 Task: Create a job posting for a Business Development Manager on LinkedIn, including job description, skills, and screening questions.
Action: Mouse moved to (253, 225)
Screenshot: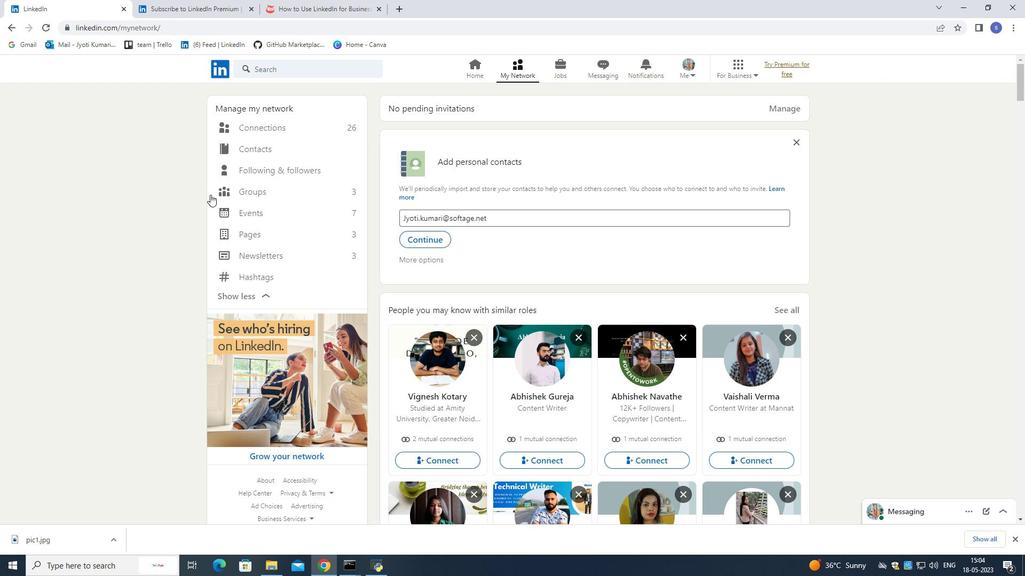 
Action: Mouse scrolled (253, 225) with delta (0, 0)
Screenshot: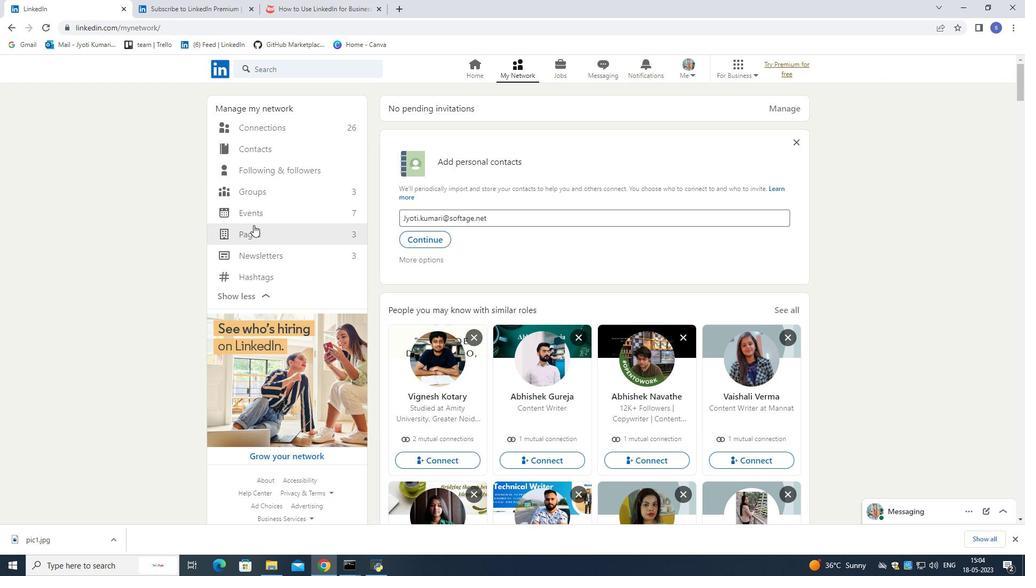 
Action: Mouse moved to (255, 224)
Screenshot: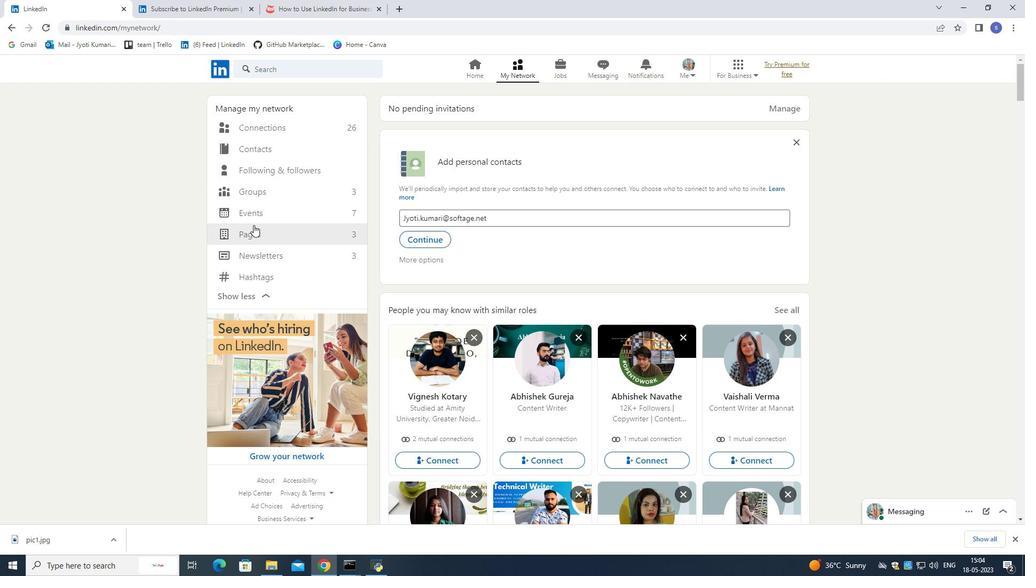 
Action: Mouse scrolled (255, 224) with delta (0, 0)
Screenshot: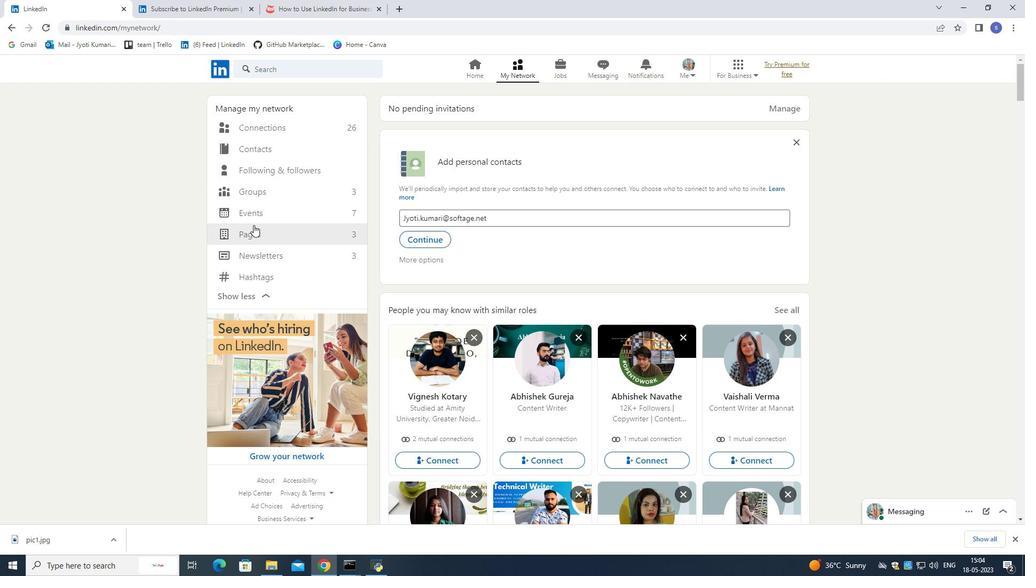 
Action: Mouse moved to (258, 207)
Screenshot: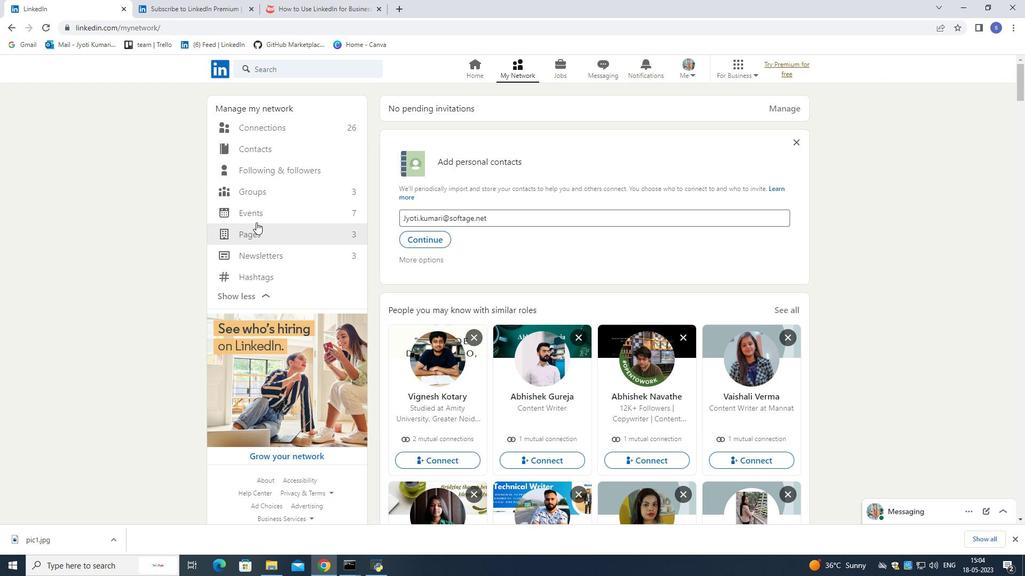 
Action: Mouse scrolled (258, 209) with delta (0, 0)
Screenshot: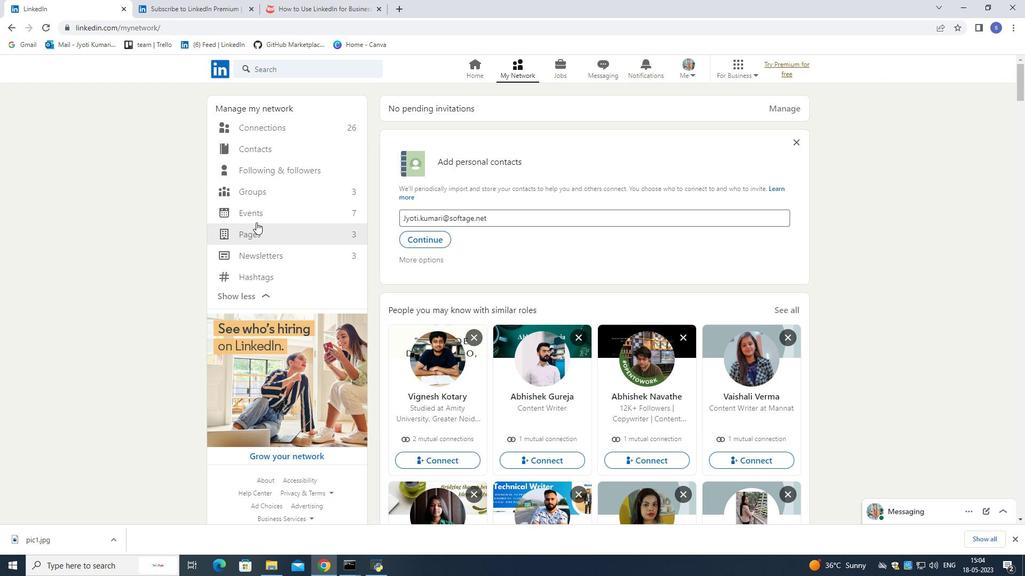 
Action: Mouse moved to (224, 69)
Screenshot: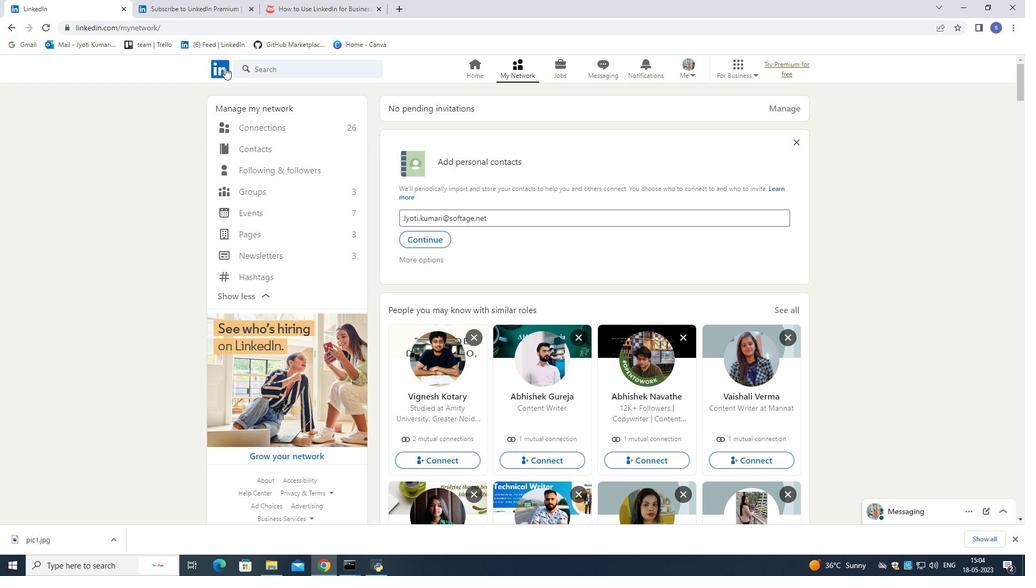 
Action: Mouse pressed left at (224, 69)
Screenshot: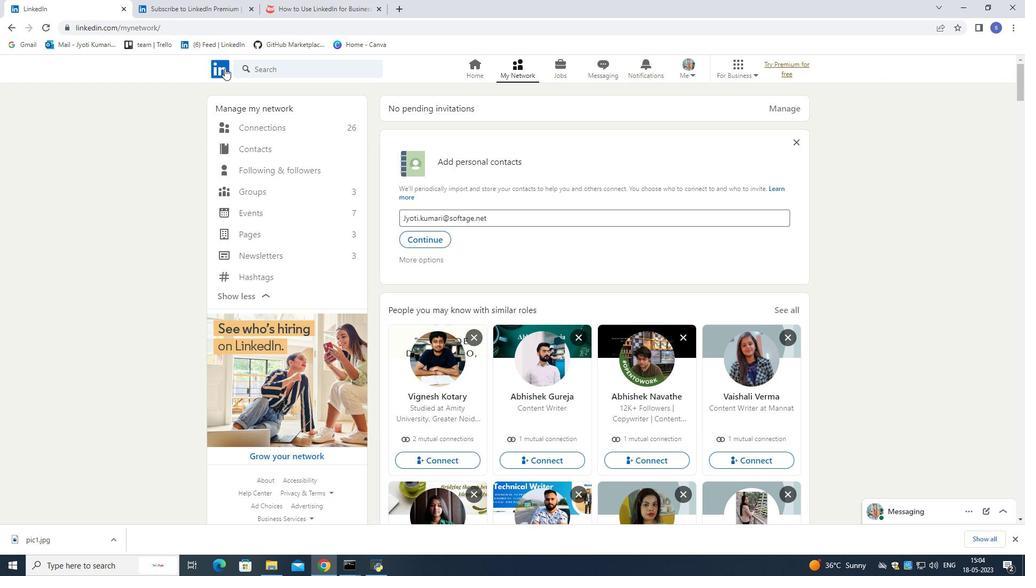 
Action: Mouse moved to (559, 363)
Screenshot: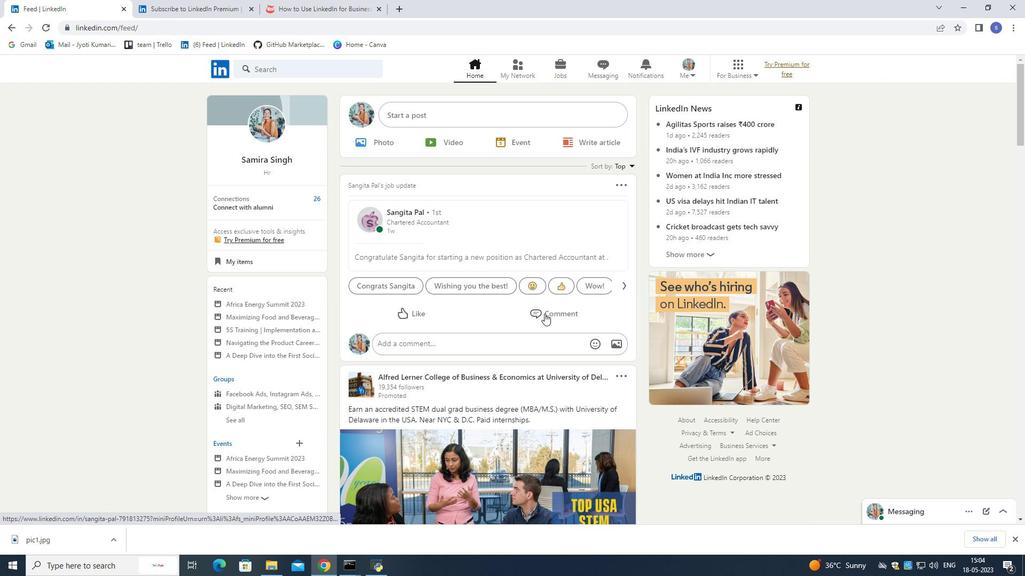 
Action: Mouse scrolled (559, 360) with delta (0, 0)
Screenshot: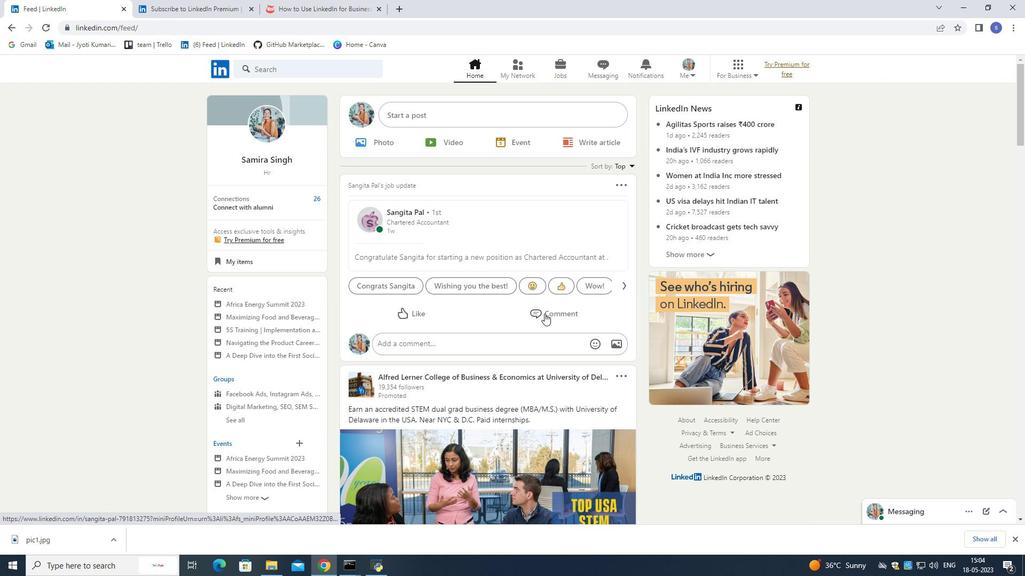 
Action: Mouse moved to (562, 376)
Screenshot: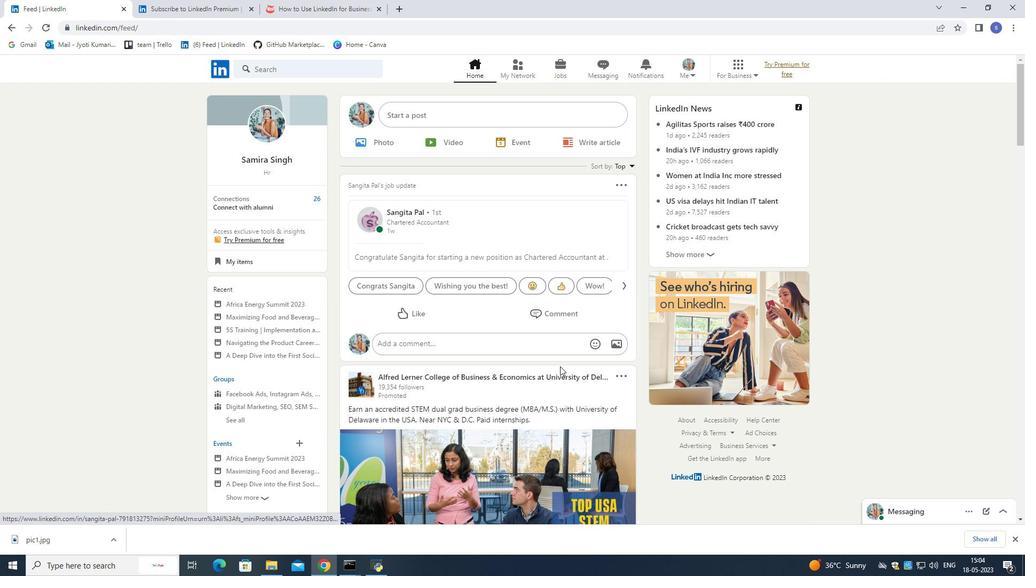 
Action: Mouse scrolled (562, 373) with delta (0, 0)
Screenshot: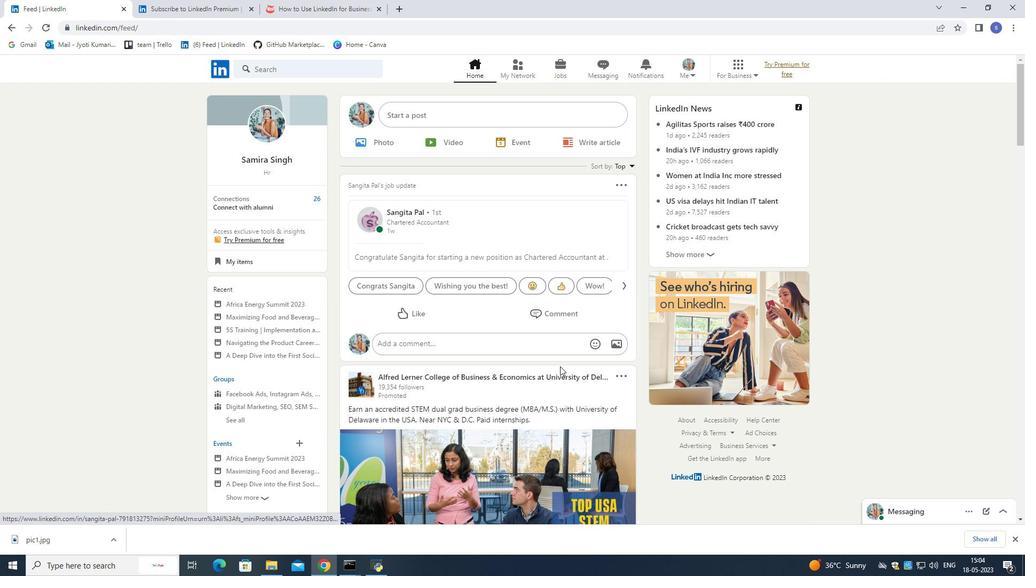 
Action: Mouse moved to (564, 376)
Screenshot: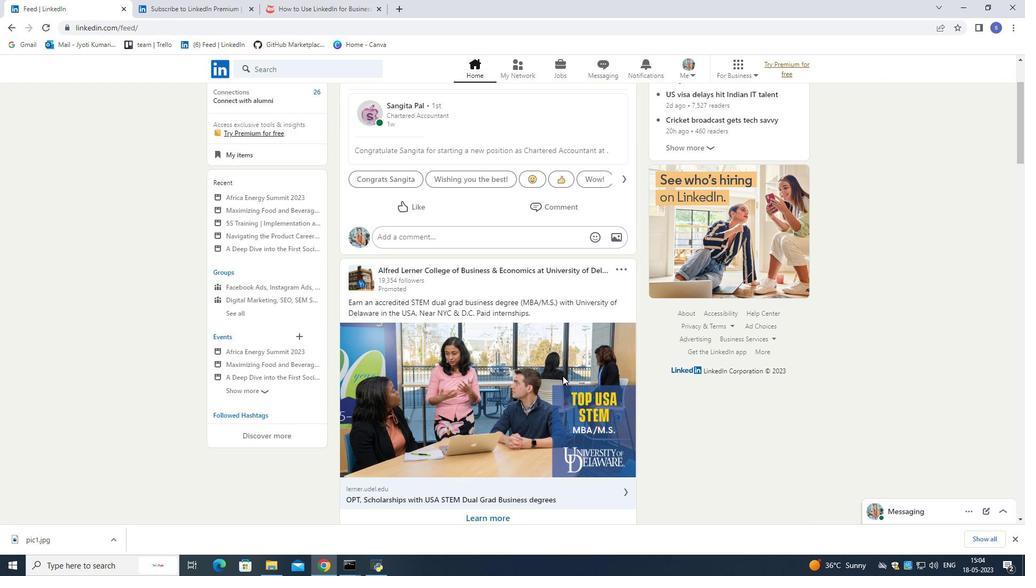 
Action: Mouse scrolled (564, 376) with delta (0, 0)
Screenshot: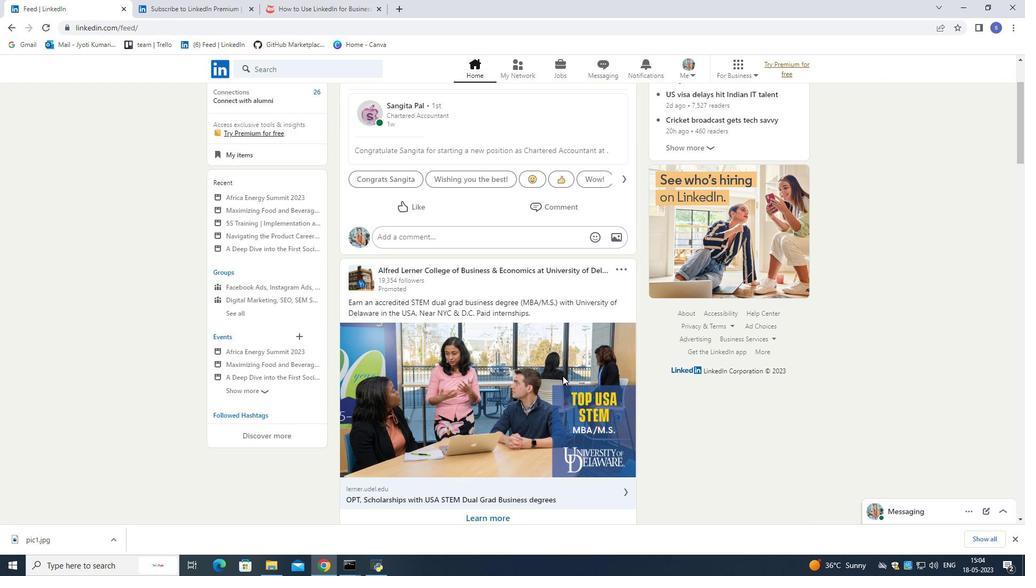 
Action: Mouse moved to (565, 377)
Screenshot: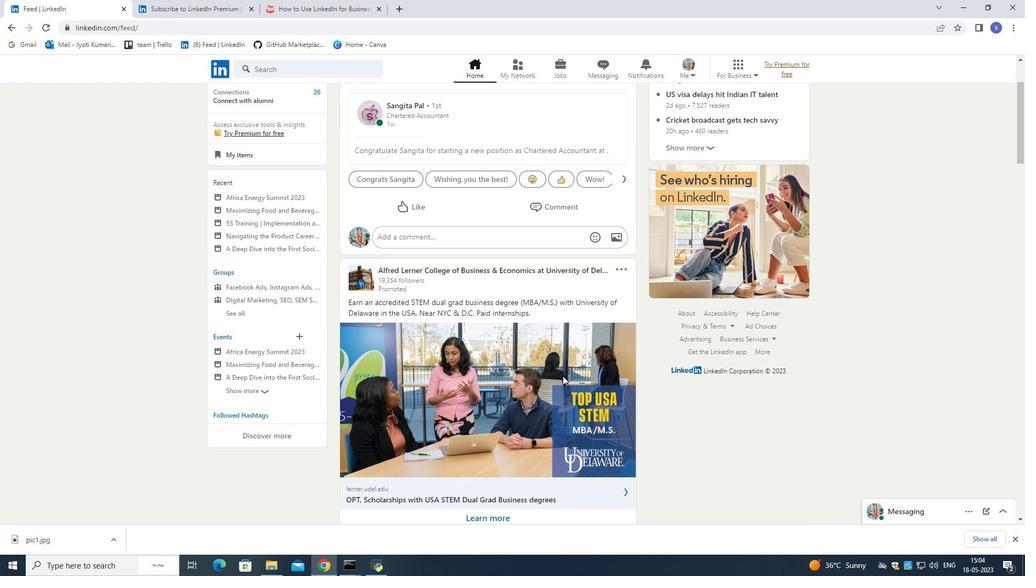 
Action: Mouse scrolled (565, 376) with delta (0, 0)
Screenshot: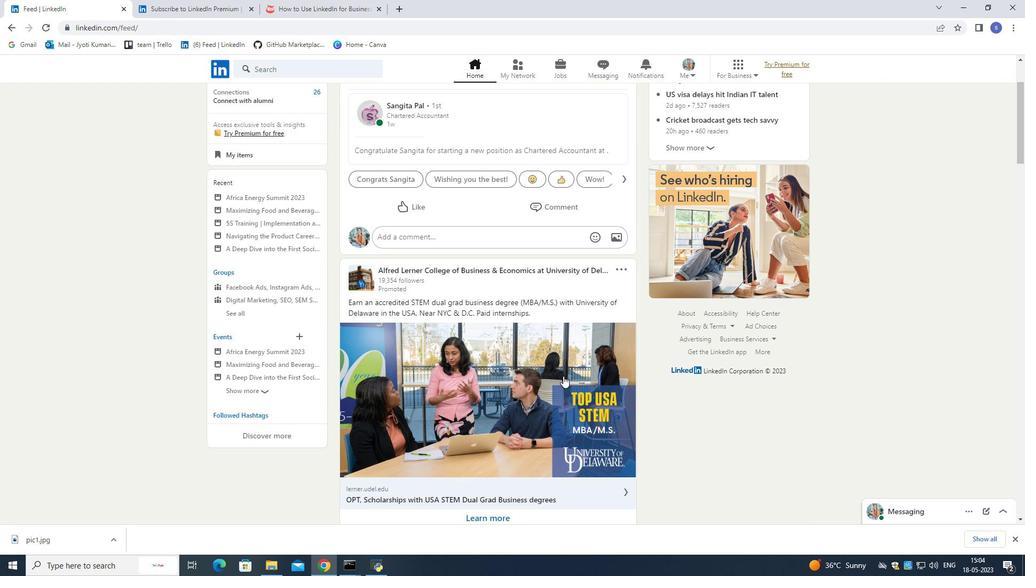 
Action: Mouse moved to (608, 299)
Screenshot: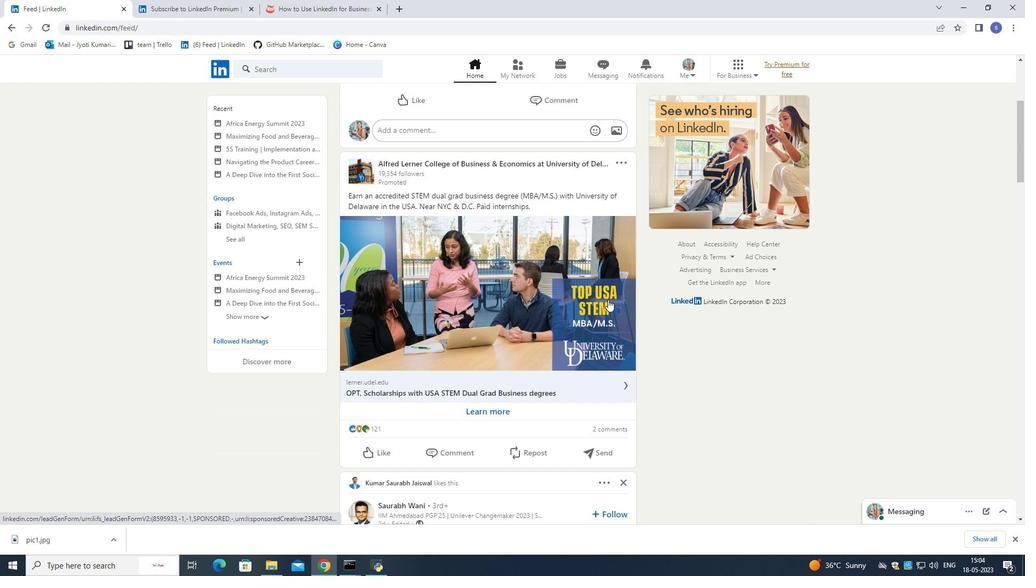
Action: Mouse scrolled (608, 298) with delta (0, 0)
Screenshot: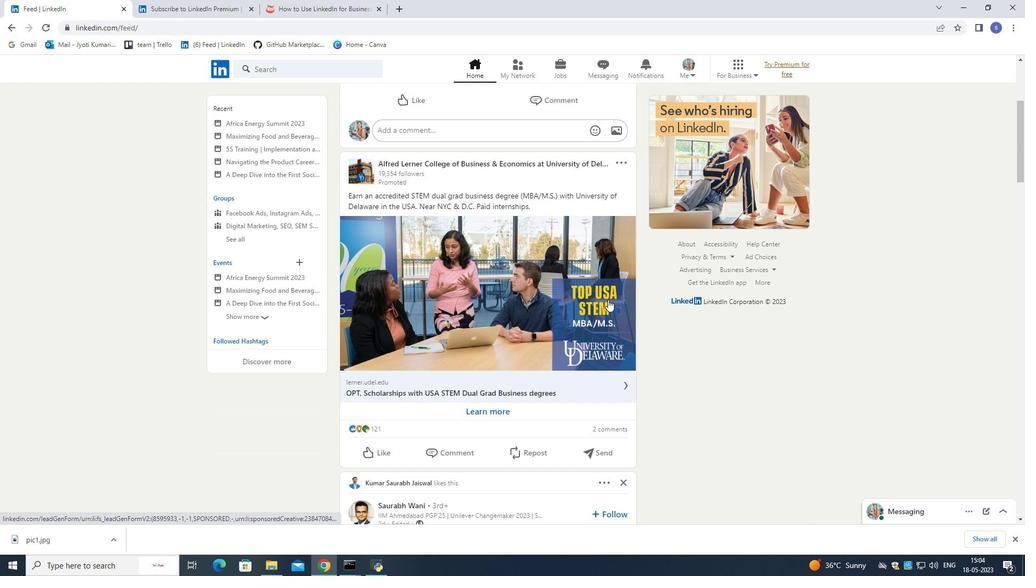 
Action: Mouse moved to (609, 302)
Screenshot: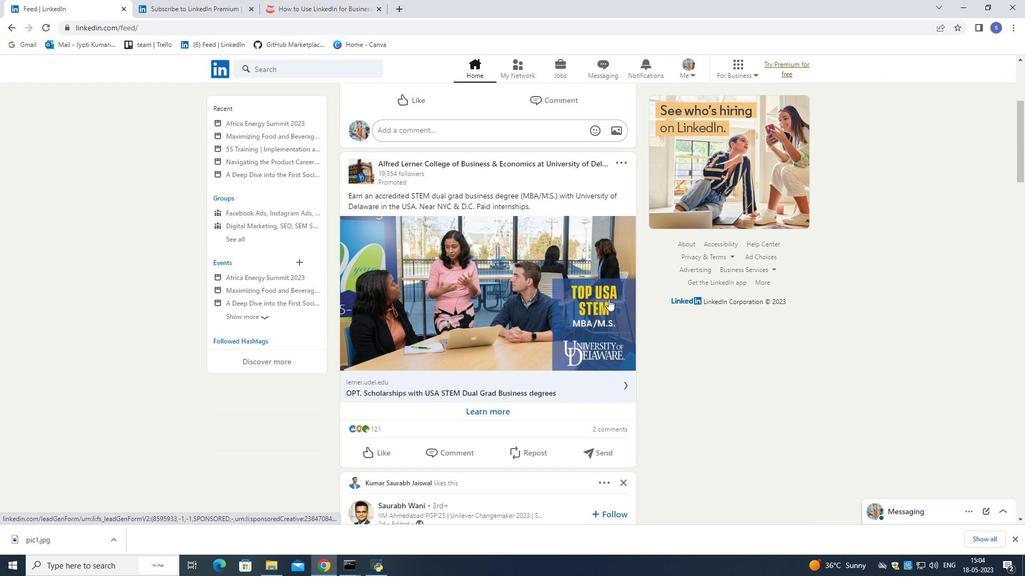 
Action: Mouse scrolled (609, 301) with delta (0, 0)
Screenshot: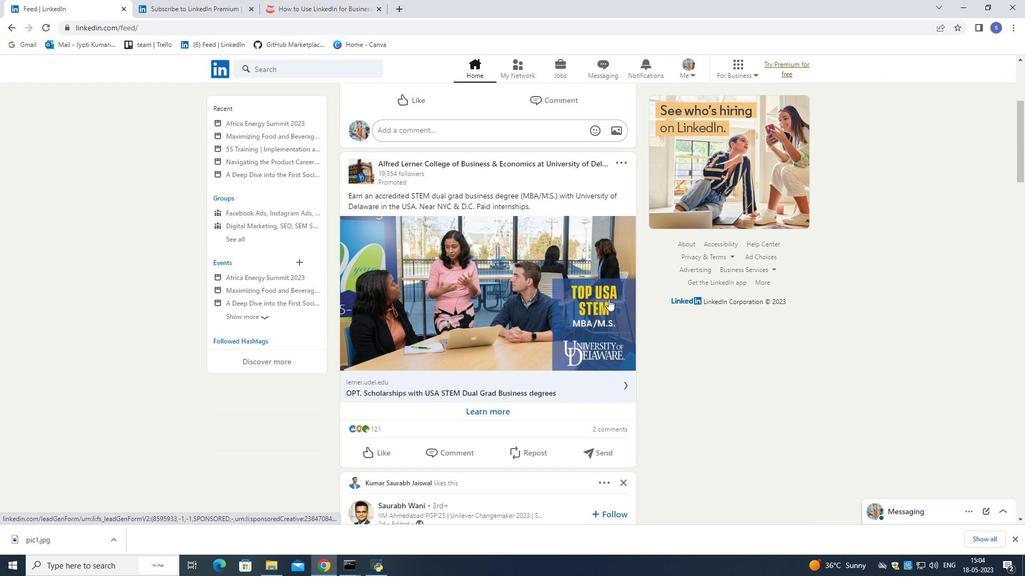 
Action: Mouse scrolled (609, 301) with delta (0, 0)
Screenshot: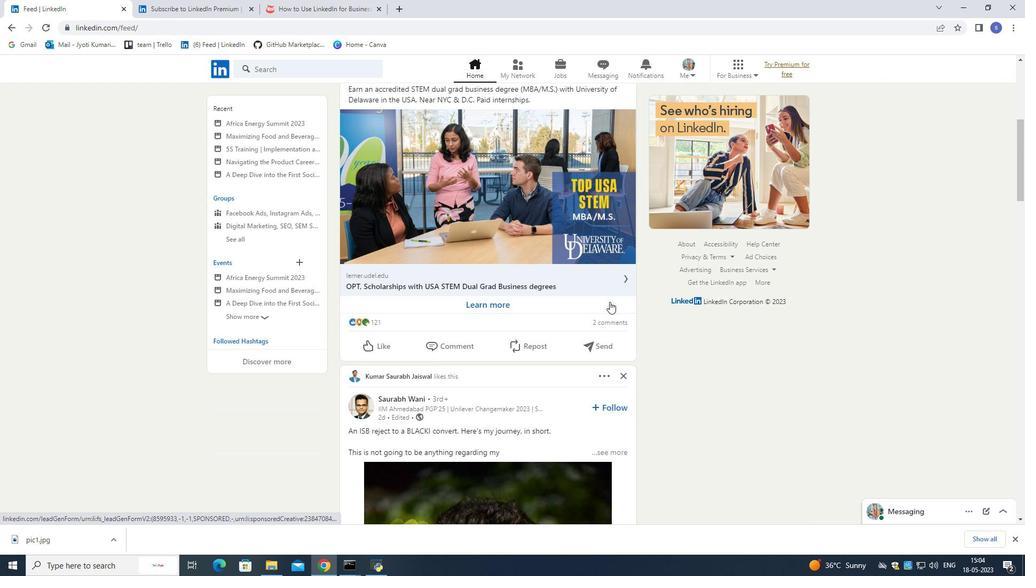 
Action: Mouse moved to (609, 303)
Screenshot: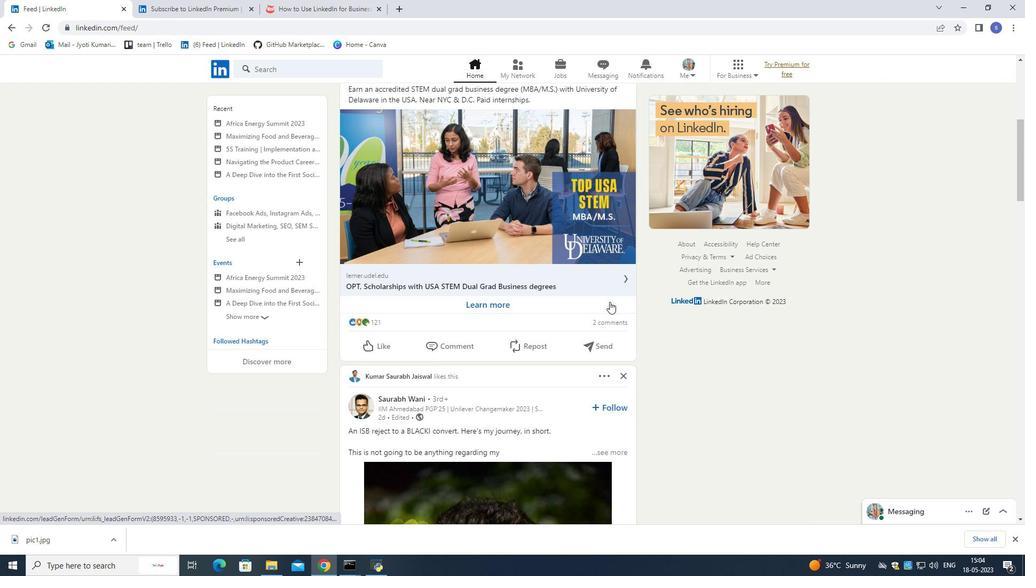 
Action: Mouse scrolled (609, 302) with delta (0, 0)
Screenshot: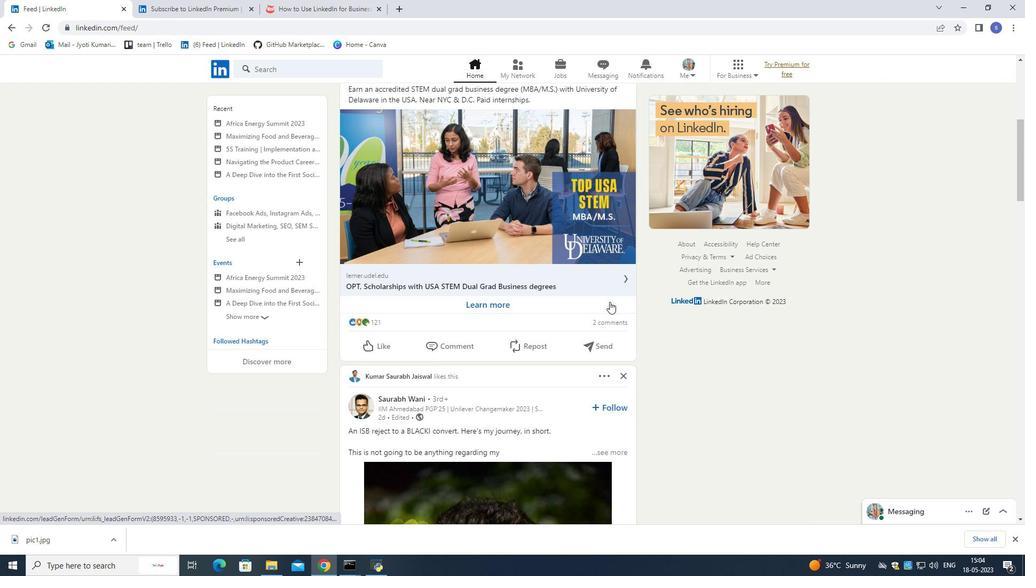 
Action: Mouse scrolled (609, 302) with delta (0, 0)
Screenshot: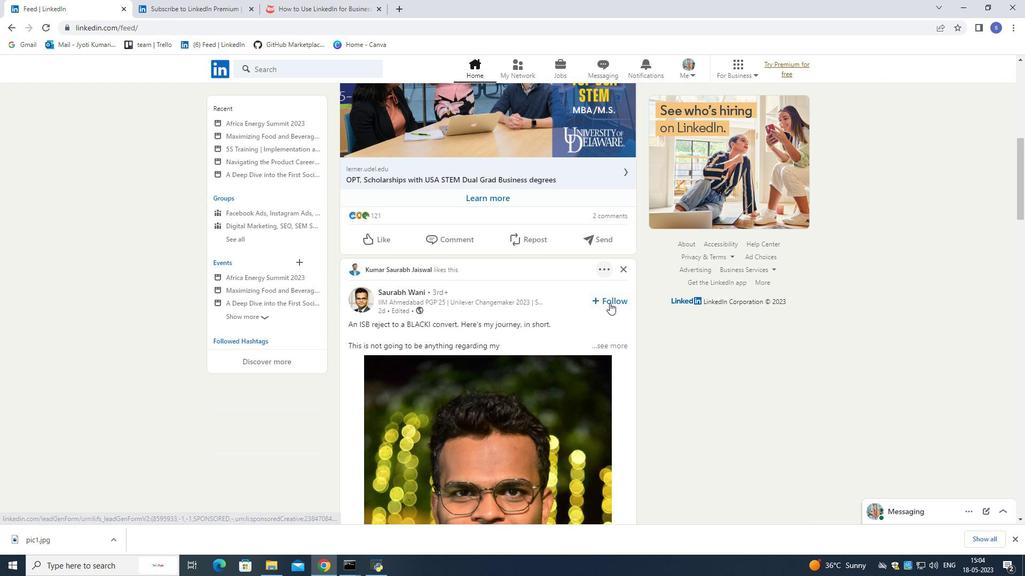 
Action: Mouse scrolled (609, 302) with delta (0, 0)
Screenshot: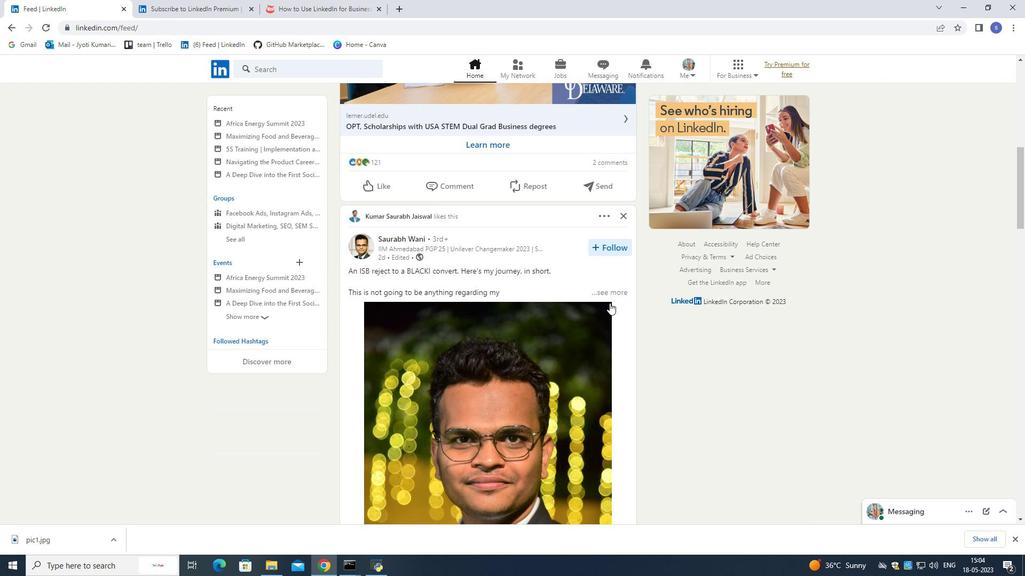 
Action: Mouse scrolled (609, 302) with delta (0, 0)
Screenshot: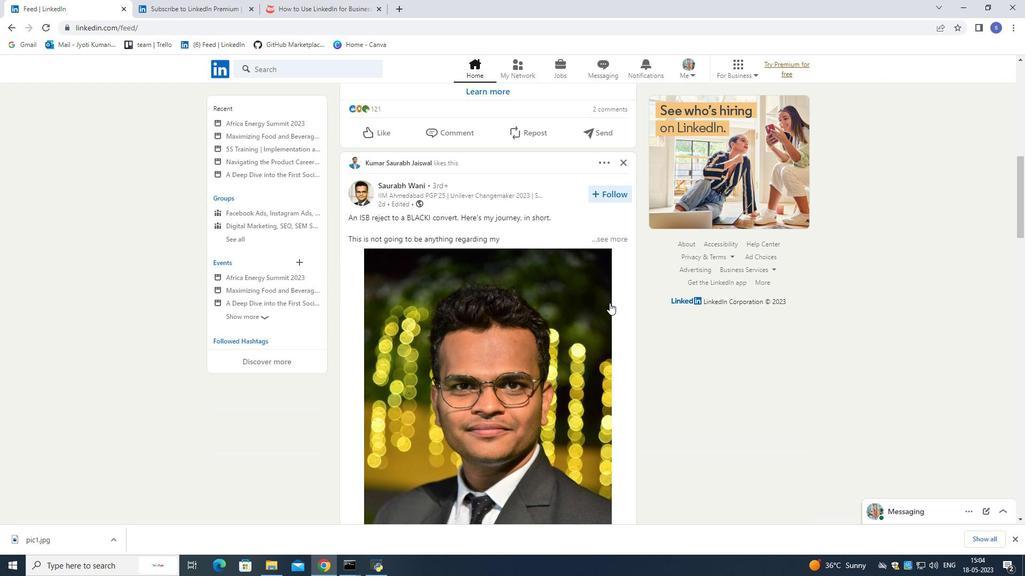 
Action: Mouse scrolled (609, 302) with delta (0, 0)
Screenshot: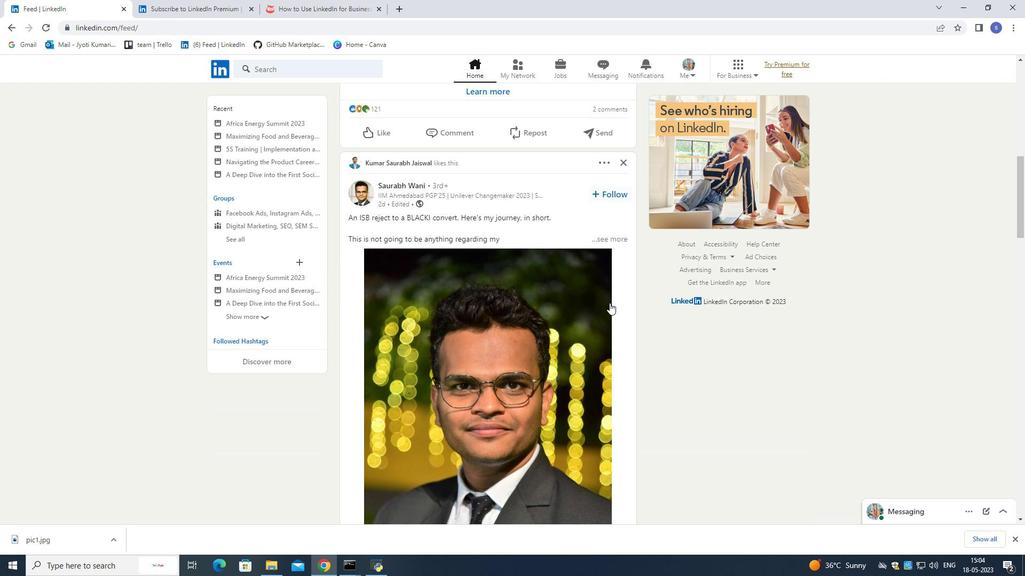 
Action: Mouse scrolled (609, 302) with delta (0, 0)
Screenshot: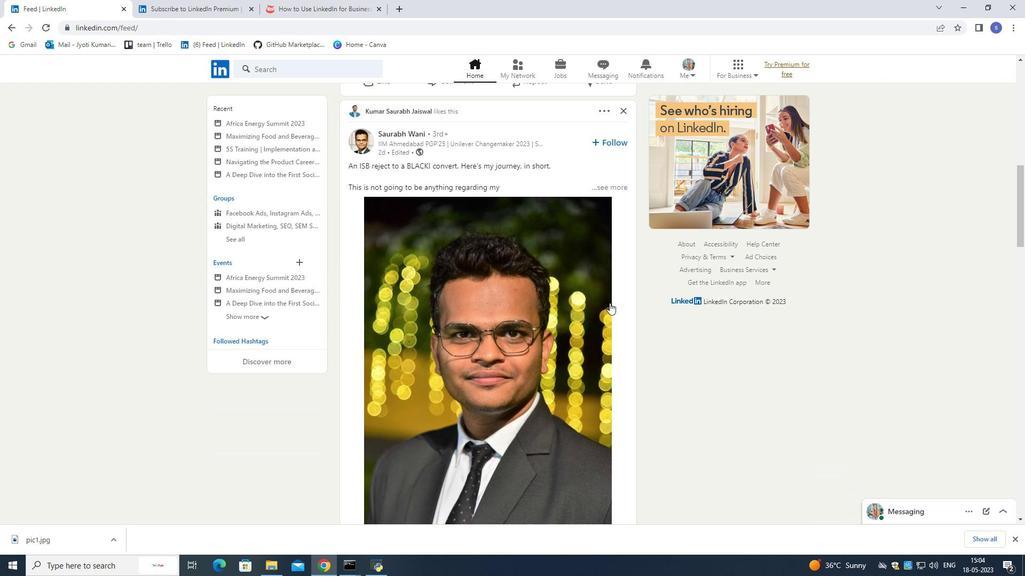 
Action: Mouse moved to (610, 305)
Screenshot: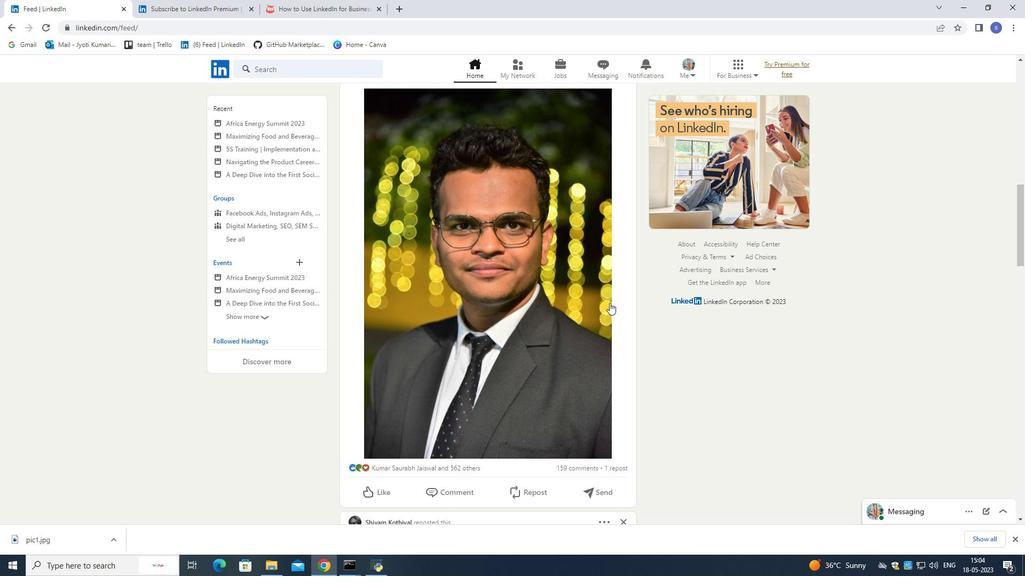 
Action: Mouse scrolled (610, 305) with delta (0, 0)
Screenshot: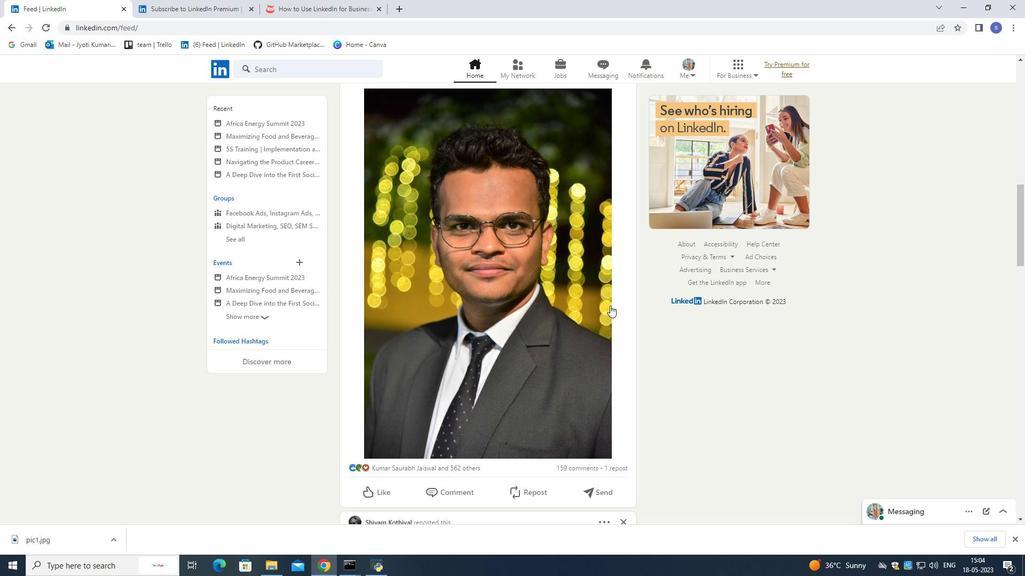 
Action: Mouse moved to (611, 307)
Screenshot: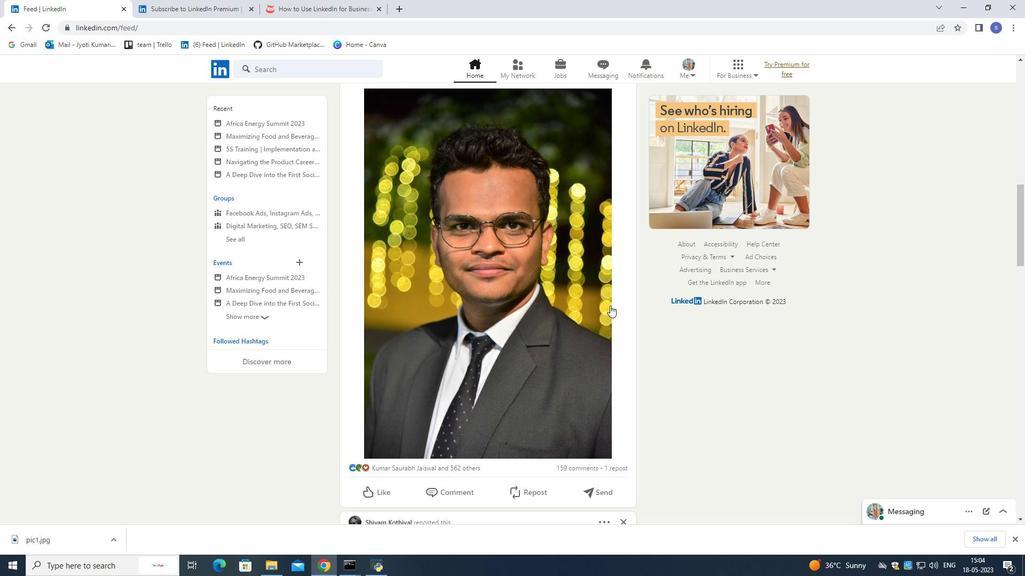 
Action: Mouse scrolled (611, 307) with delta (0, 0)
Screenshot: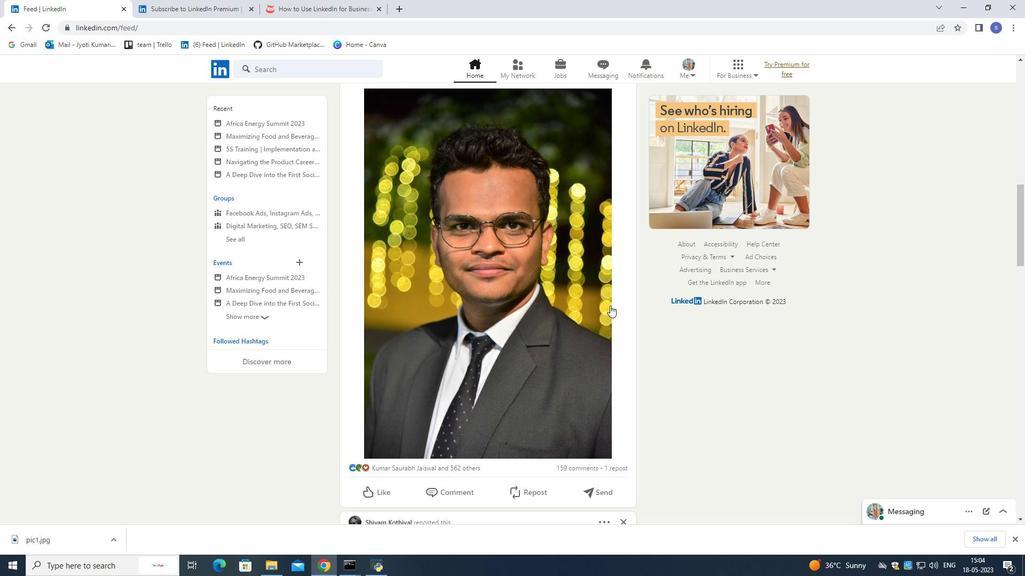 
Action: Mouse moved to (611, 310)
Screenshot: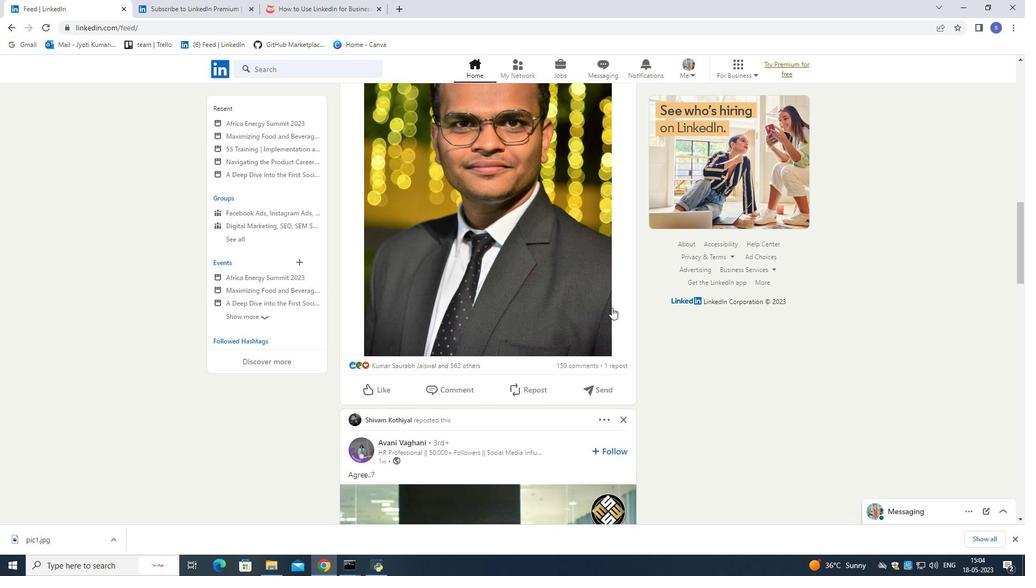 
Action: Mouse scrolled (611, 309) with delta (0, 0)
Screenshot: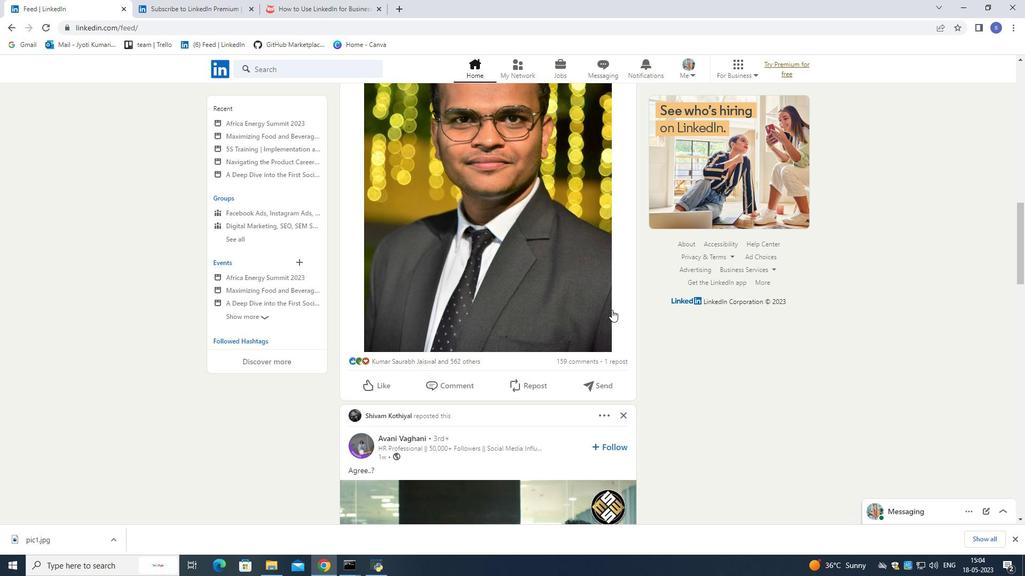 
Action: Mouse moved to (611, 310)
Screenshot: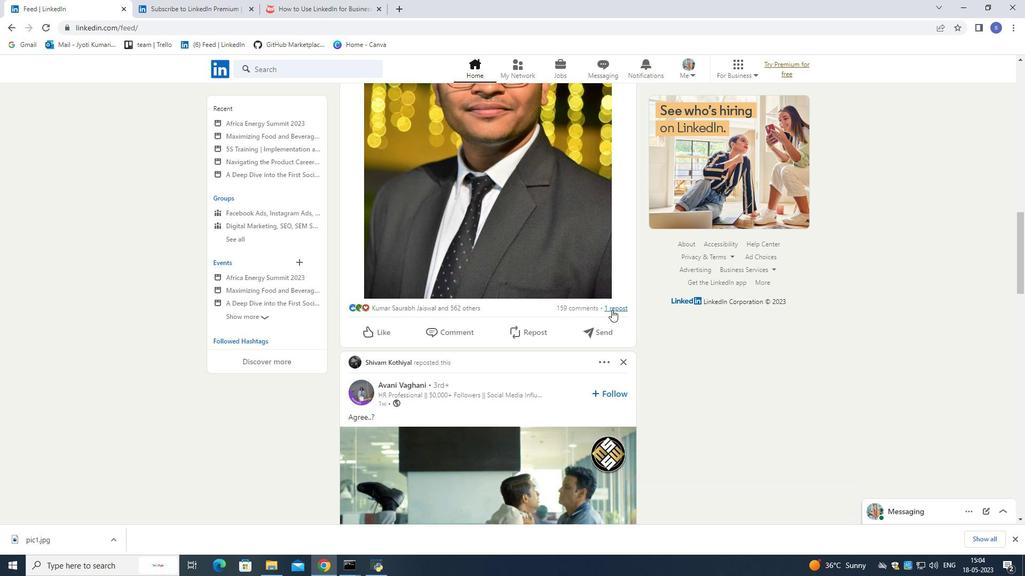 
Action: Mouse scrolled (611, 309) with delta (0, 0)
Screenshot: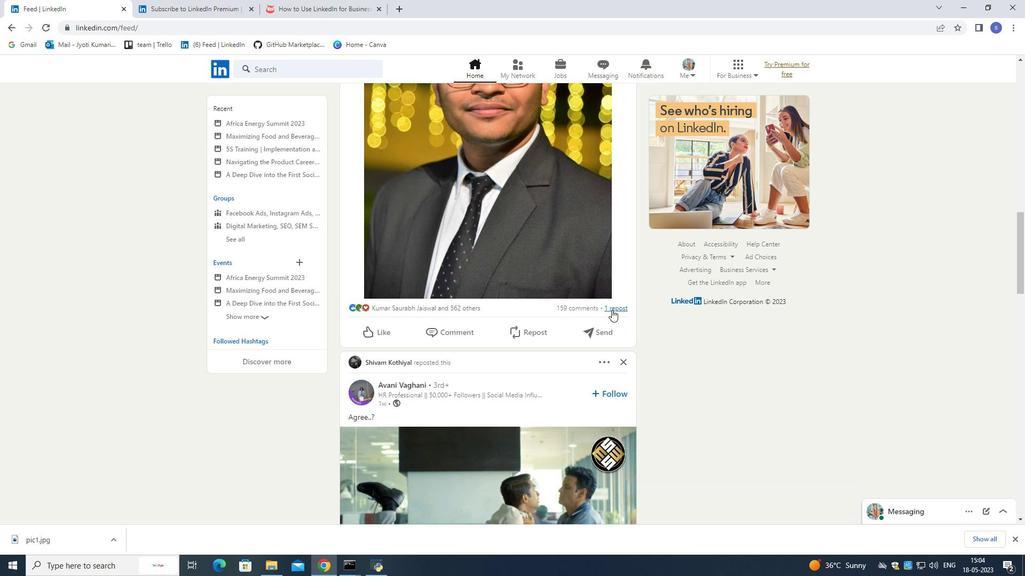 
Action: Mouse moved to (611, 310)
Screenshot: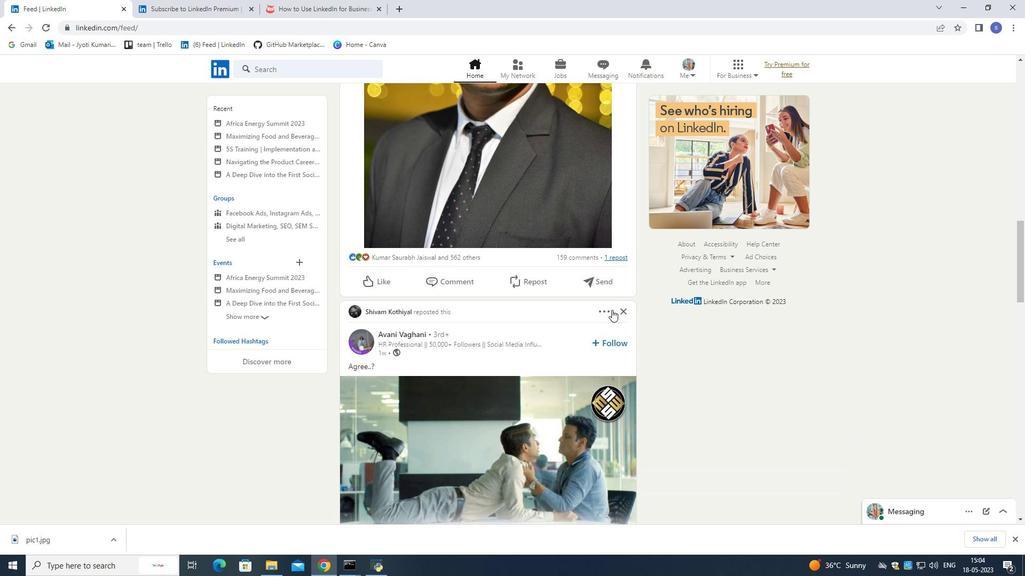 
Action: Mouse scrolled (611, 310) with delta (0, 0)
Screenshot: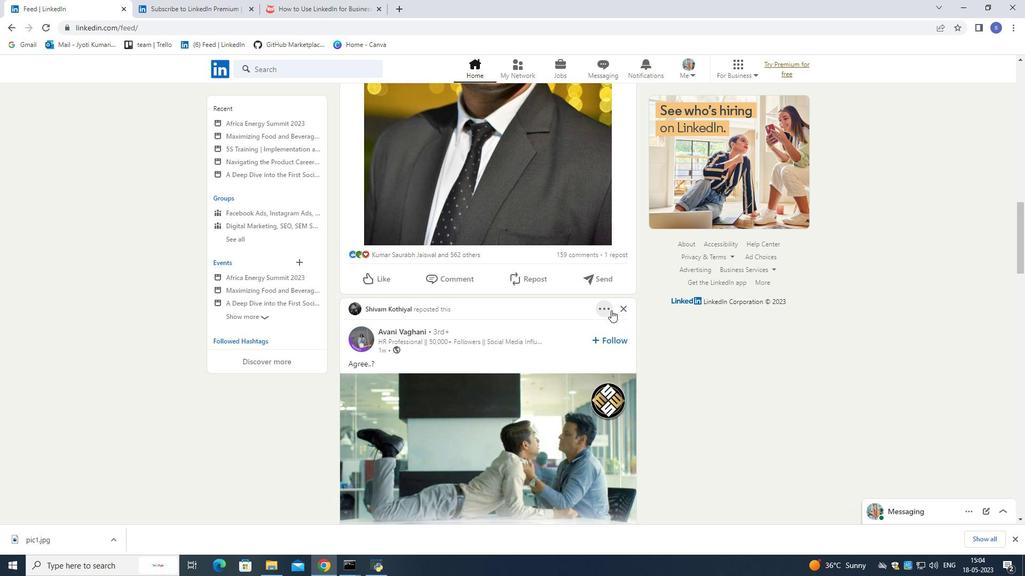 
Action: Mouse scrolled (611, 310) with delta (0, 0)
Screenshot: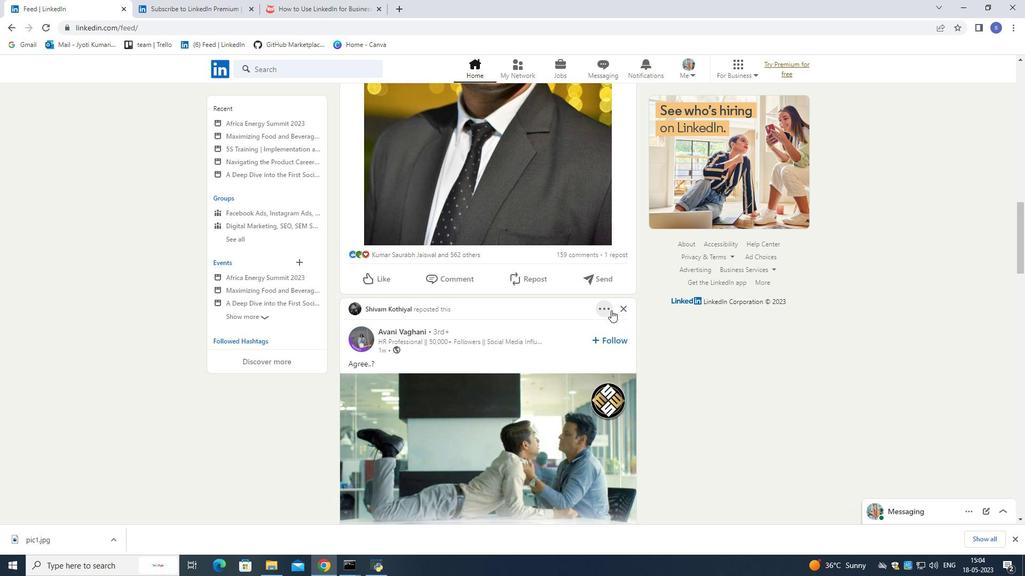
Action: Mouse scrolled (611, 310) with delta (0, 0)
Screenshot: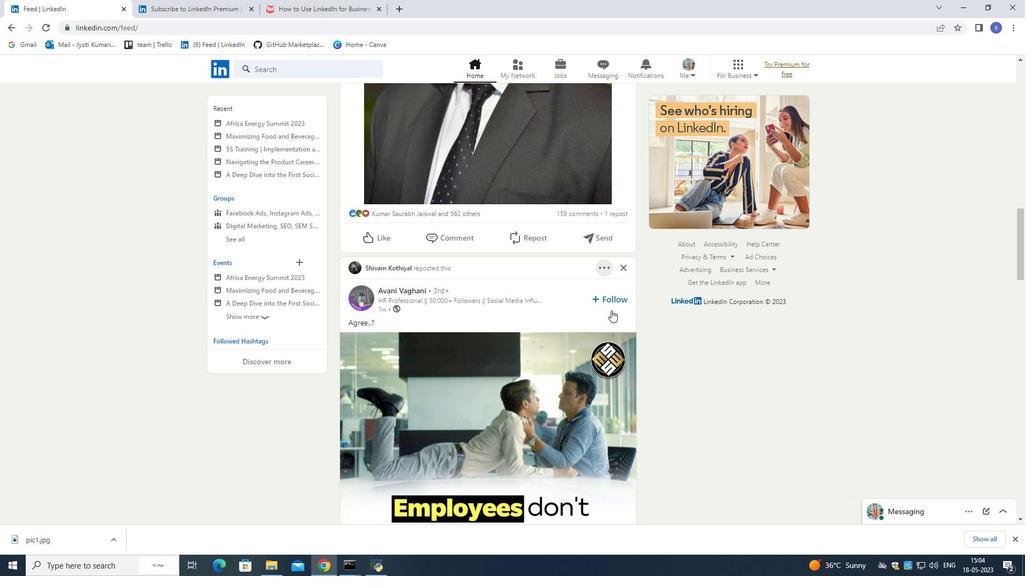 
Action: Mouse scrolled (611, 310) with delta (0, 0)
Screenshot: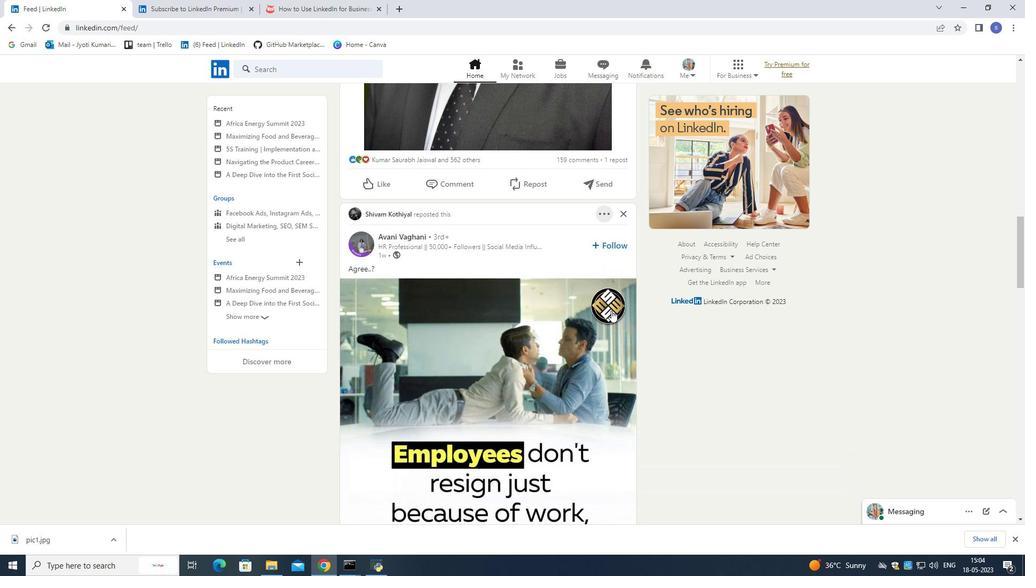 
Action: Mouse scrolled (611, 310) with delta (0, 0)
Screenshot: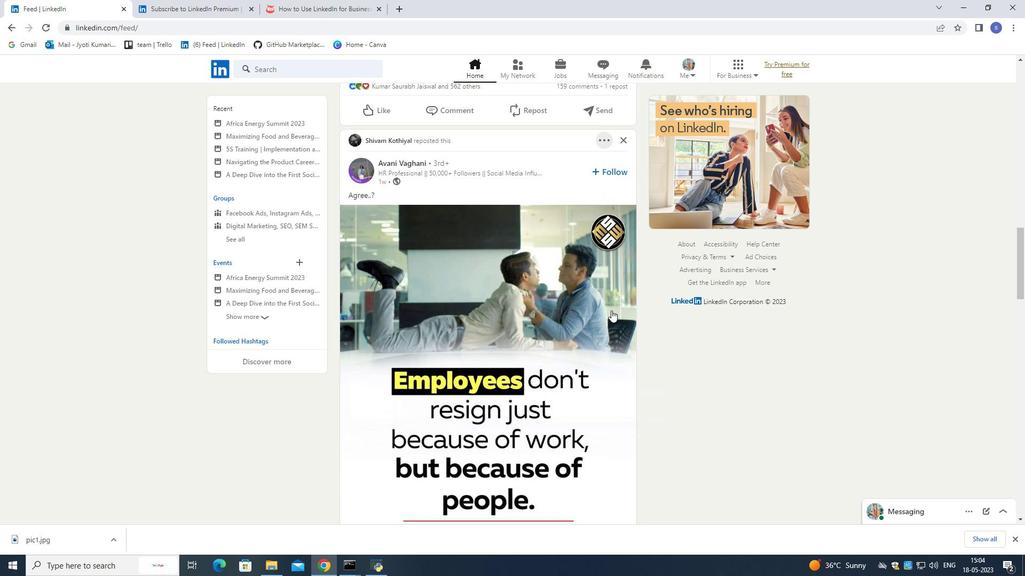 
Action: Mouse scrolled (611, 310) with delta (0, 0)
Screenshot: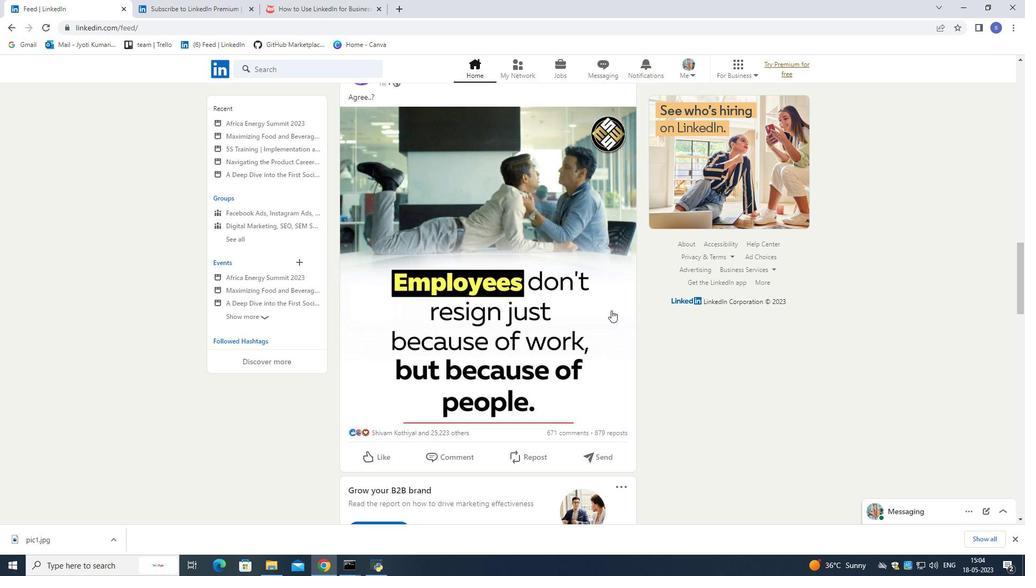 
Action: Mouse scrolled (611, 310) with delta (0, 0)
Screenshot: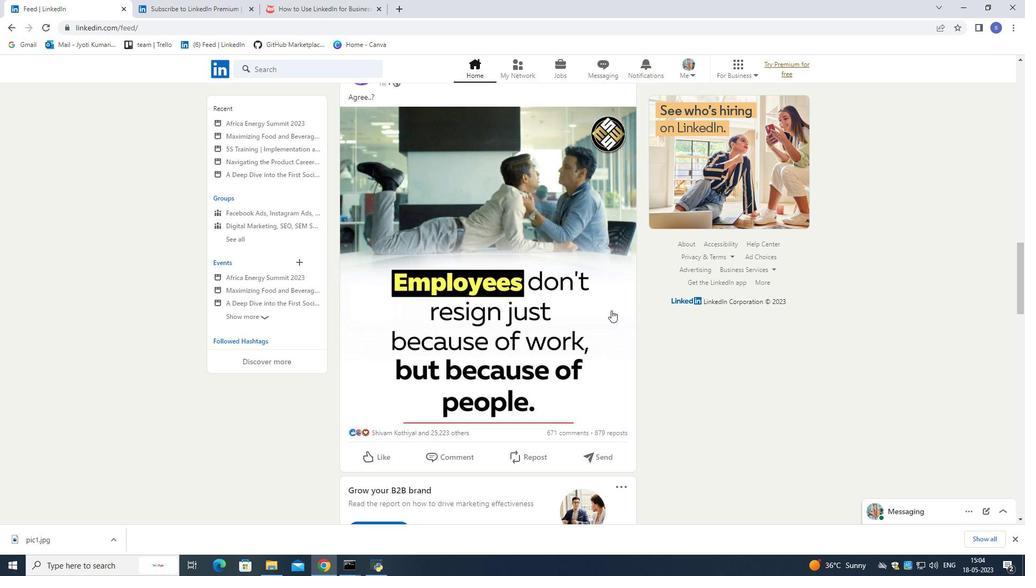
Action: Mouse scrolled (611, 310) with delta (0, 0)
Screenshot: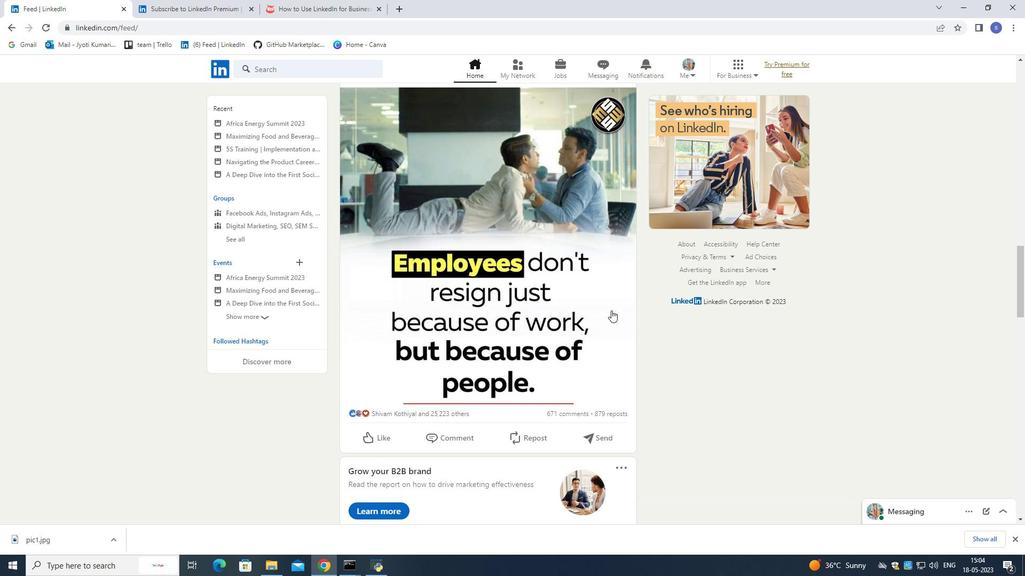 
Action: Mouse scrolled (611, 310) with delta (0, 0)
Screenshot: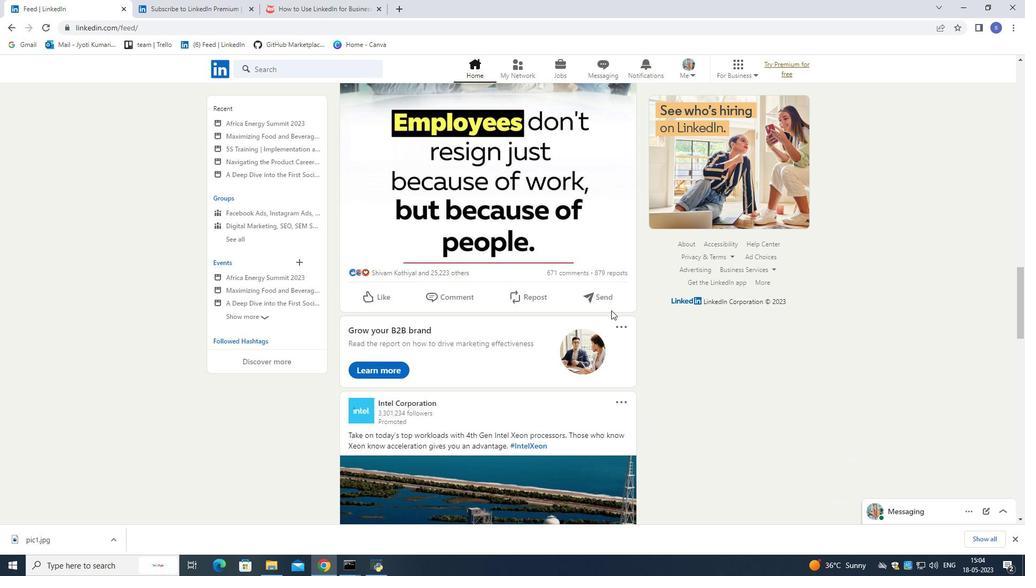 
Action: Mouse scrolled (611, 310) with delta (0, 0)
Screenshot: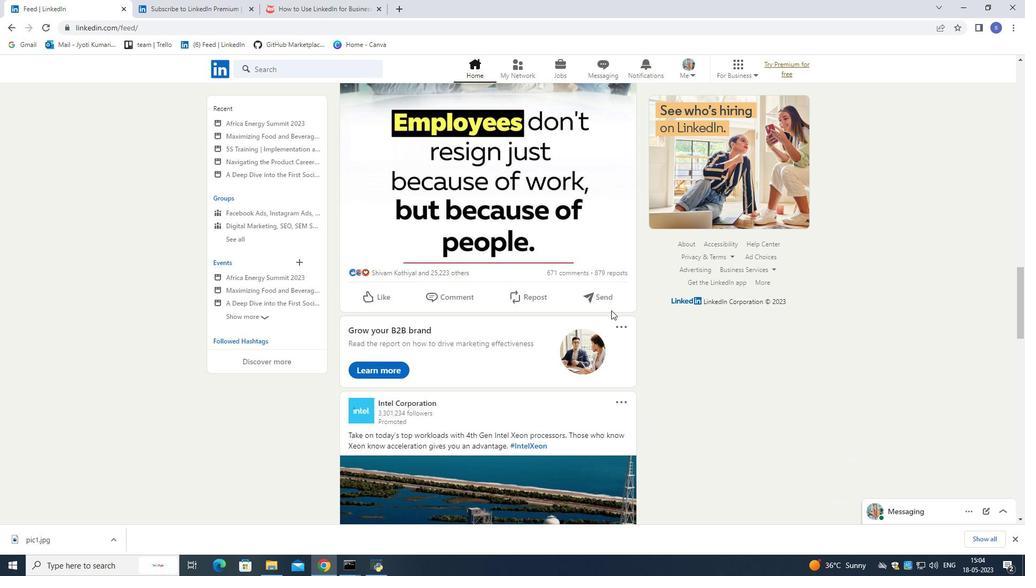 
Action: Mouse scrolled (611, 310) with delta (0, 0)
Screenshot: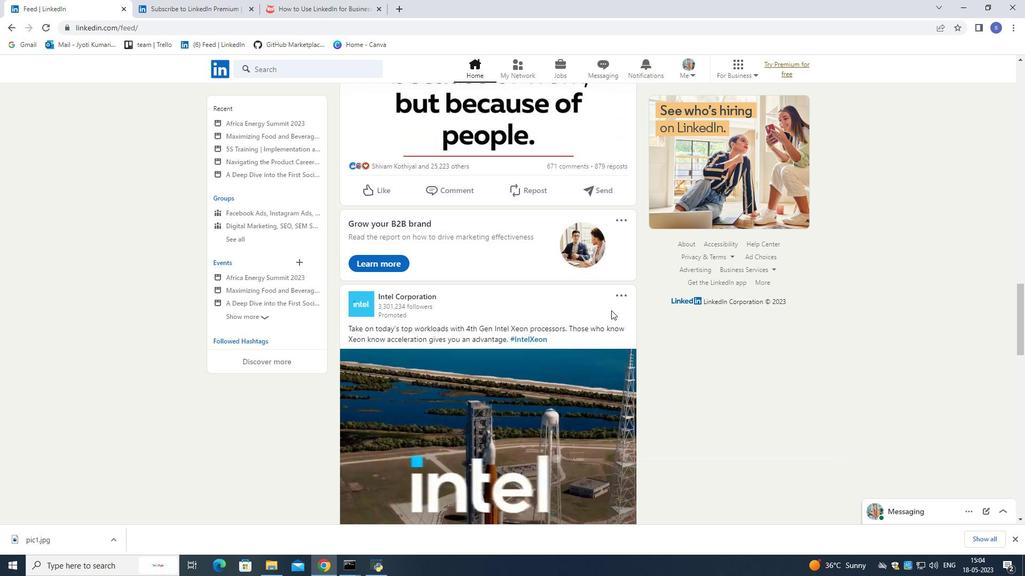 
Action: Mouse scrolled (611, 310) with delta (0, 0)
Screenshot: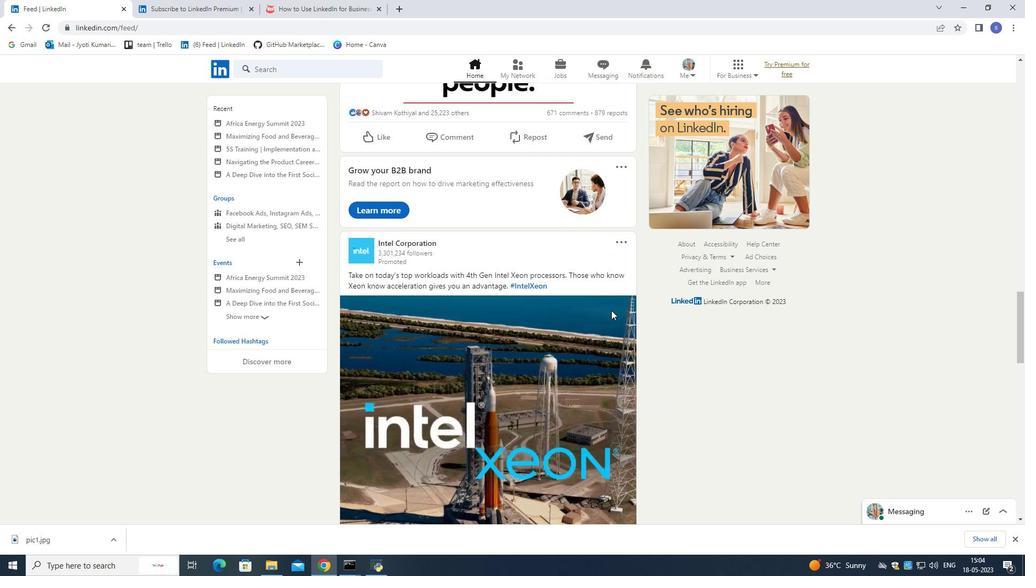 
Action: Mouse moved to (610, 311)
Screenshot: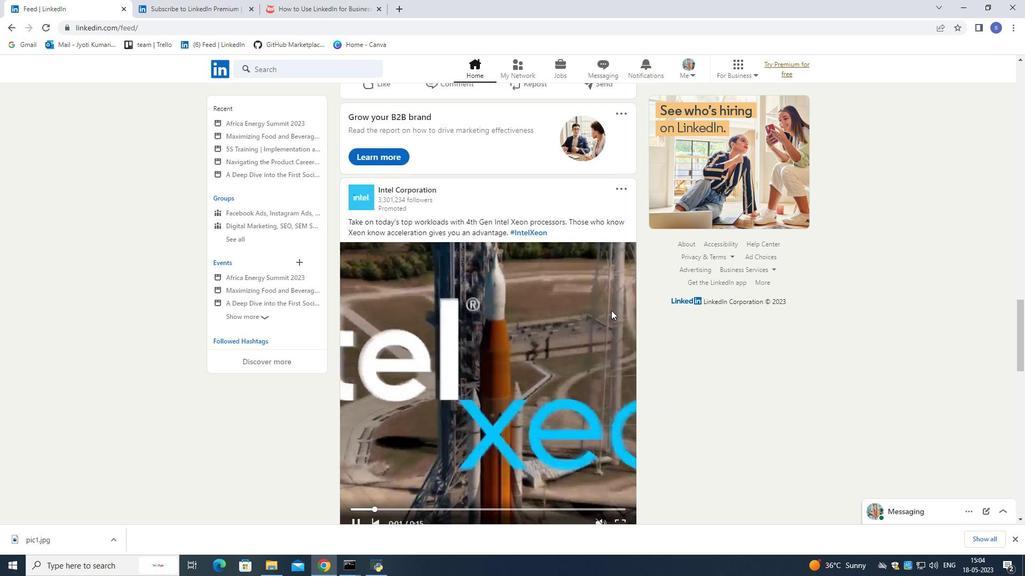 
Action: Mouse scrolled (610, 310) with delta (0, 0)
Screenshot: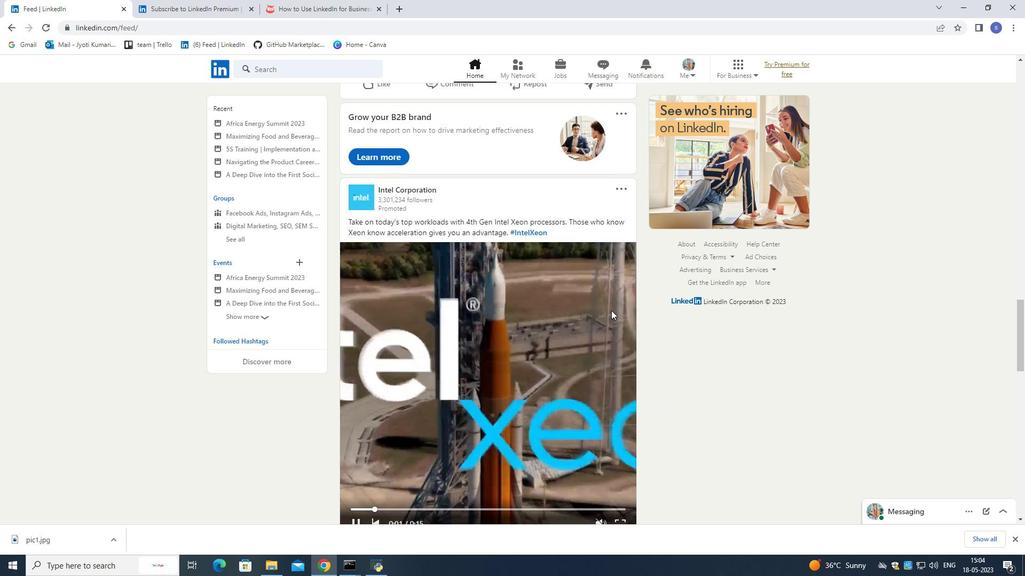
Action: Mouse moved to (610, 312)
Screenshot: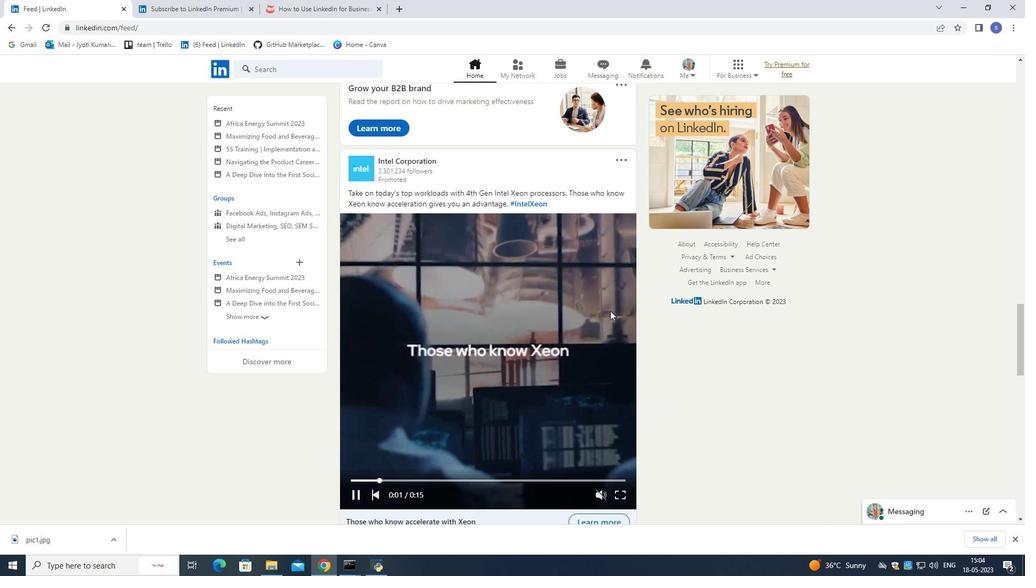 
Action: Mouse scrolled (610, 311) with delta (0, 0)
Screenshot: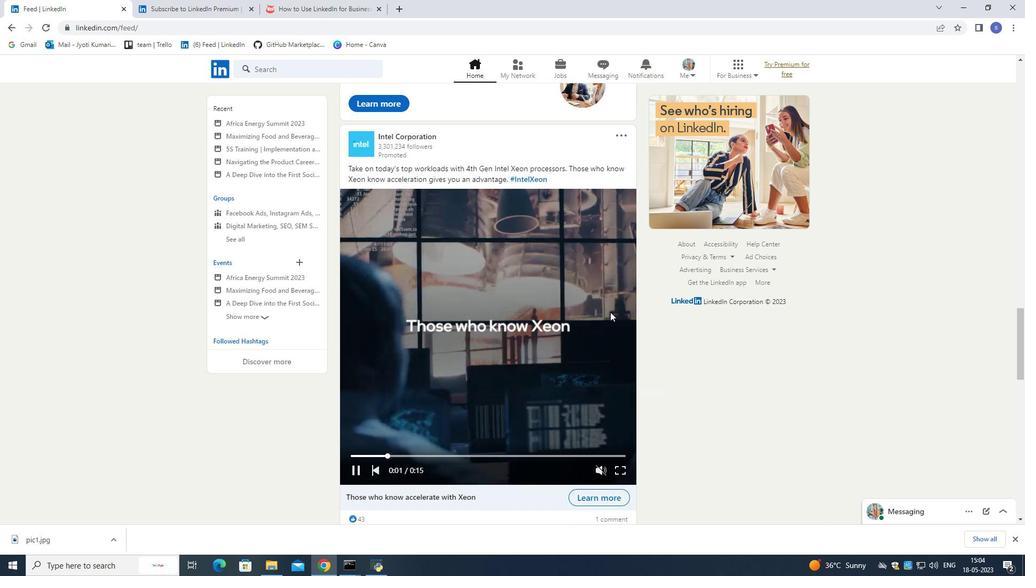 
Action: Mouse scrolled (610, 311) with delta (0, 0)
Screenshot: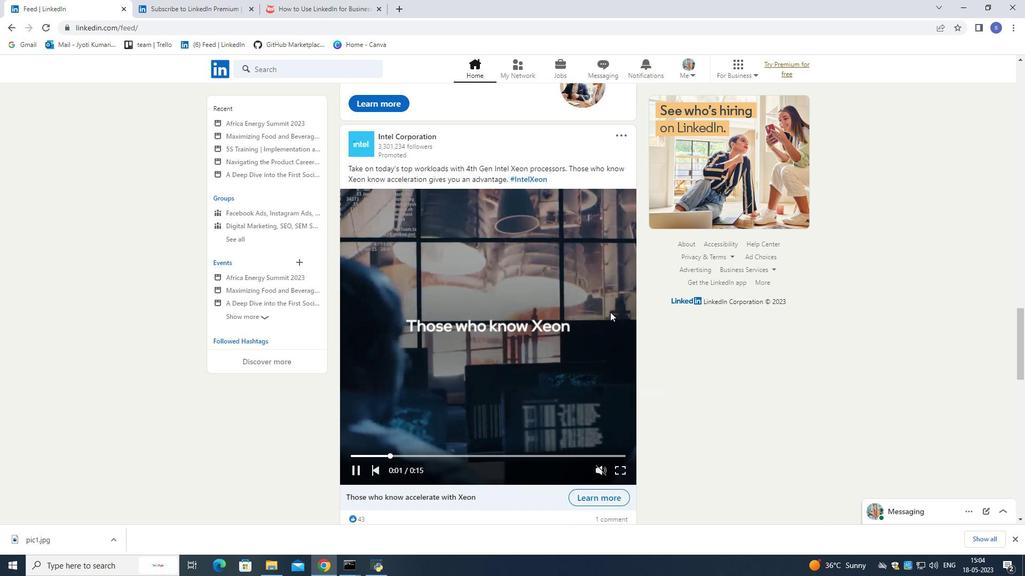 
Action: Mouse scrolled (610, 311) with delta (0, 0)
Screenshot: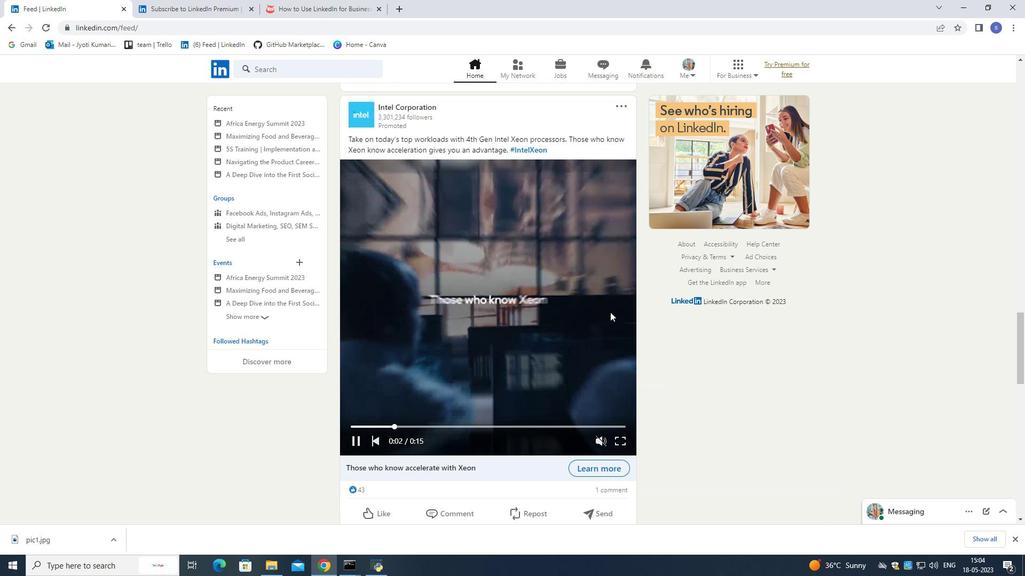 
Action: Mouse scrolled (610, 311) with delta (0, 0)
Screenshot: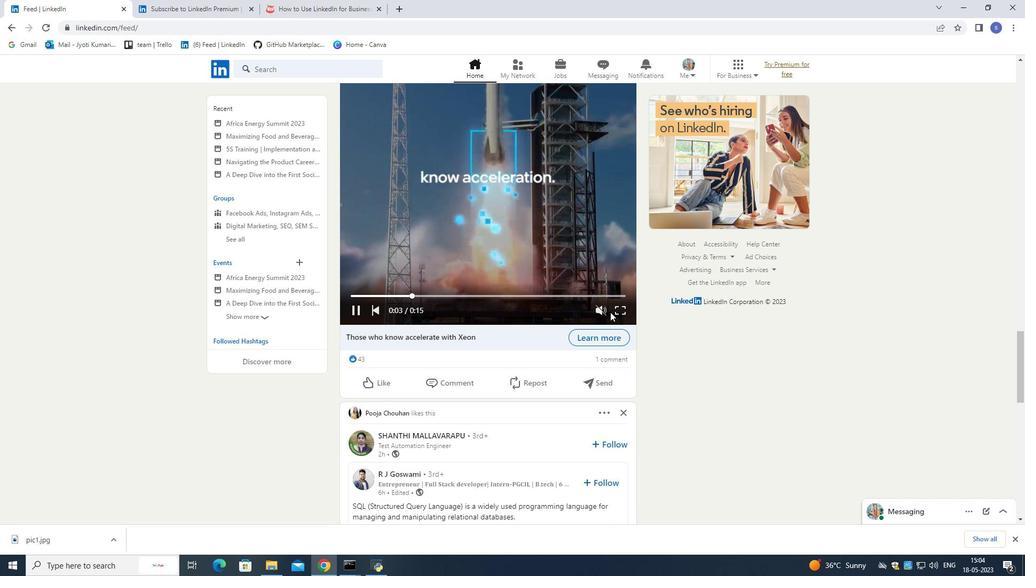 
Action: Mouse scrolled (610, 311) with delta (0, 0)
Screenshot: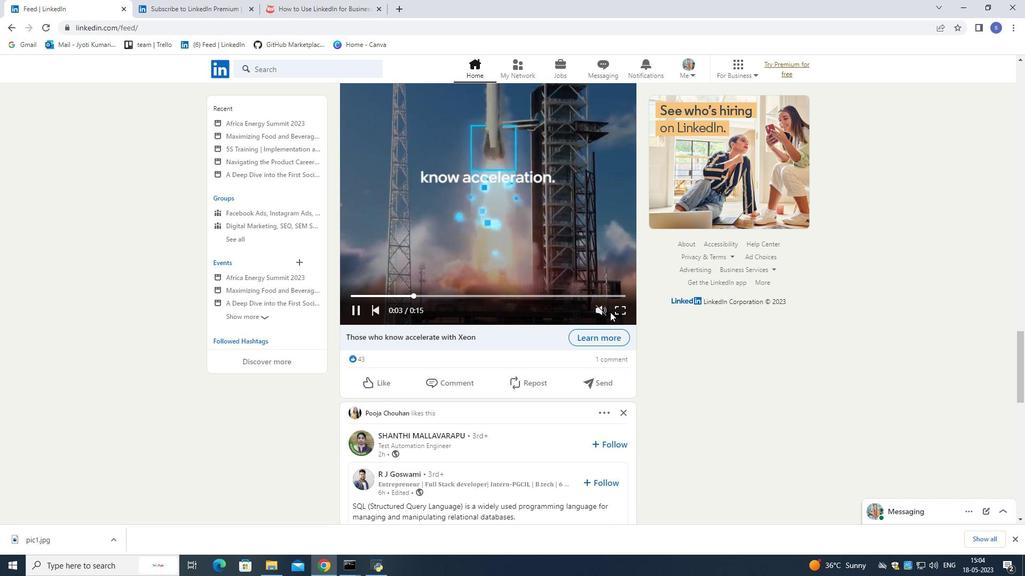 
Action: Mouse scrolled (610, 311) with delta (0, 0)
Screenshot: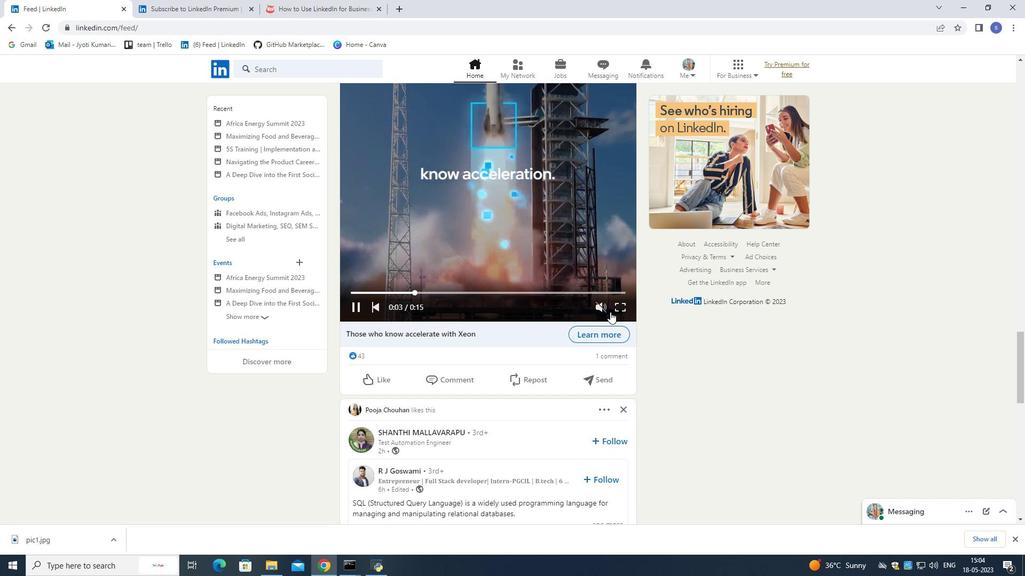 
Action: Mouse scrolled (610, 311) with delta (0, 0)
Screenshot: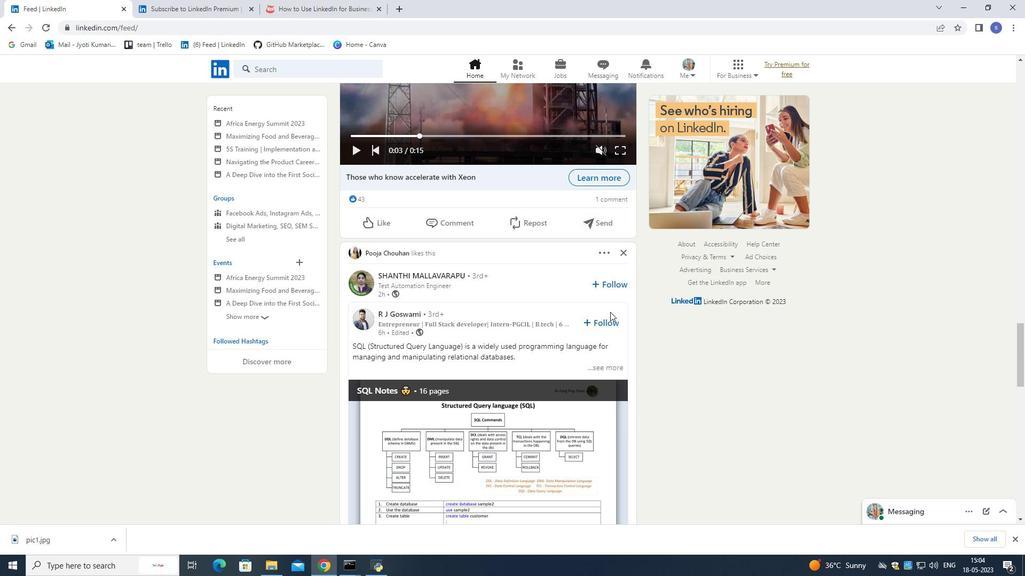 
Action: Mouse scrolled (610, 311) with delta (0, 0)
Screenshot: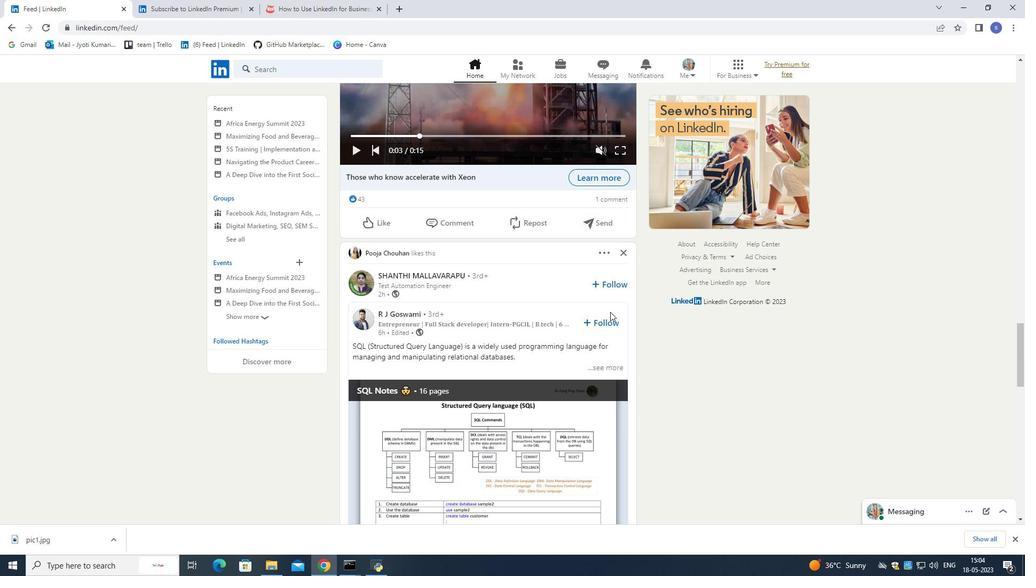 
Action: Mouse scrolled (610, 311) with delta (0, 0)
Screenshot: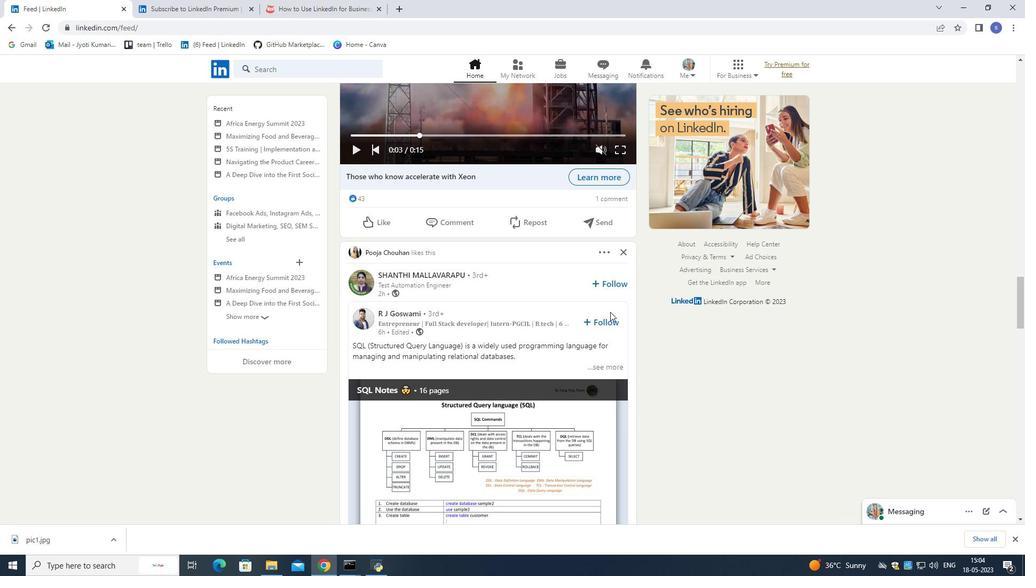 
Action: Mouse scrolled (610, 311) with delta (0, 0)
Screenshot: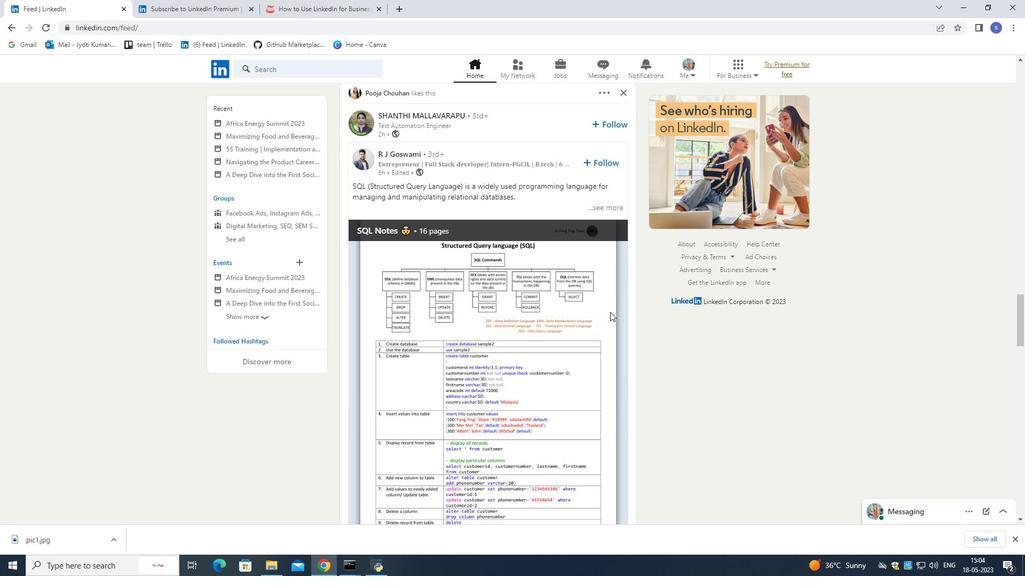 
Action: Mouse scrolled (610, 311) with delta (0, 0)
Screenshot: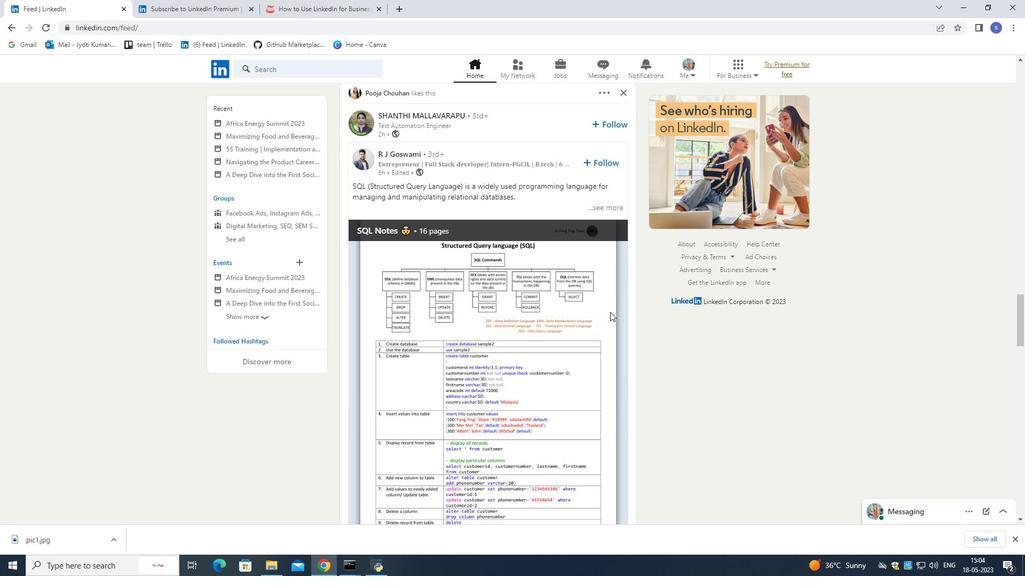
Action: Mouse scrolled (610, 311) with delta (0, 0)
Screenshot: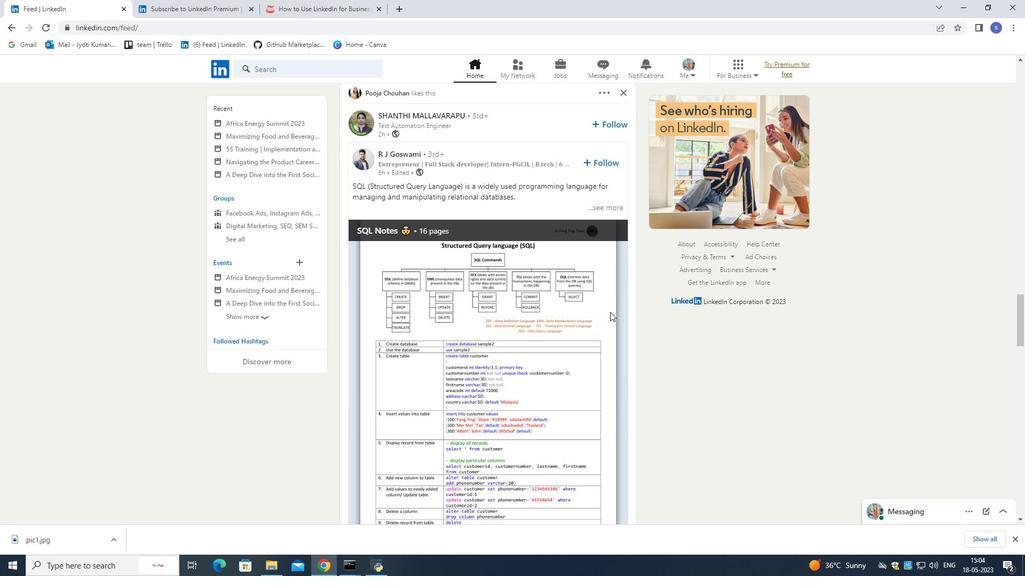 
Action: Mouse scrolled (610, 311) with delta (0, 0)
Screenshot: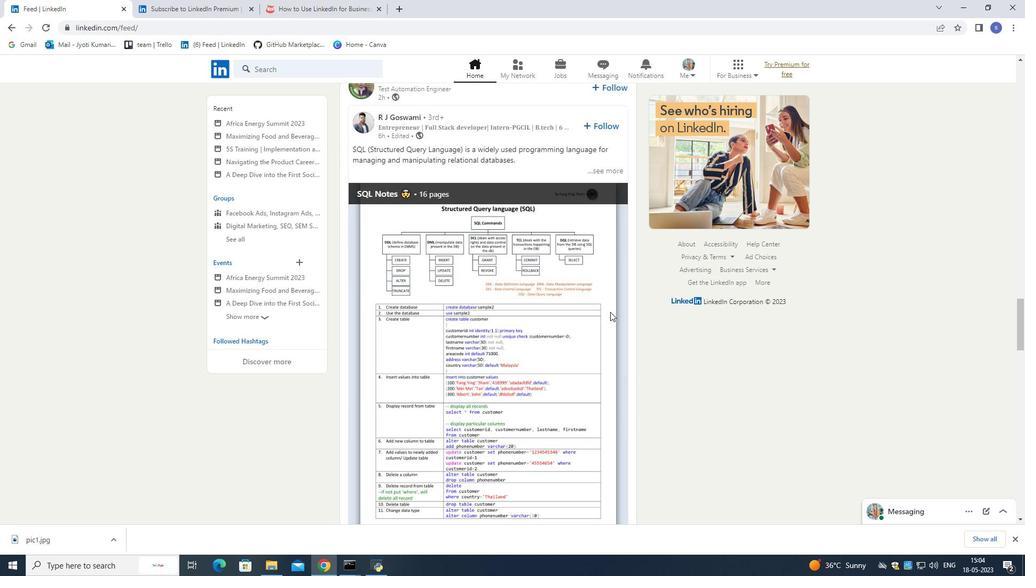 
Action: Mouse scrolled (610, 311) with delta (0, 0)
Screenshot: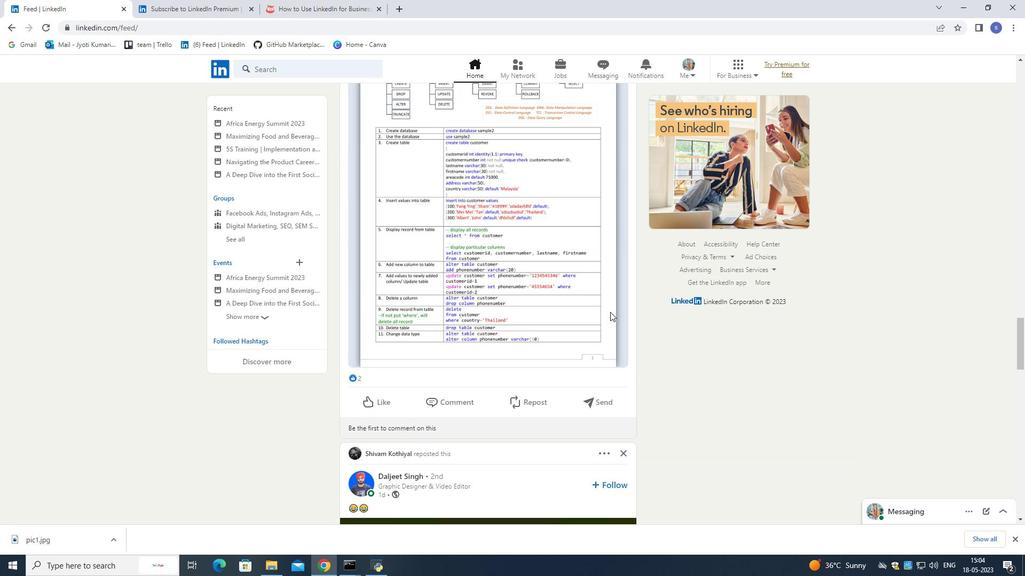 
Action: Mouse scrolled (610, 311) with delta (0, 0)
Screenshot: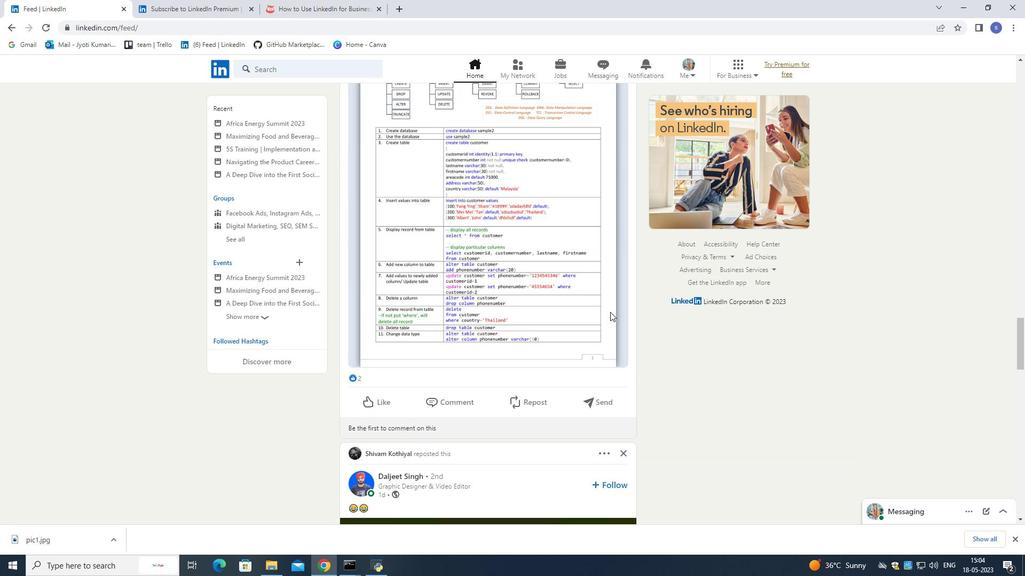 
Action: Mouse moved to (610, 312)
Screenshot: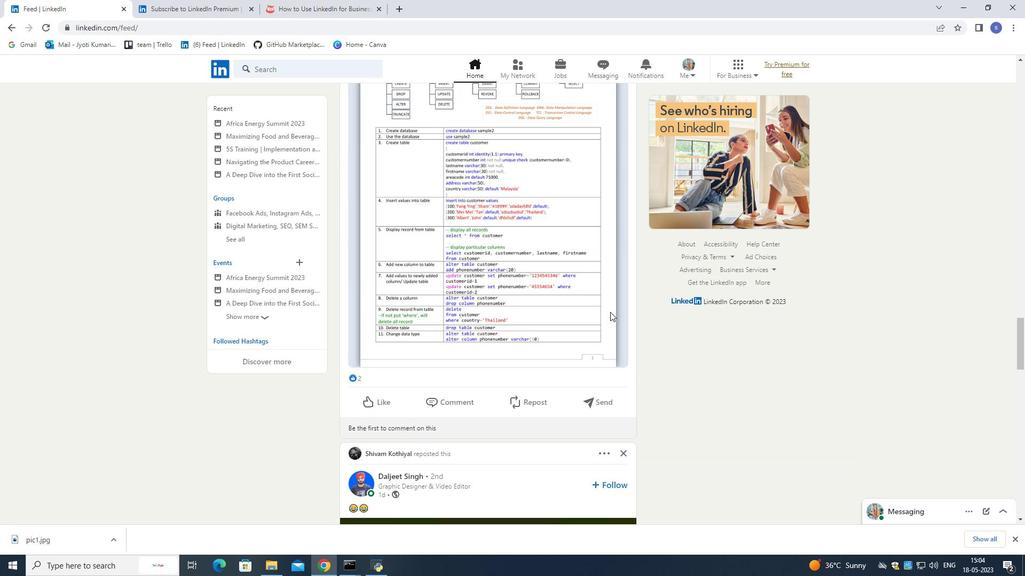 
Action: Mouse scrolled (610, 312) with delta (0, 0)
Screenshot: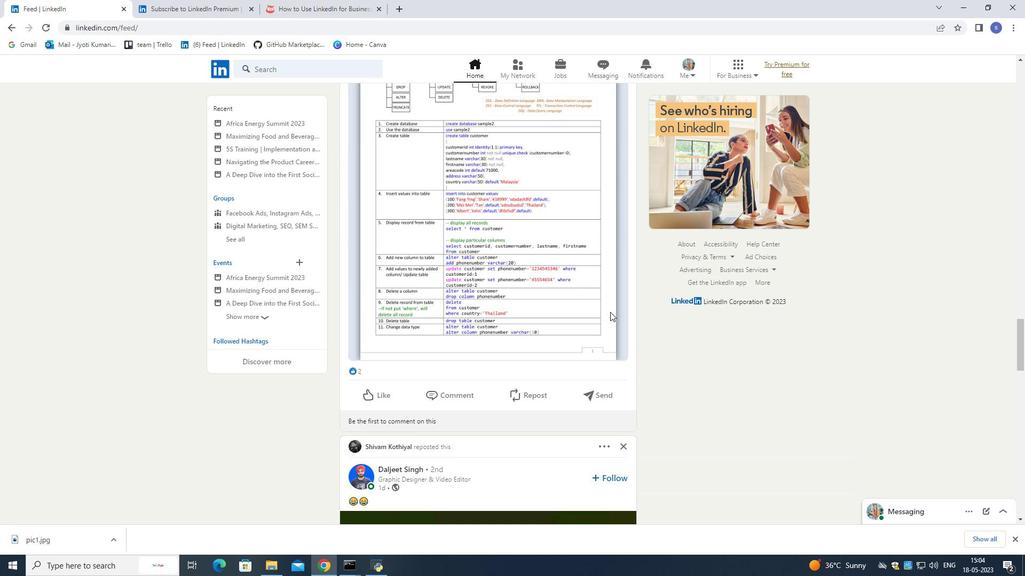 
Action: Mouse moved to (609, 313)
Screenshot: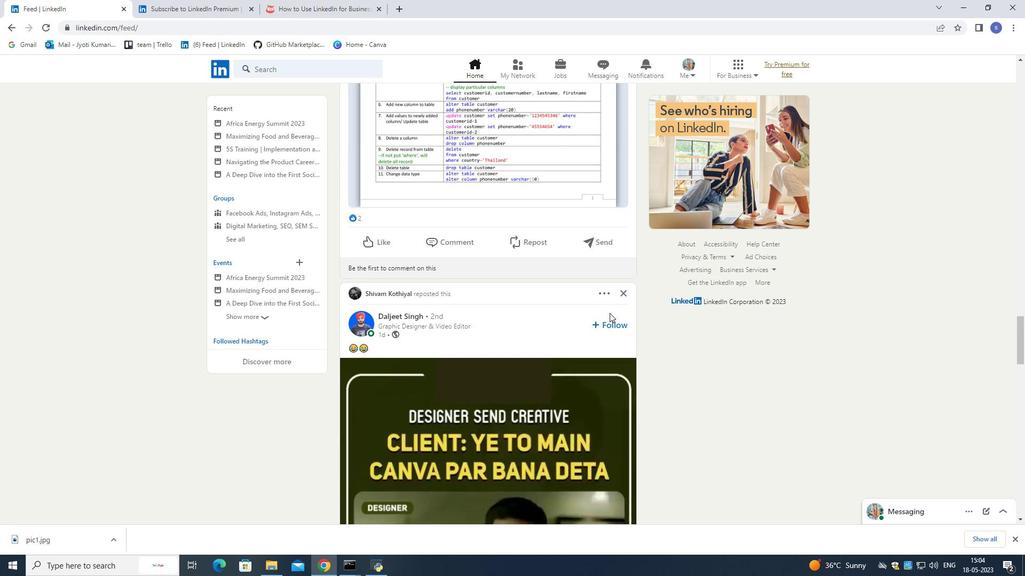 
Action: Mouse scrolled (609, 313) with delta (0, 0)
Screenshot: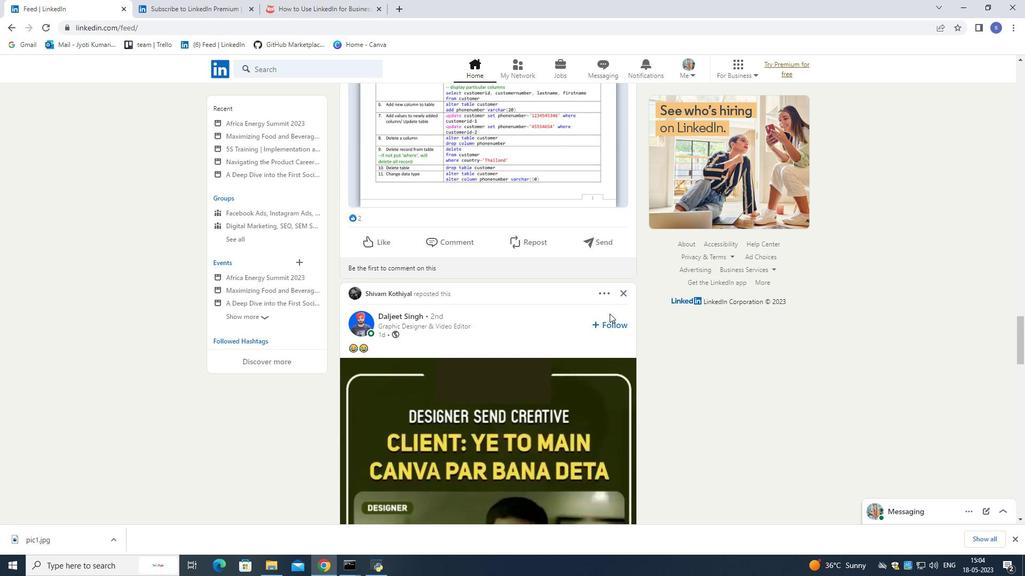 
Action: Mouse scrolled (609, 313) with delta (0, 0)
Screenshot: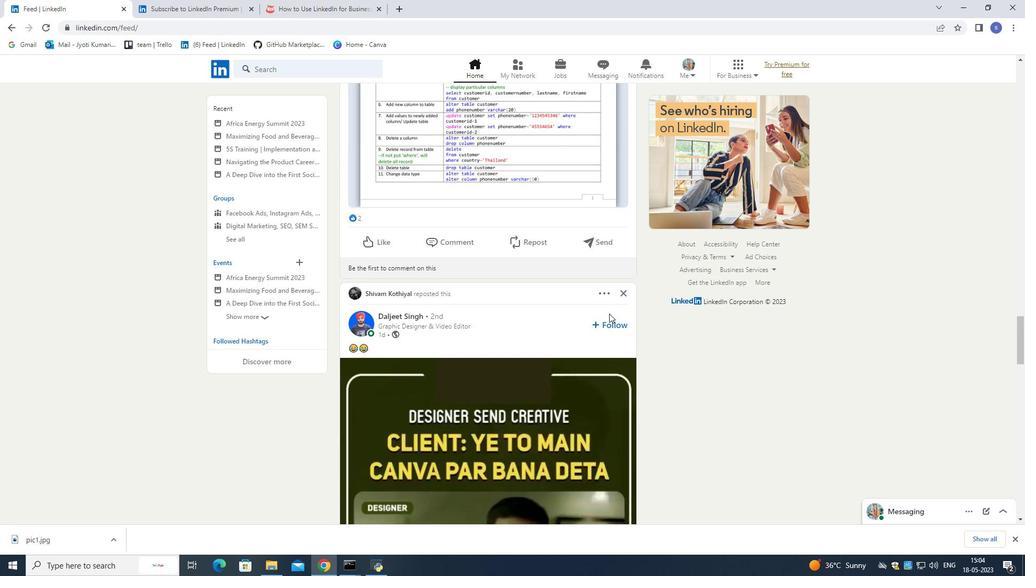 
Action: Mouse scrolled (609, 313) with delta (0, 0)
Screenshot: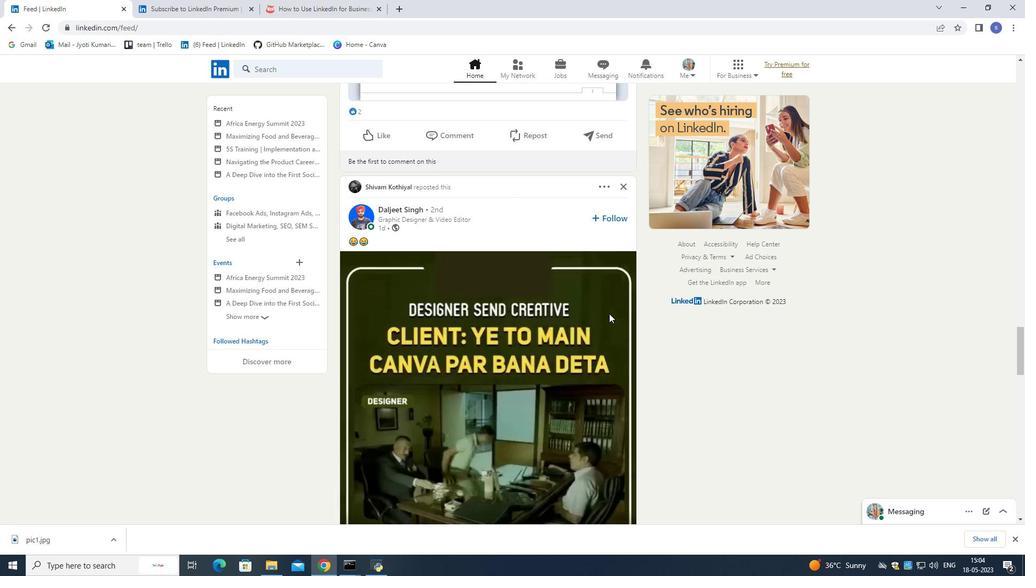 
Action: Mouse moved to (609, 313)
Screenshot: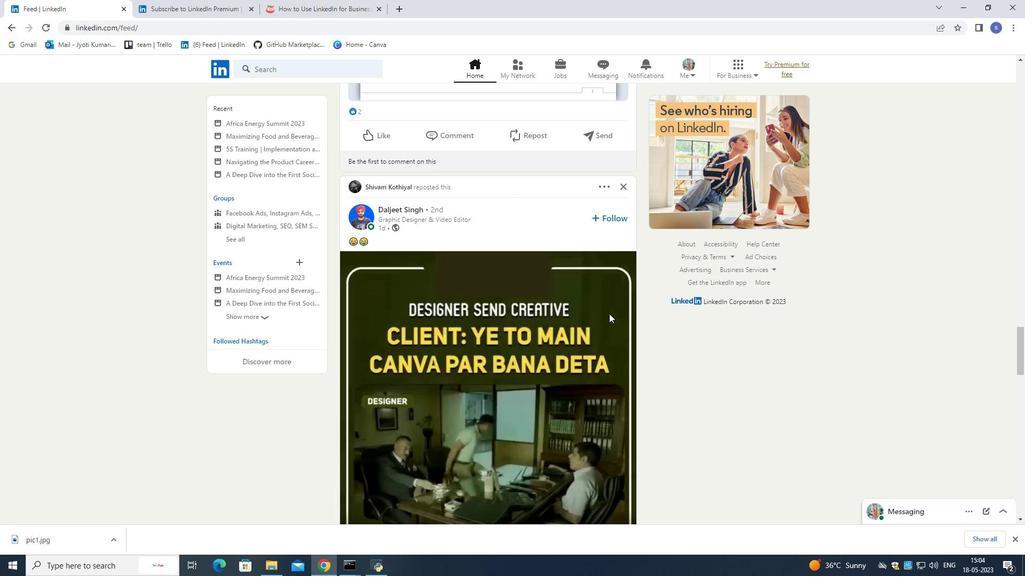 
Action: Mouse scrolled (609, 313) with delta (0, 0)
Screenshot: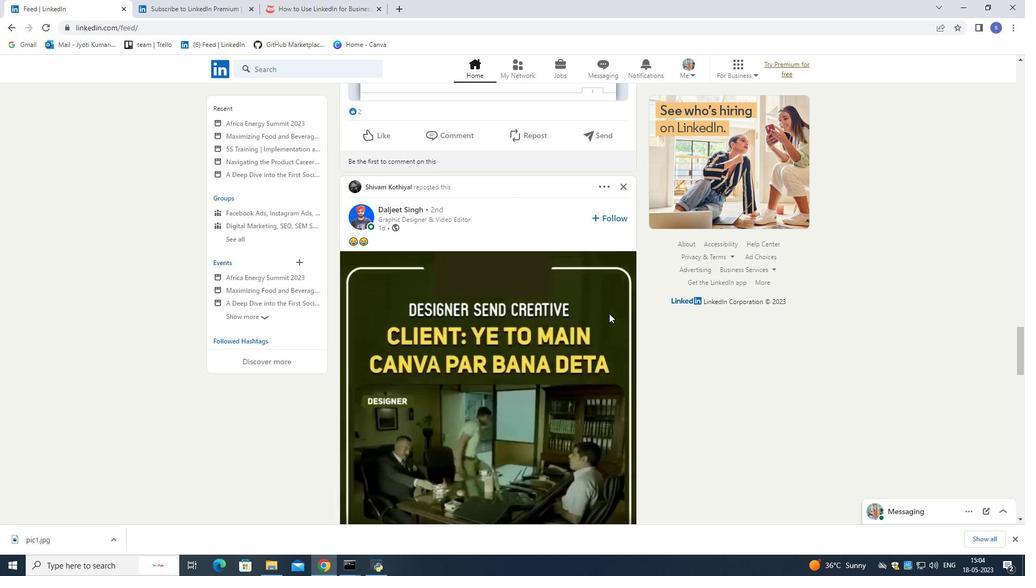 
Action: Mouse scrolled (609, 313) with delta (0, 0)
Screenshot: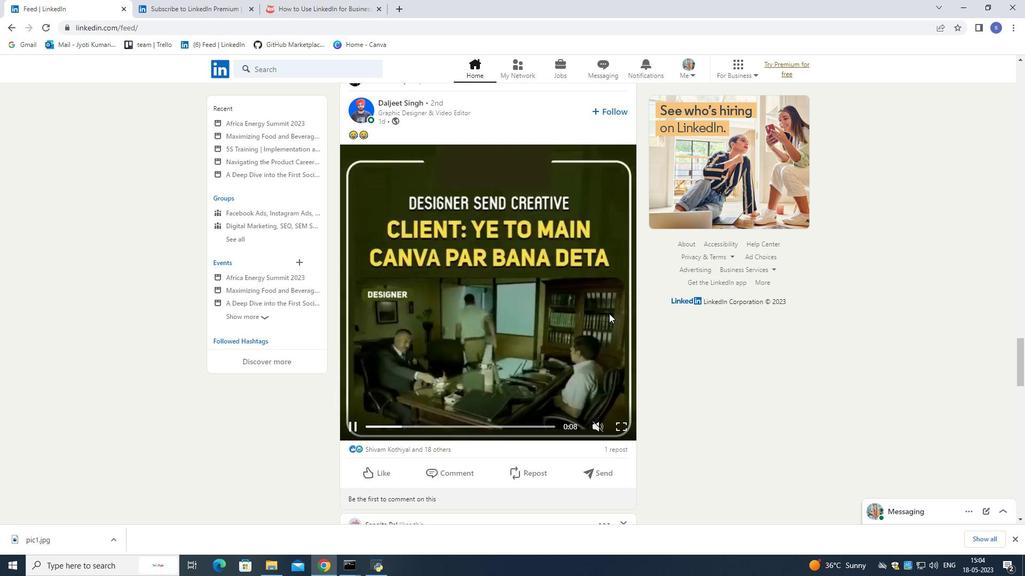 
Action: Mouse scrolled (609, 313) with delta (0, 0)
Screenshot: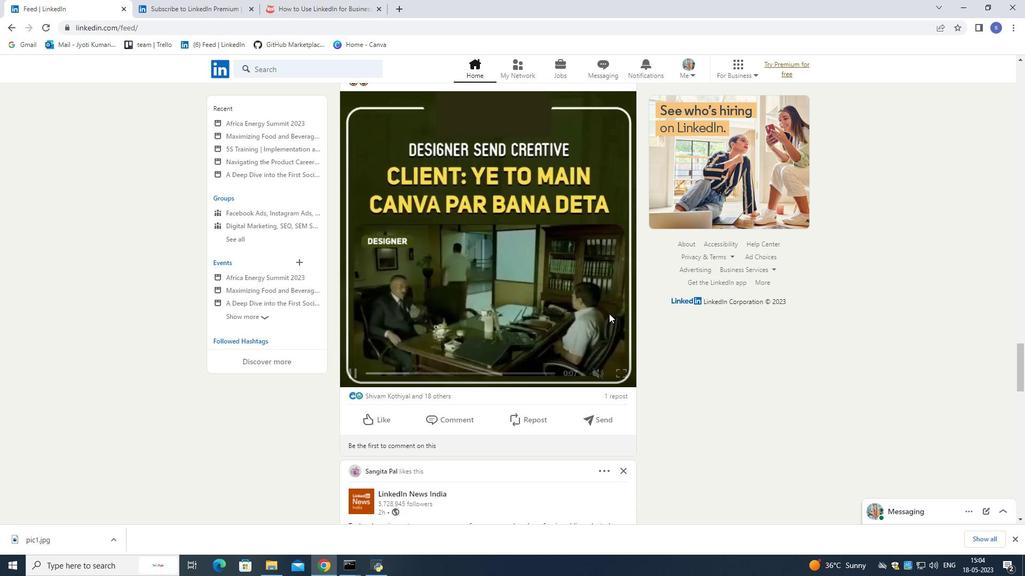 
Action: Mouse scrolled (609, 313) with delta (0, 0)
Screenshot: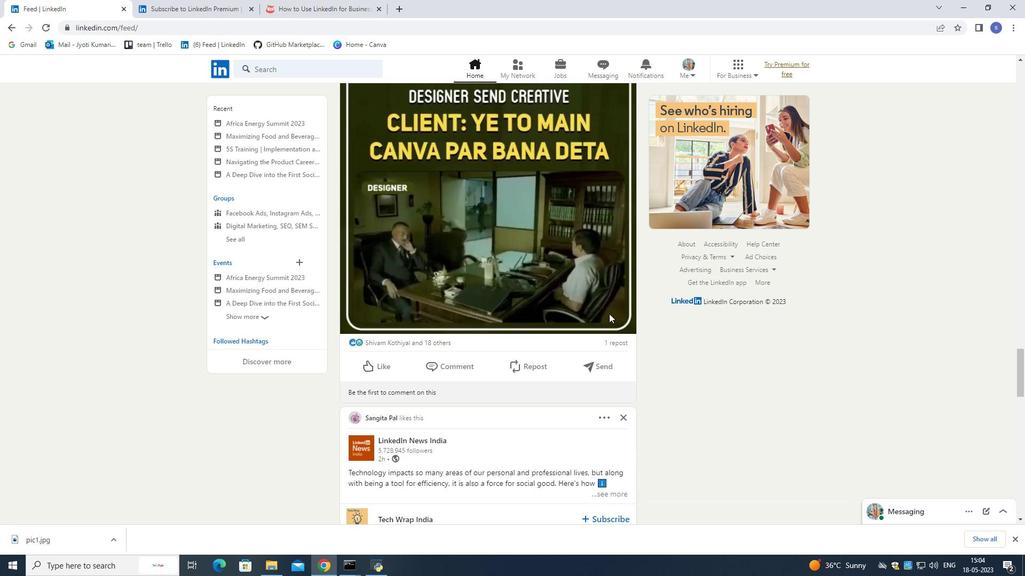 
Action: Mouse scrolled (609, 313) with delta (0, 0)
Screenshot: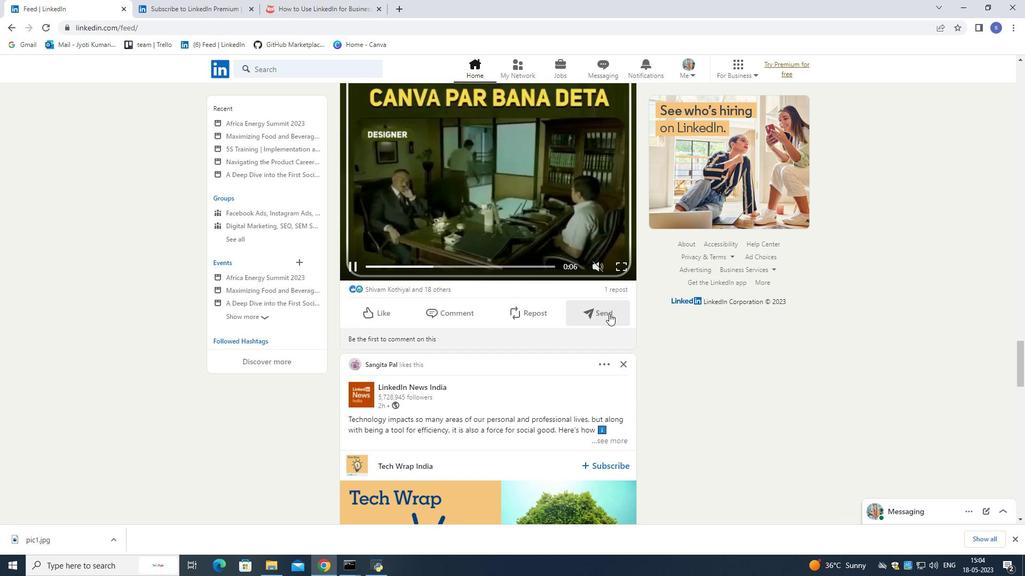 
Action: Mouse scrolled (609, 313) with delta (0, 0)
Screenshot: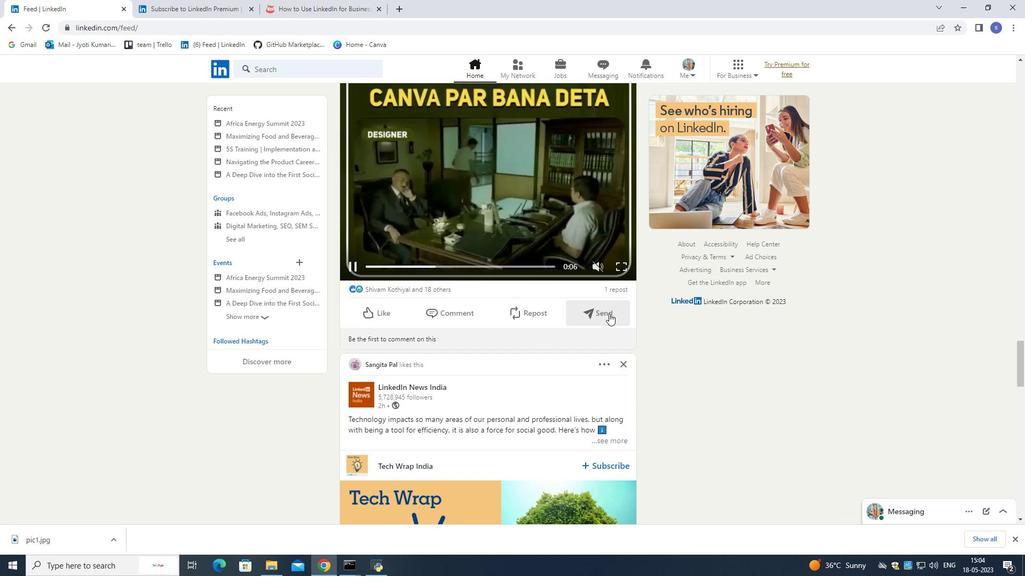 
Action: Mouse scrolled (609, 313) with delta (0, 0)
Screenshot: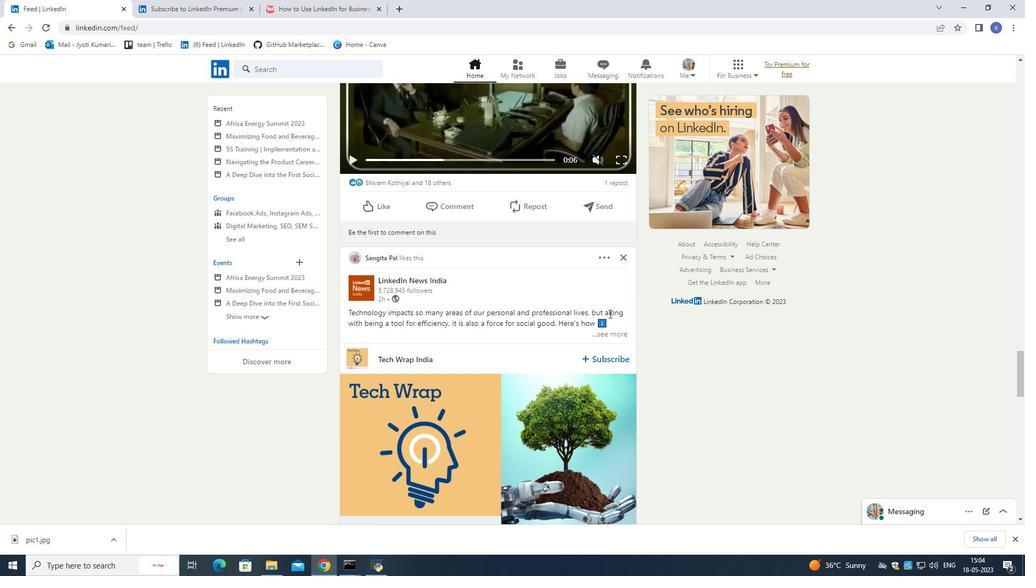
Action: Mouse scrolled (609, 313) with delta (0, 0)
Screenshot: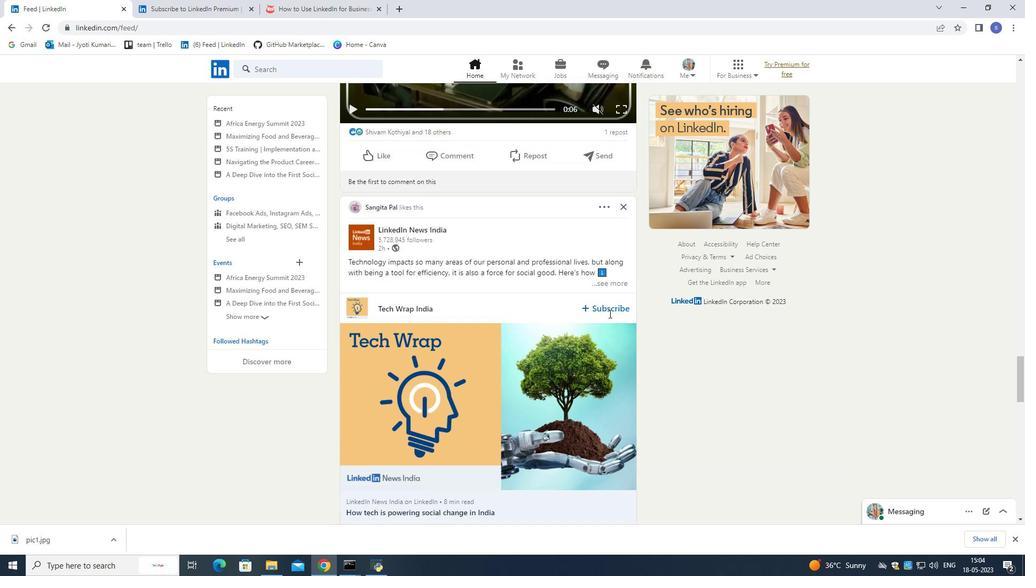
Action: Mouse scrolled (609, 313) with delta (0, 0)
Screenshot: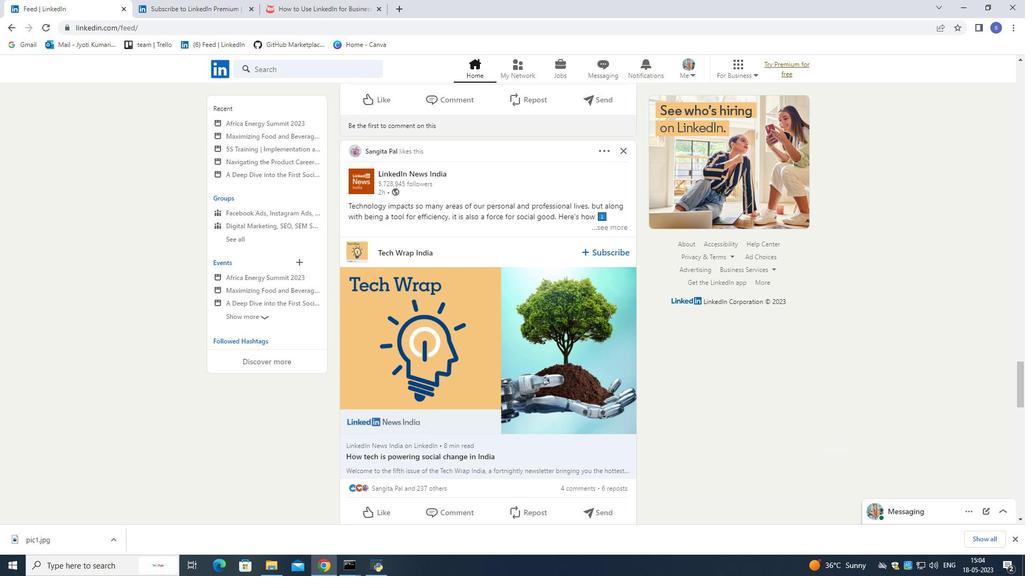 
Action: Mouse scrolled (609, 313) with delta (0, 0)
Screenshot: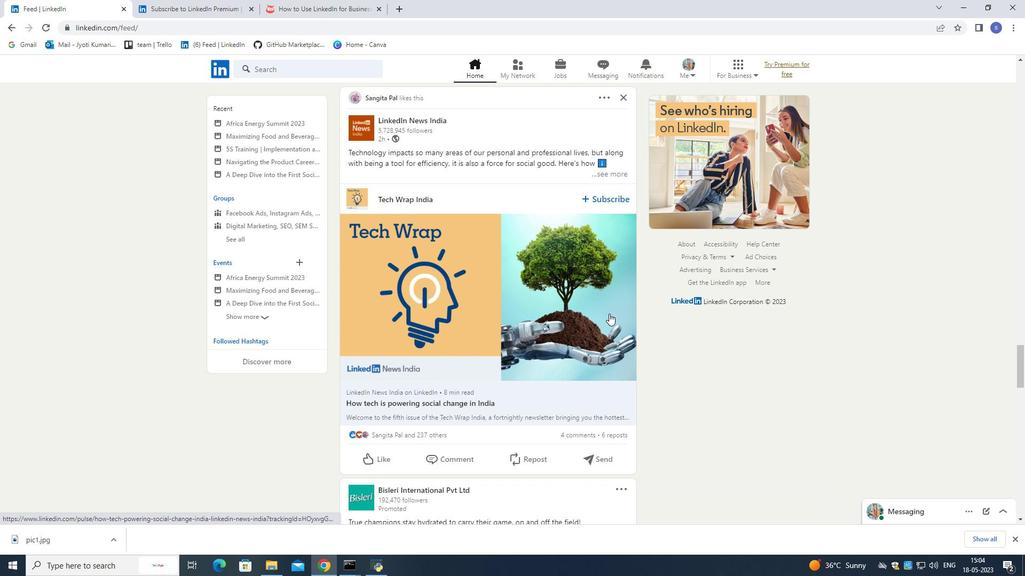 
Action: Mouse scrolled (609, 313) with delta (0, 0)
Screenshot: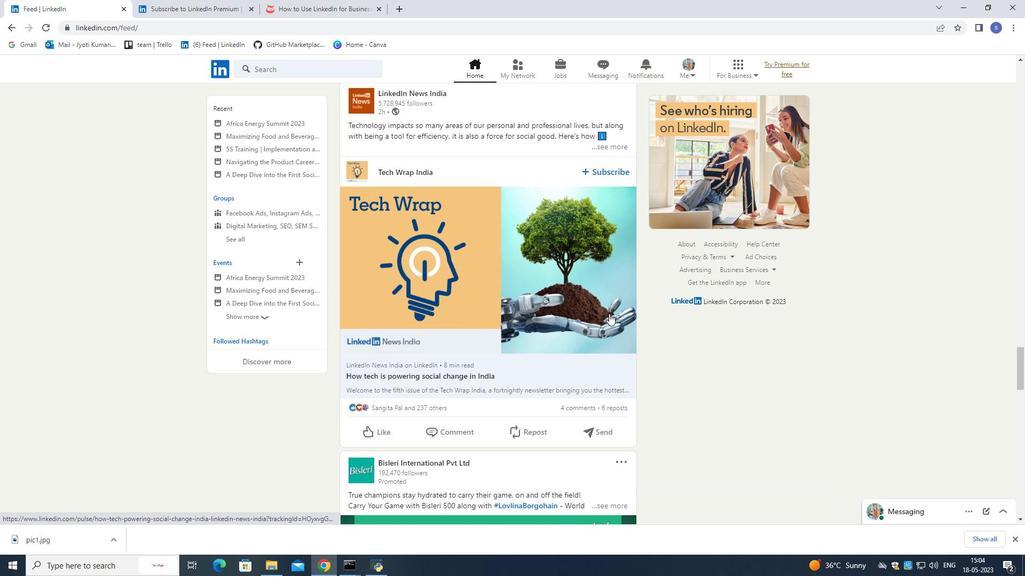 
Action: Mouse scrolled (609, 313) with delta (0, 0)
Screenshot: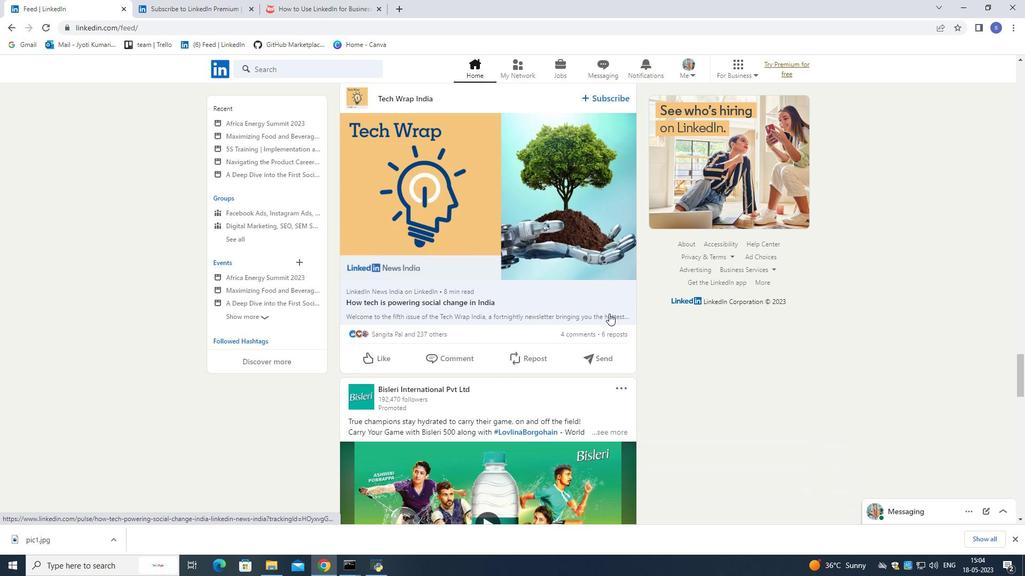 
Action: Mouse moved to (607, 316)
Screenshot: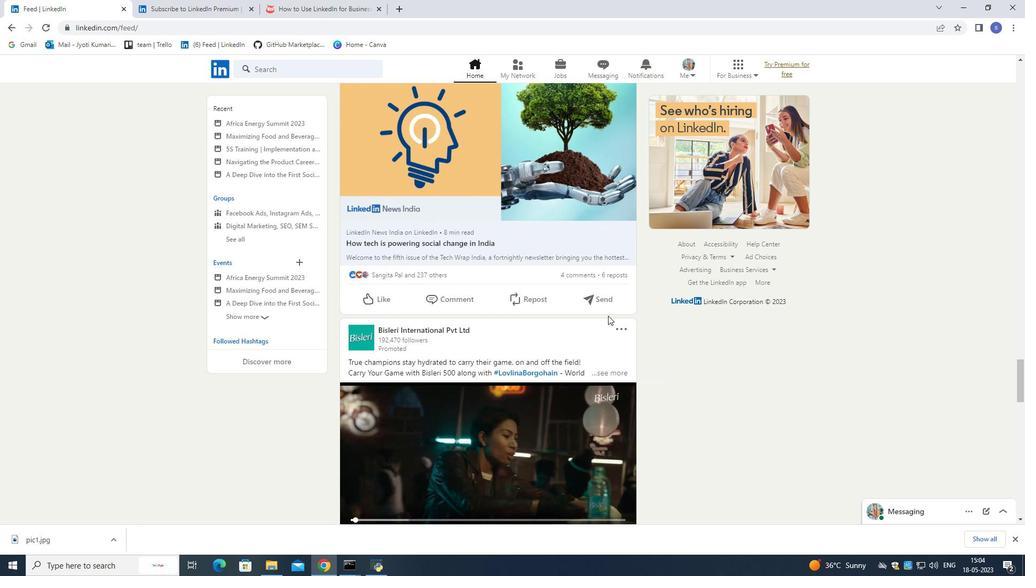 
Action: Mouse scrolled (607, 316) with delta (0, 0)
Screenshot: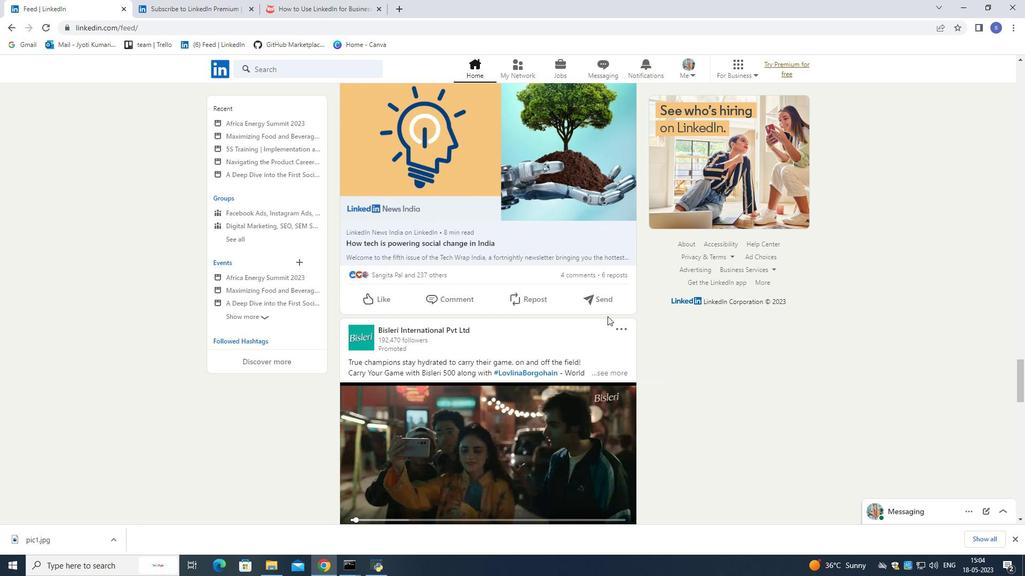 
Action: Mouse moved to (607, 316)
Screenshot: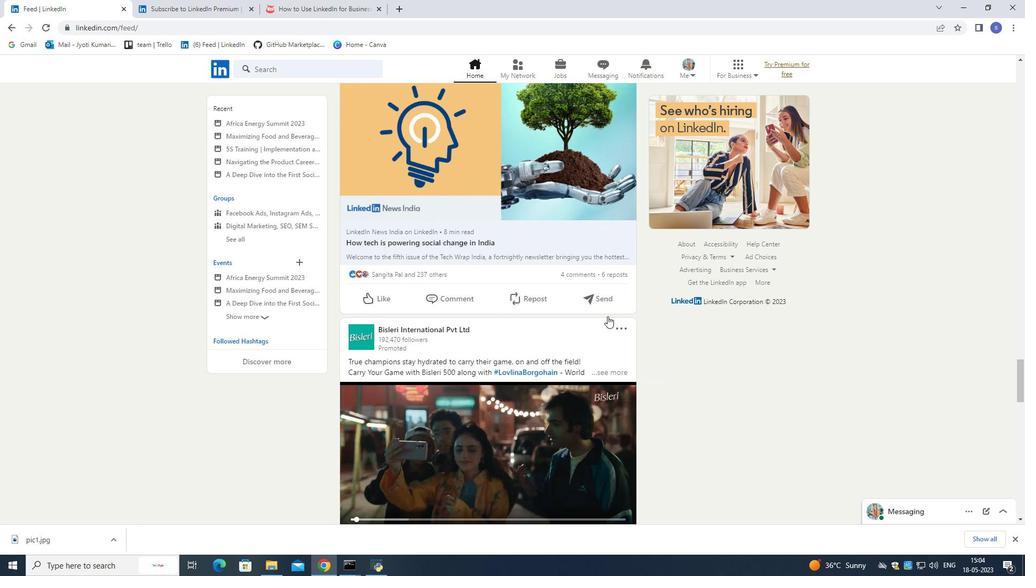 
Action: Mouse scrolled (607, 316) with delta (0, 0)
Screenshot: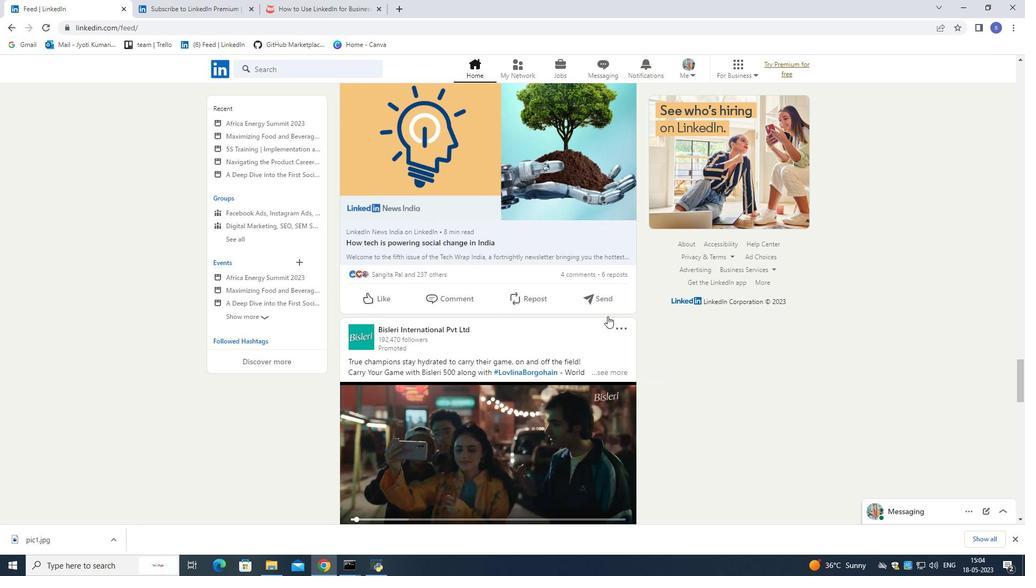 
Action: Mouse moved to (219, 74)
Screenshot: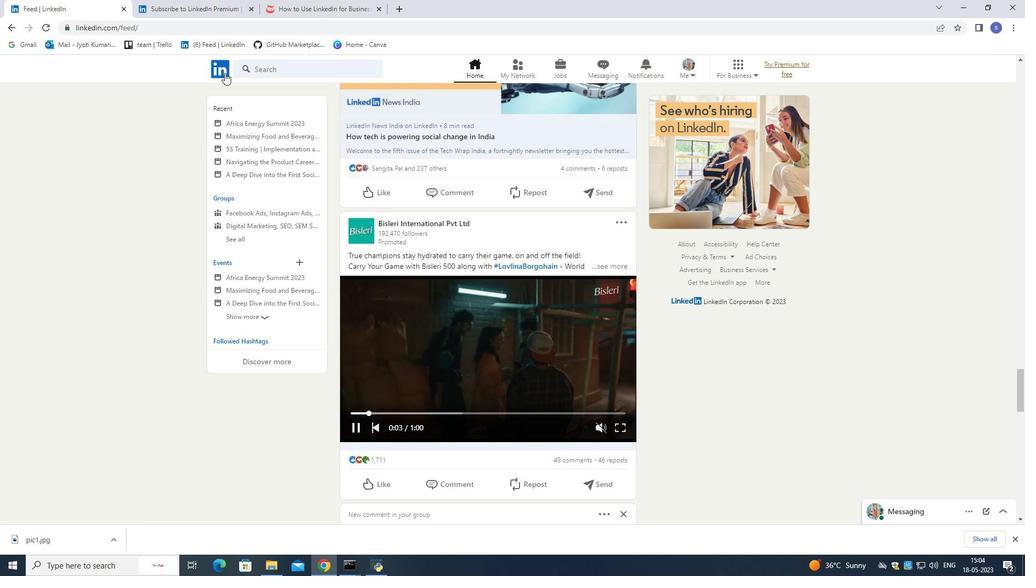 
Action: Mouse pressed left at (219, 74)
Screenshot: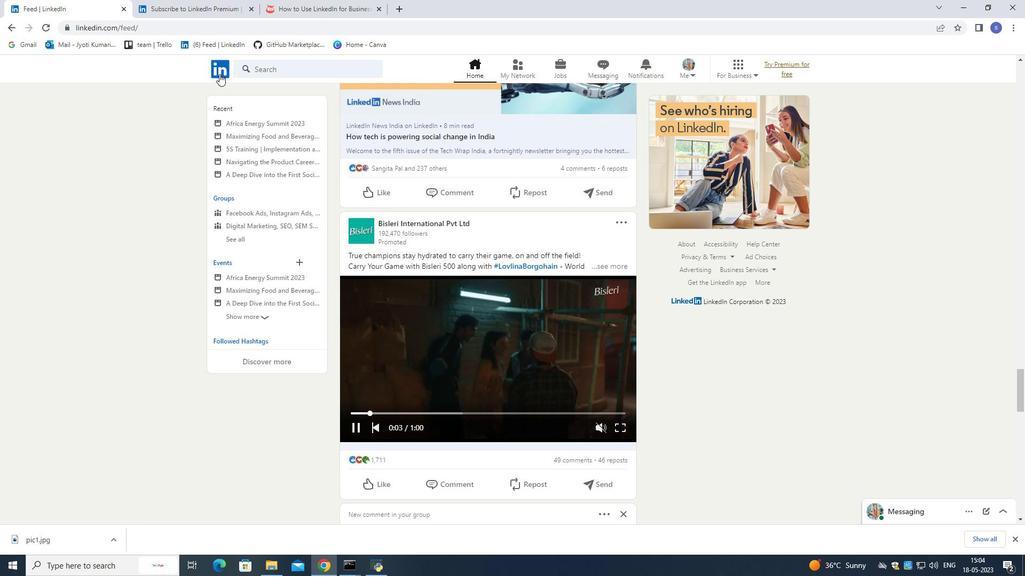 
Action: Mouse moved to (688, 74)
Screenshot: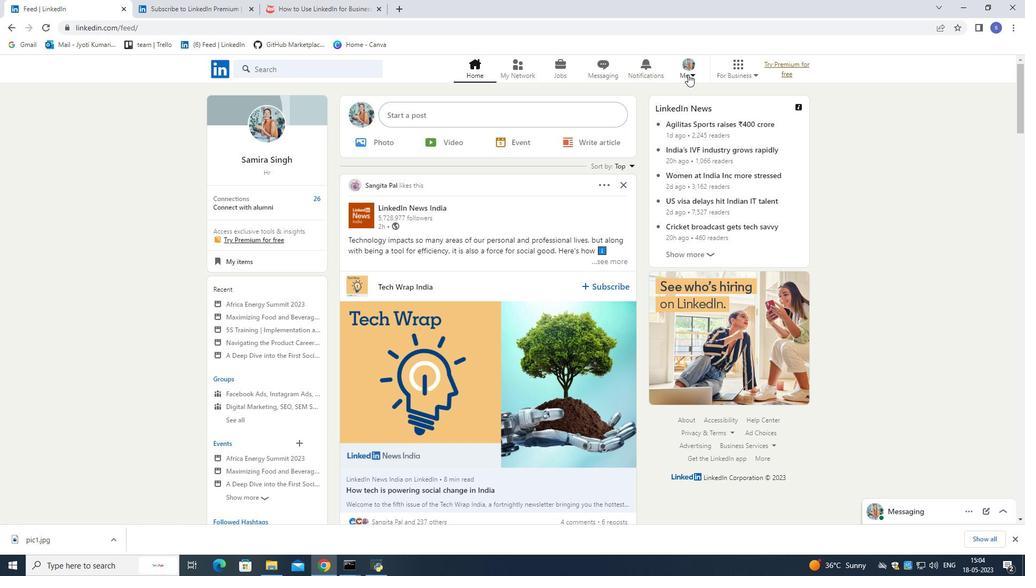 
Action: Mouse pressed left at (688, 74)
Screenshot: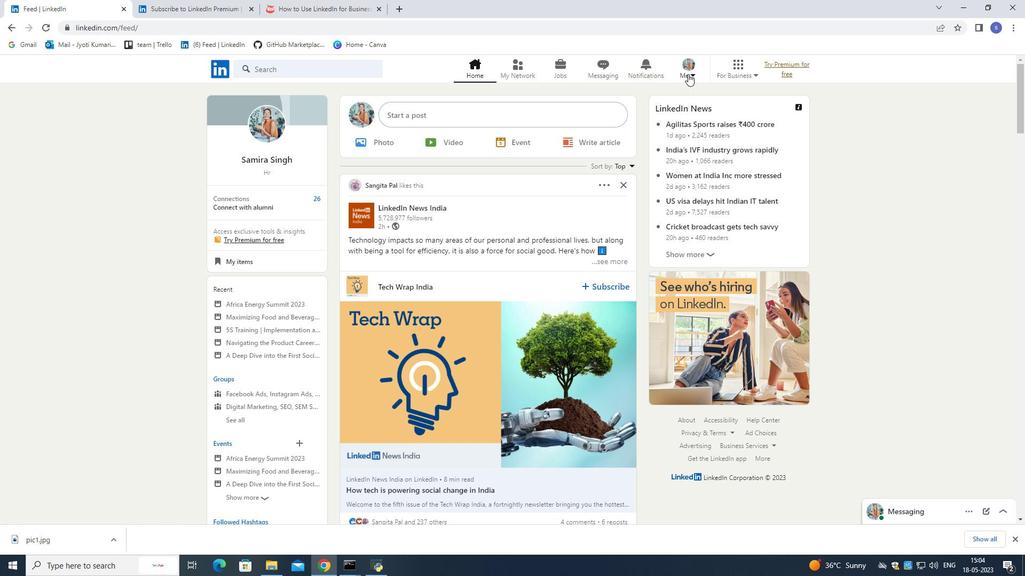 
Action: Mouse moved to (902, 189)
Screenshot: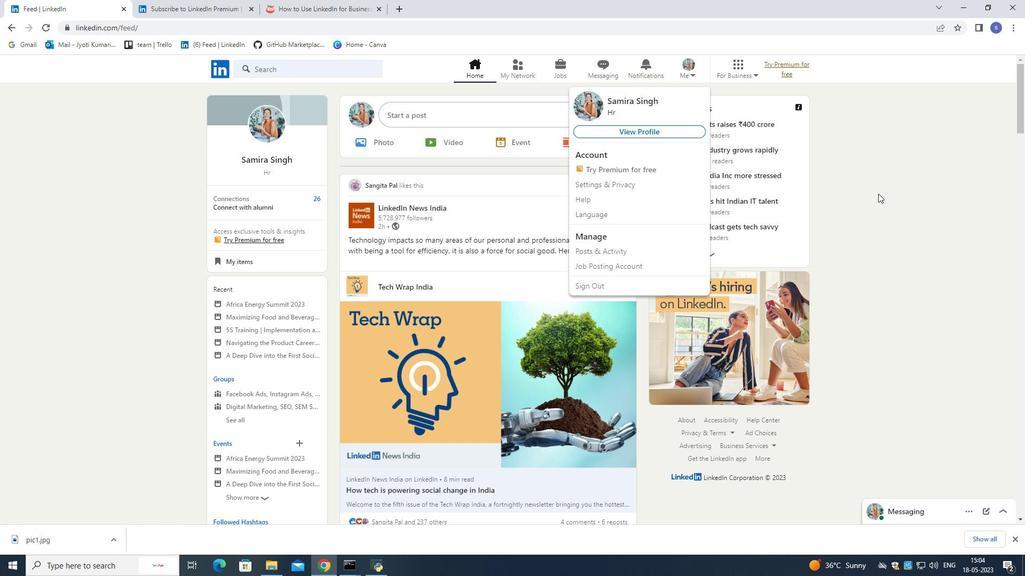 
Action: Mouse pressed left at (902, 189)
Screenshot: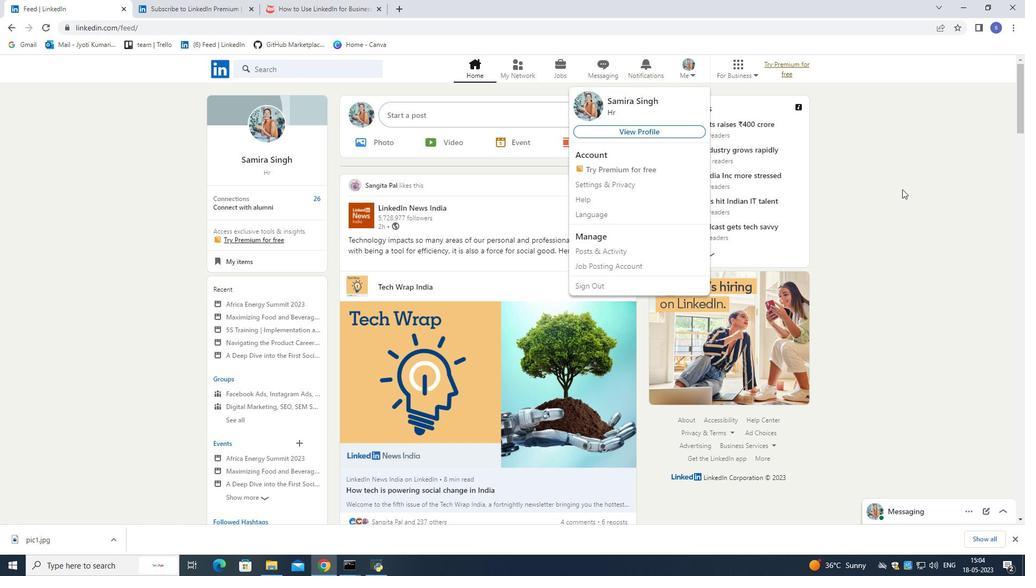 
Action: Mouse moved to (732, 66)
Screenshot: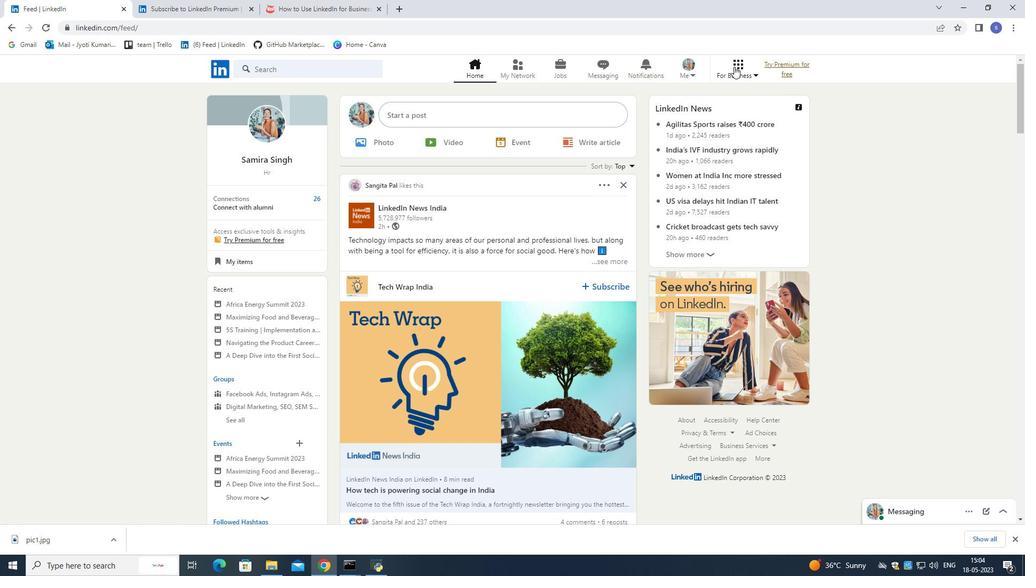 
Action: Mouse pressed left at (732, 66)
Screenshot: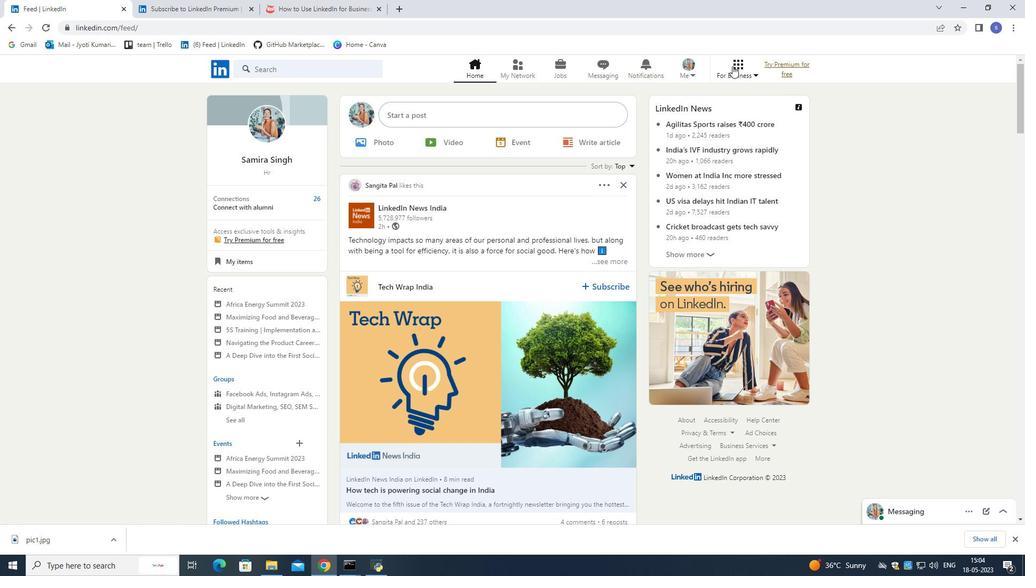 
Action: Mouse moved to (916, 423)
Screenshot: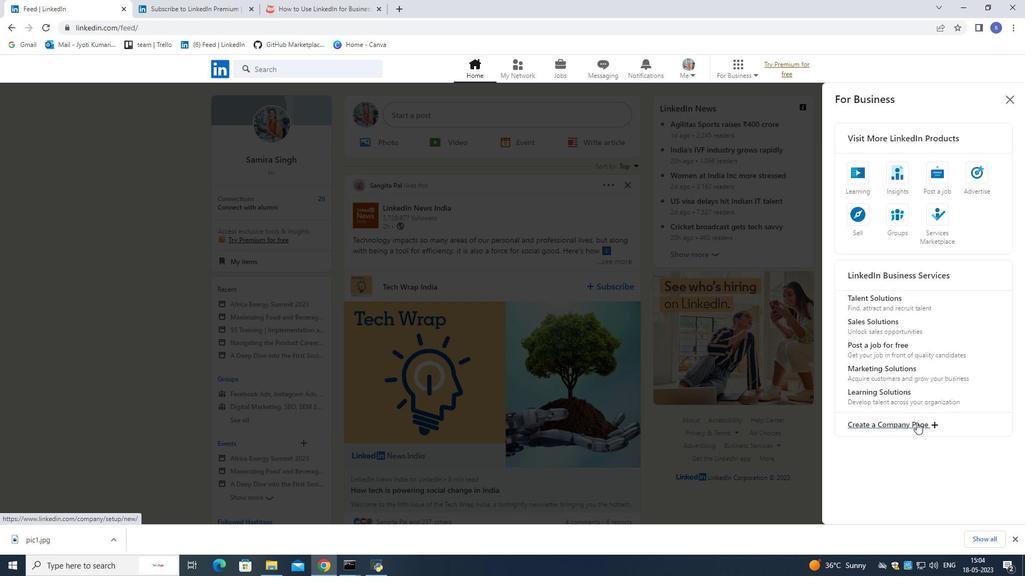 
Action: Mouse pressed left at (916, 423)
Screenshot: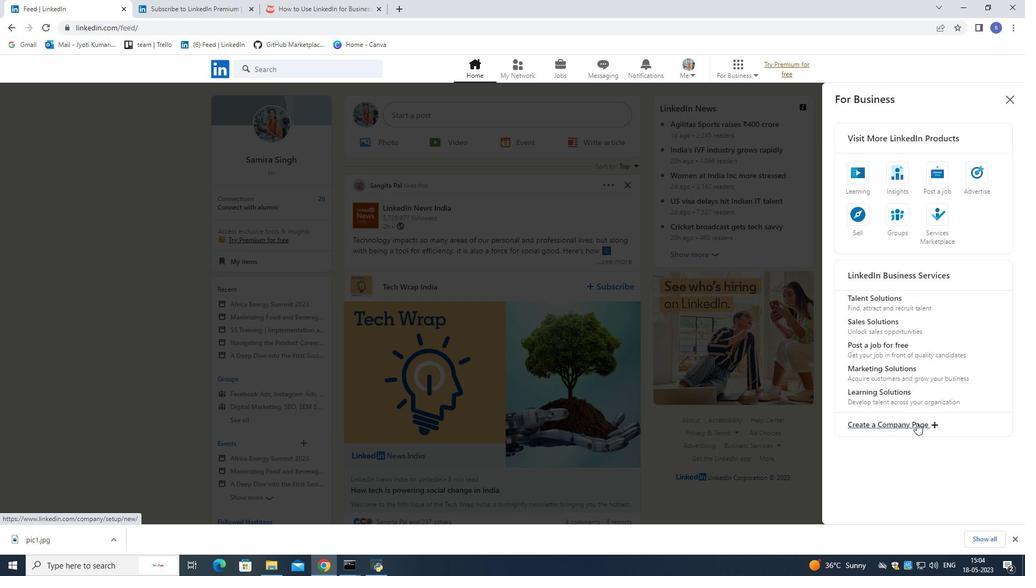 
Action: Mouse moved to (386, 221)
Screenshot: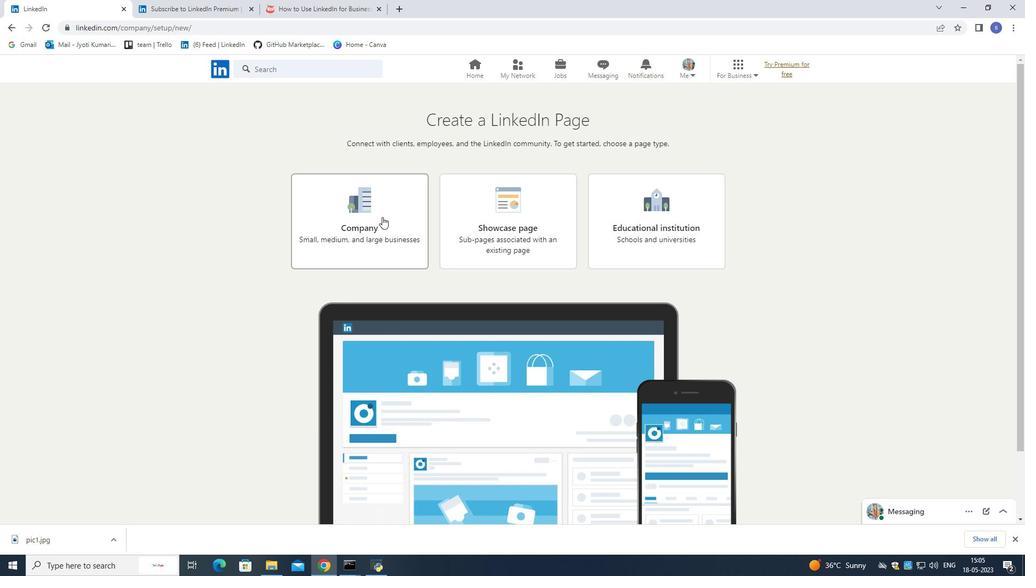 
Action: Mouse scrolled (386, 220) with delta (0, 0)
Screenshot: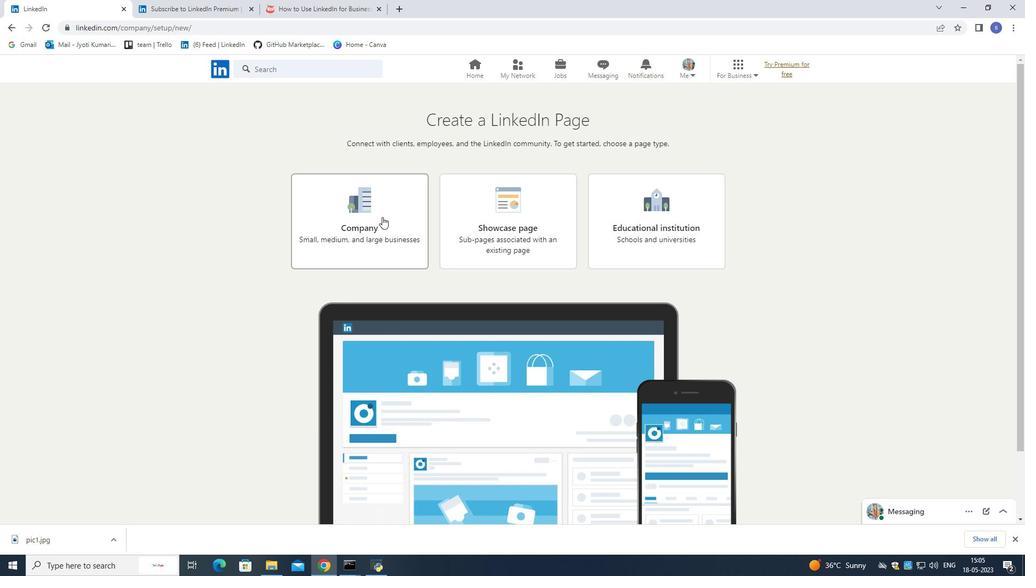 
Action: Mouse moved to (387, 223)
Screenshot: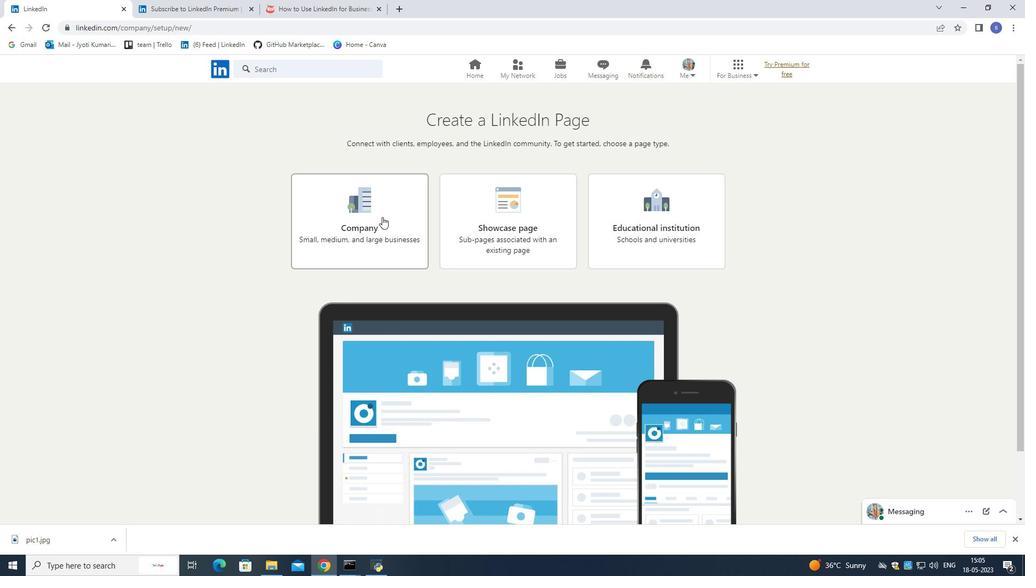 
Action: Mouse scrolled (387, 223) with delta (0, 0)
Screenshot: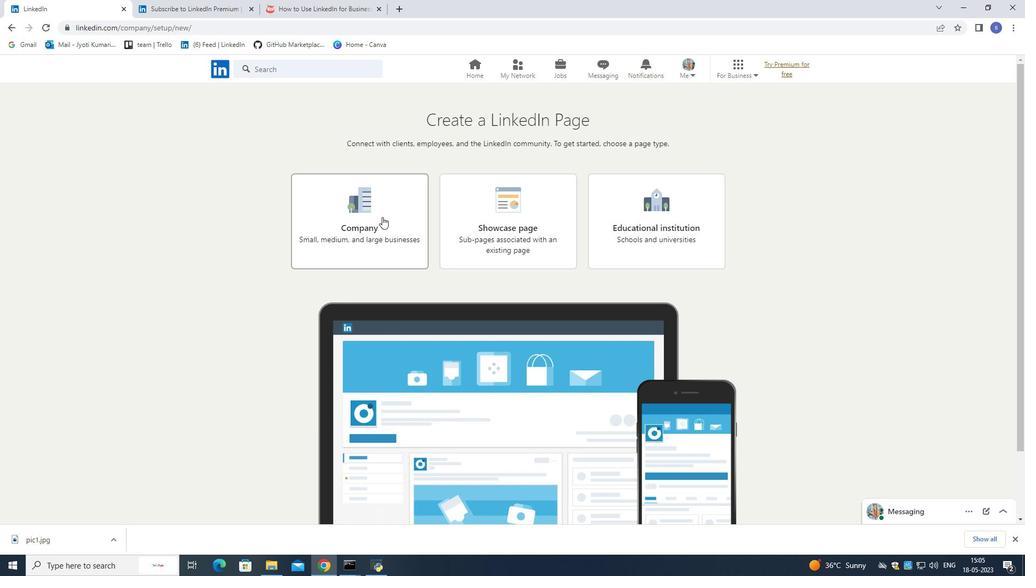 
Action: Mouse scrolled (387, 223) with delta (0, 0)
Screenshot: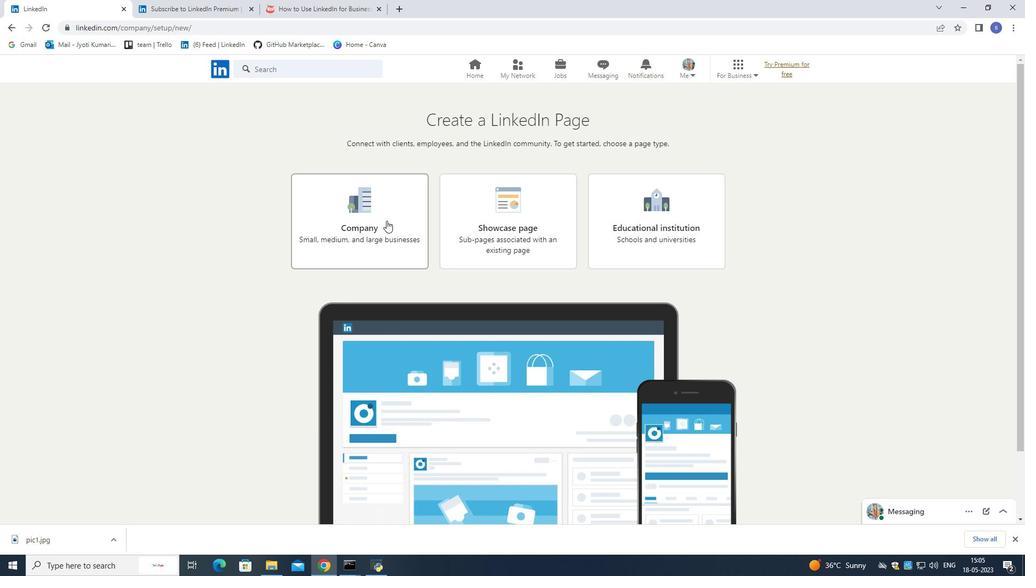 
Action: Mouse scrolled (387, 223) with delta (0, 0)
Screenshot: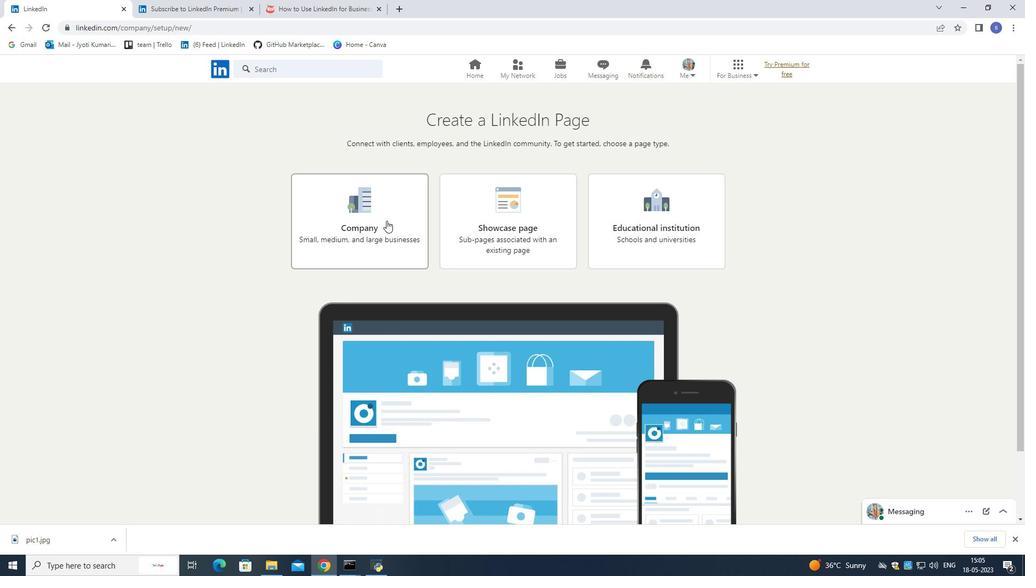 
Action: Mouse scrolled (387, 223) with delta (0, 0)
Screenshot: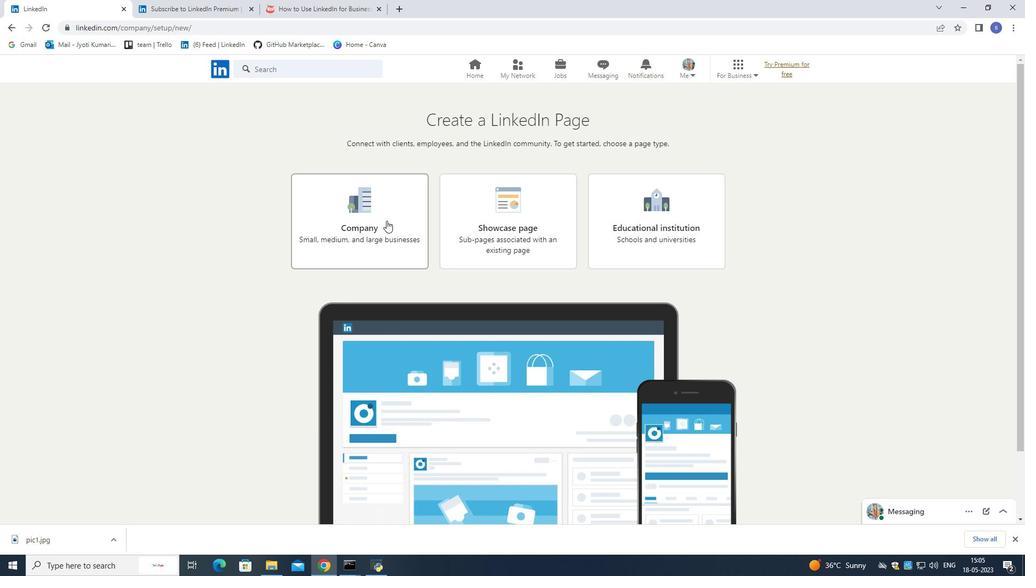 
Action: Mouse scrolled (387, 223) with delta (0, 0)
Screenshot: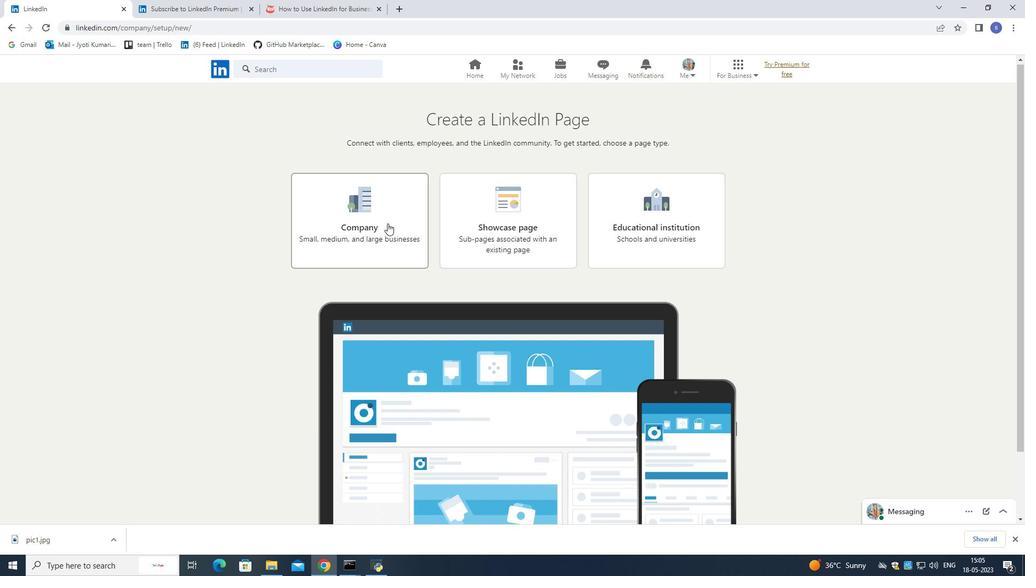 
Action: Mouse scrolled (387, 223) with delta (0, 0)
Screenshot: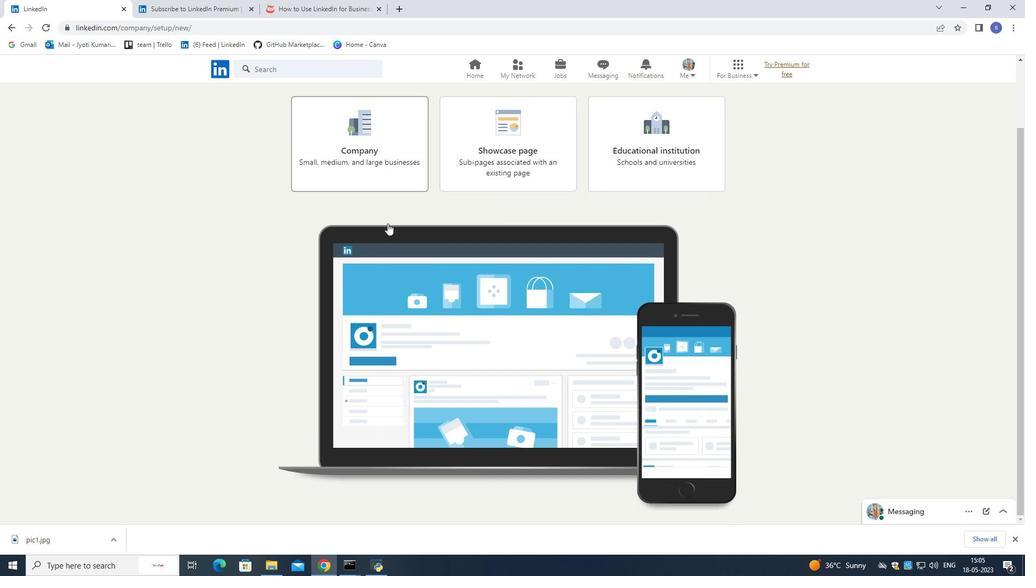 
Action: Mouse scrolled (387, 223) with delta (0, 0)
Screenshot: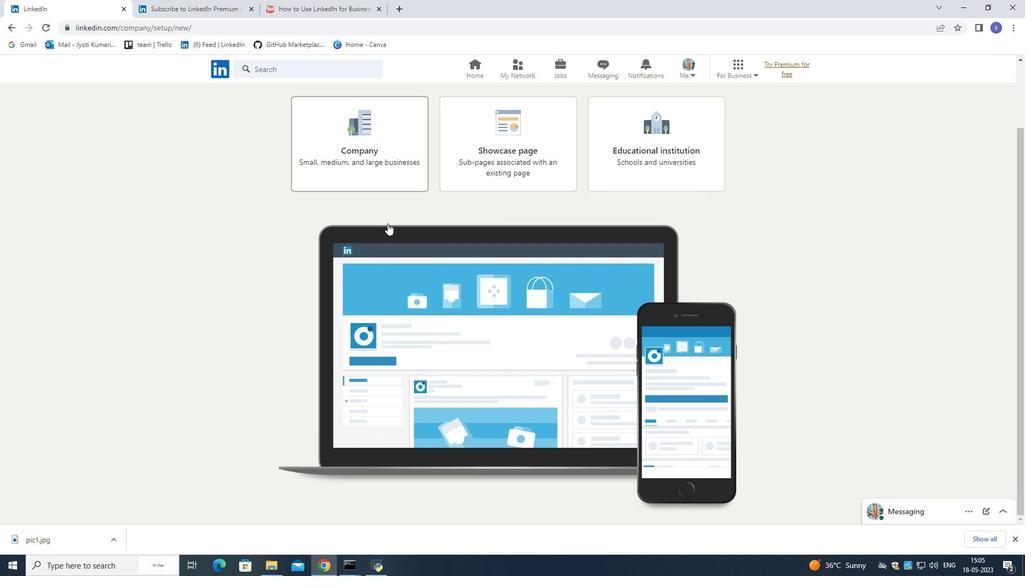
Action: Mouse scrolled (387, 223) with delta (0, 0)
Screenshot: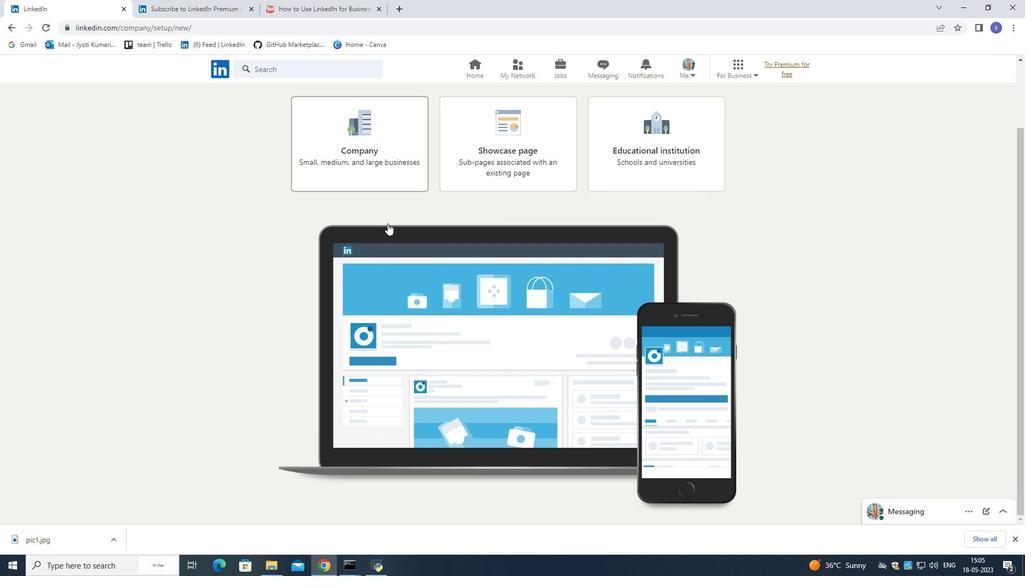 
Action: Mouse scrolled (387, 223) with delta (0, 0)
Screenshot: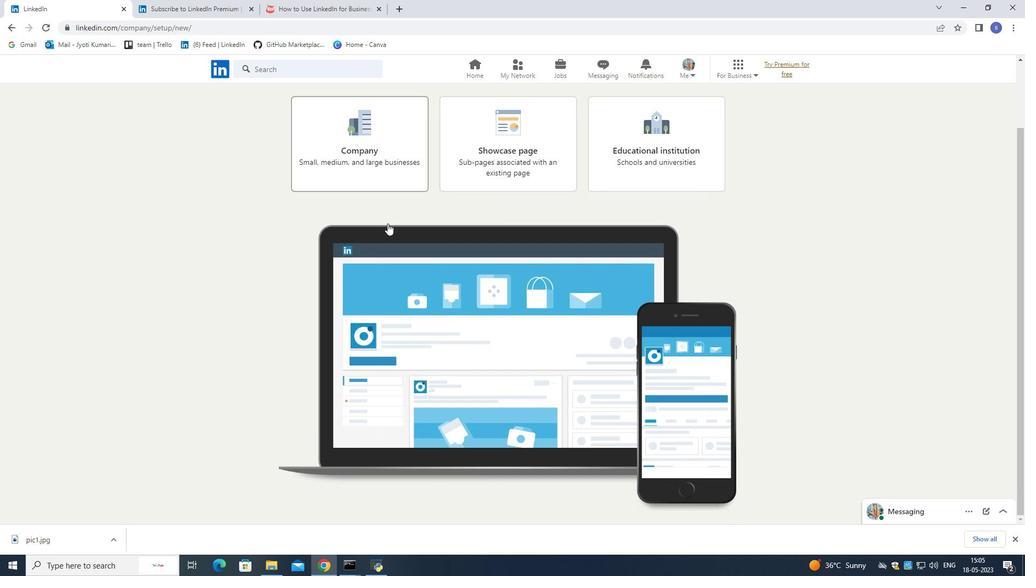 
Action: Mouse scrolled (387, 223) with delta (0, 0)
Screenshot: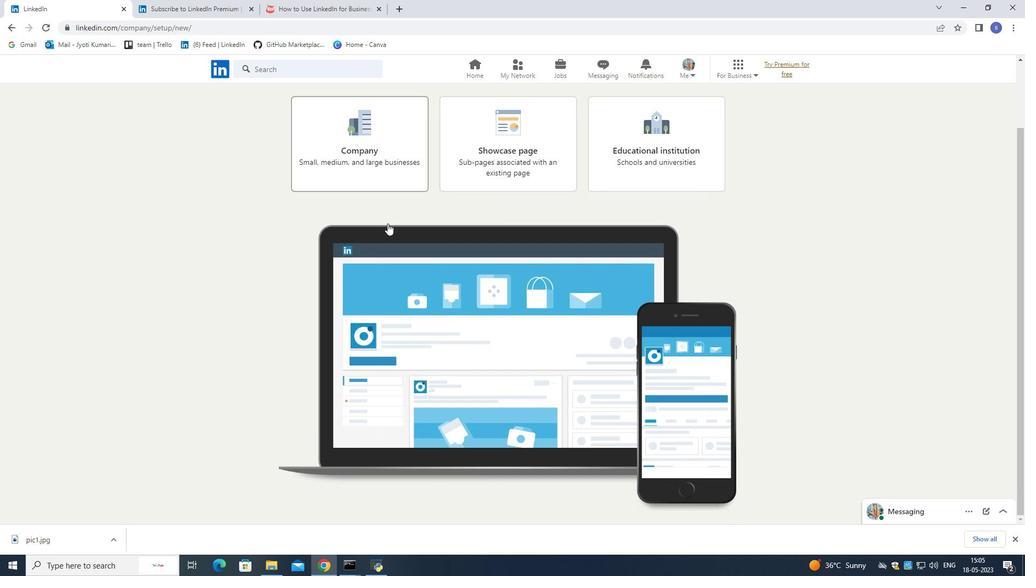 
Action: Mouse moved to (388, 221)
Screenshot: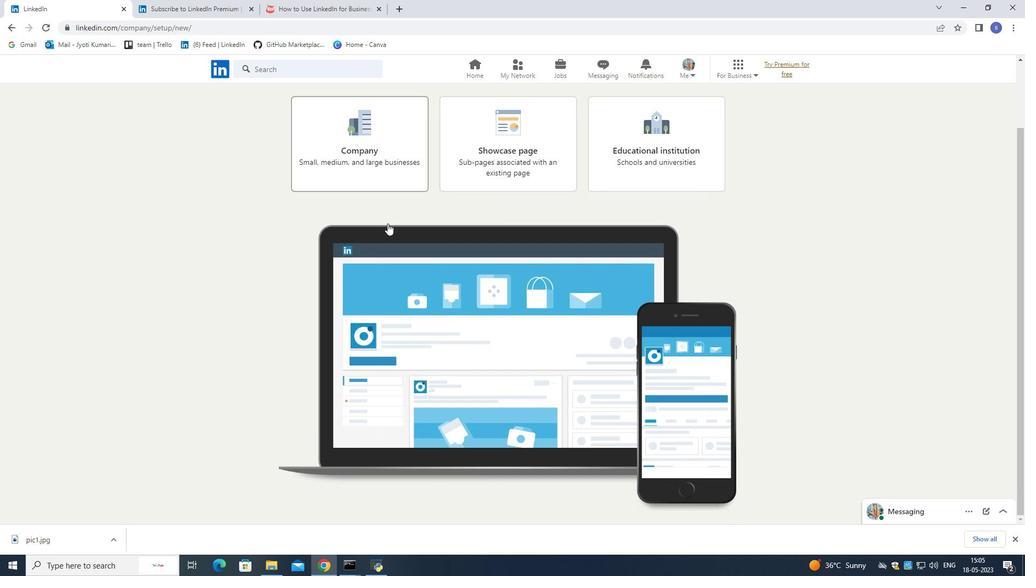 
Action: Mouse scrolled (388, 222) with delta (0, 0)
Screenshot: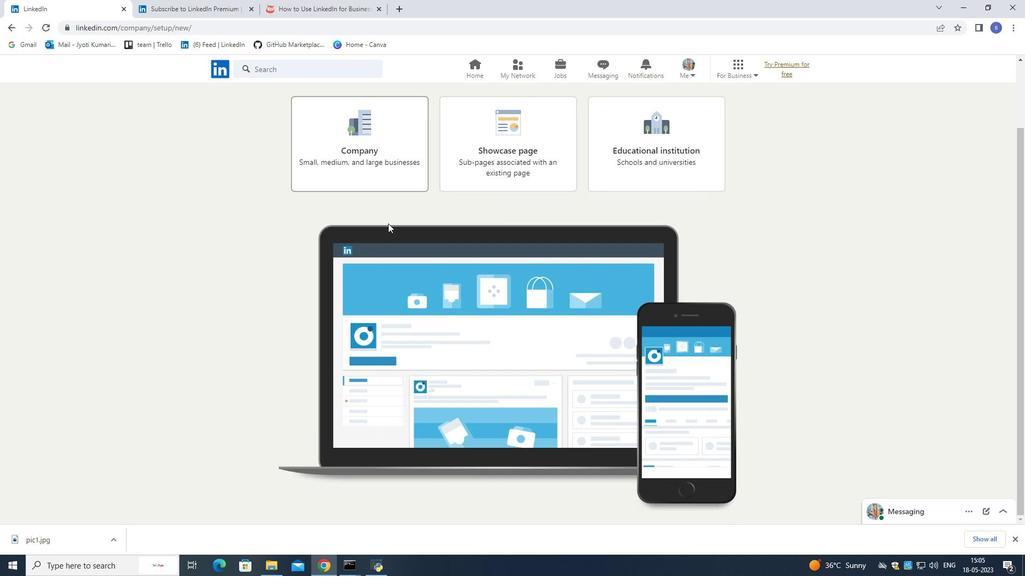 
Action: Mouse moved to (388, 221)
Screenshot: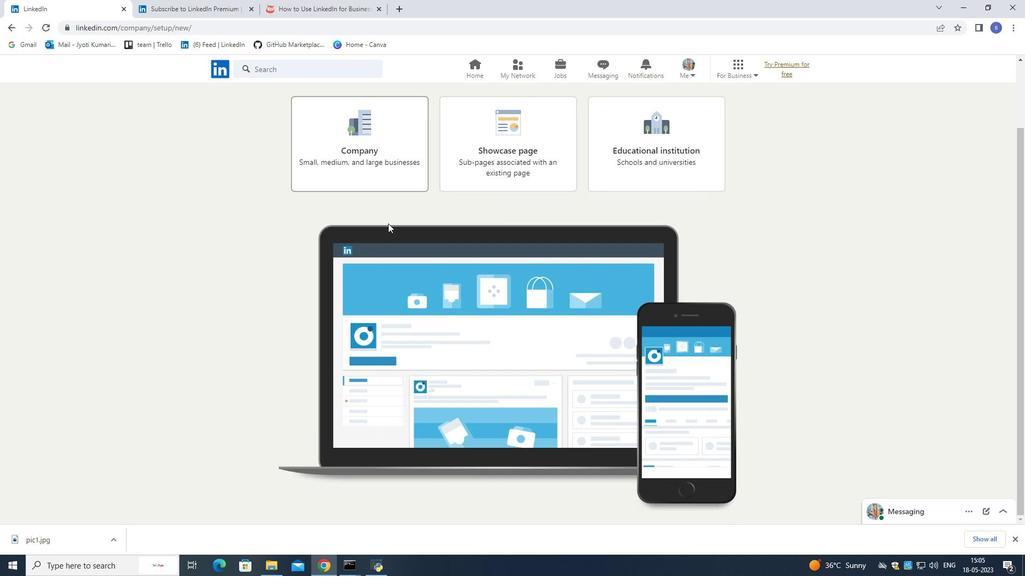 
Action: Mouse scrolled (388, 221) with delta (0, 0)
Screenshot: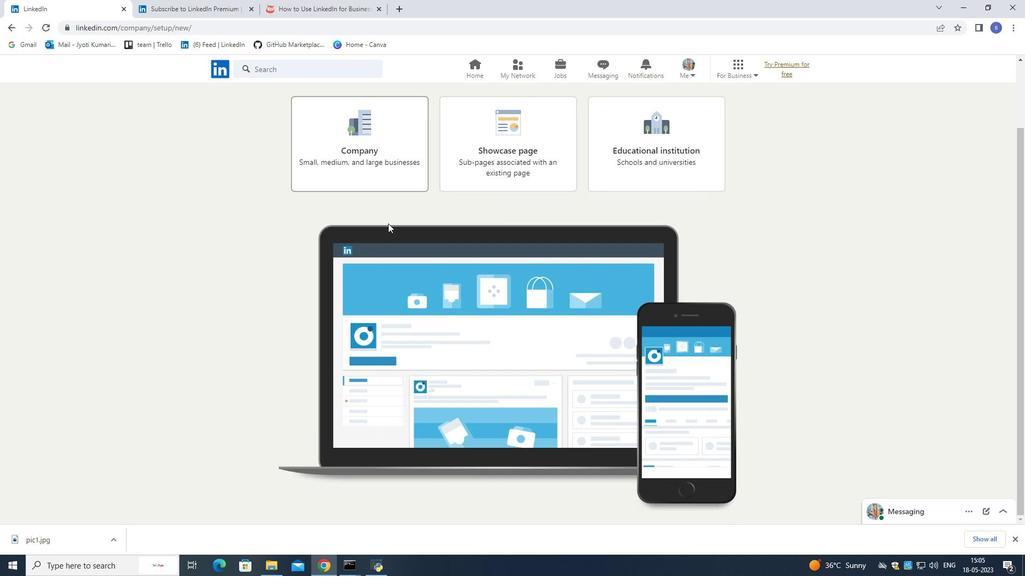 
Action: Mouse moved to (389, 220)
Screenshot: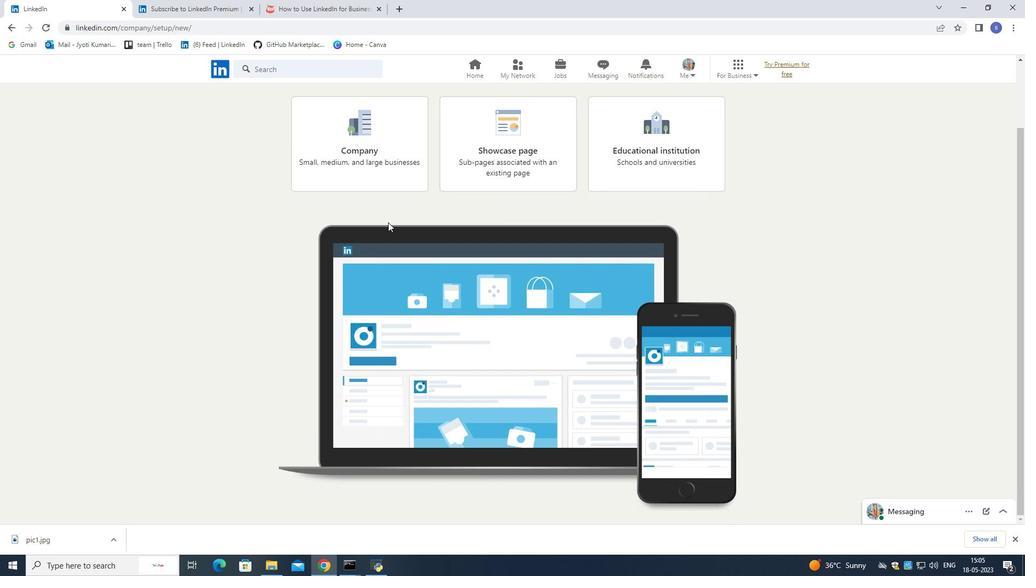 
Action: Mouse scrolled (389, 221) with delta (0, 0)
Screenshot: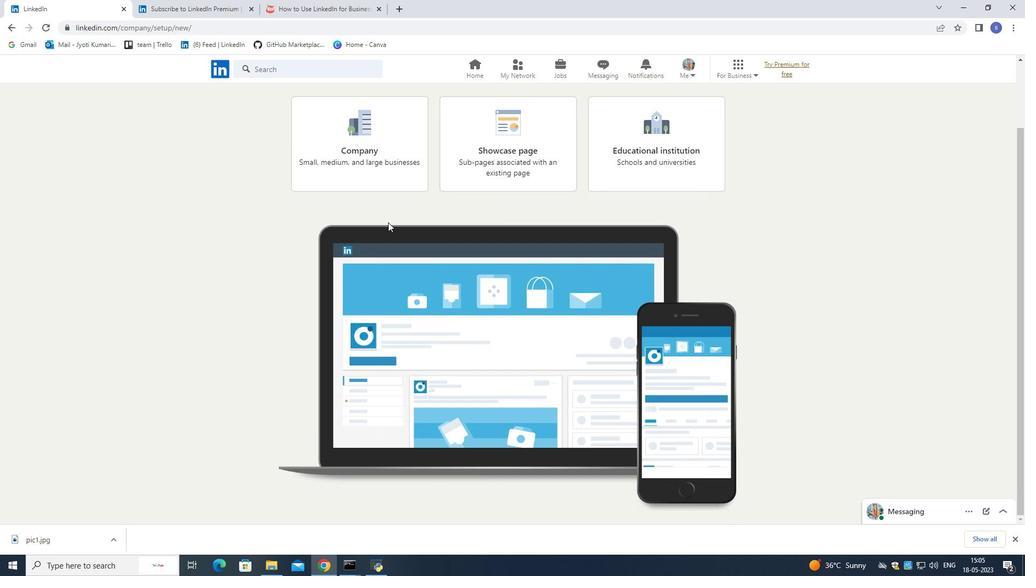 
Action: Mouse moved to (389, 219)
Screenshot: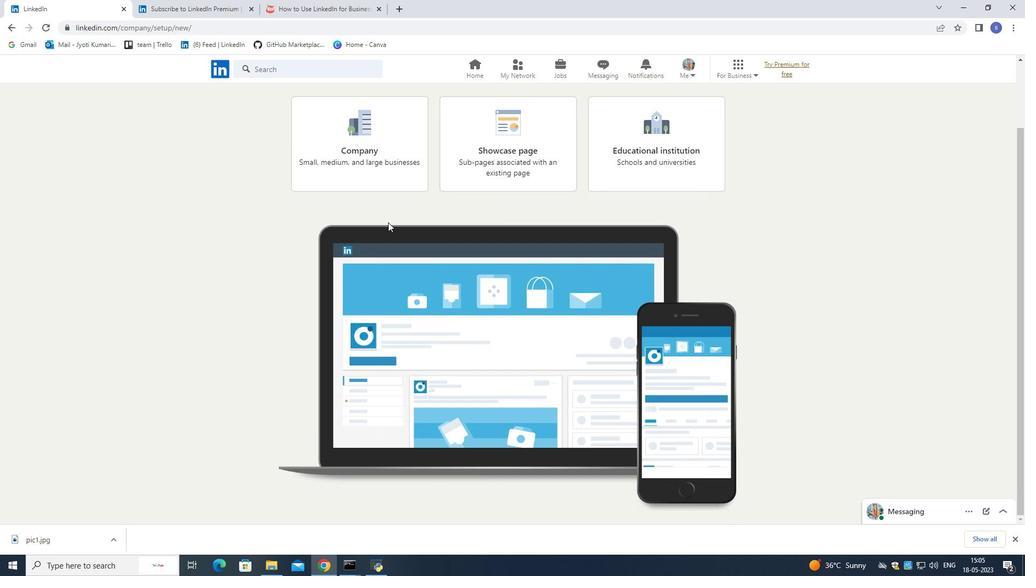 
Action: Mouse scrolled (389, 220) with delta (0, 0)
Screenshot: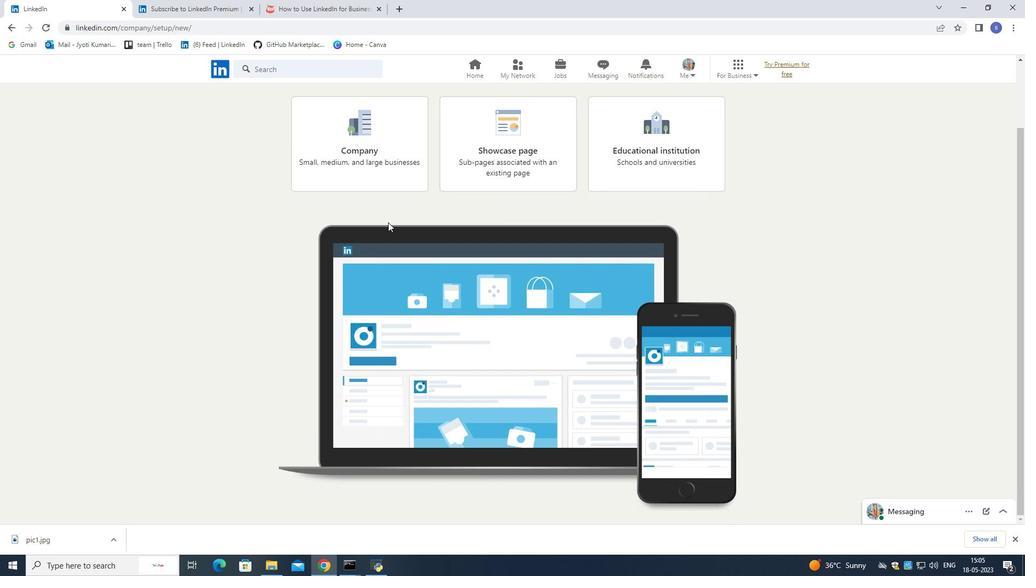 
Action: Mouse moved to (543, 249)
Screenshot: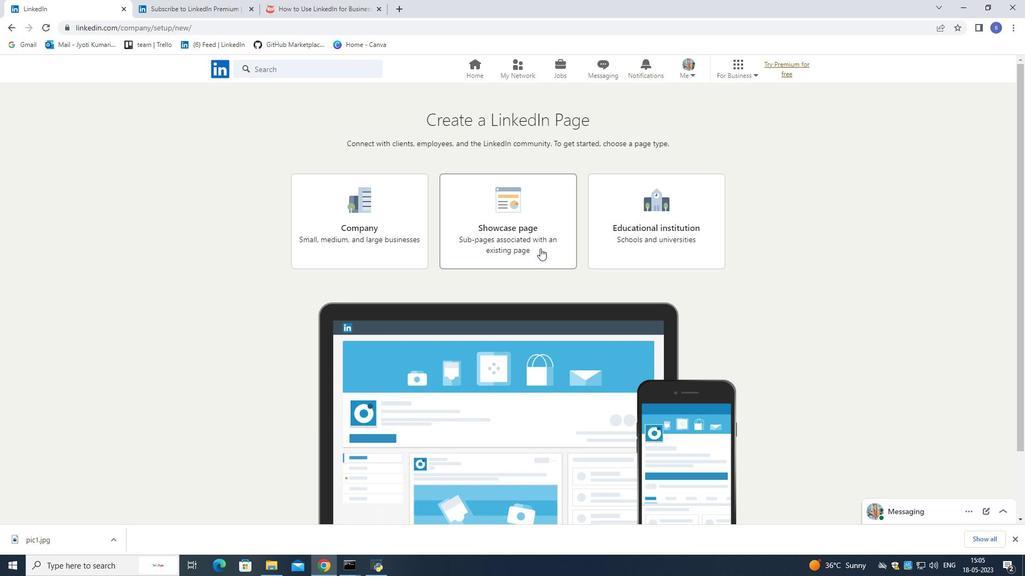 
Action: Mouse pressed left at (543, 249)
Screenshot: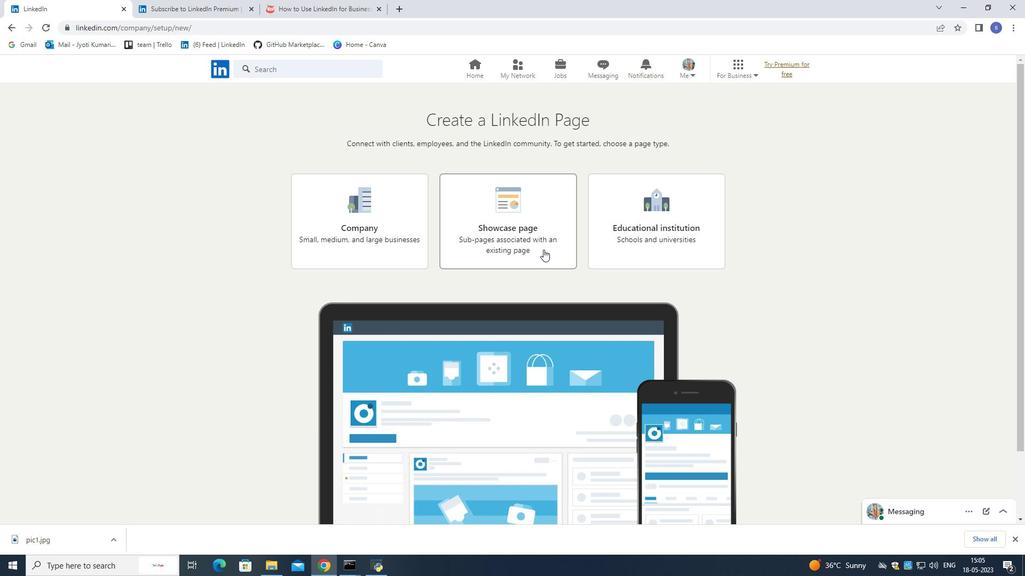 
Action: Mouse moved to (525, 269)
Screenshot: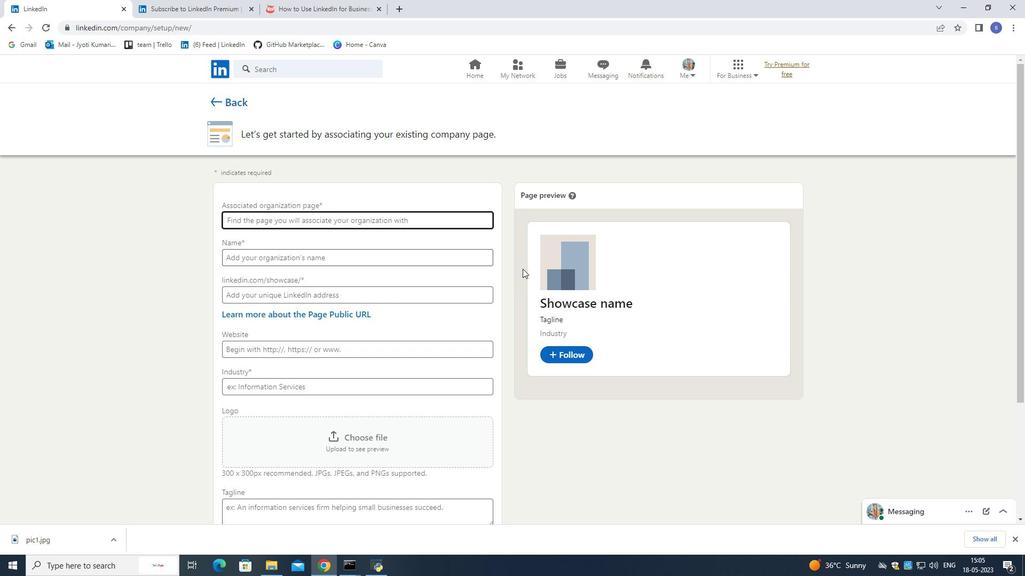 
Action: Mouse scrolled (525, 268) with delta (0, 0)
Screenshot: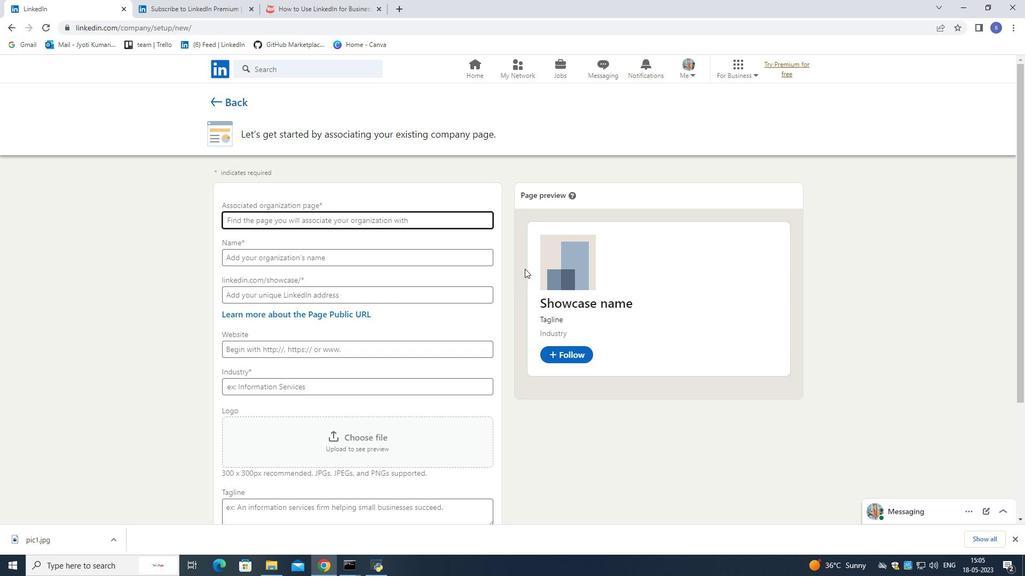 
Action: Mouse moved to (424, 273)
Screenshot: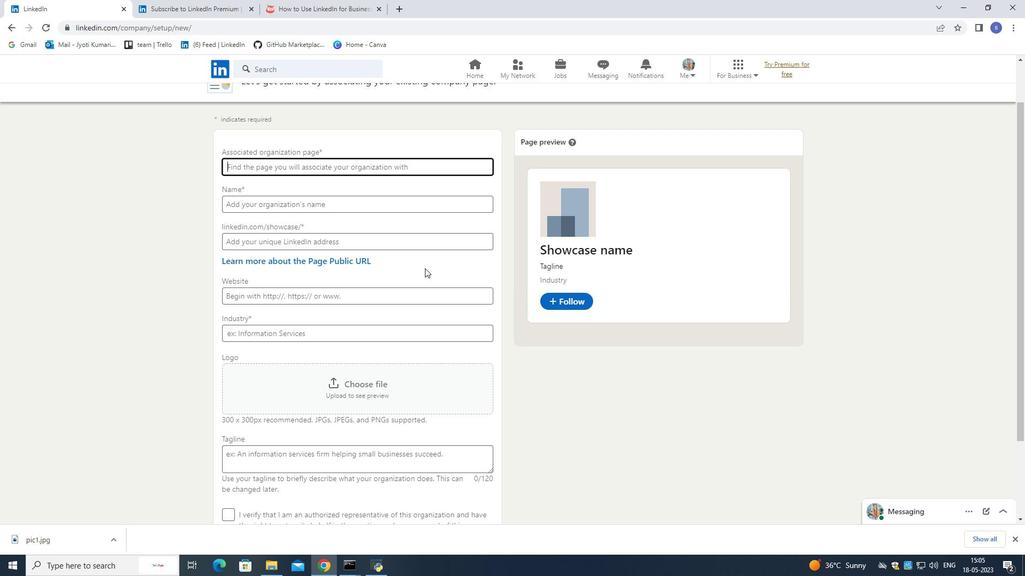 
Action: Mouse scrolled (424, 272) with delta (0, 0)
Screenshot: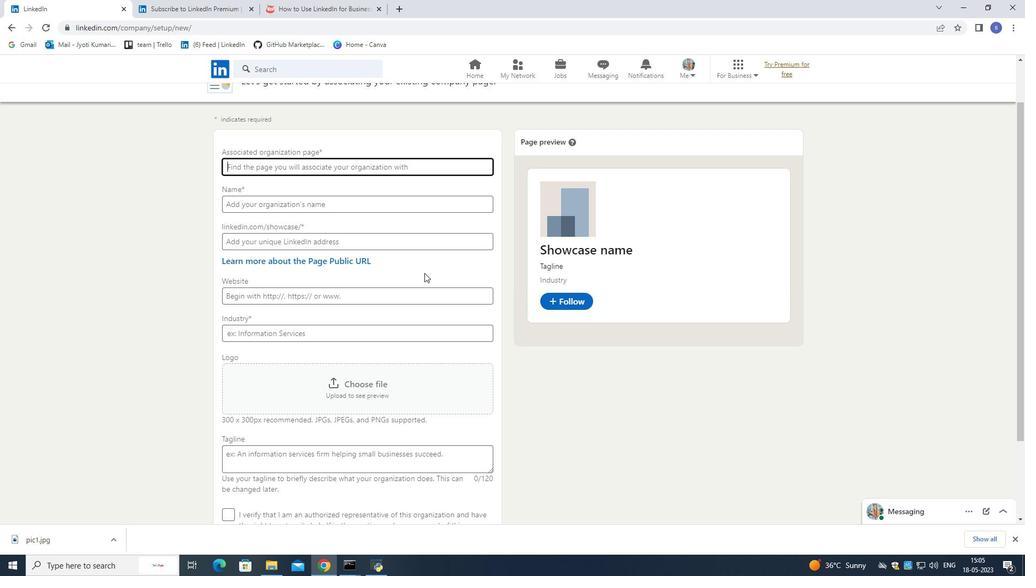
Action: Mouse moved to (424, 273)
Screenshot: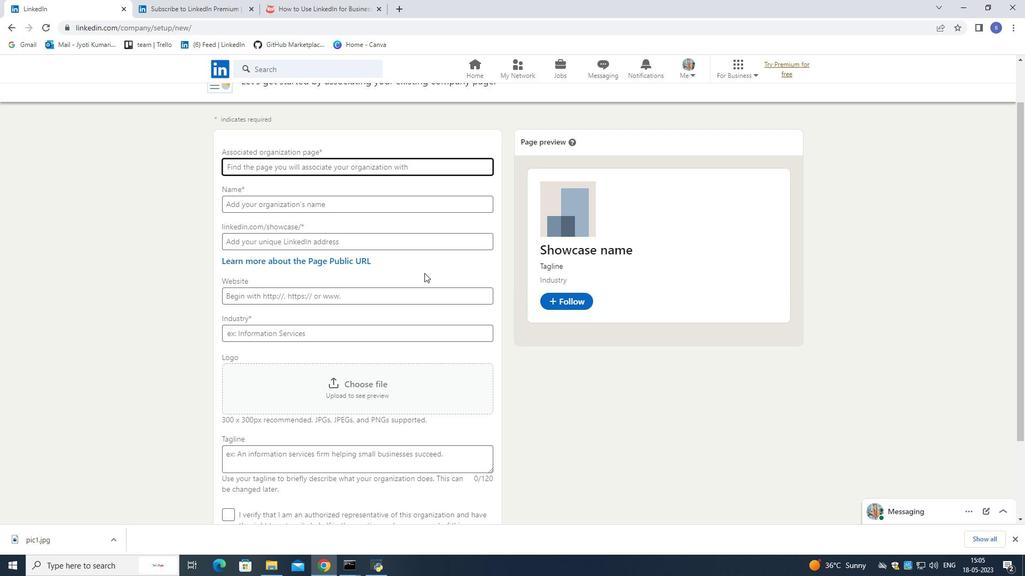 
Action: Mouse scrolled (424, 273) with delta (0, 0)
Screenshot: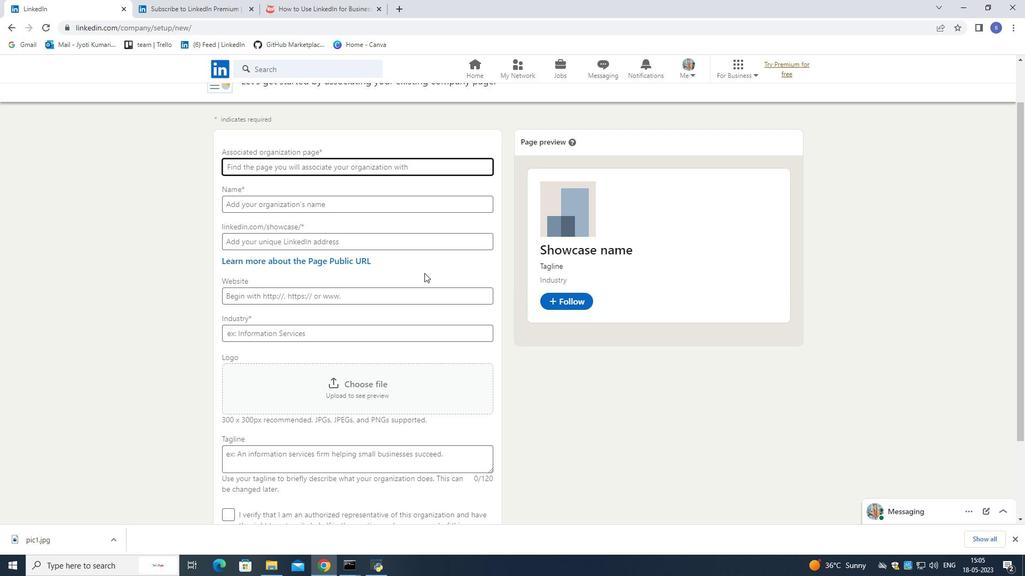 
Action: Mouse scrolled (424, 273) with delta (0, 0)
Screenshot: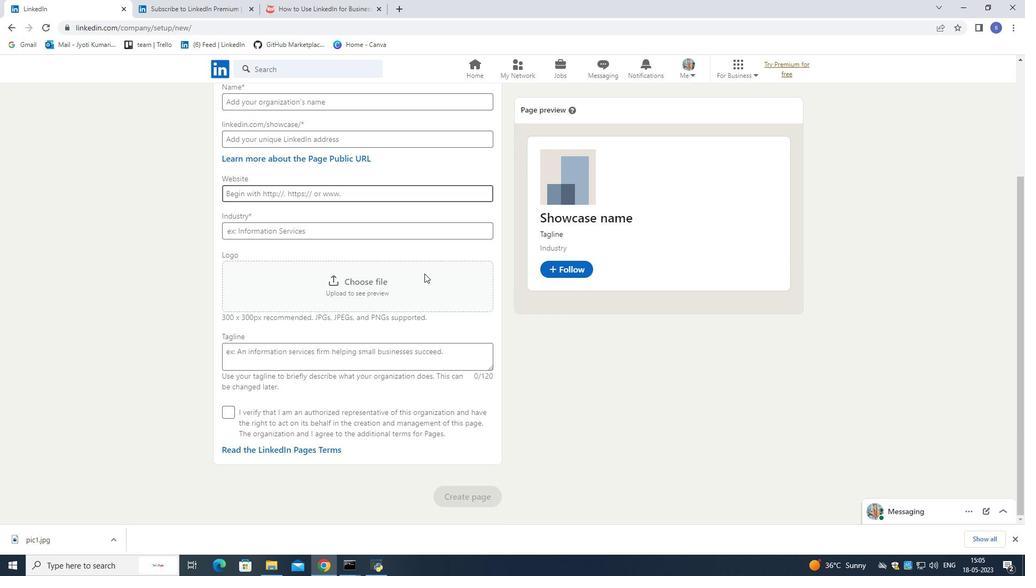 
Action: Mouse scrolled (424, 274) with delta (0, 0)
Screenshot: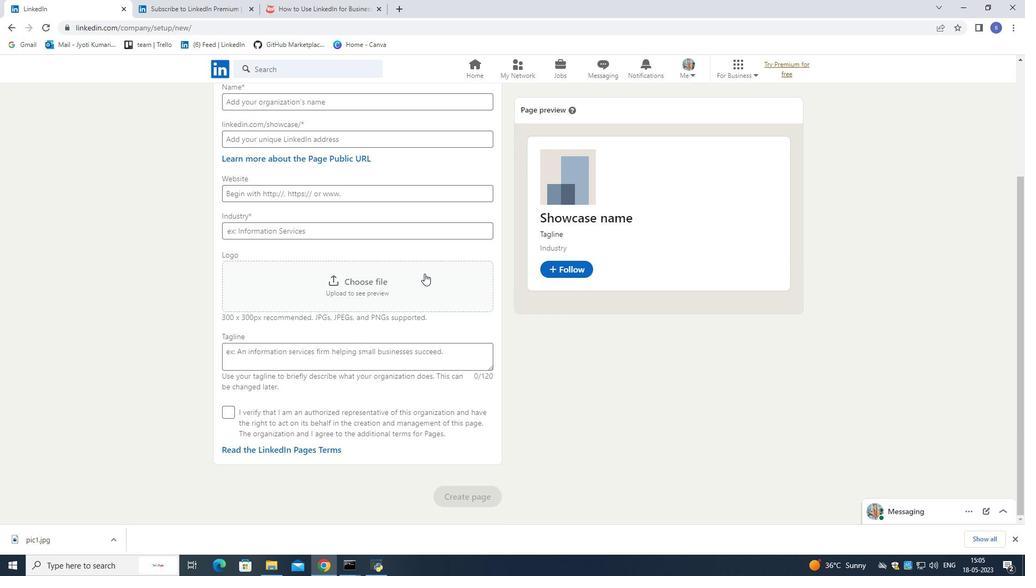 
Action: Mouse moved to (424, 273)
Screenshot: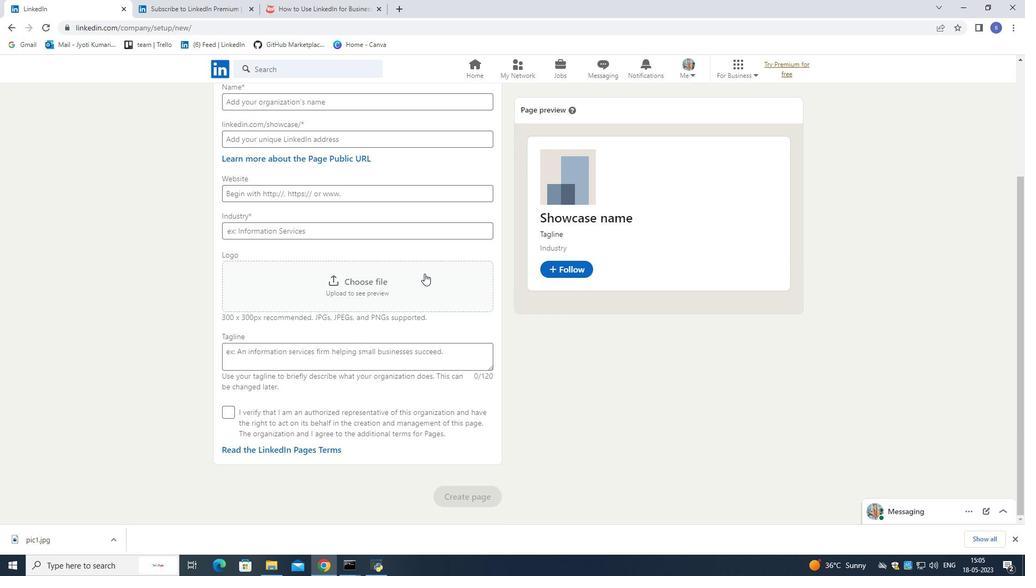 
Action: Mouse scrolled (424, 274) with delta (0, 0)
Screenshot: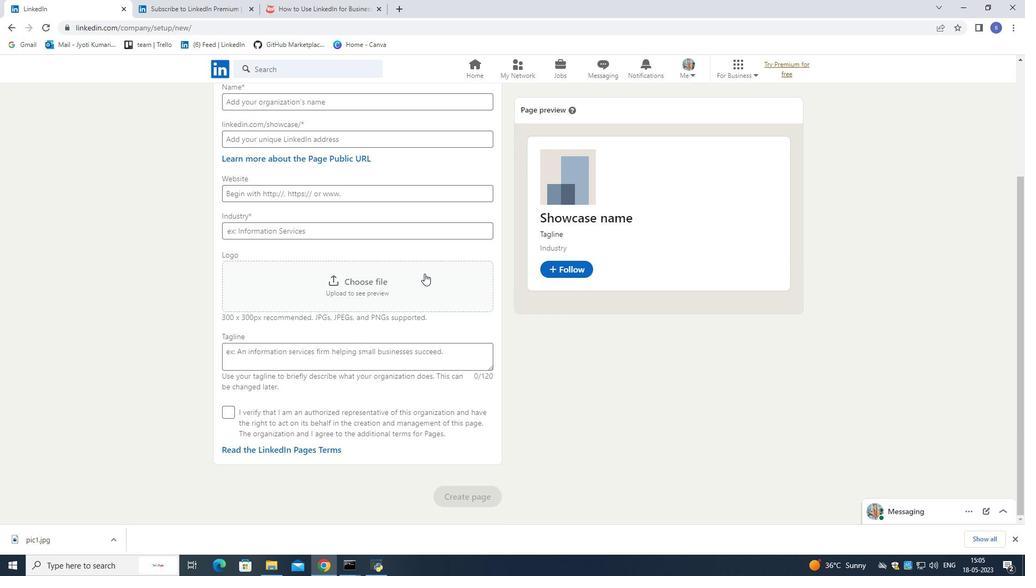 
Action: Mouse scrolled (424, 274) with delta (0, 0)
Screenshot: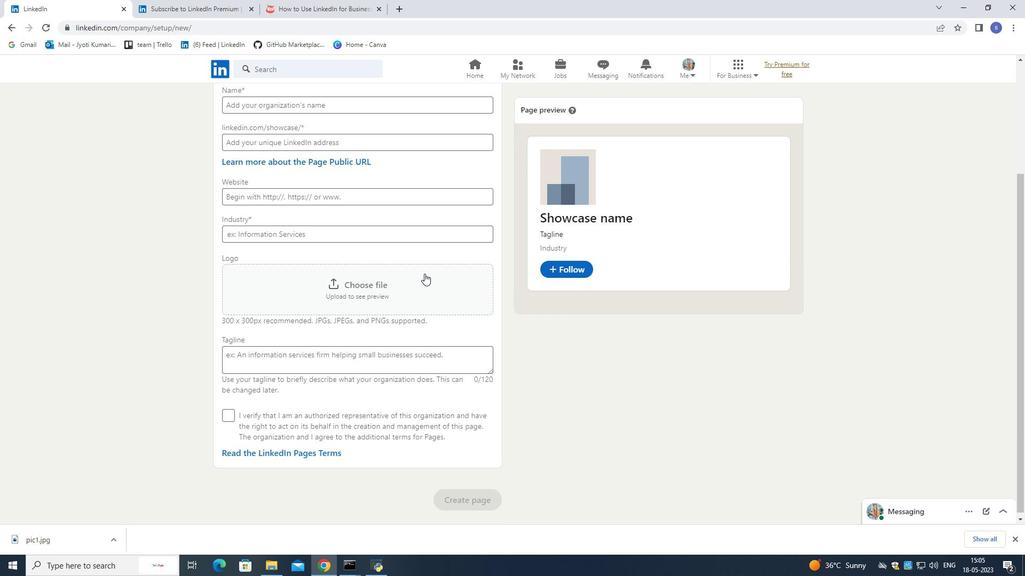 
Action: Mouse moved to (343, 262)
Screenshot: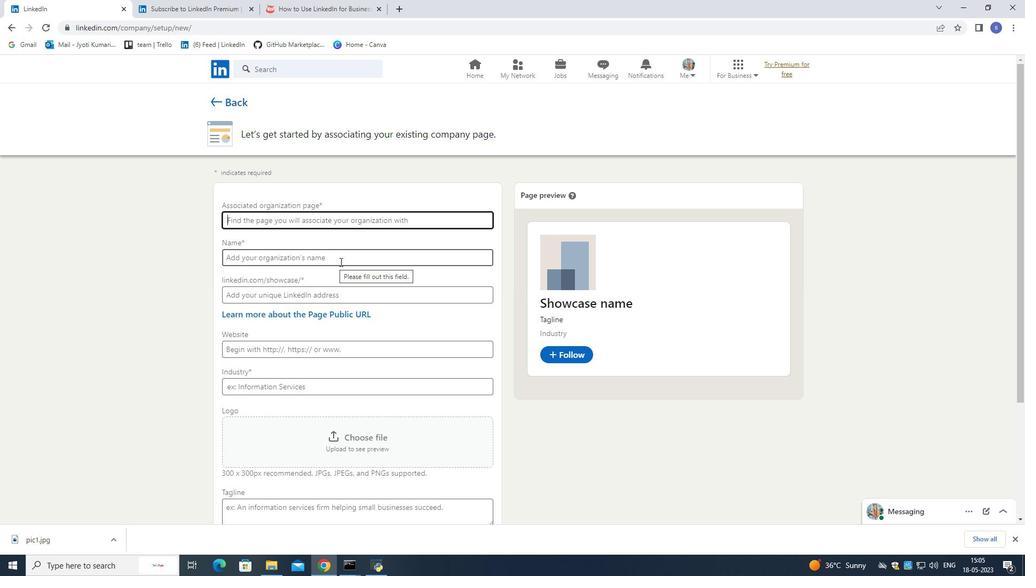 
Action: Mouse pressed left at (343, 262)
Screenshot: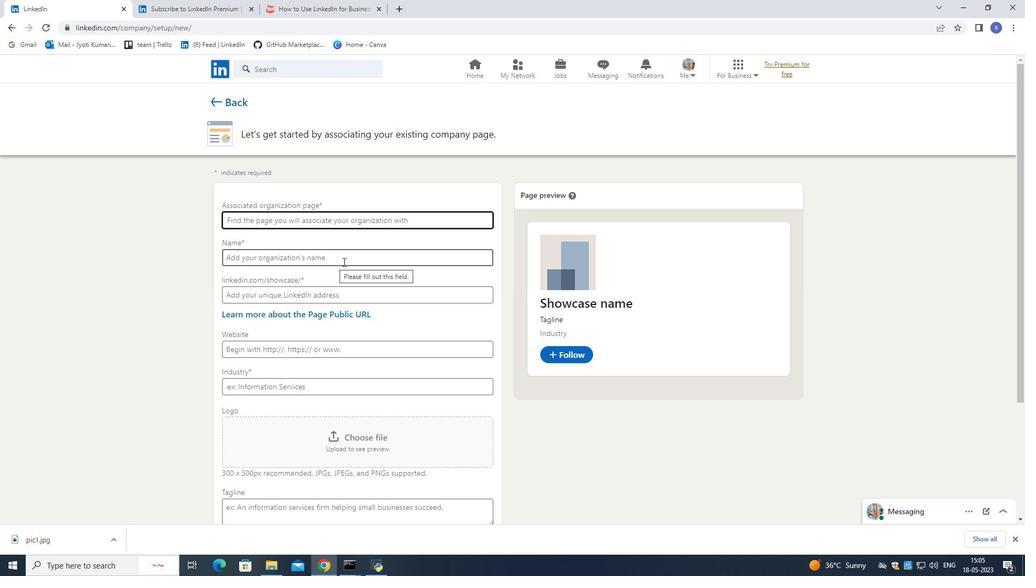 
Action: Mouse moved to (333, 221)
Screenshot: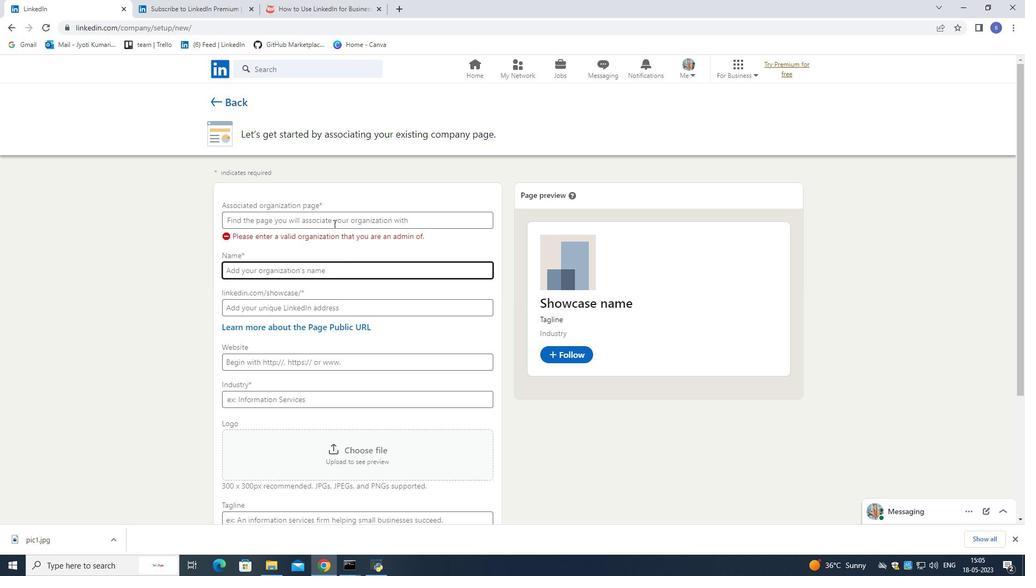 
Action: Mouse pressed left at (333, 221)
Screenshot: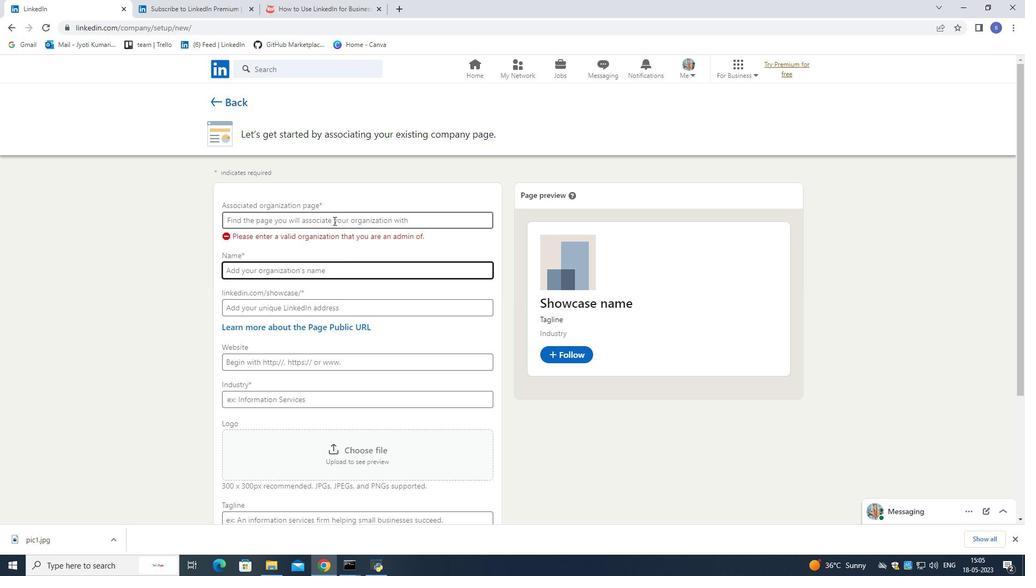 
Action: Mouse moved to (16, 25)
Screenshot: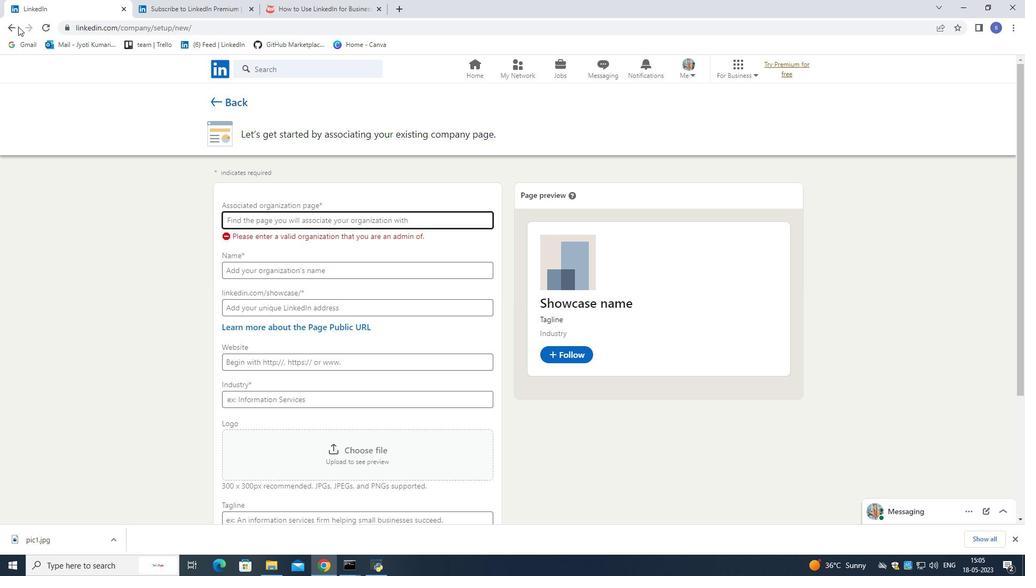 
Action: Mouse pressed left at (16, 25)
Screenshot: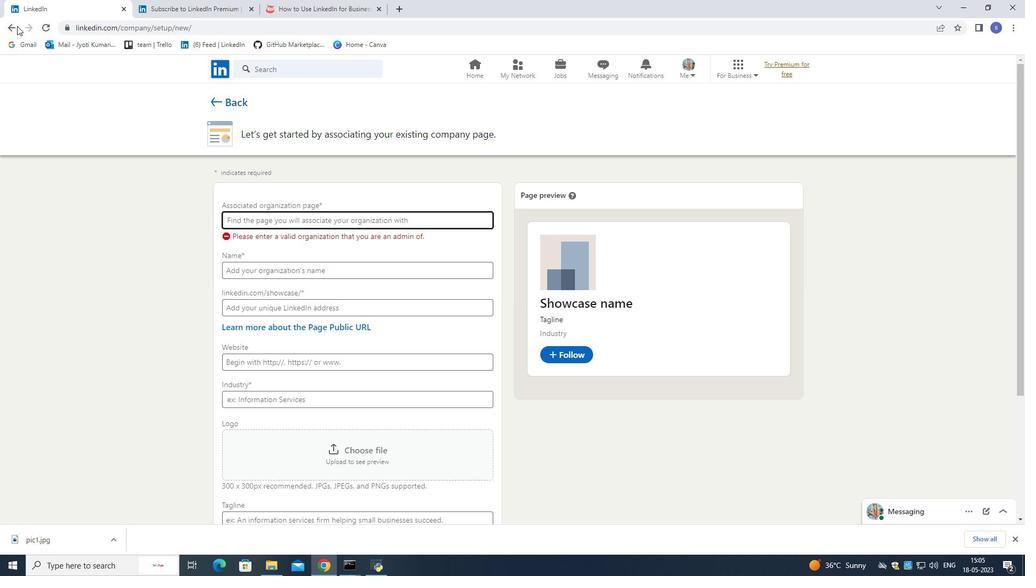 
Action: Mouse moved to (722, 58)
Screenshot: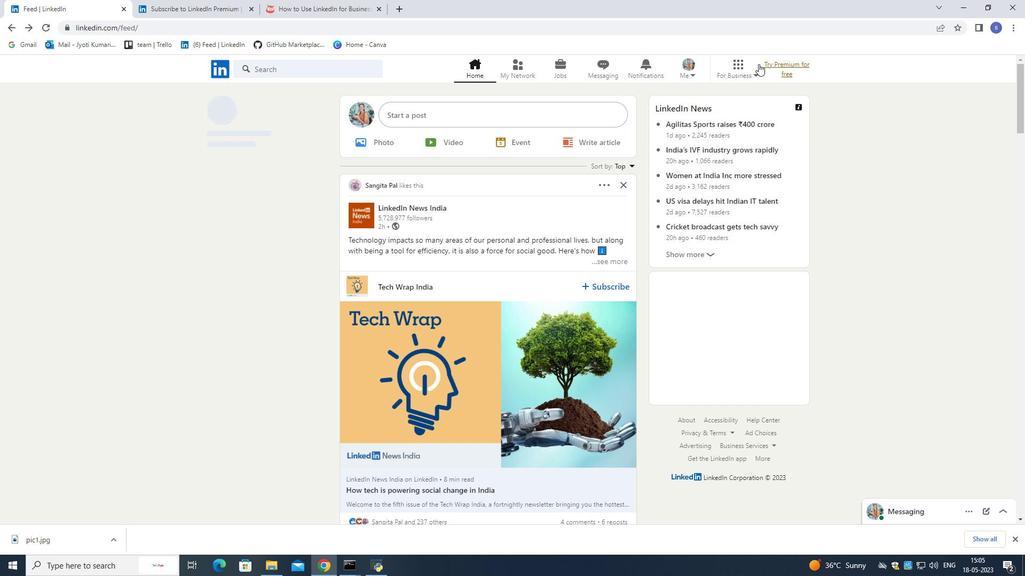 
Action: Mouse pressed left at (722, 58)
Screenshot: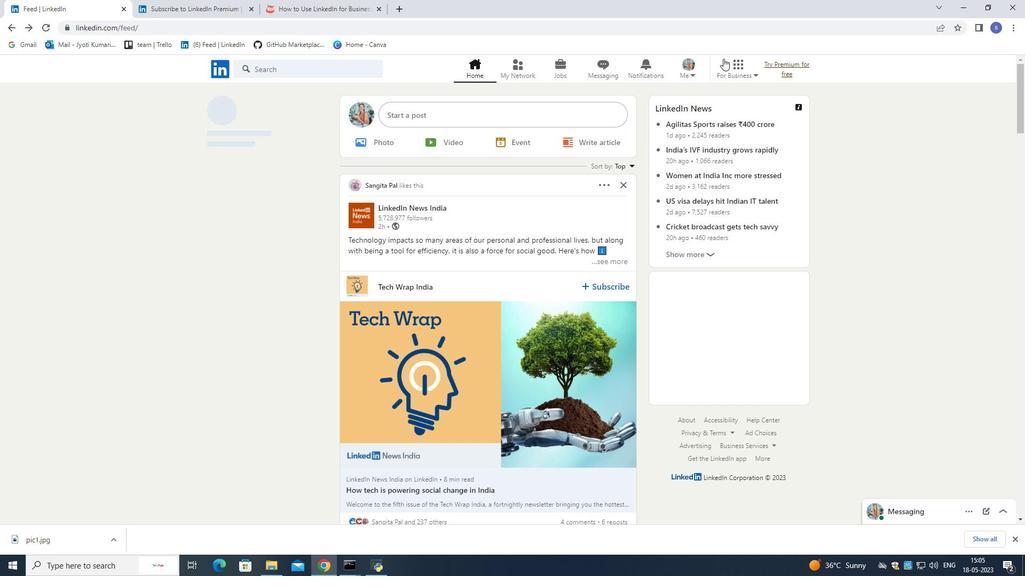 
Action: Mouse moved to (734, 75)
Screenshot: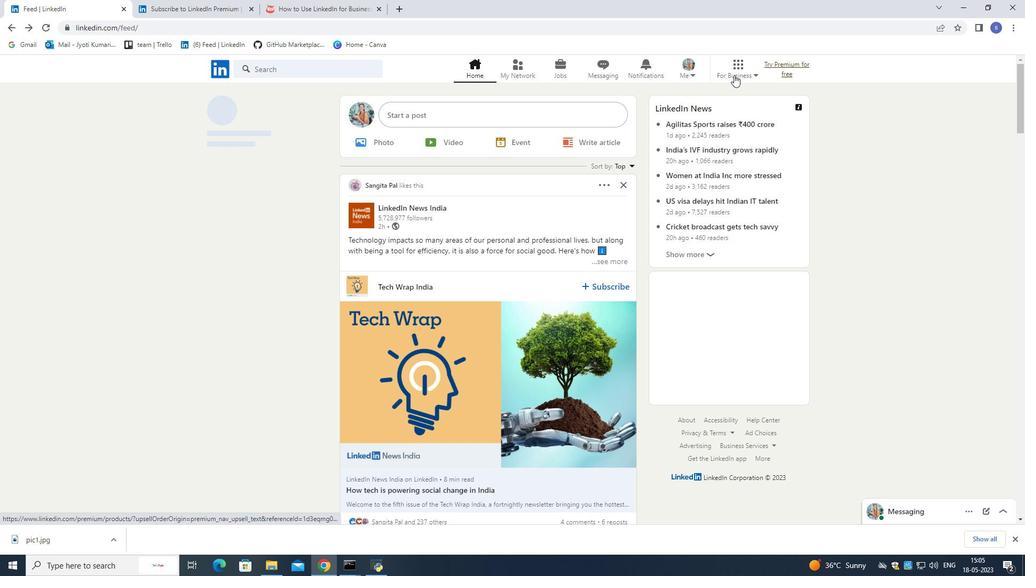 
Action: Mouse pressed left at (734, 75)
Screenshot: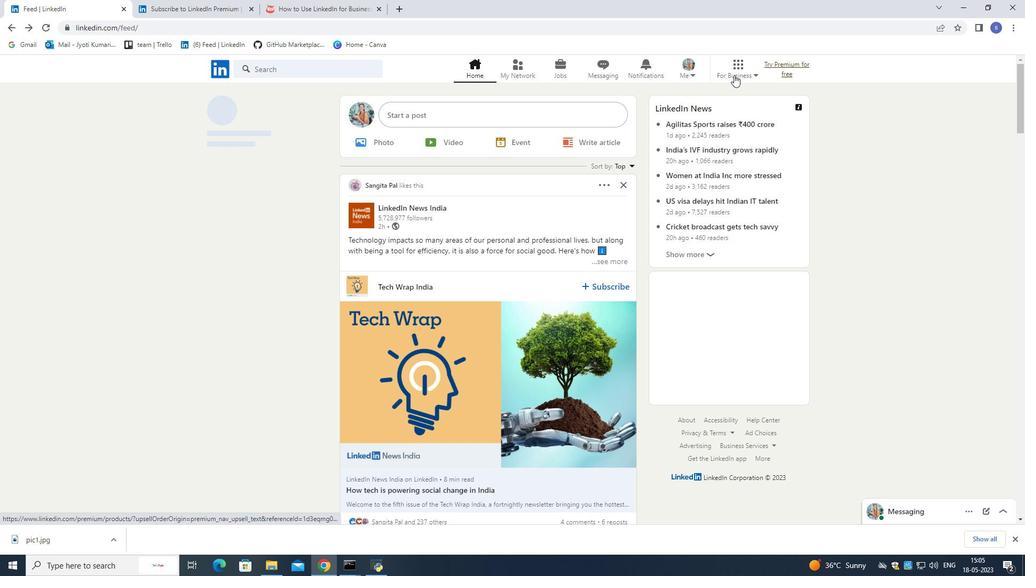 
Action: Mouse moved to (748, 73)
Screenshot: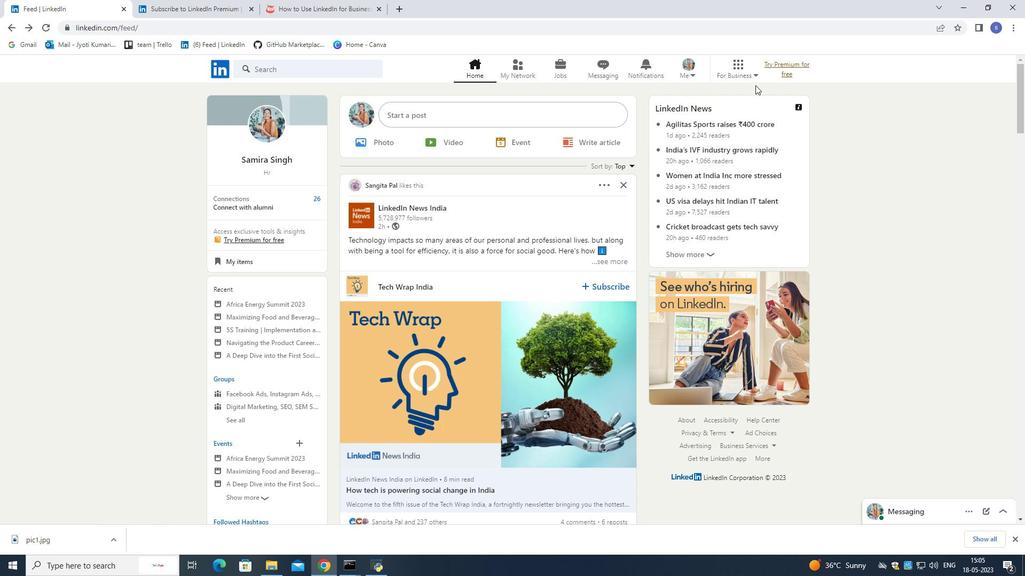 
Action: Mouse pressed left at (748, 73)
Screenshot: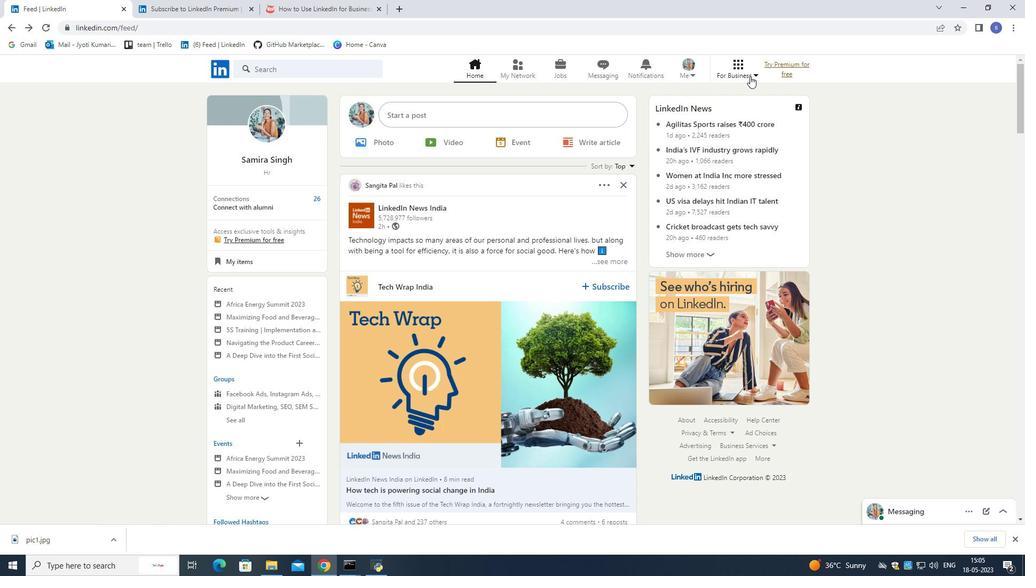 
Action: Mouse moved to (934, 182)
Screenshot: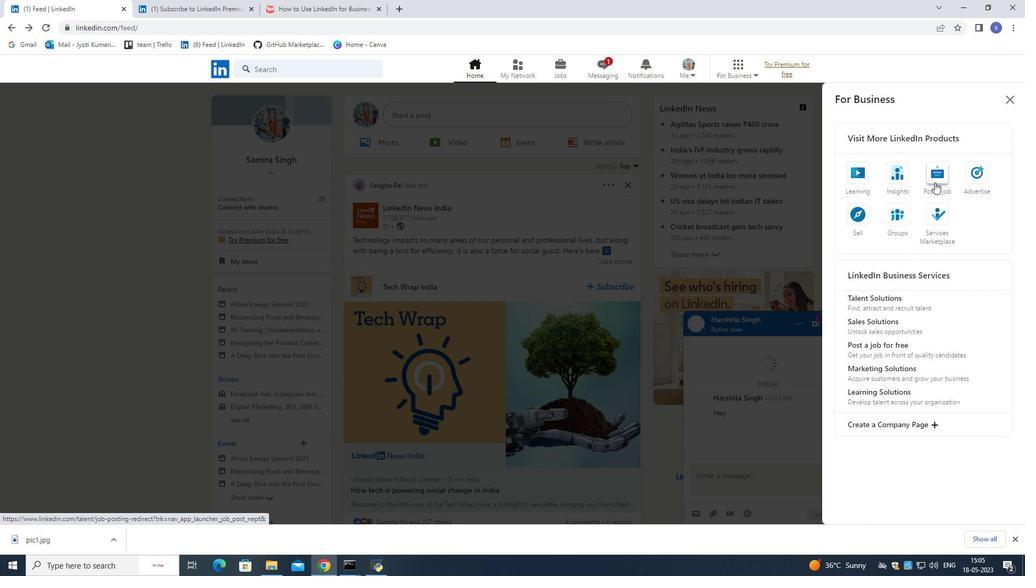 
Action: Mouse pressed left at (934, 182)
Screenshot: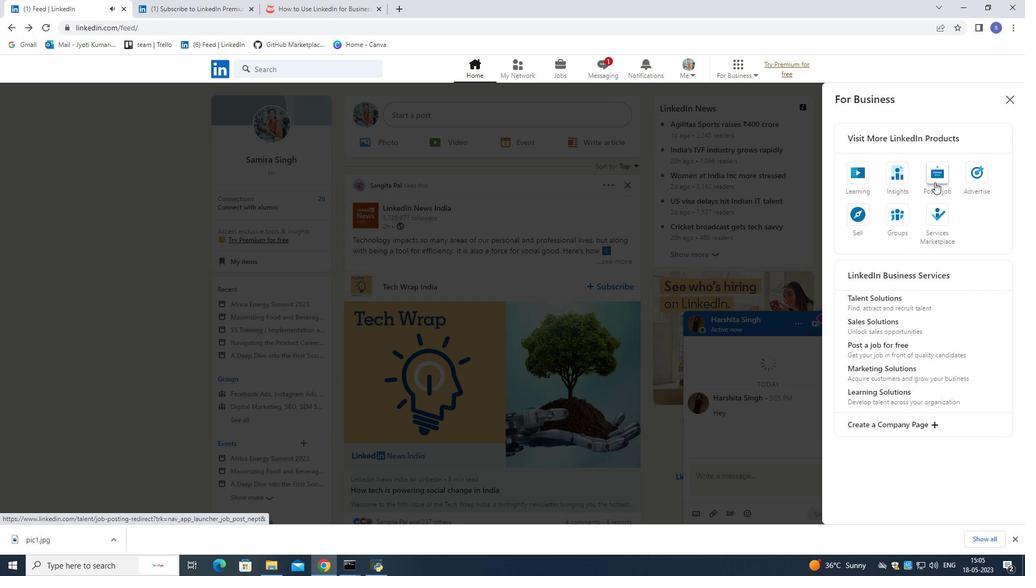
Action: Mouse moved to (440, 171)
Screenshot: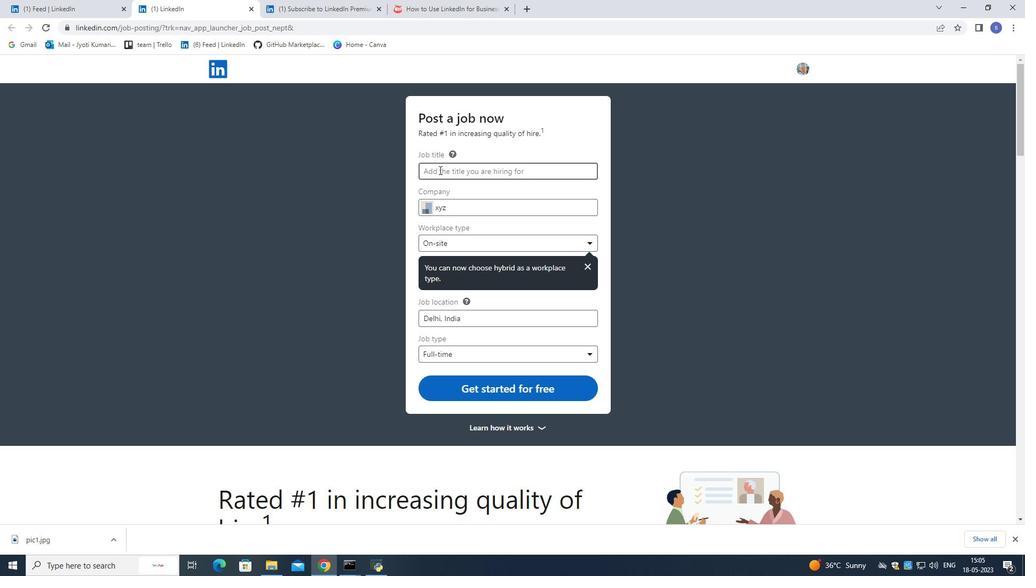 
Action: Mouse pressed left at (440, 171)
Screenshot: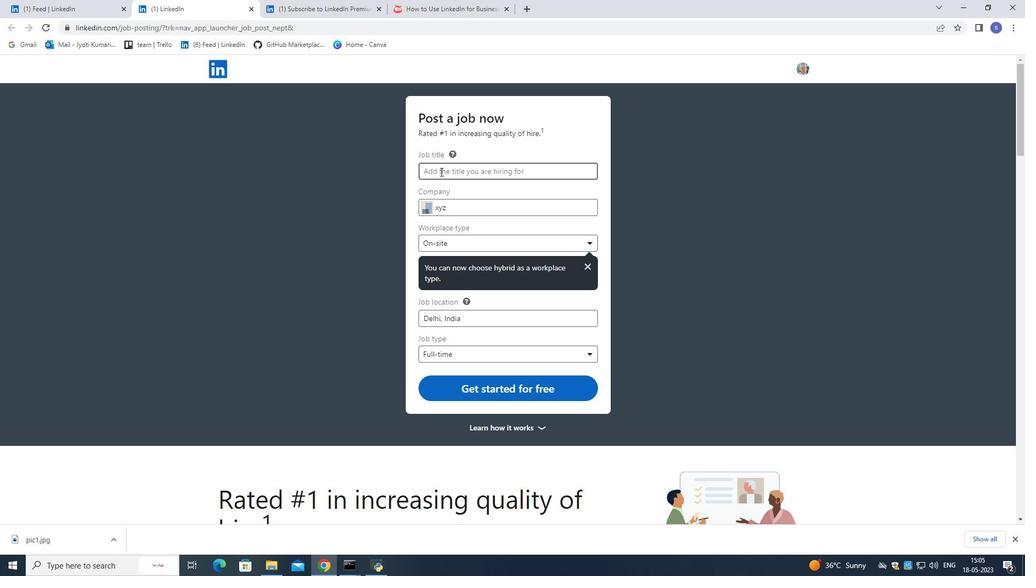 
Action: Mouse moved to (953, 315)
Screenshot: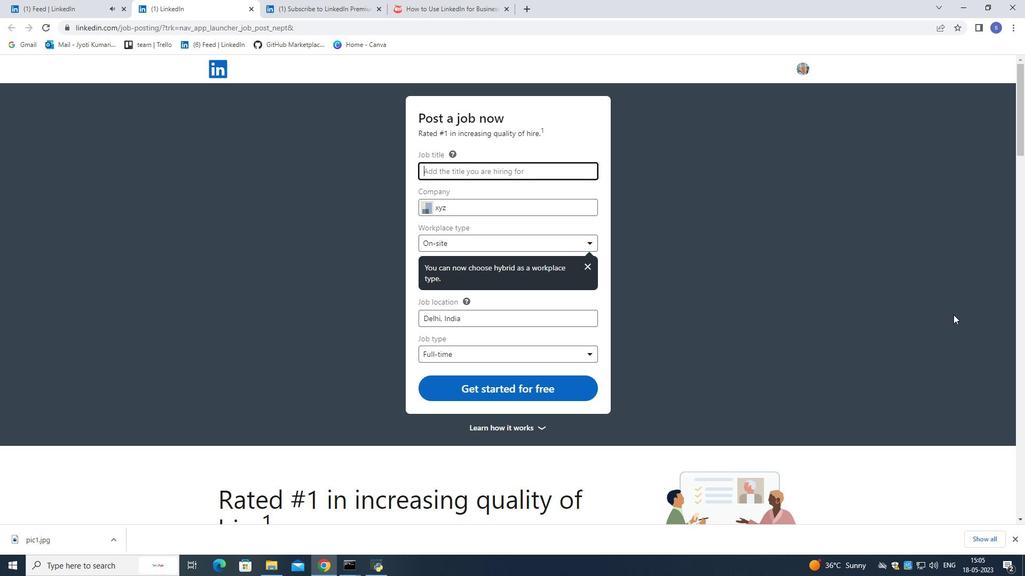 
Action: Key pressed business
Screenshot: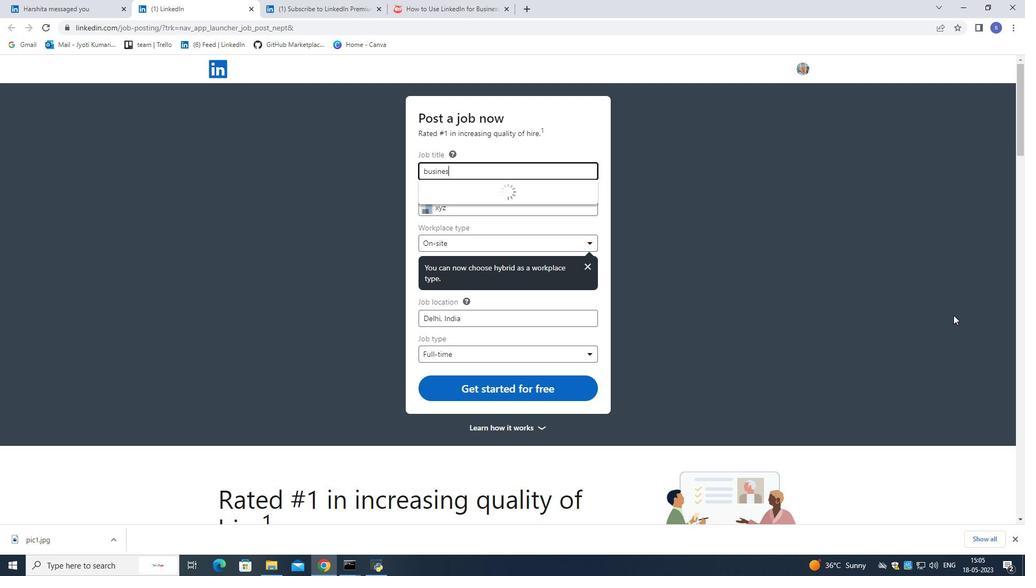
Action: Mouse moved to (516, 227)
Screenshot: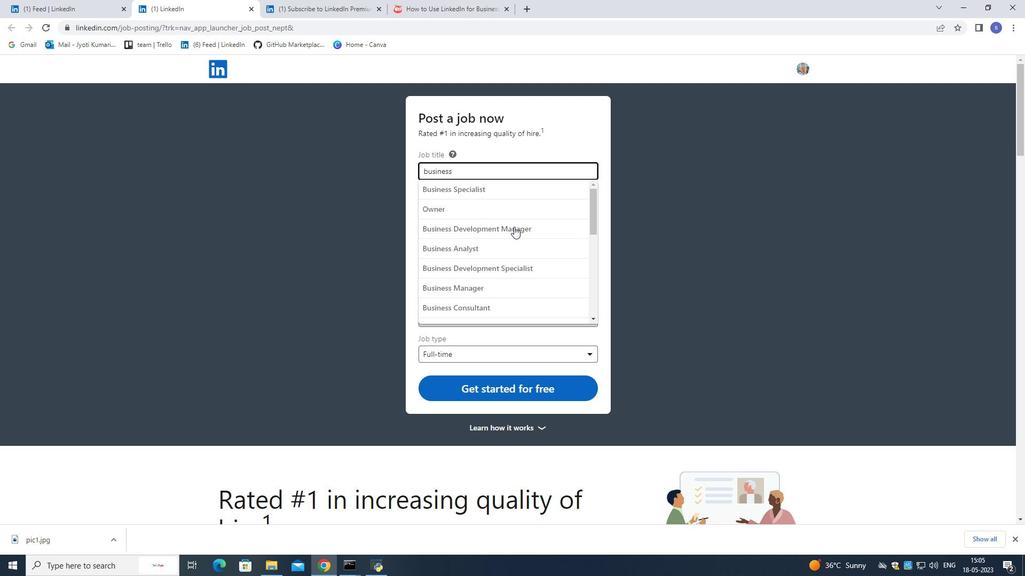 
Action: Mouse pressed left at (516, 227)
Screenshot: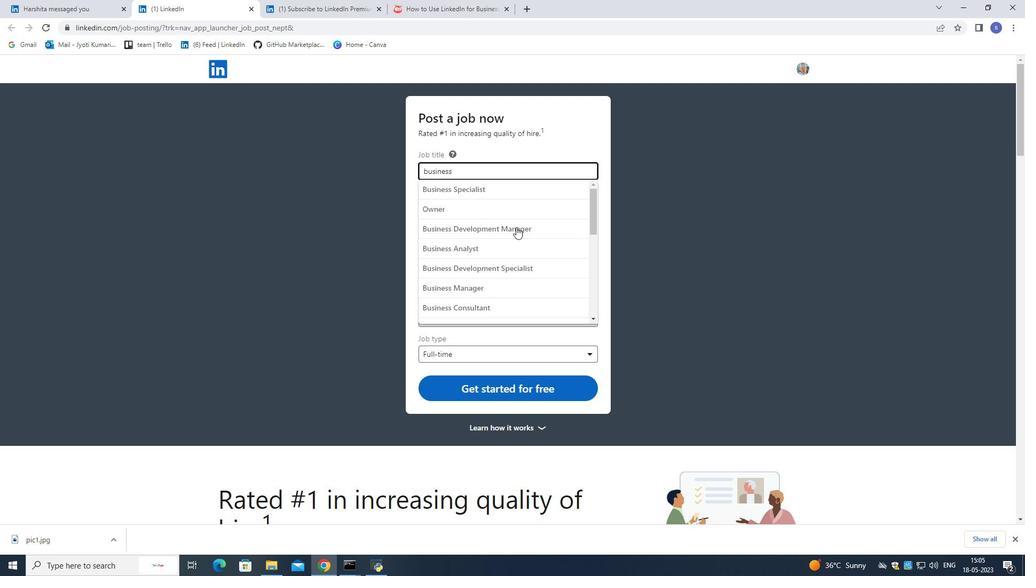 
Action: Mouse moved to (520, 249)
Screenshot: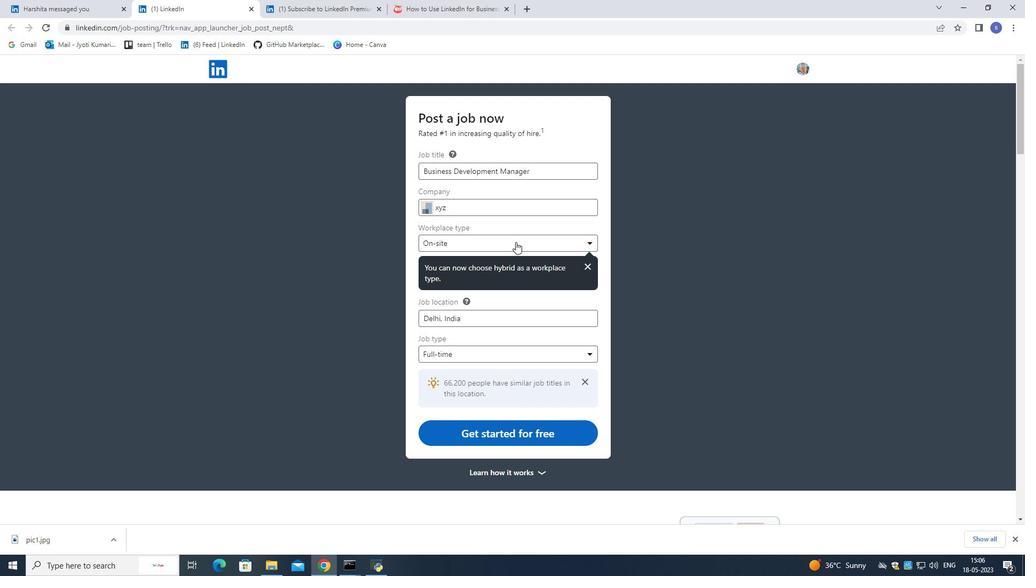 
Action: Mouse pressed left at (520, 249)
Screenshot: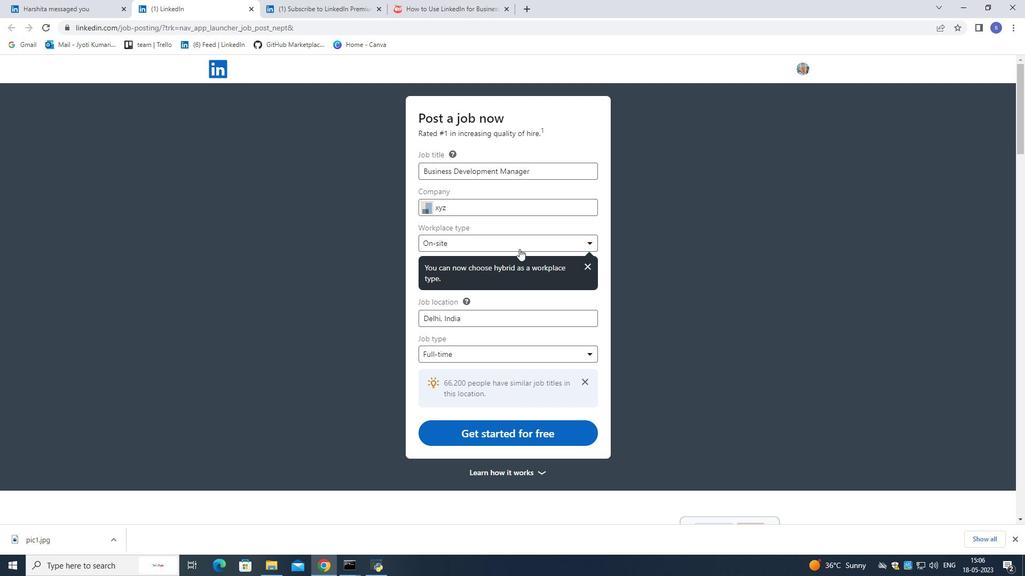 
Action: Mouse moved to (522, 265)
Screenshot: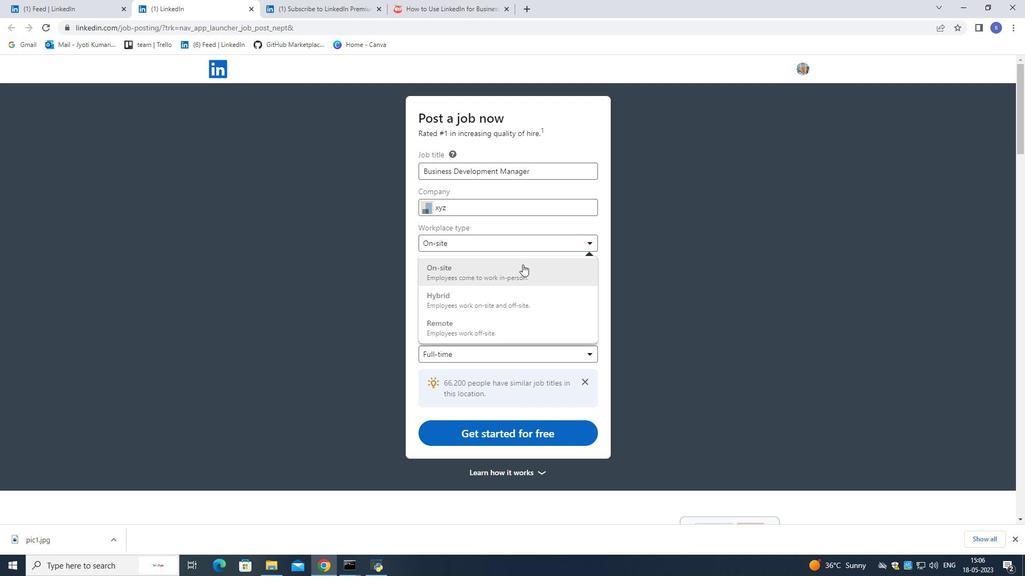 
Action: Mouse pressed left at (522, 265)
Screenshot: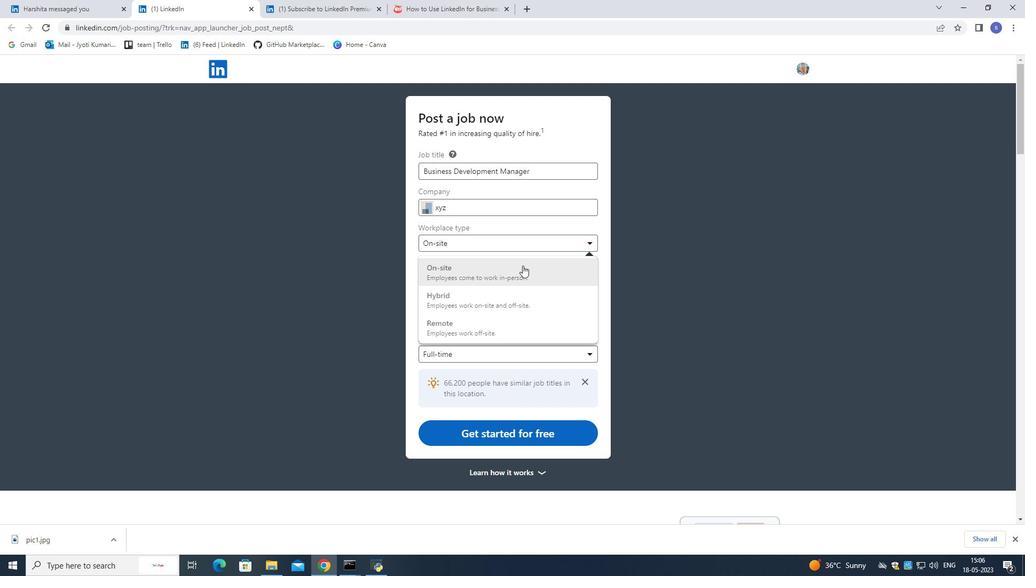 
Action: Mouse moved to (586, 265)
Screenshot: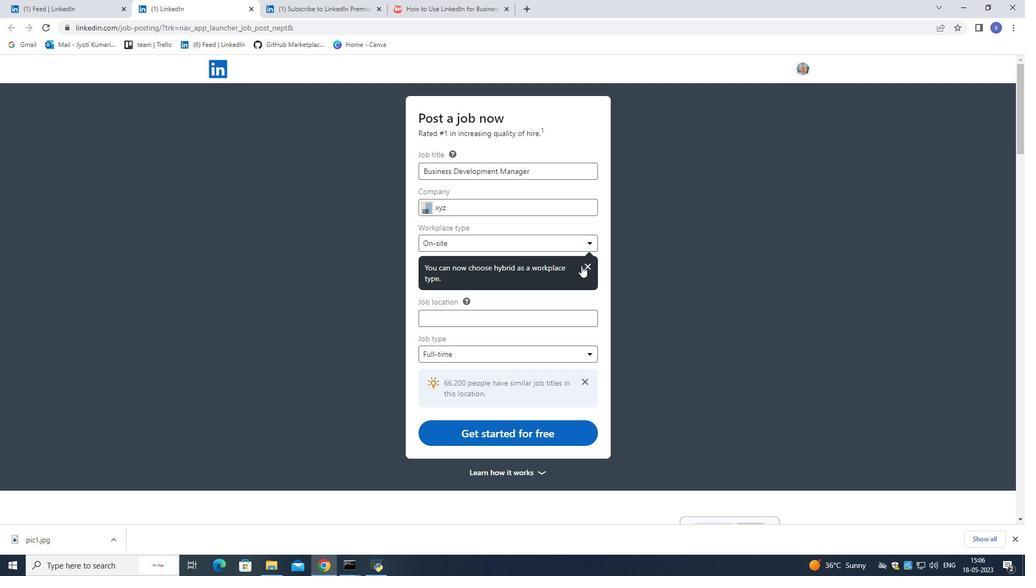
Action: Mouse pressed left at (586, 265)
Screenshot: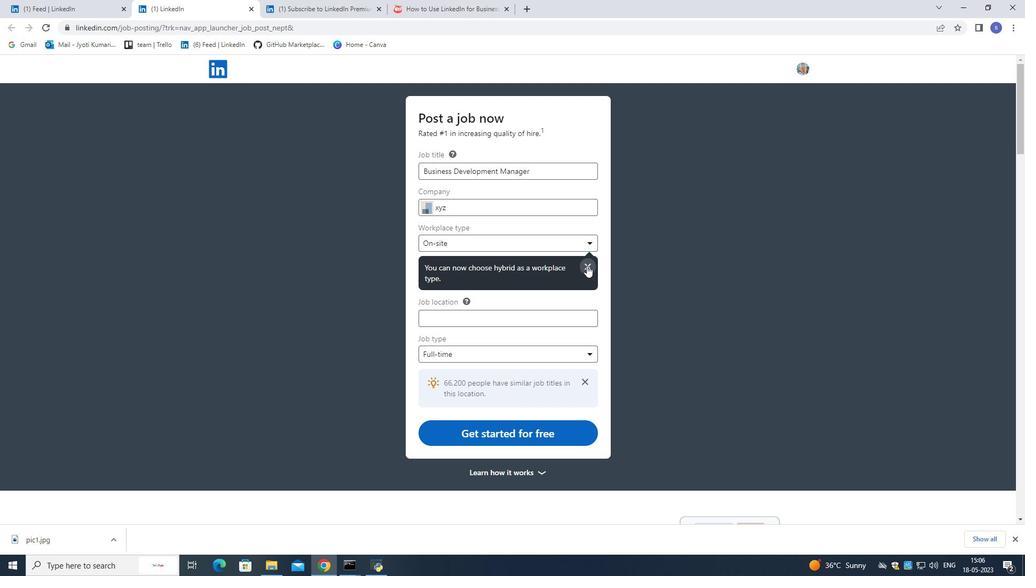 
Action: Mouse moved to (554, 279)
Screenshot: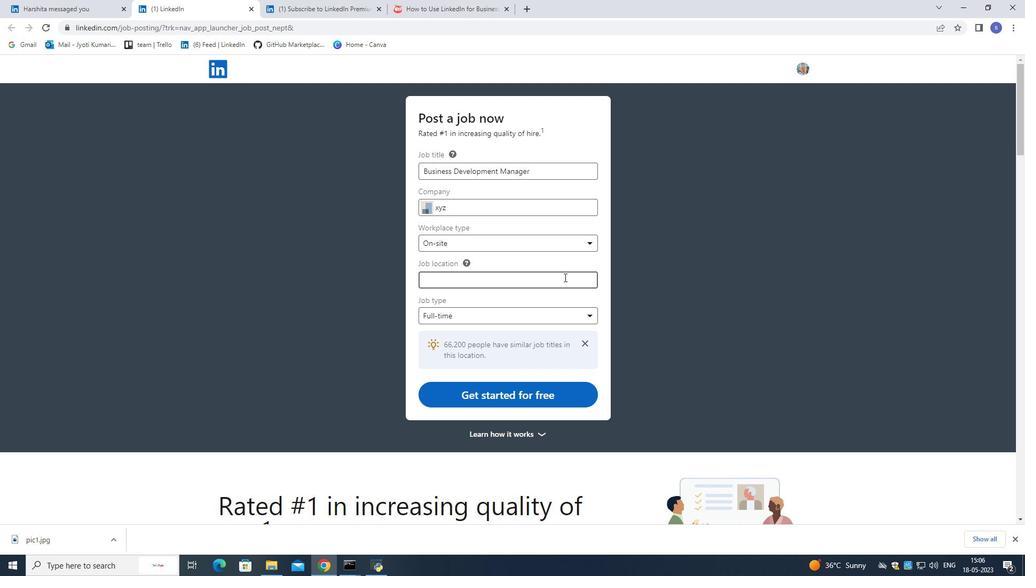 
Action: Mouse pressed left at (554, 279)
Screenshot: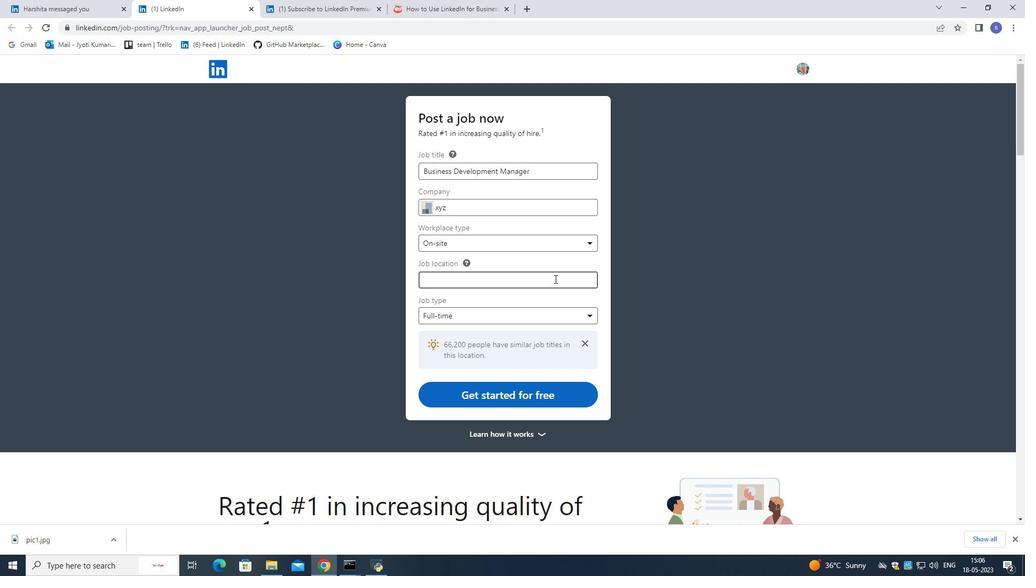 
Action: Mouse moved to (557, 285)
Screenshot: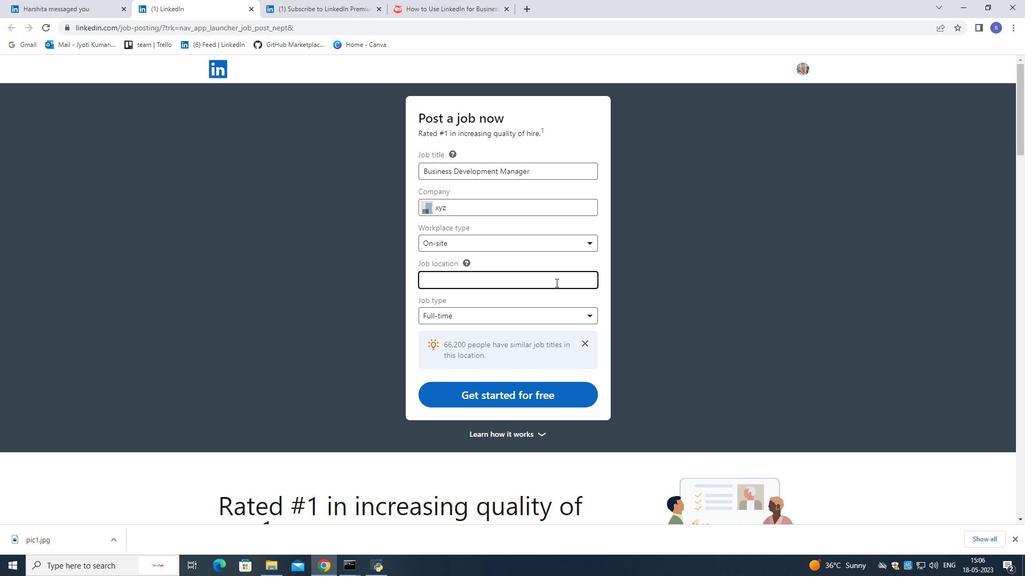 
Action: Key pressed d4<Key.backspace>el
Screenshot: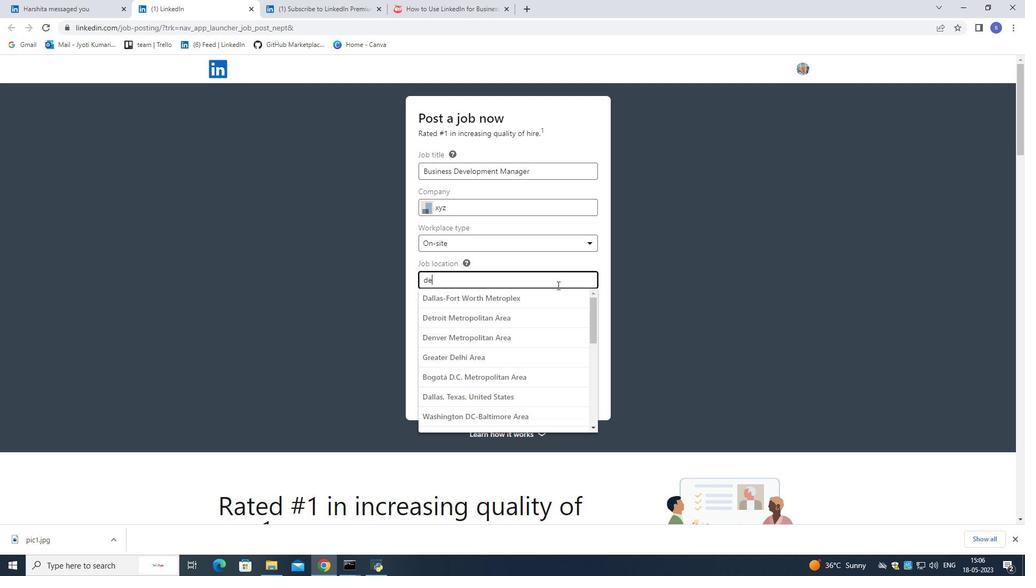 
Action: Mouse moved to (556, 301)
Screenshot: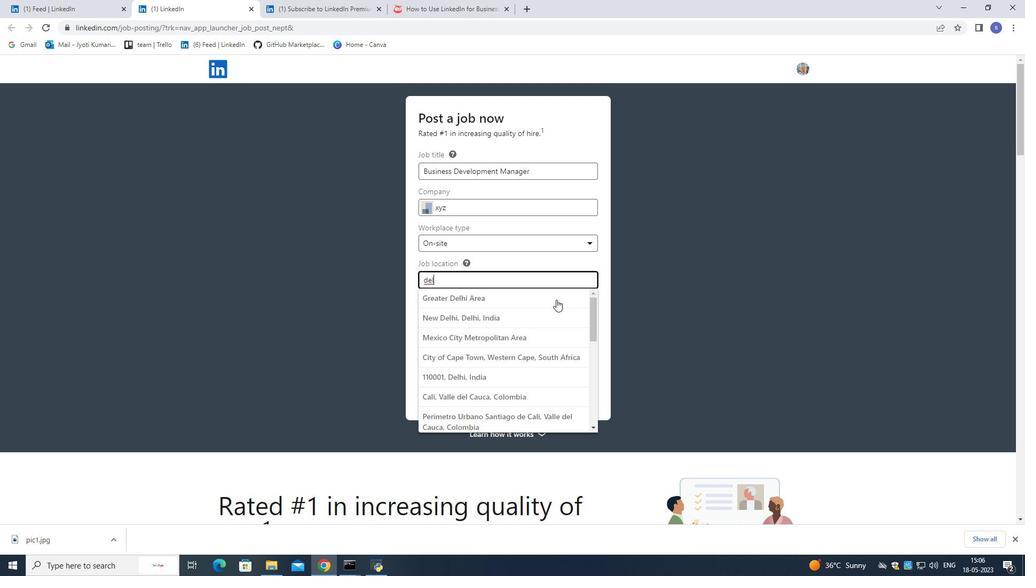 
Action: Mouse pressed left at (556, 301)
Screenshot: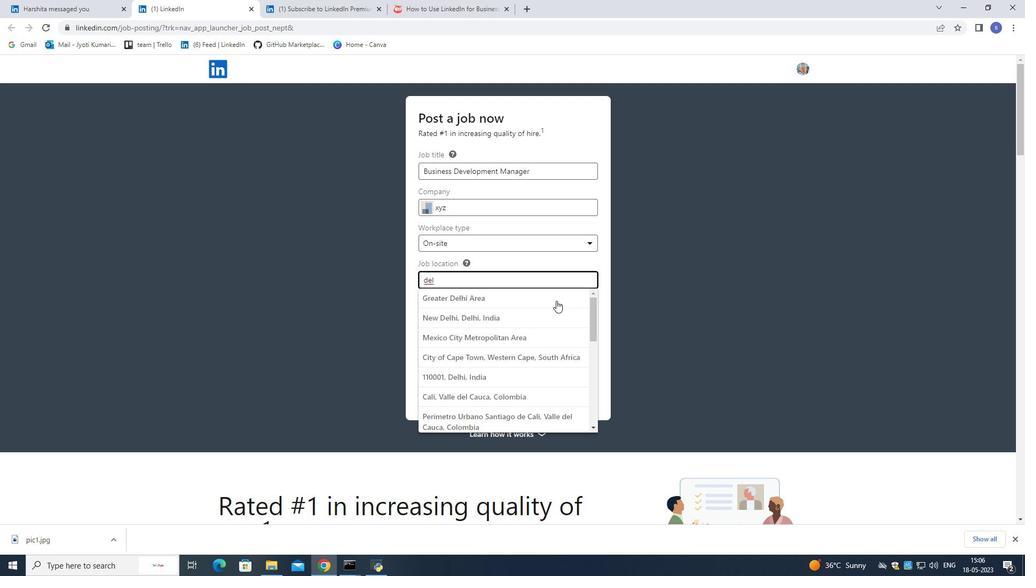 
Action: Mouse moved to (580, 338)
Screenshot: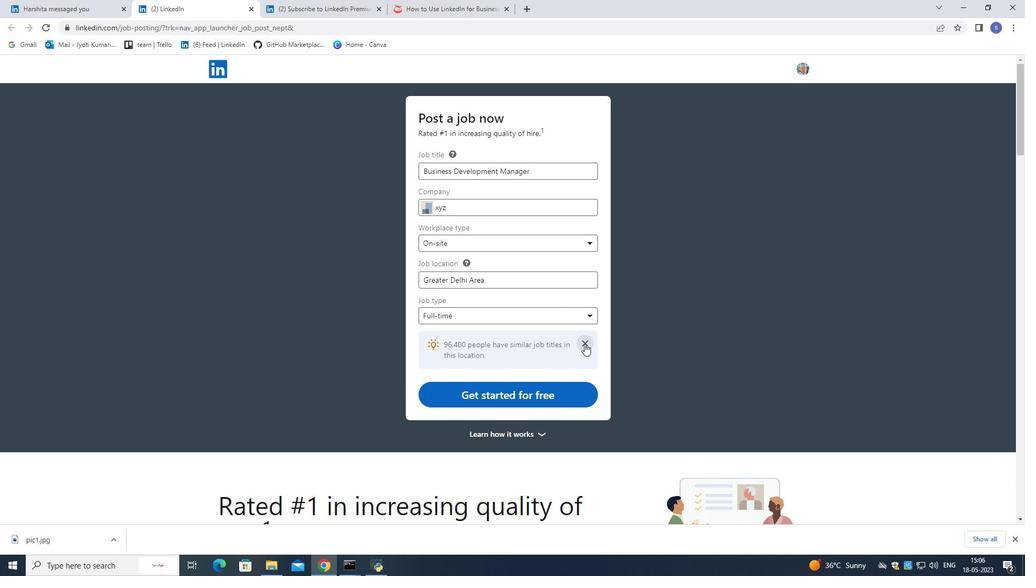 
Action: Mouse scrolled (580, 339) with delta (0, 0)
Screenshot: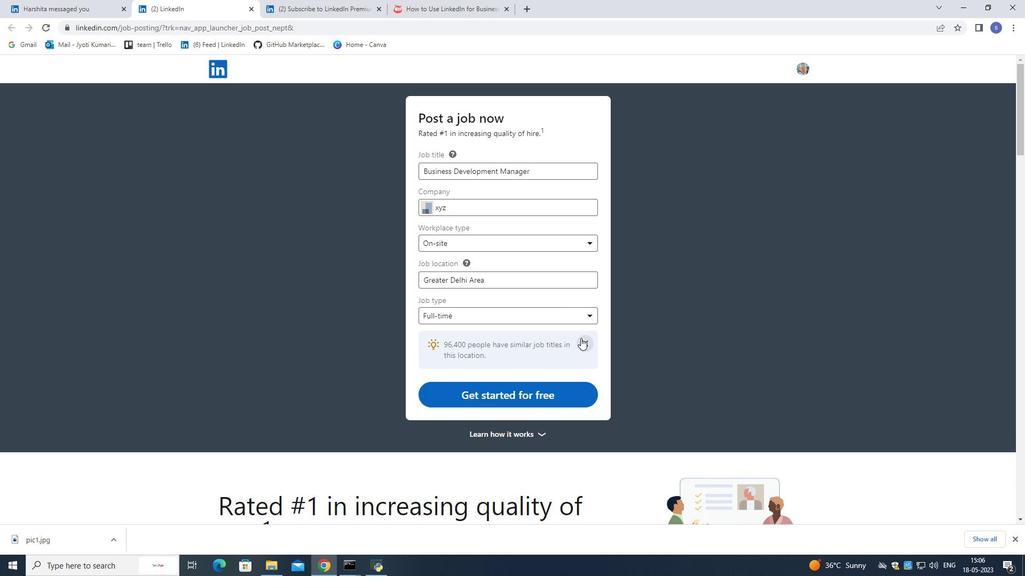 
Action: Mouse scrolled (580, 339) with delta (0, 0)
Screenshot: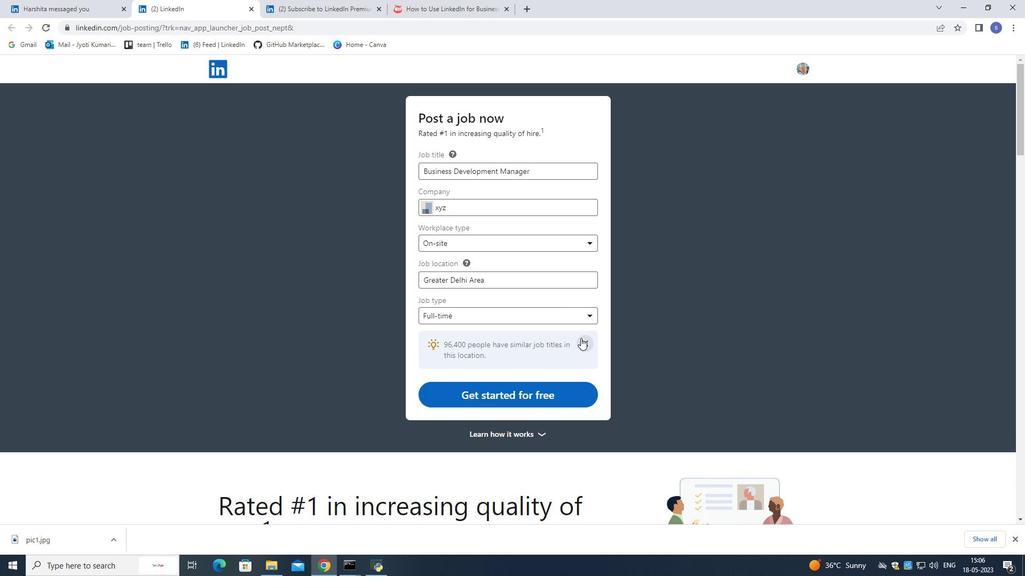
Action: Mouse moved to (485, 244)
Screenshot: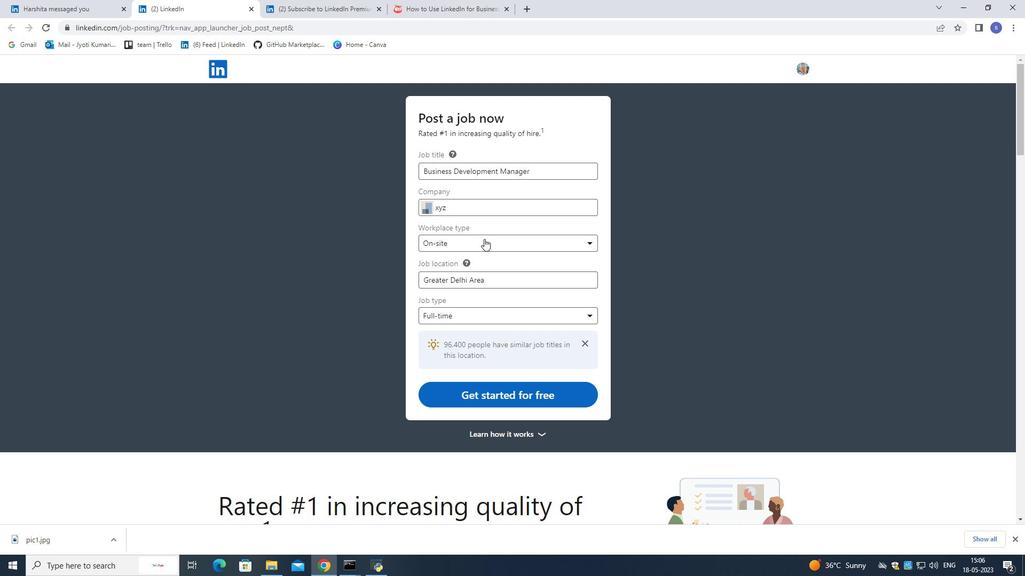 
Action: Mouse scrolled (485, 244) with delta (0, 0)
Screenshot: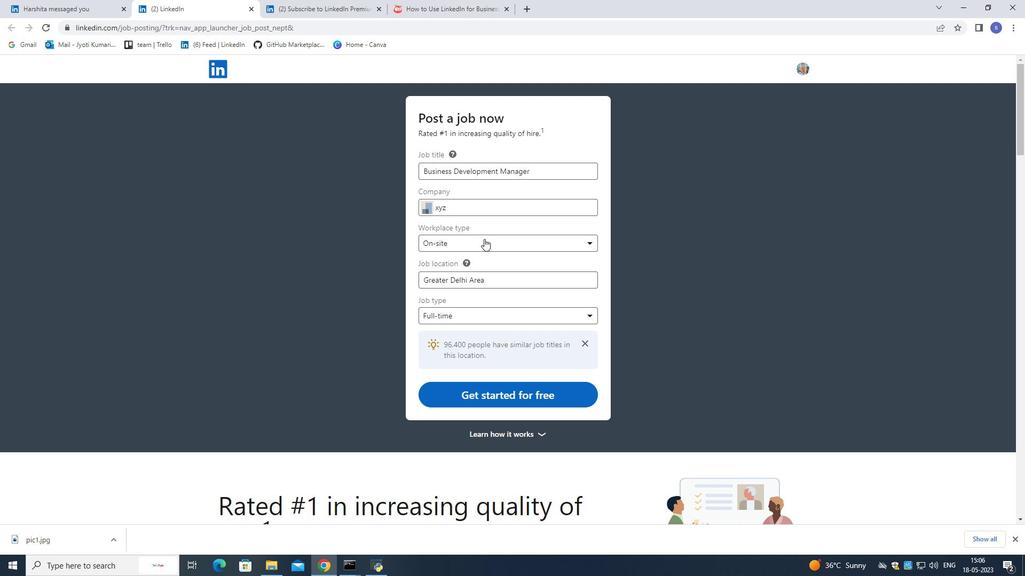 
Action: Mouse moved to (485, 251)
Screenshot: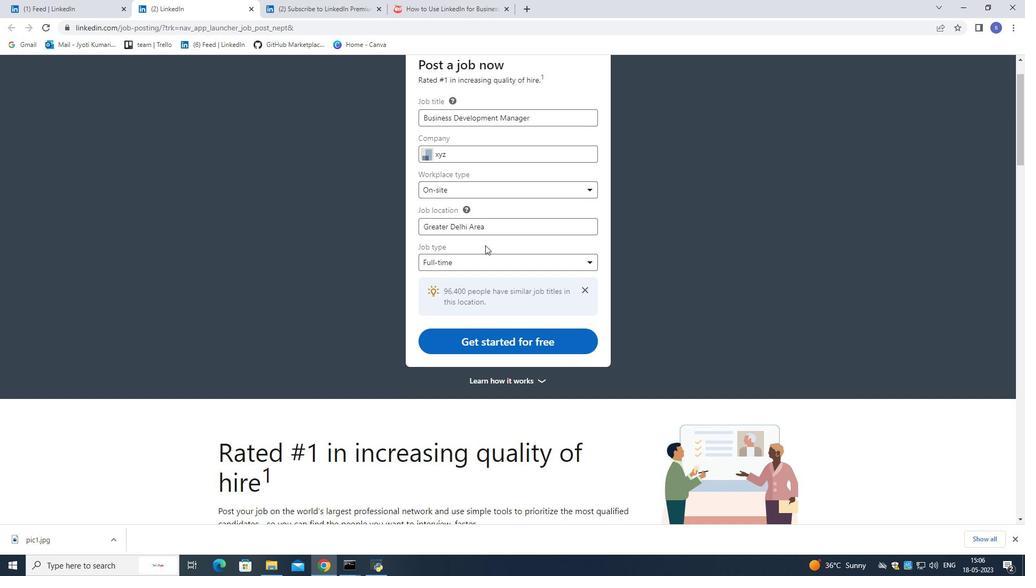 
Action: Mouse scrolled (485, 252) with delta (0, 0)
Screenshot: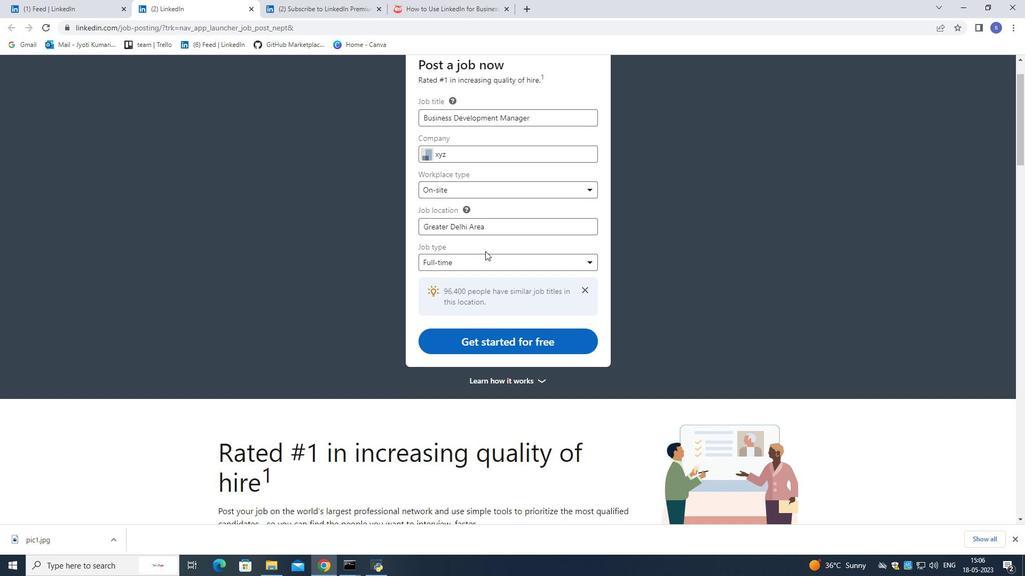 
Action: Mouse moved to (522, 394)
Screenshot: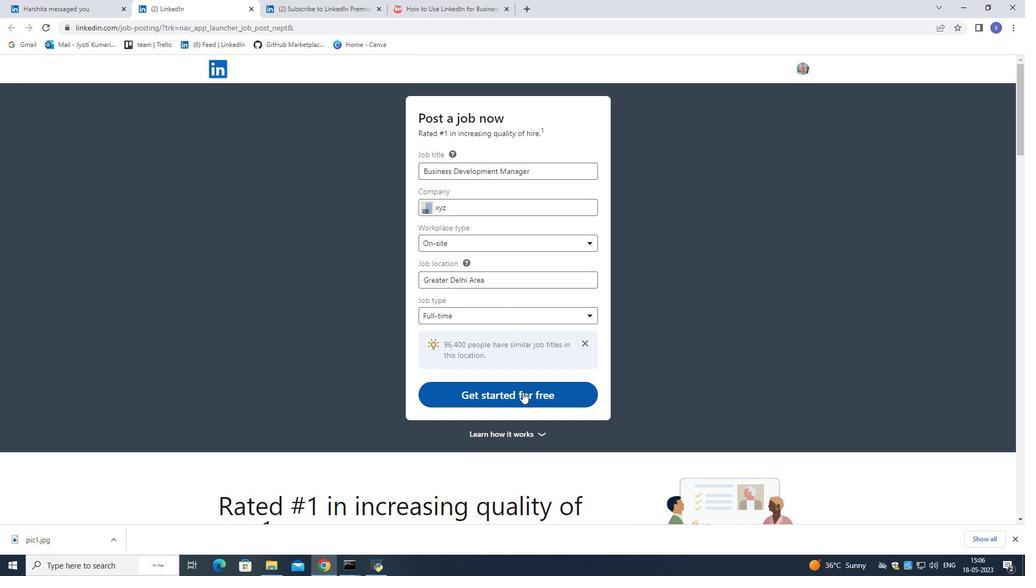 
Action: Mouse pressed left at (522, 394)
Screenshot: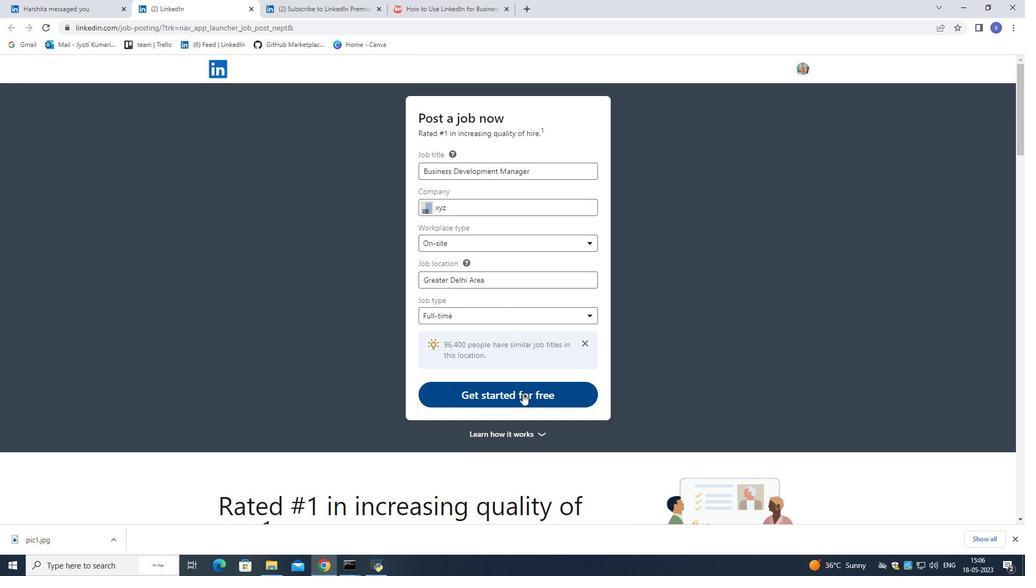 
Action: Mouse moved to (341, 232)
Screenshot: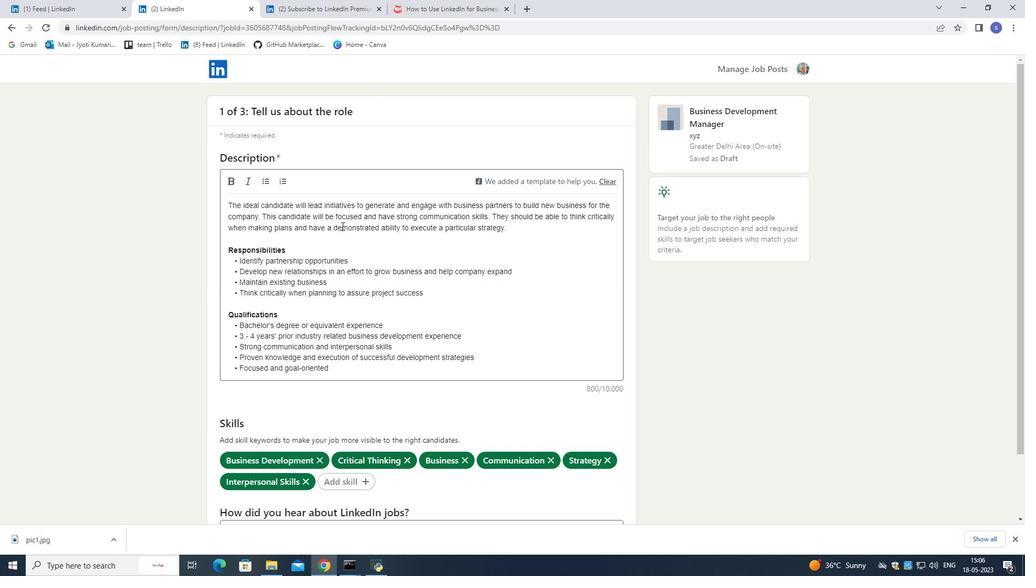 
Action: Mouse scrolled (341, 231) with delta (0, 0)
Screenshot: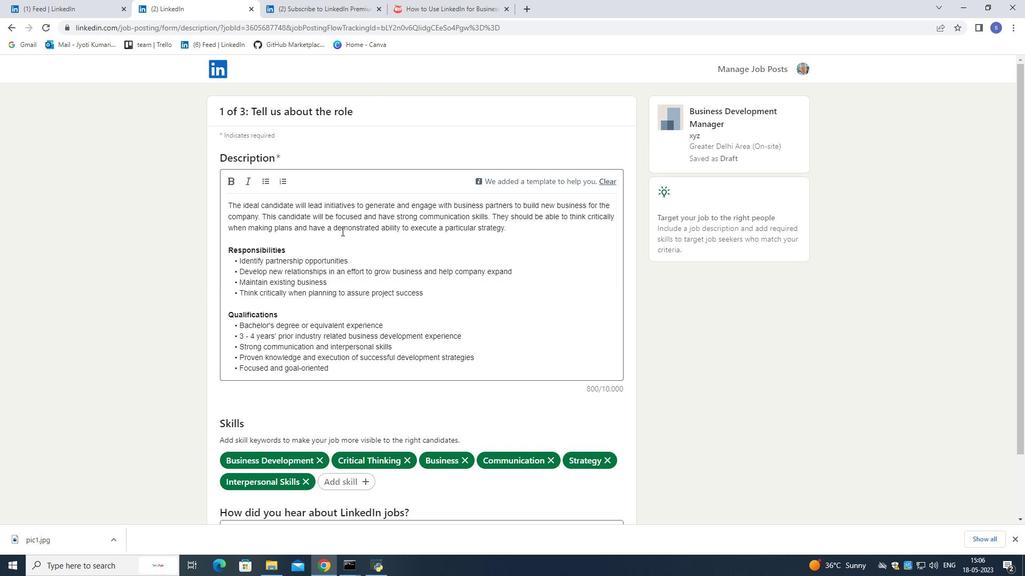 
Action: Mouse moved to (291, 271)
Screenshot: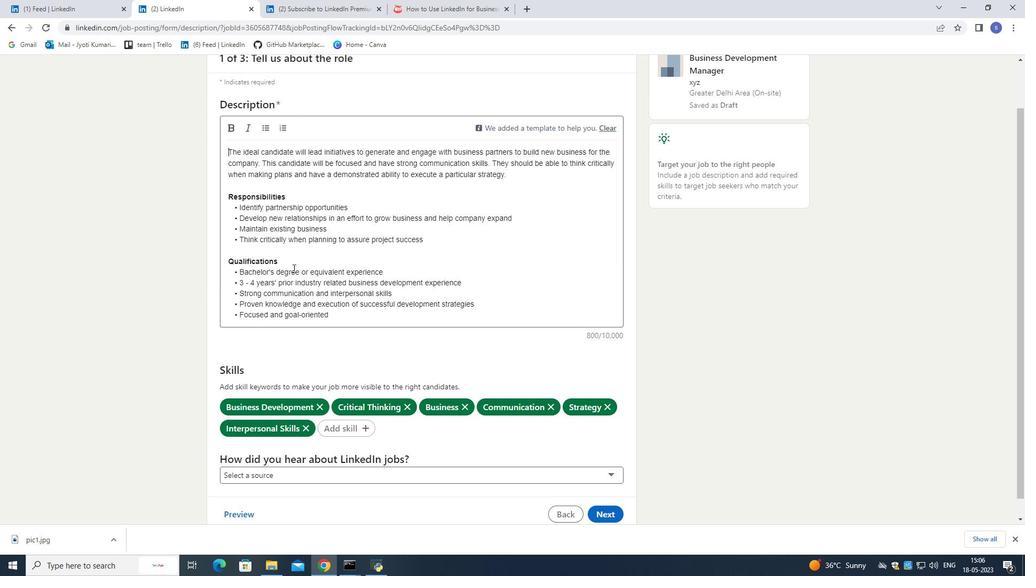 
Action: Mouse pressed left at (291, 271)
Screenshot: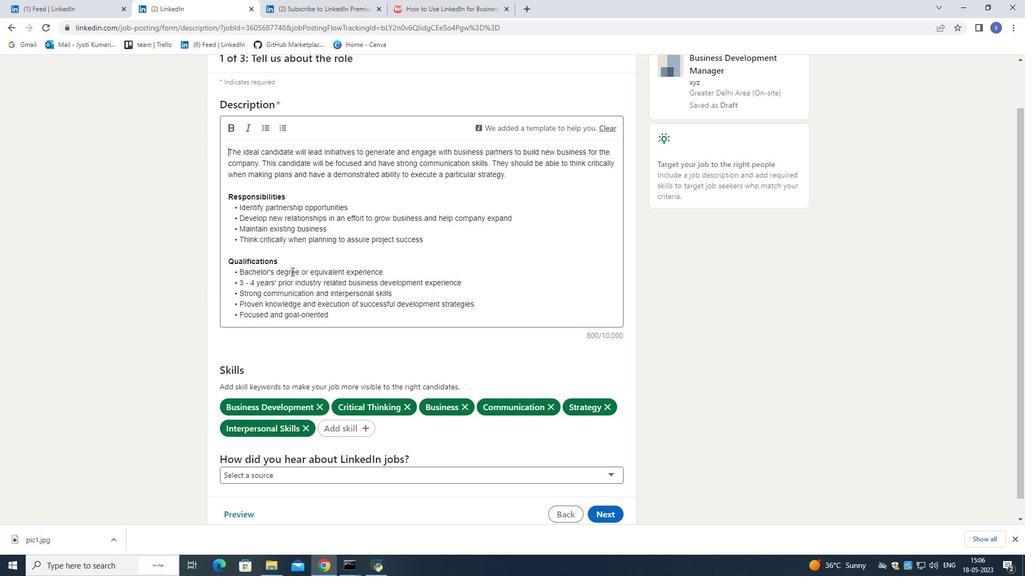 
Action: Mouse moved to (326, 277)
Screenshot: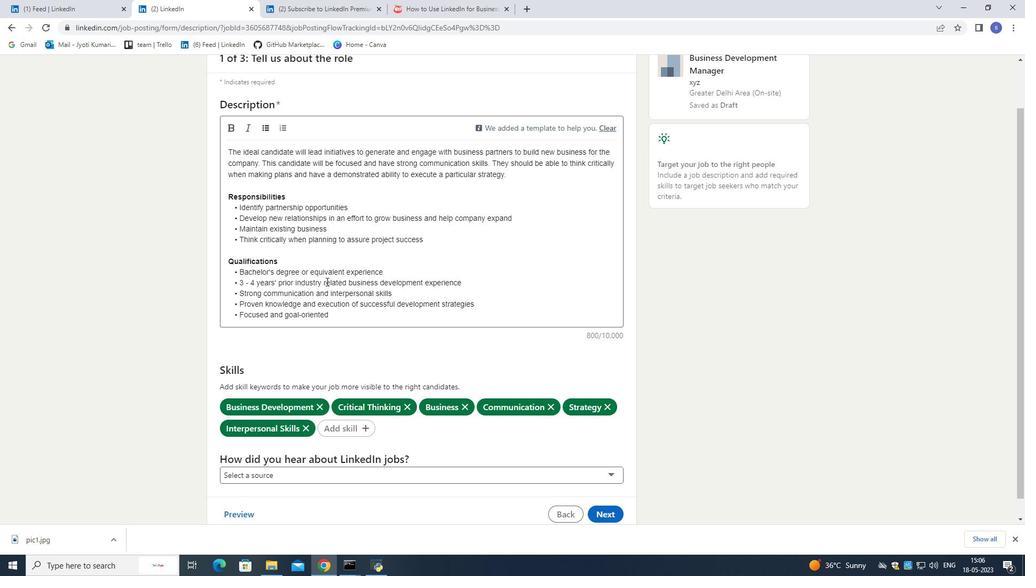 
Action: Mouse pressed left at (326, 277)
Screenshot: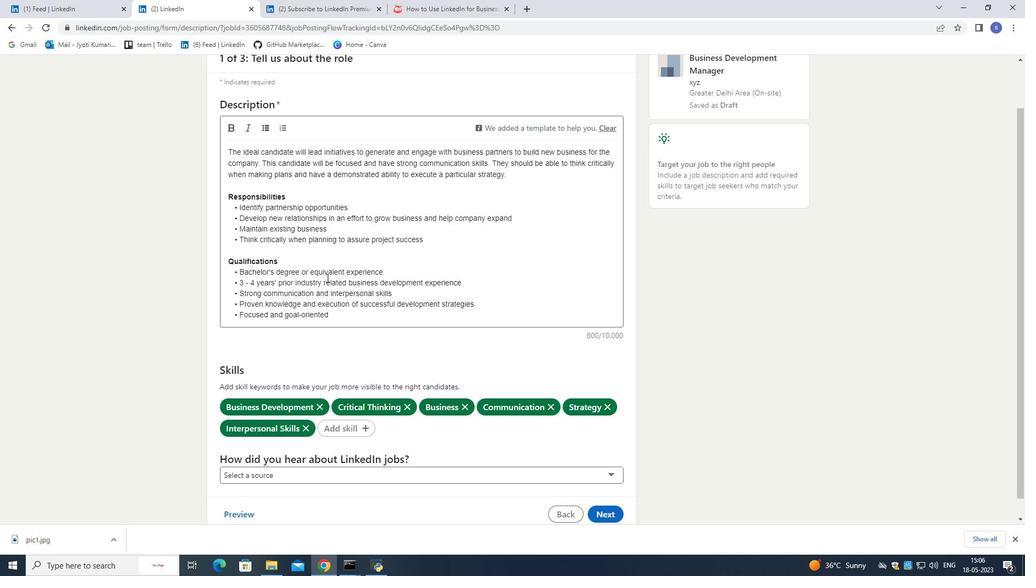 
Action: Mouse moved to (383, 278)
Screenshot: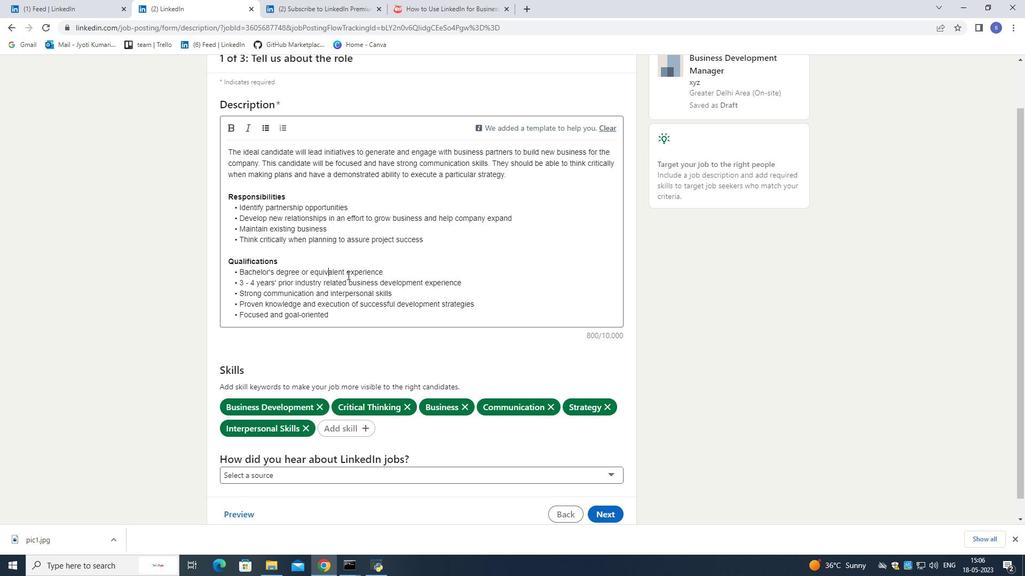 
Action: Mouse scrolled (383, 278) with delta (0, 0)
Screenshot: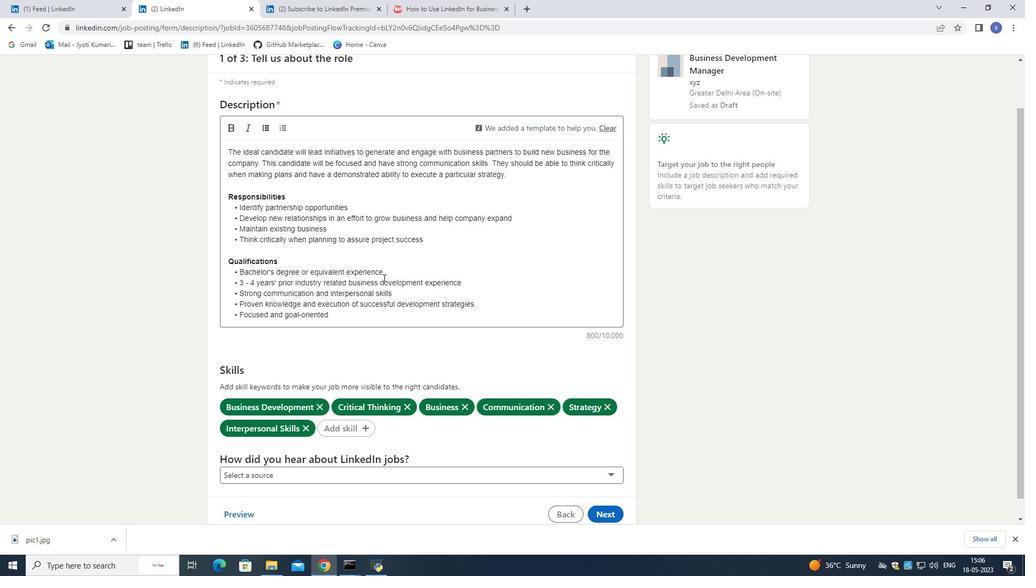 
Action: Mouse moved to (383, 278)
Screenshot: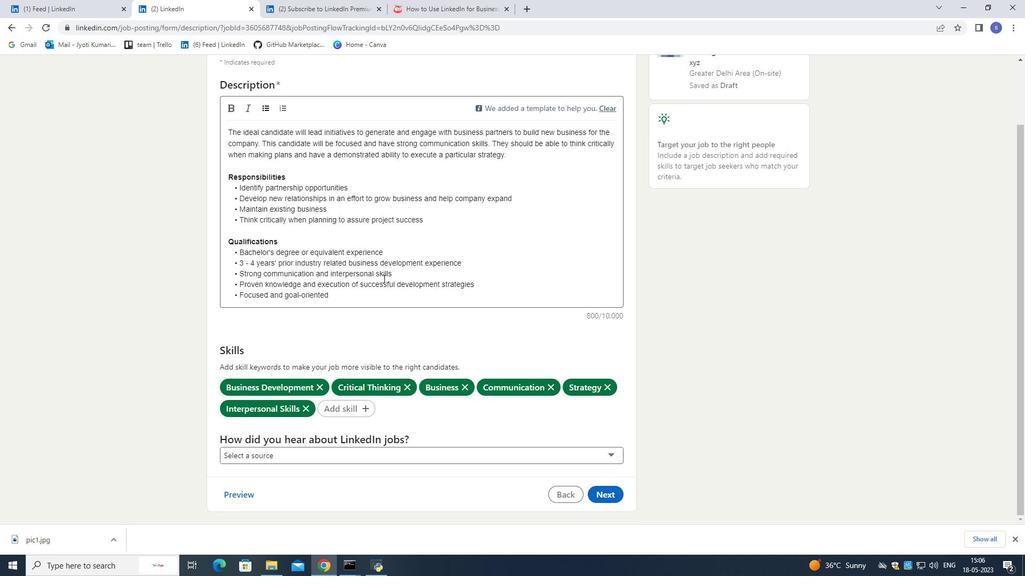 
Action: Mouse scrolled (383, 278) with delta (0, 0)
Screenshot: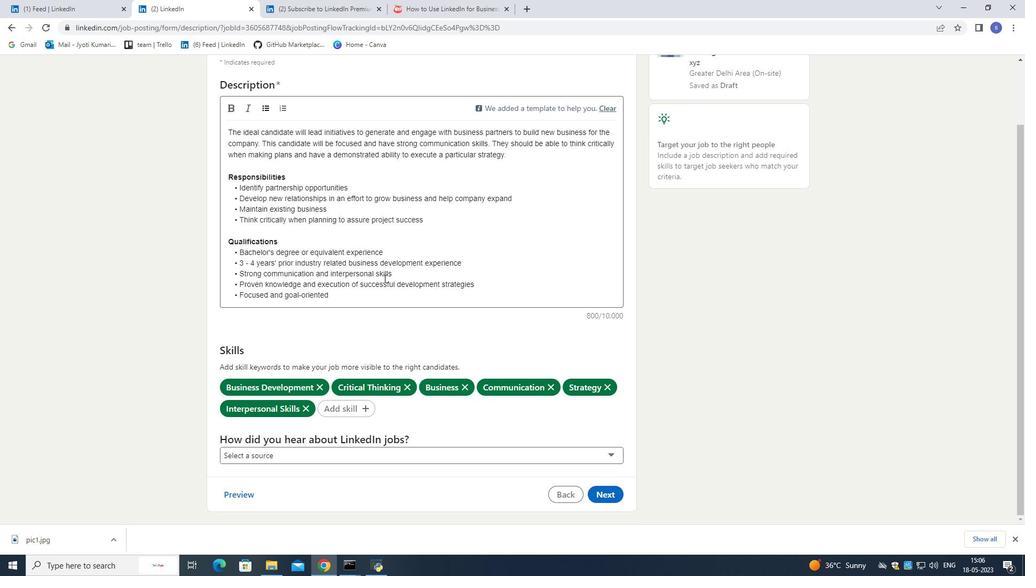 
Action: Mouse moved to (423, 418)
Screenshot: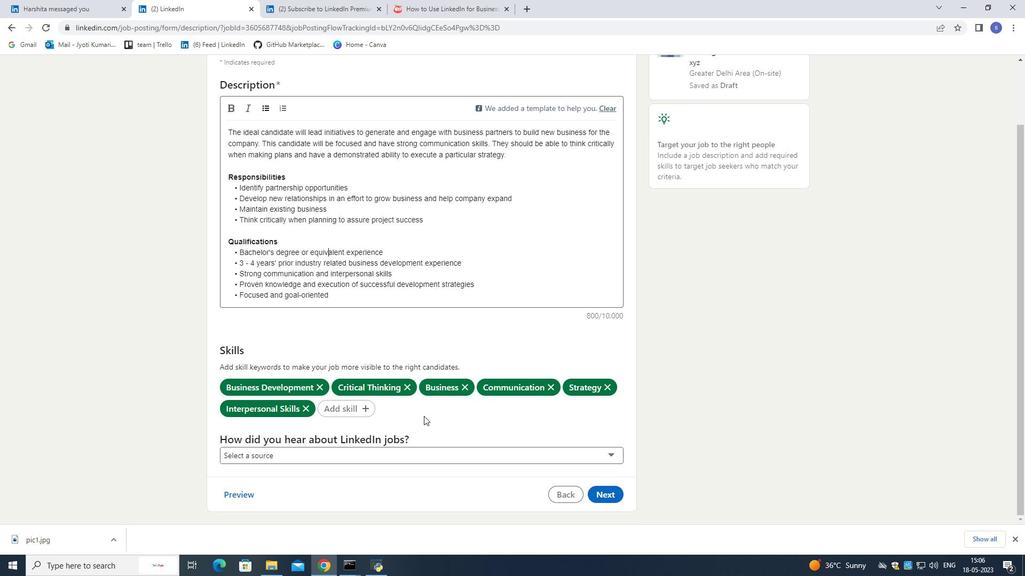 
Action: Mouse scrolled (423, 417) with delta (0, 0)
Screenshot: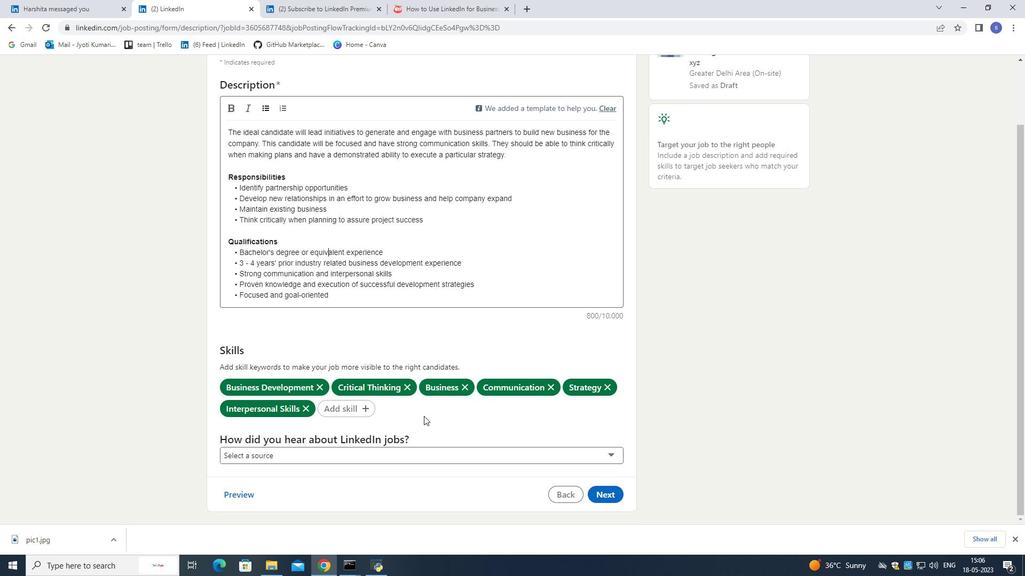
Action: Mouse moved to (423, 418)
Screenshot: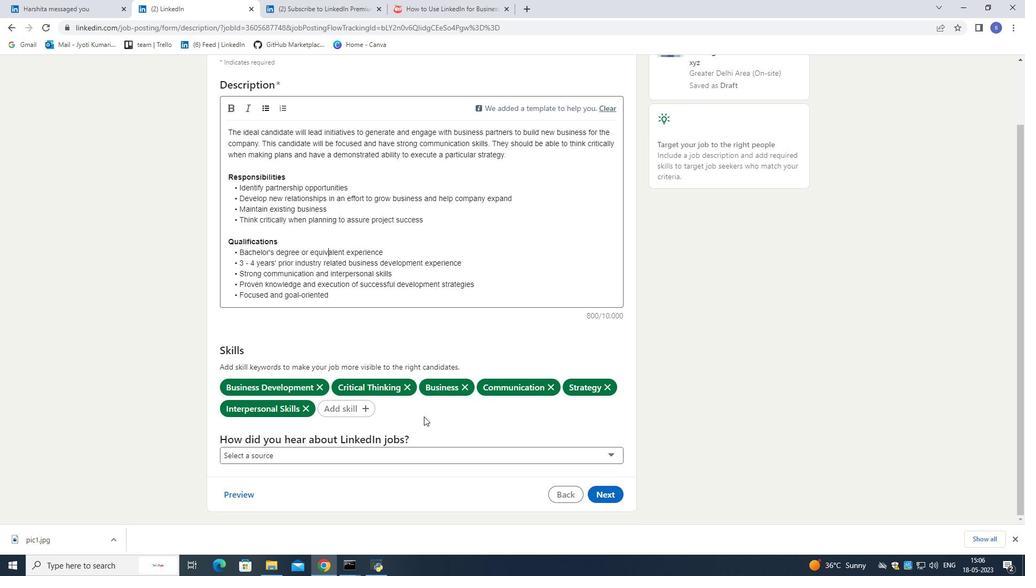 
Action: Mouse scrolled (423, 418) with delta (0, 0)
Screenshot: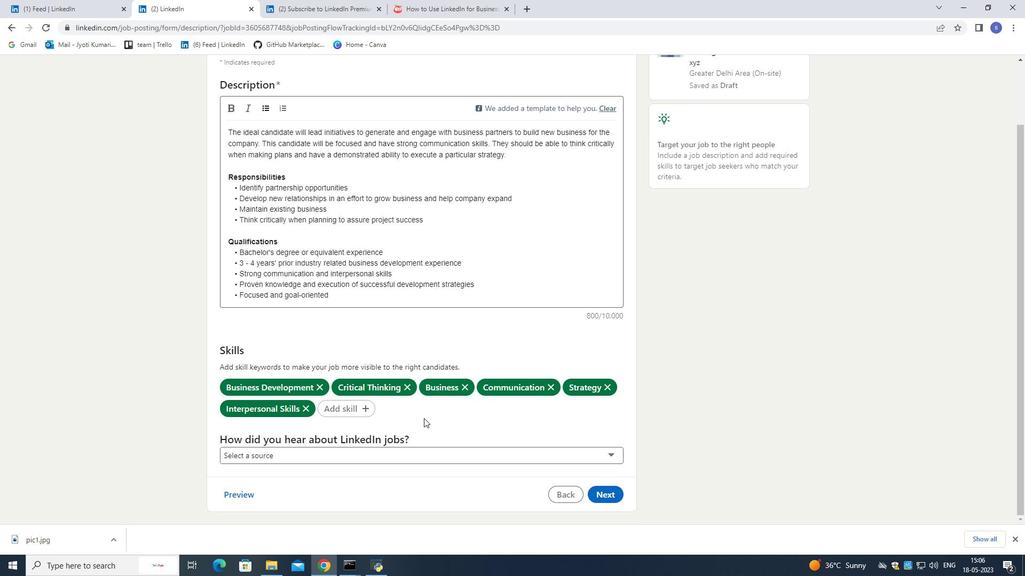 
Action: Mouse moved to (363, 408)
Screenshot: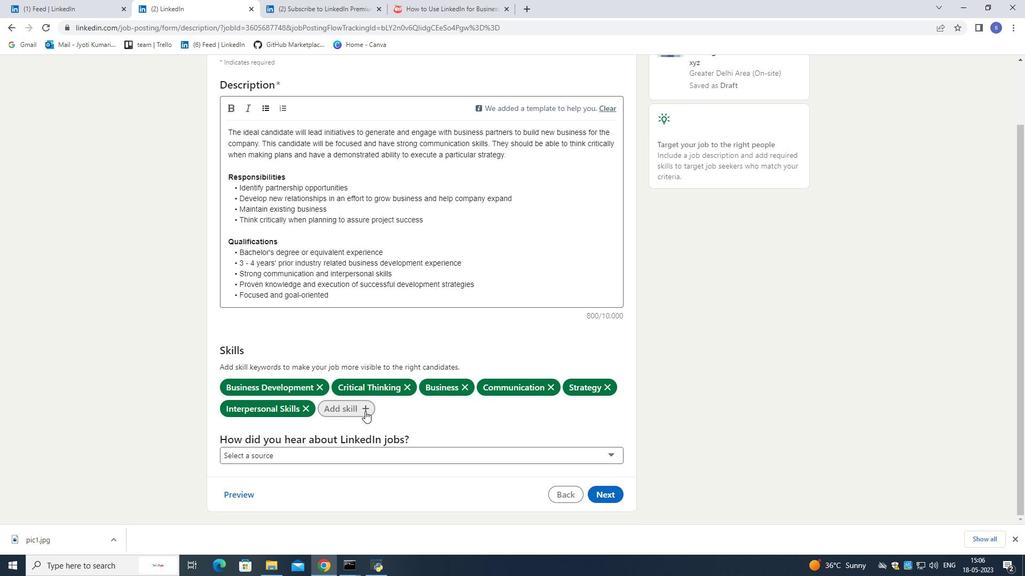 
Action: Mouse pressed left at (363, 408)
Screenshot: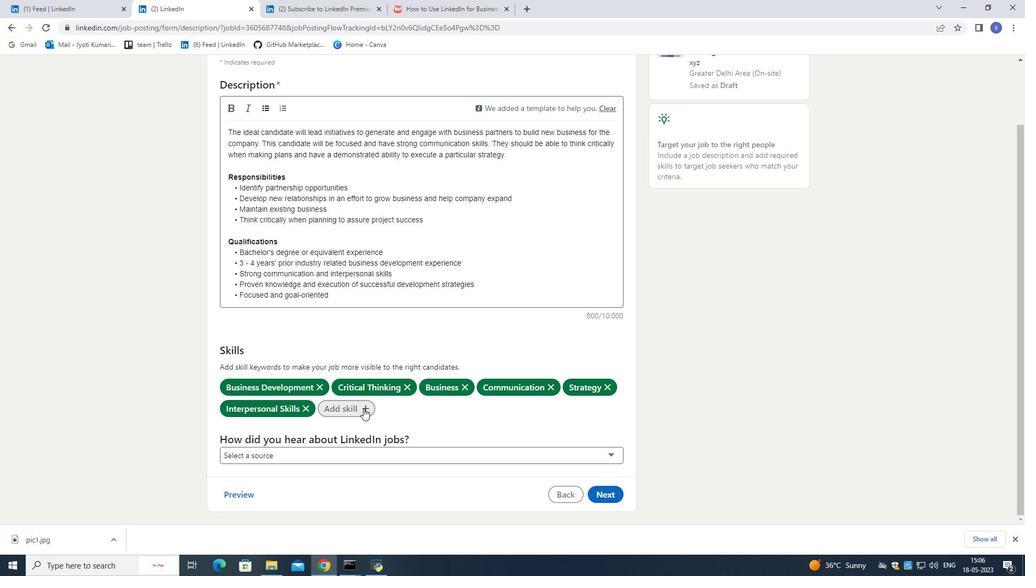 
Action: Mouse moved to (389, 421)
Screenshot: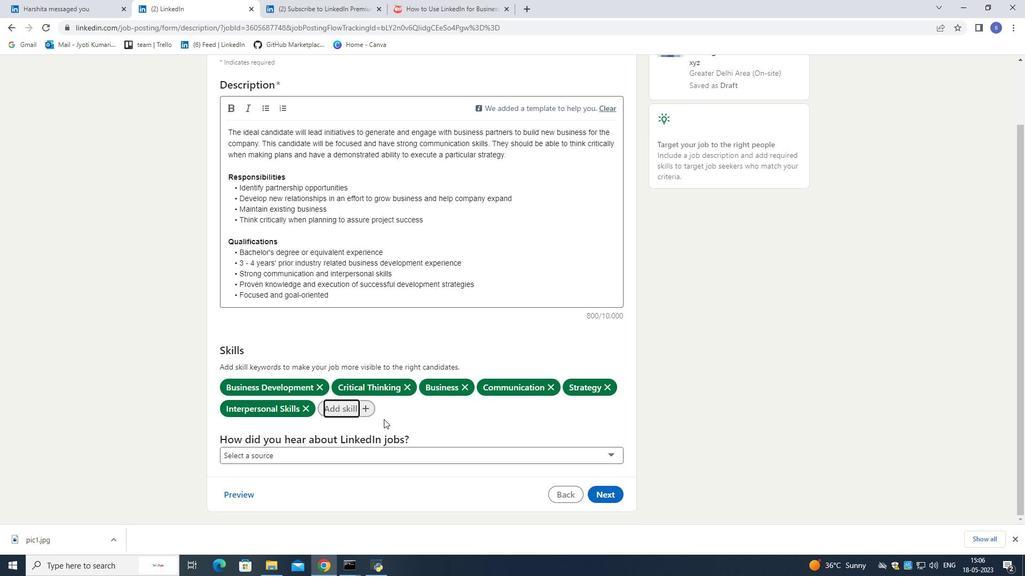 
Action: Key pressed creativity
Screenshot: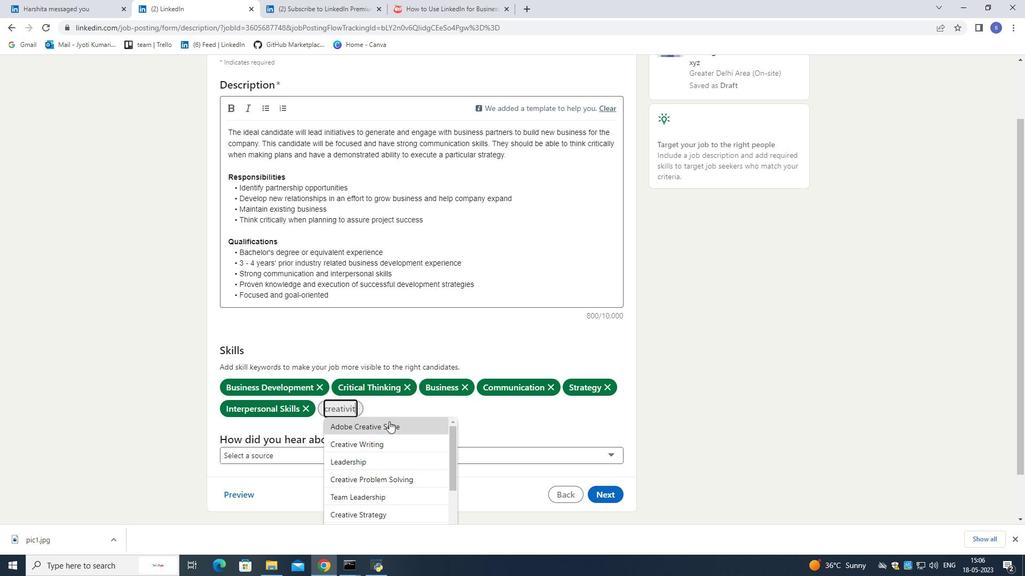 
Action: Mouse moved to (403, 431)
Screenshot: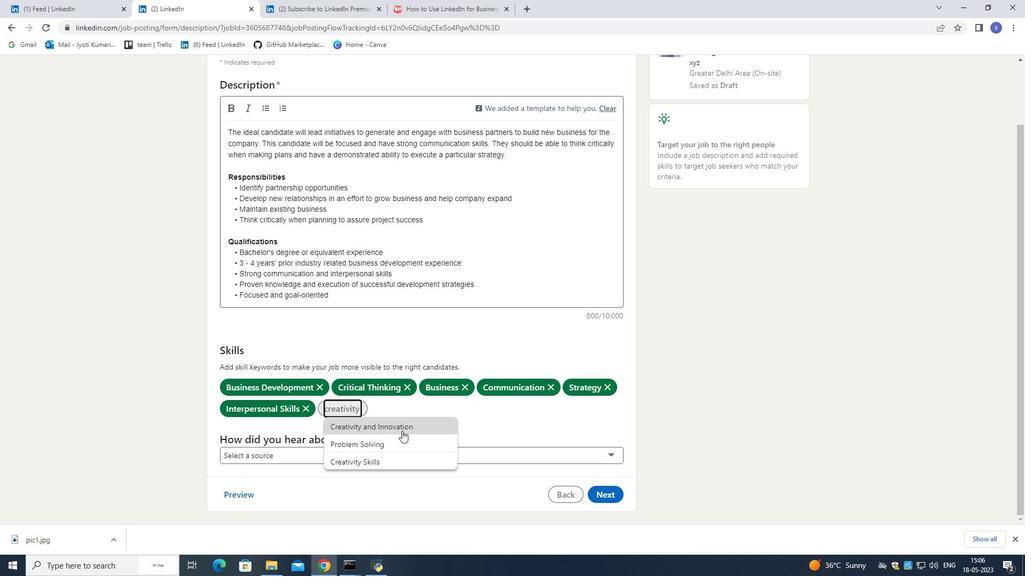 
Action: Mouse pressed left at (403, 431)
Screenshot: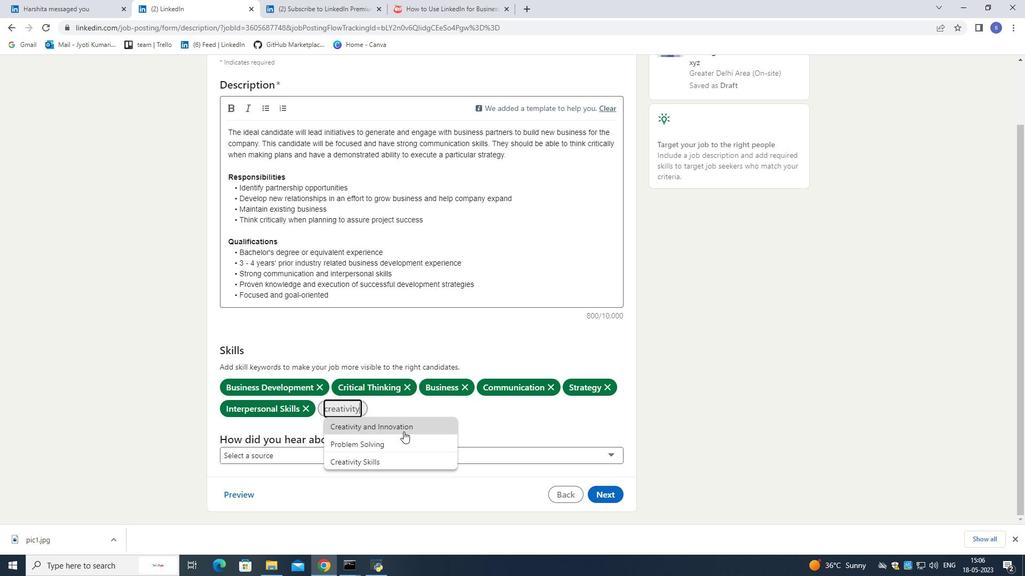 
Action: Mouse moved to (464, 408)
Screenshot: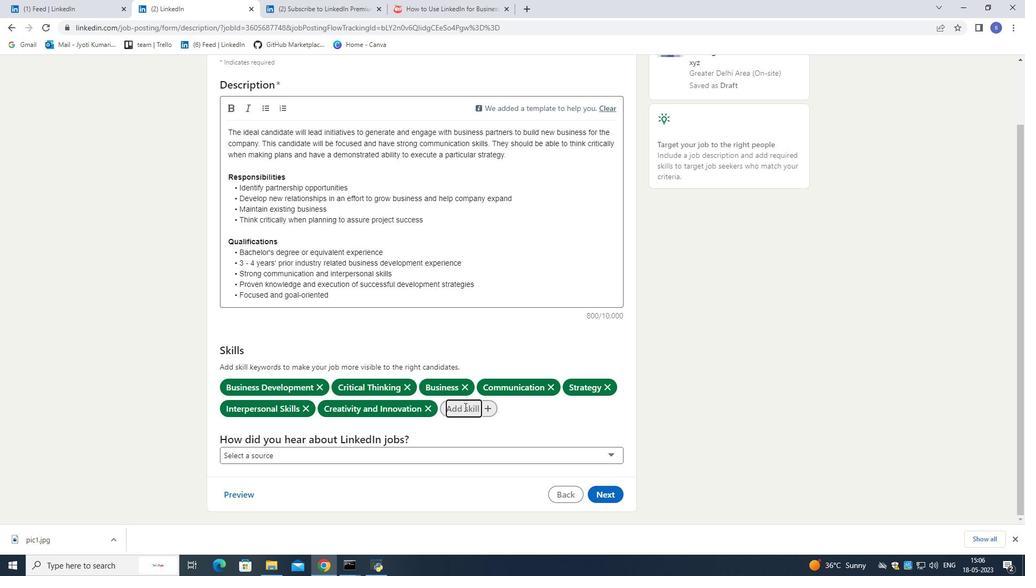 
Action: Mouse pressed left at (464, 408)
Screenshot: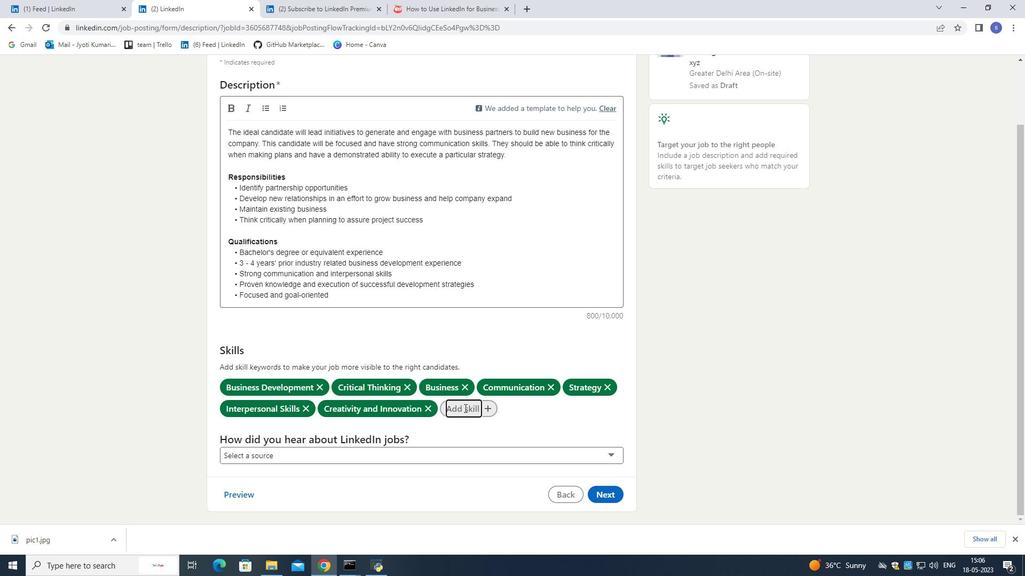 
Action: Mouse moved to (464, 409)
Screenshot: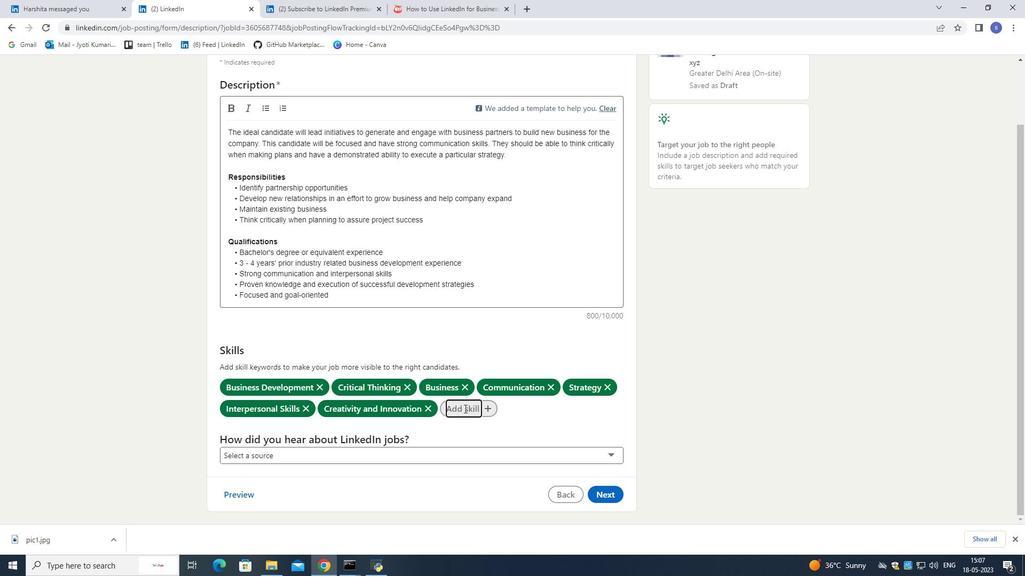 
Action: Key pressed freelanc
Screenshot: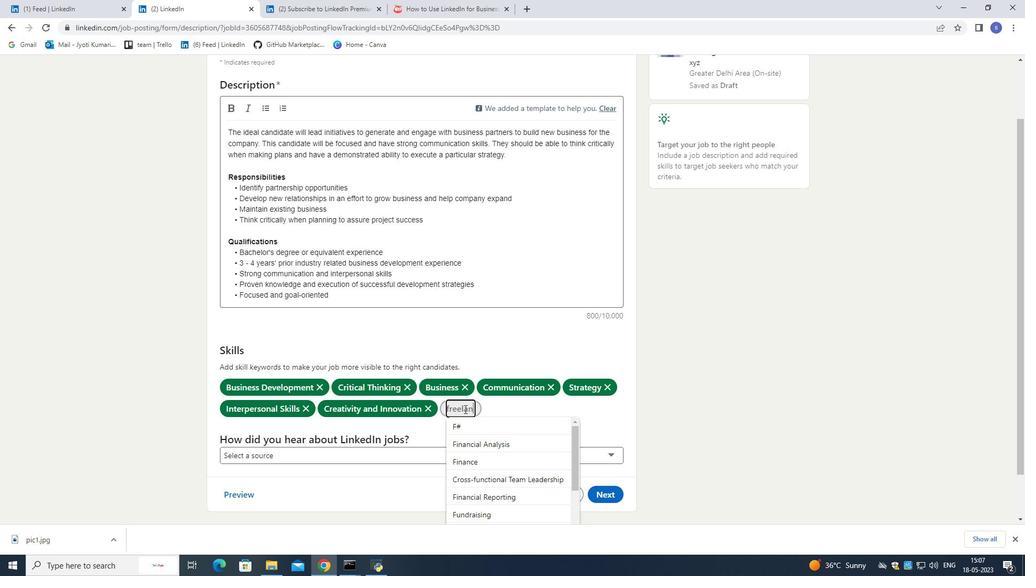 
Action: Mouse scrolled (464, 410) with delta (0, 0)
Screenshot: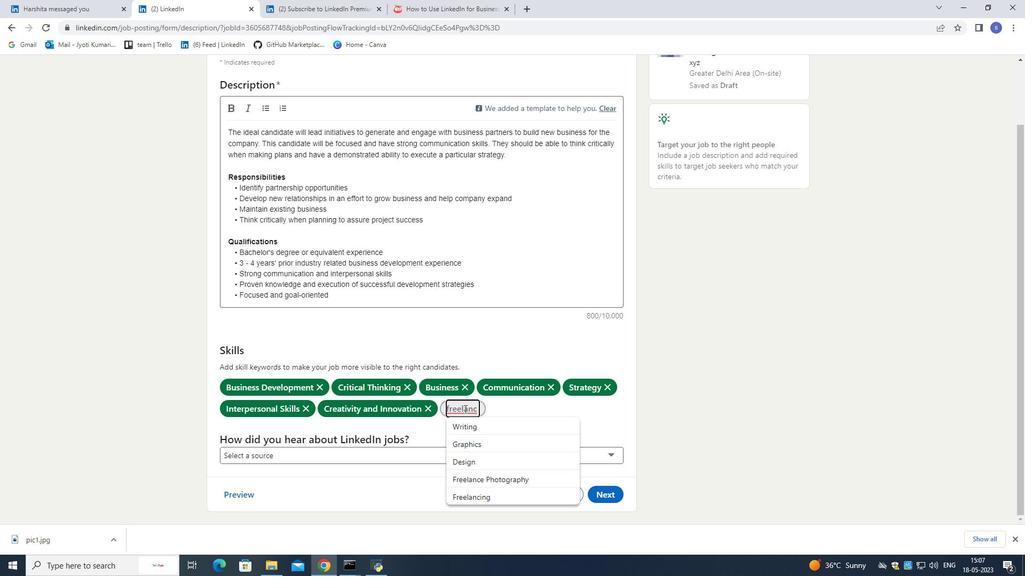 
Action: Mouse moved to (555, 360)
Screenshot: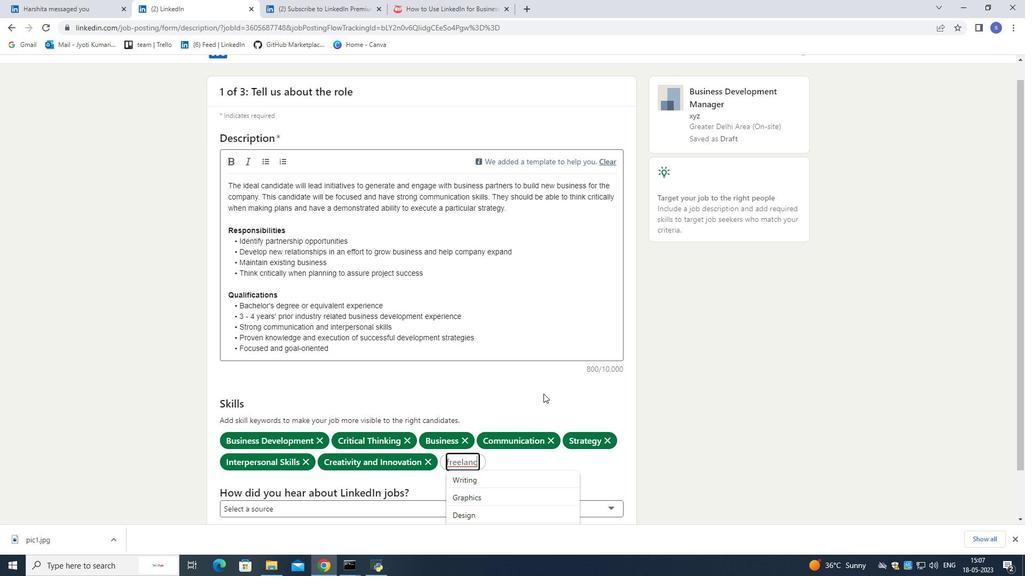 
Action: Mouse scrolled (555, 359) with delta (0, 0)
Screenshot: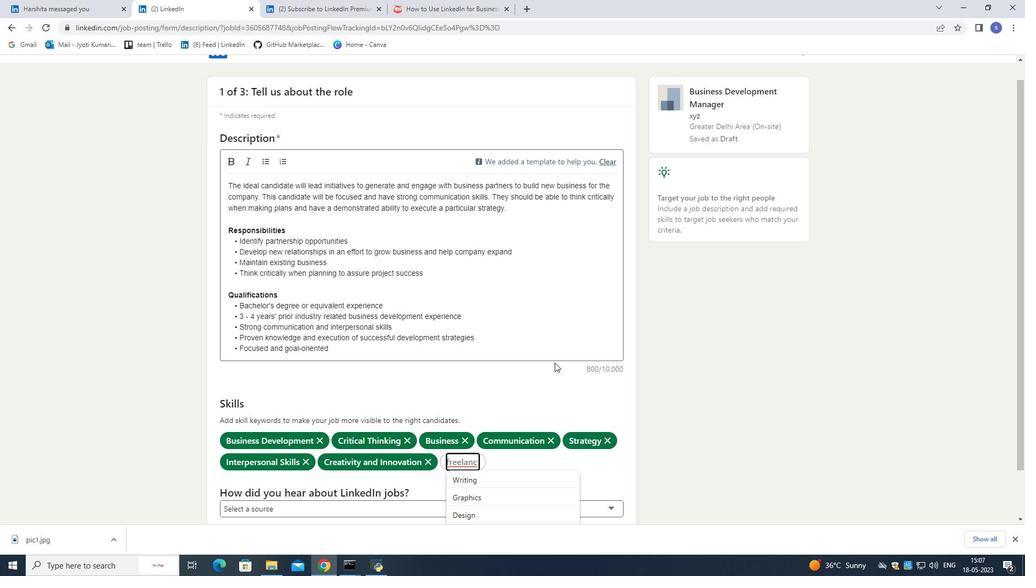 
Action: Mouse scrolled (555, 359) with delta (0, 0)
Screenshot: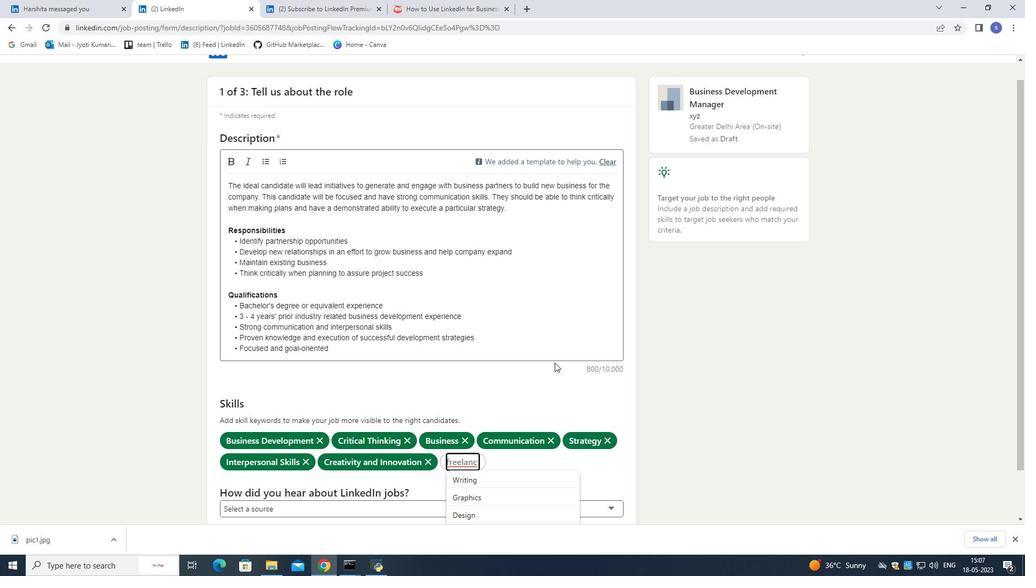 
Action: Mouse moved to (525, 494)
Screenshot: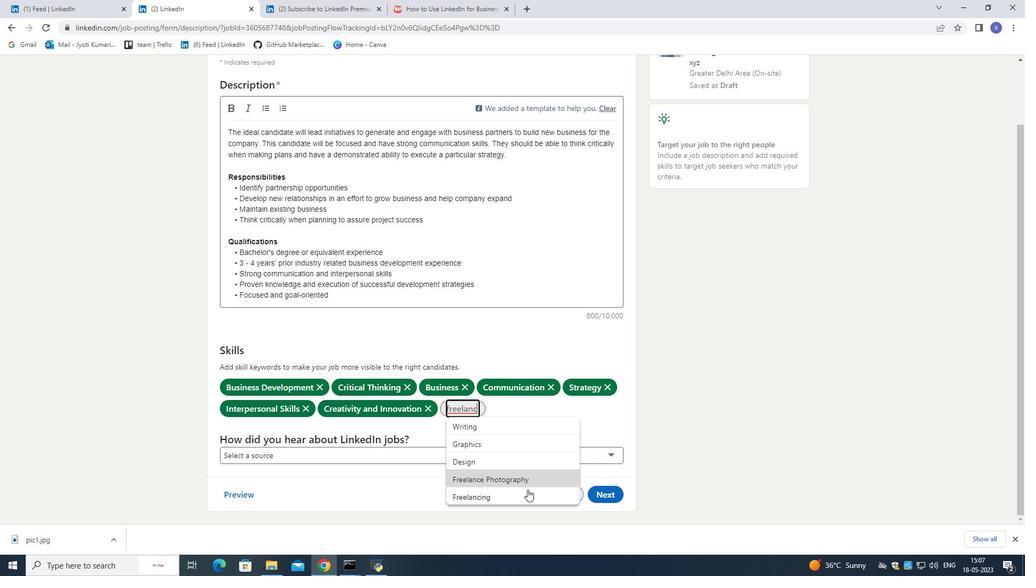 
Action: Mouse pressed left at (525, 494)
Screenshot: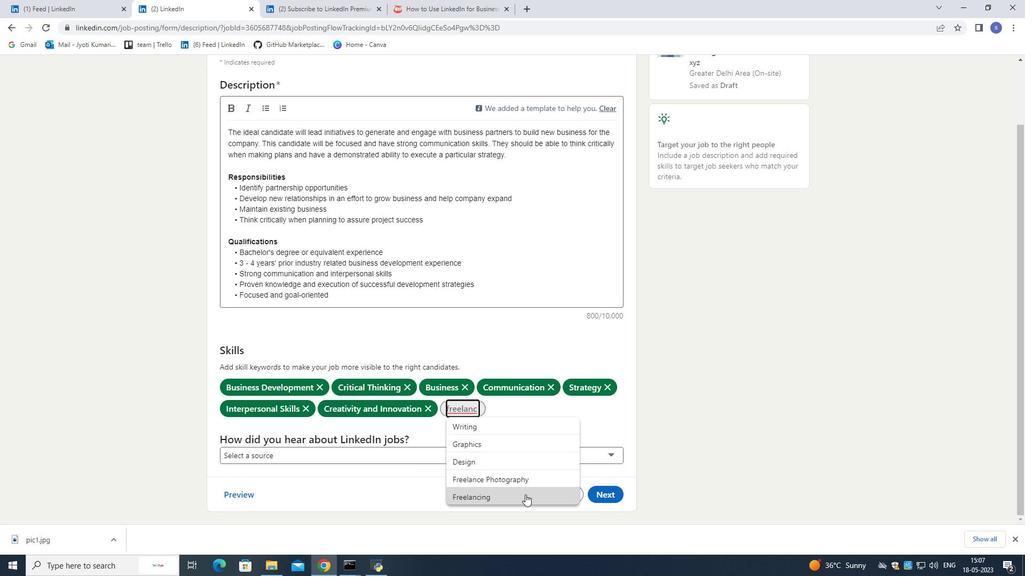
Action: Mouse moved to (522, 473)
Screenshot: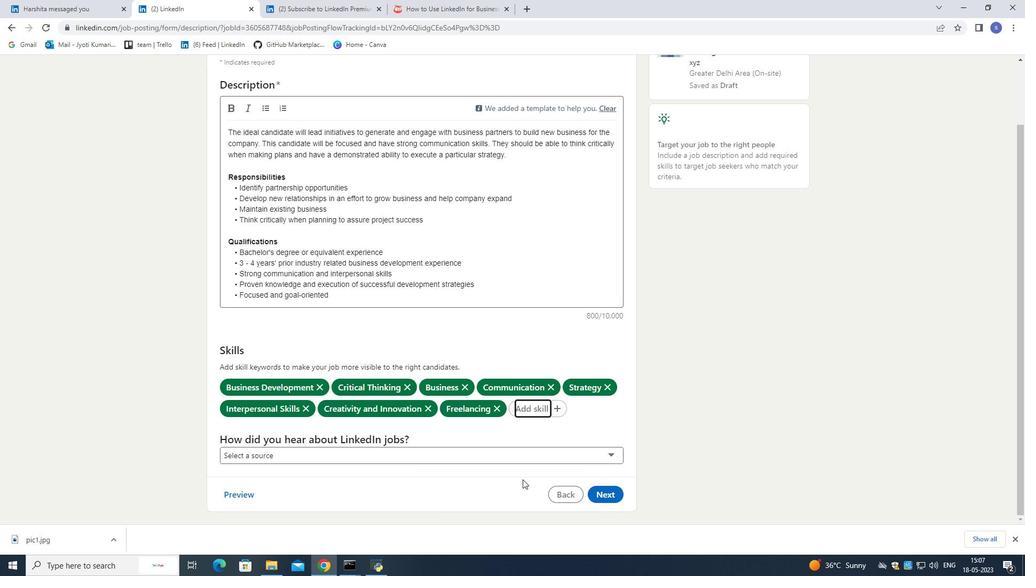 
Action: Mouse scrolled (522, 472) with delta (0, 0)
Screenshot: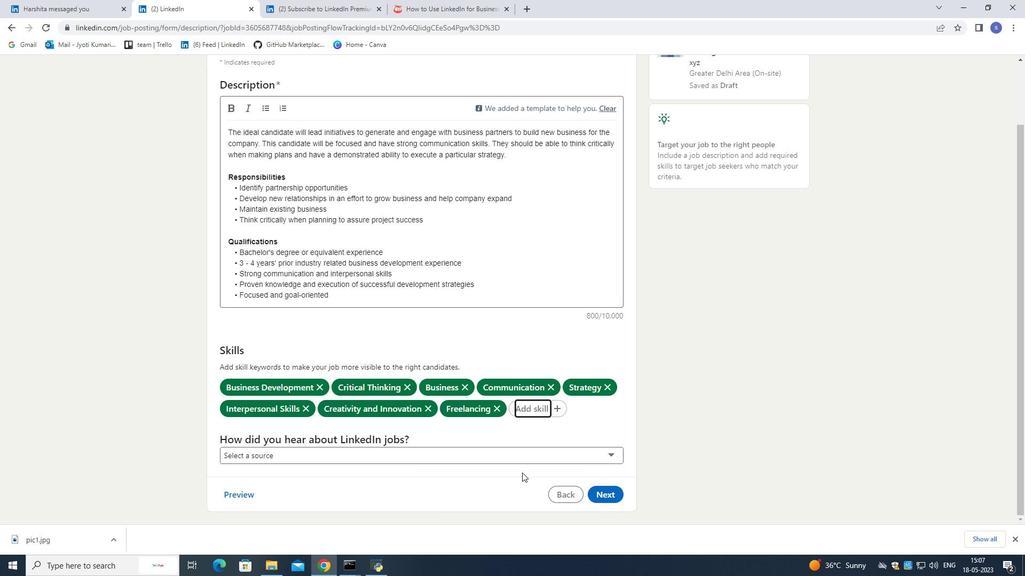 
Action: Mouse moved to (524, 412)
Screenshot: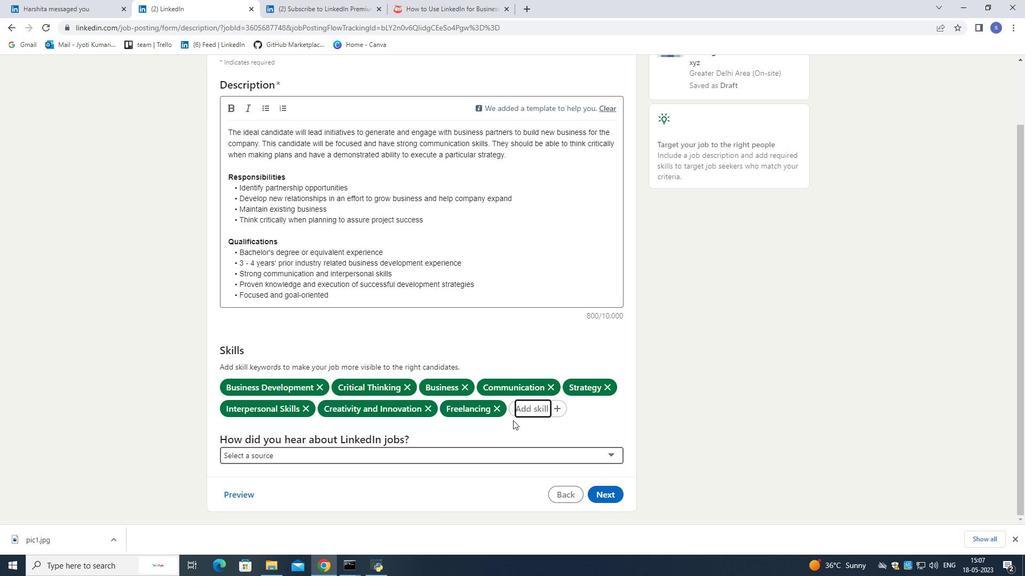 
Action: Mouse pressed left at (524, 412)
Screenshot: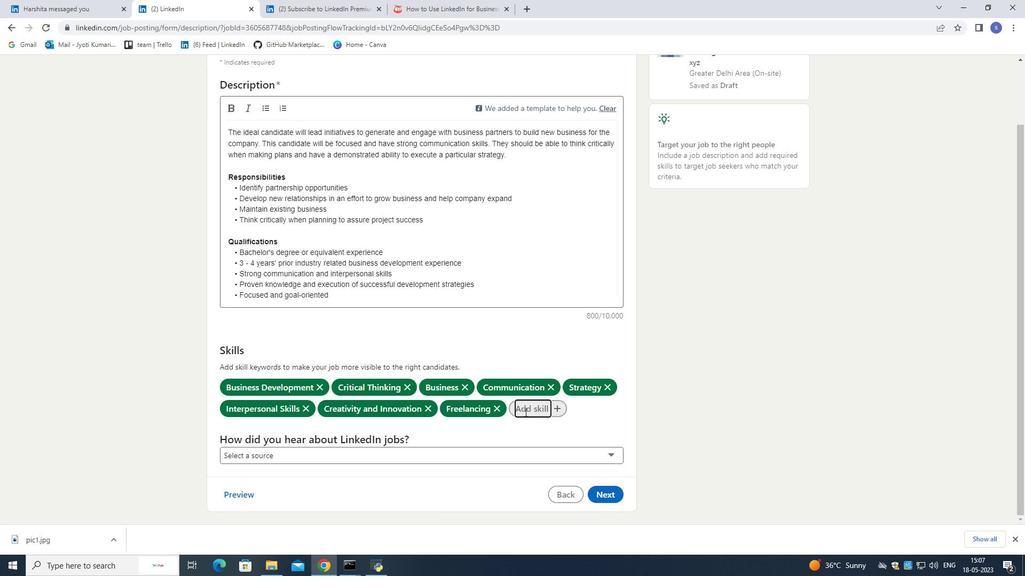 
Action: Key pressed consulti
Screenshot: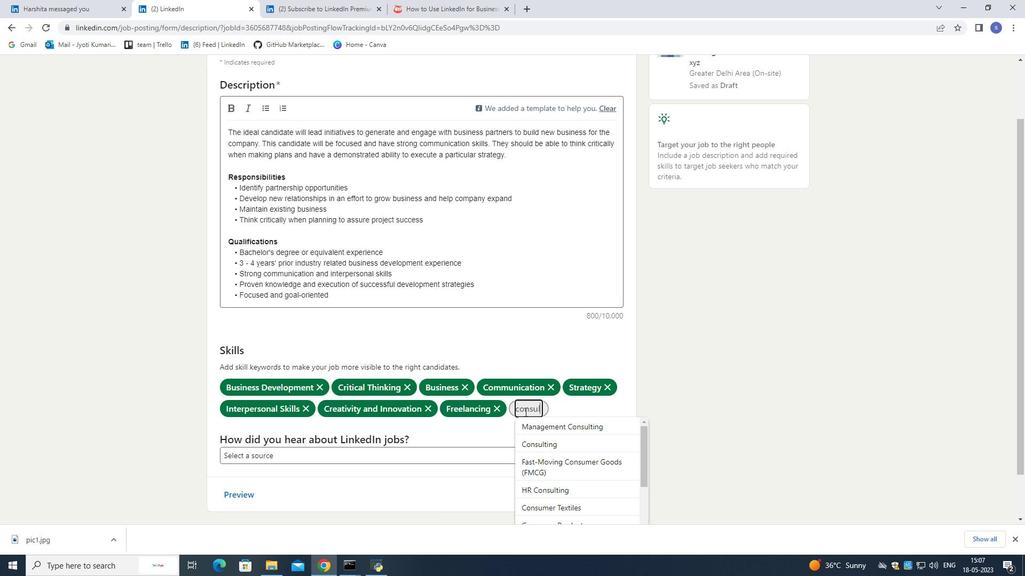 
Action: Mouse moved to (541, 443)
Screenshot: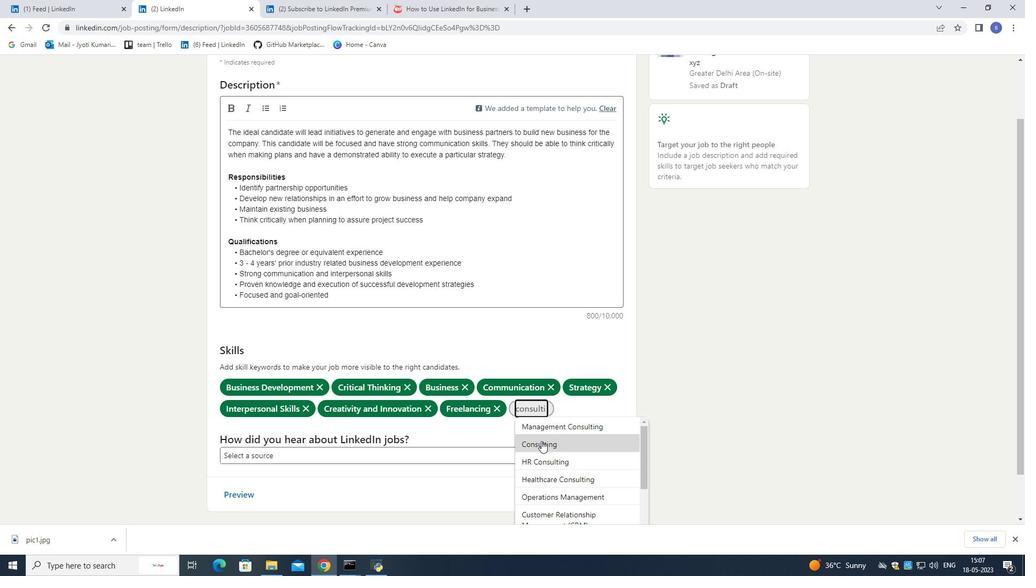 
Action: Mouse scrolled (541, 443) with delta (0, 0)
Screenshot: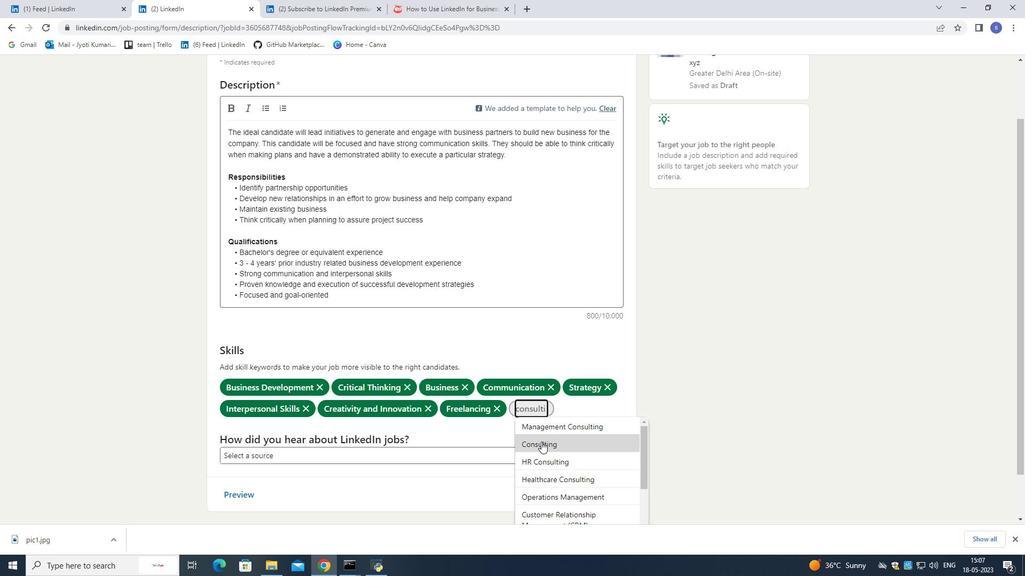
Action: Mouse scrolled (541, 443) with delta (0, 0)
Screenshot: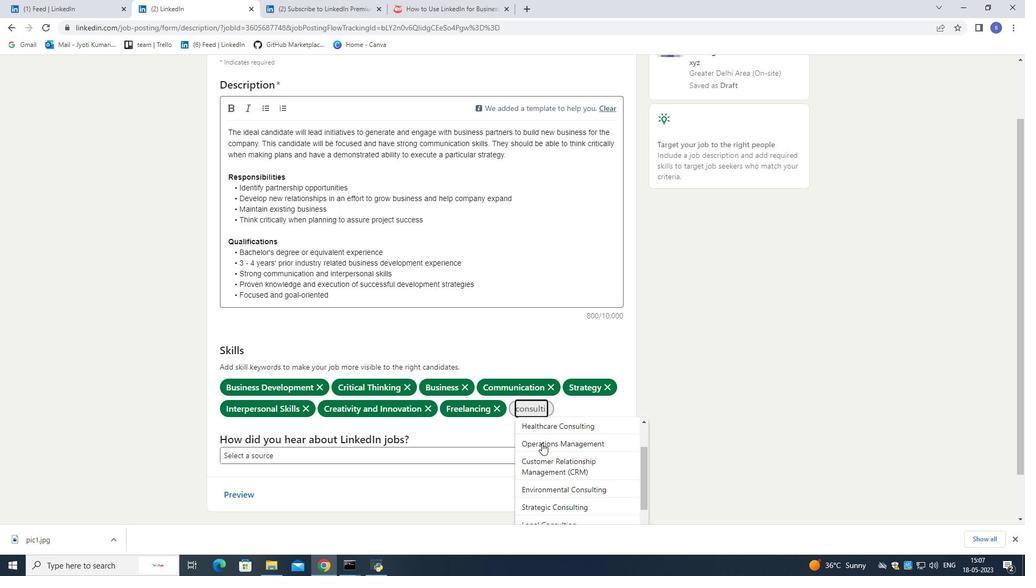 
Action: Mouse moved to (541, 443)
Screenshot: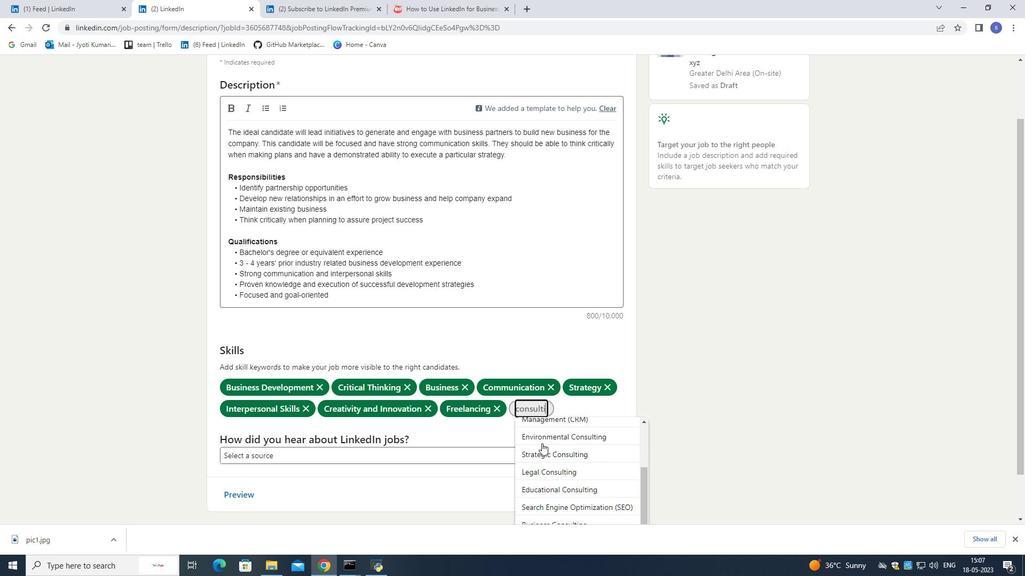 
Action: Mouse scrolled (541, 443) with delta (0, 0)
Screenshot: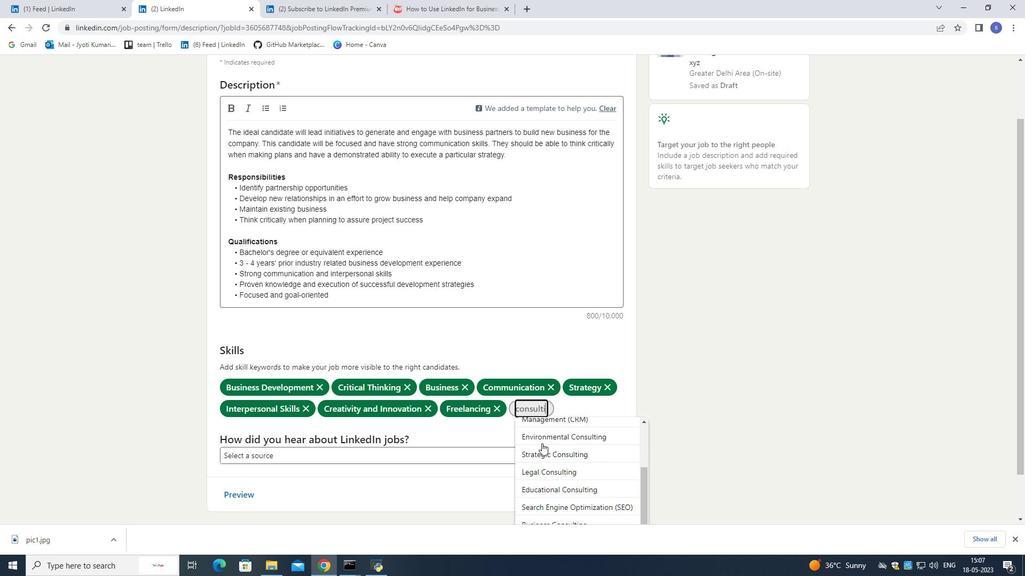 
Action: Mouse moved to (541, 442)
Screenshot: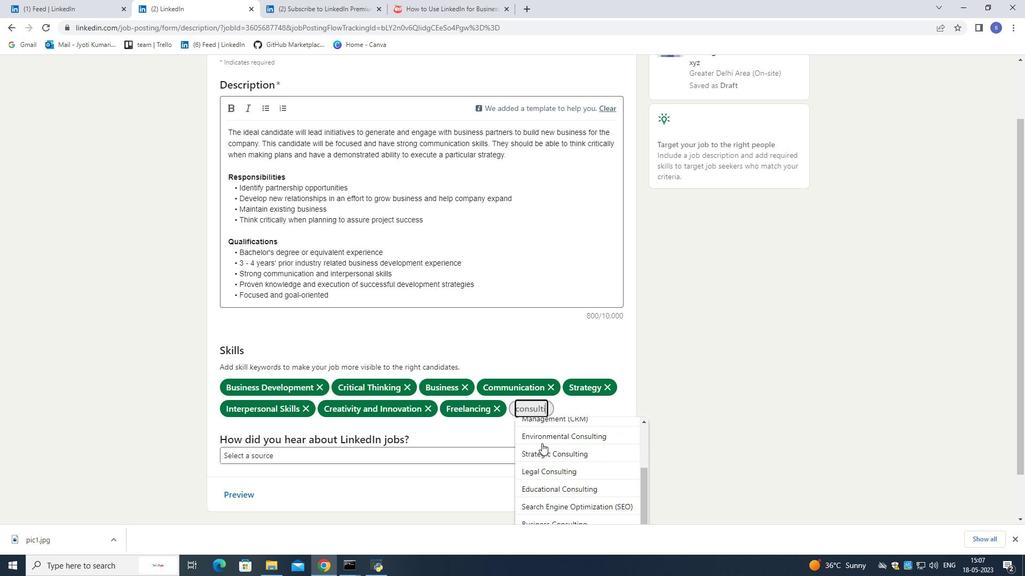 
Action: Mouse scrolled (541, 442) with delta (0, 0)
Screenshot: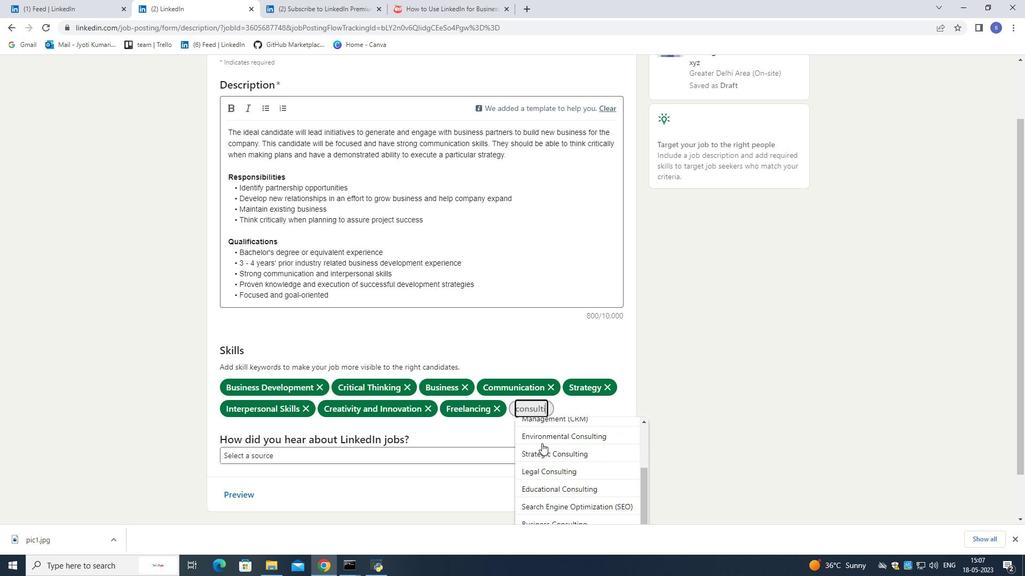
Action: Mouse moved to (569, 321)
Screenshot: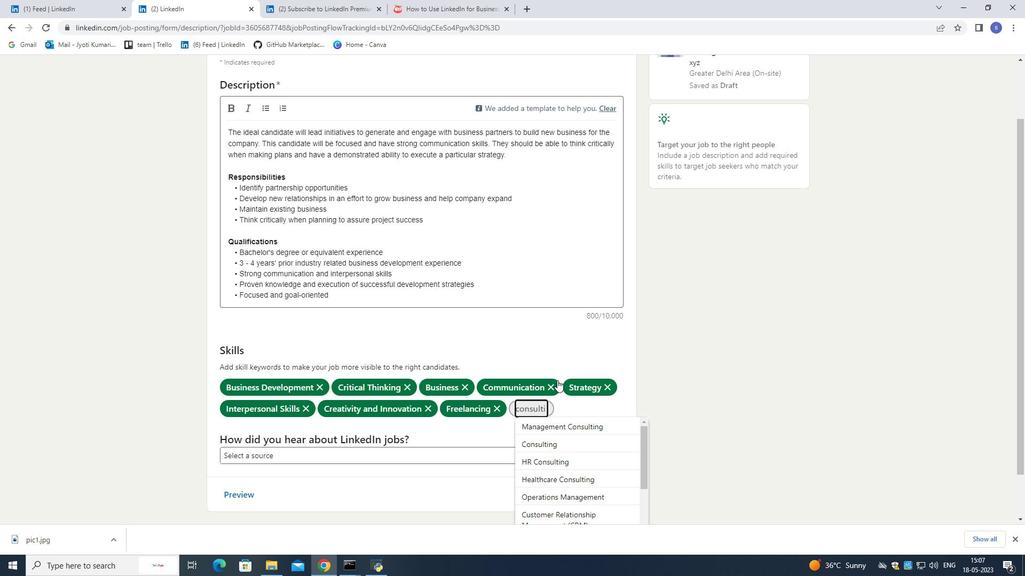 
Action: Mouse scrolled (569, 321) with delta (0, 0)
Screenshot: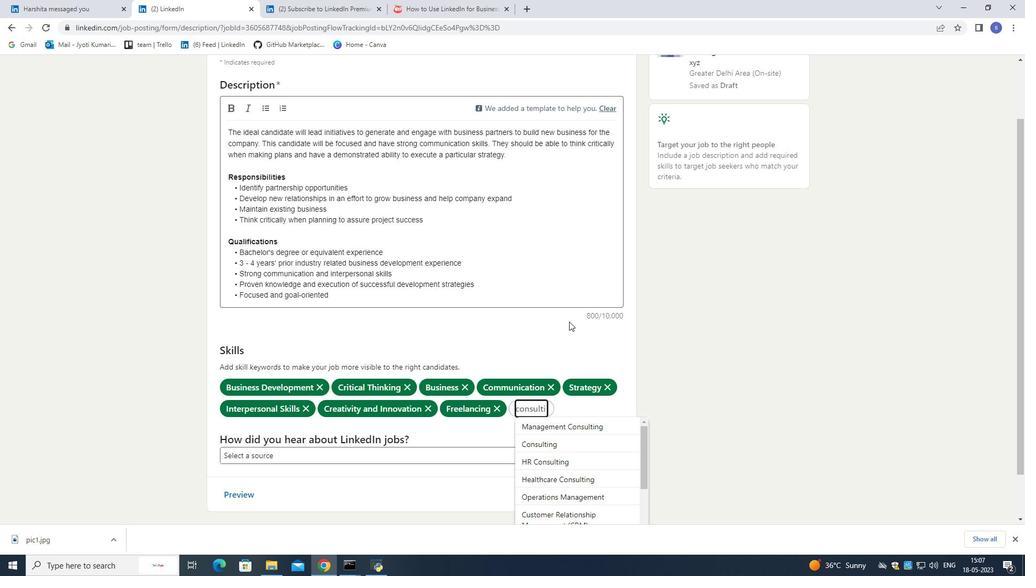 
Action: Mouse scrolled (569, 321) with delta (0, 0)
Screenshot: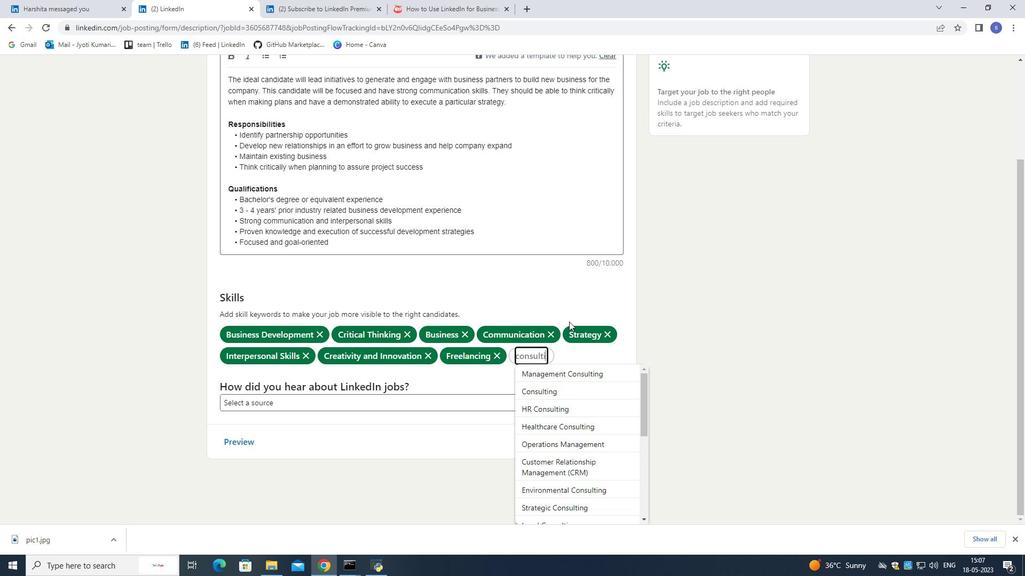 
Action: Mouse moved to (595, 404)
Screenshot: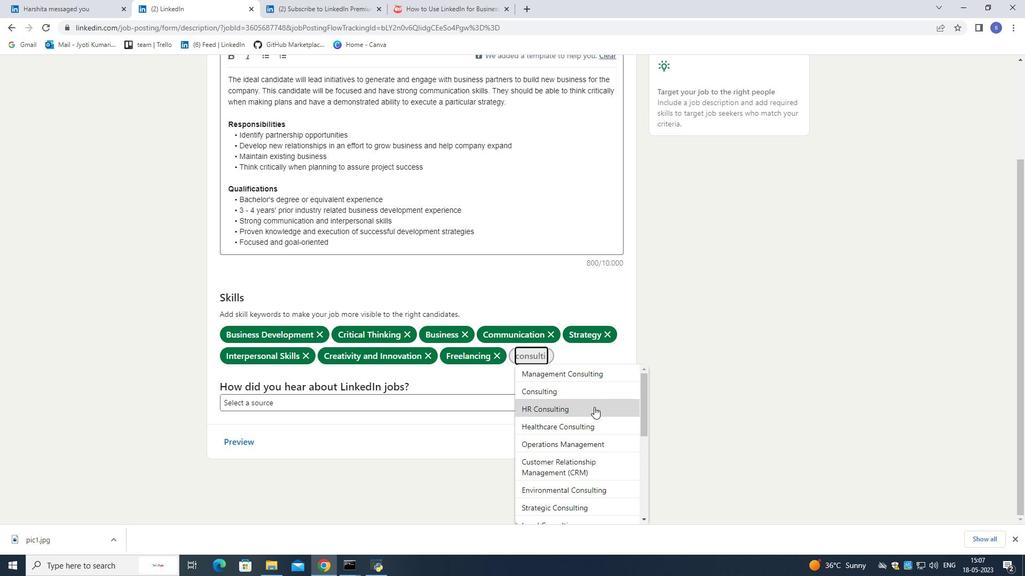 
Action: Mouse scrolled (595, 404) with delta (0, 0)
Screenshot: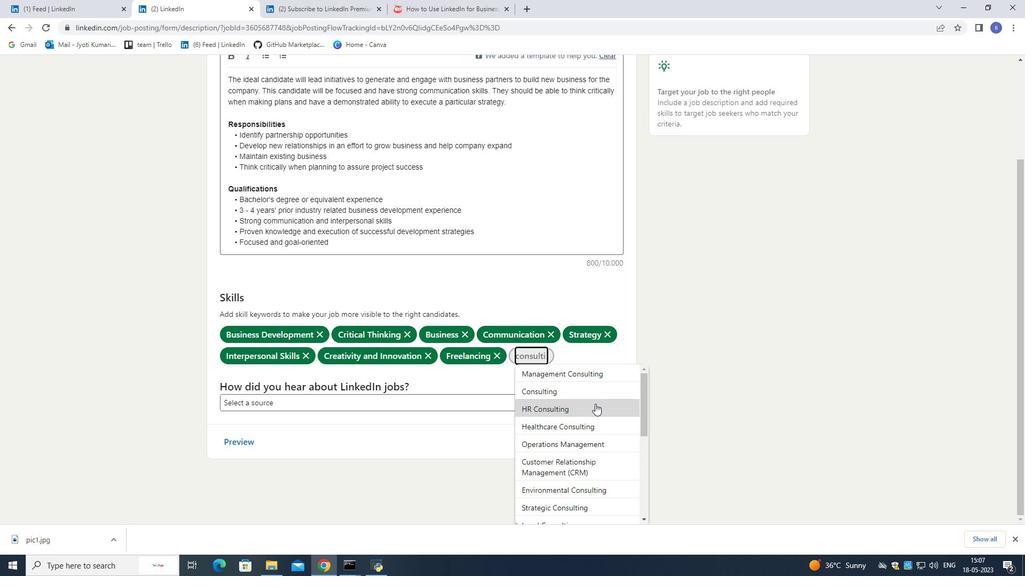
Action: Mouse moved to (603, 354)
Screenshot: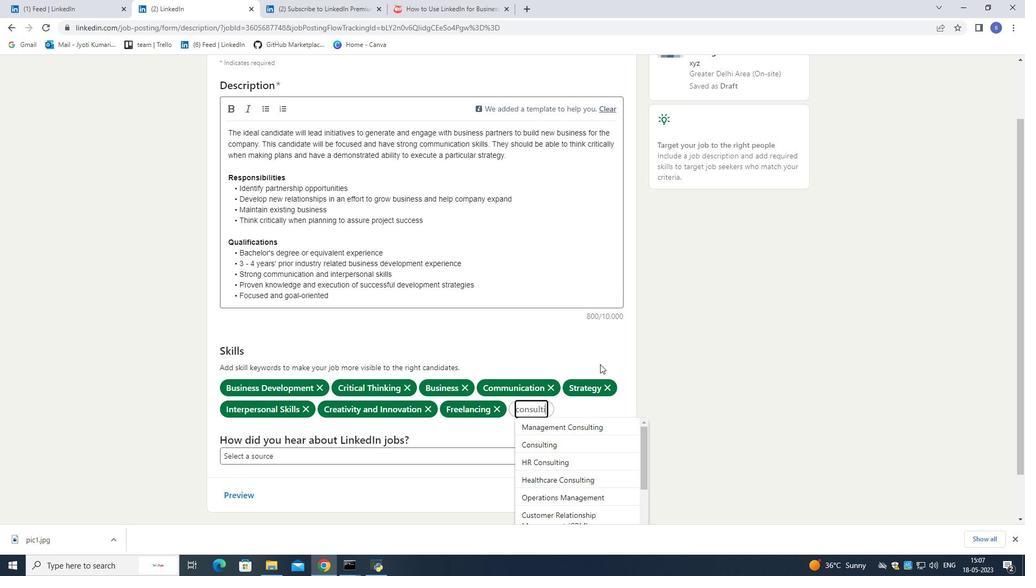 
Action: Mouse scrolled (603, 353) with delta (0, 0)
Screenshot: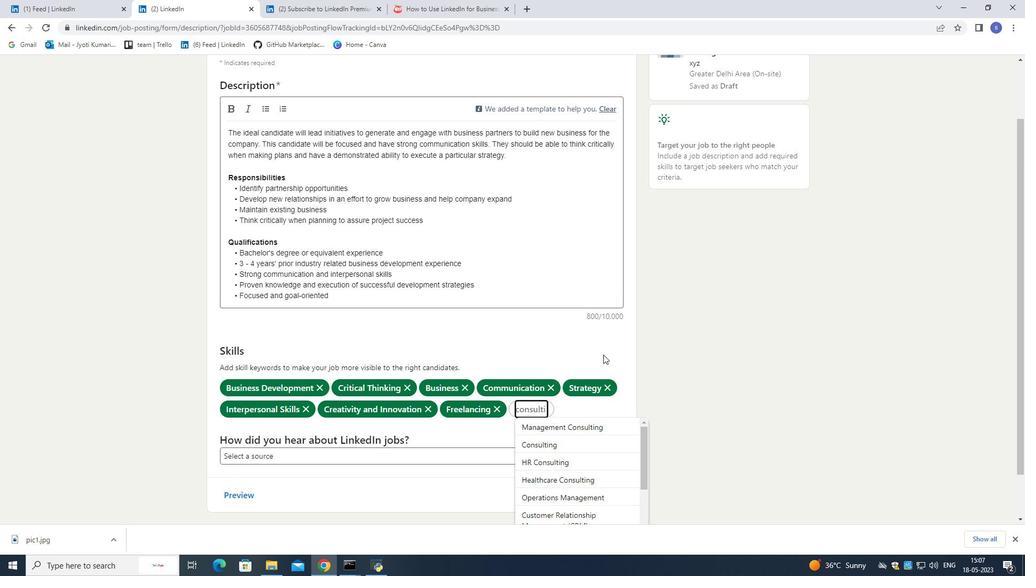 
Action: Mouse scrolled (603, 353) with delta (0, 0)
Screenshot: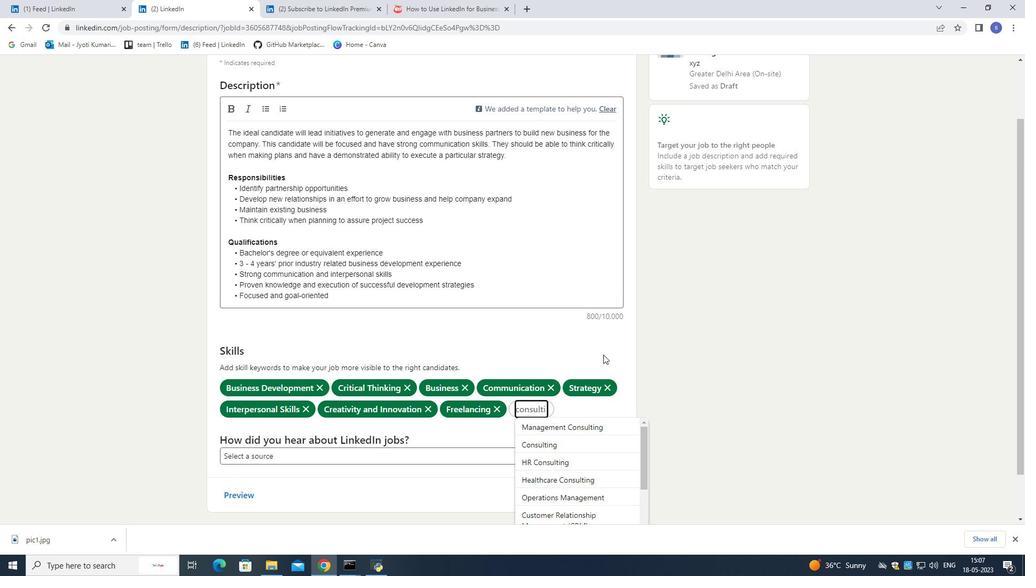 
Action: Mouse moved to (603, 353)
Screenshot: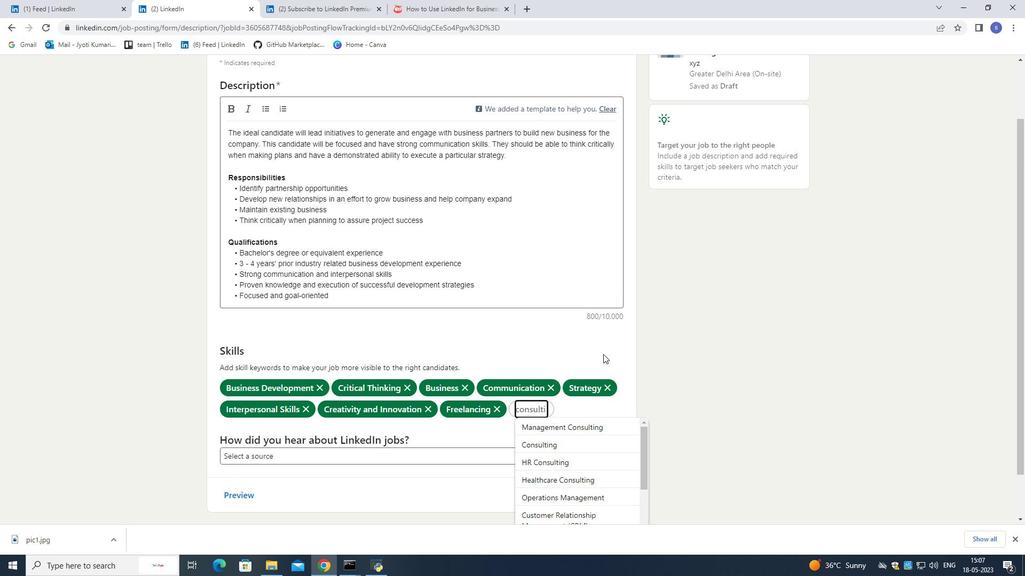 
Action: Mouse scrolled (603, 353) with delta (0, 0)
Screenshot: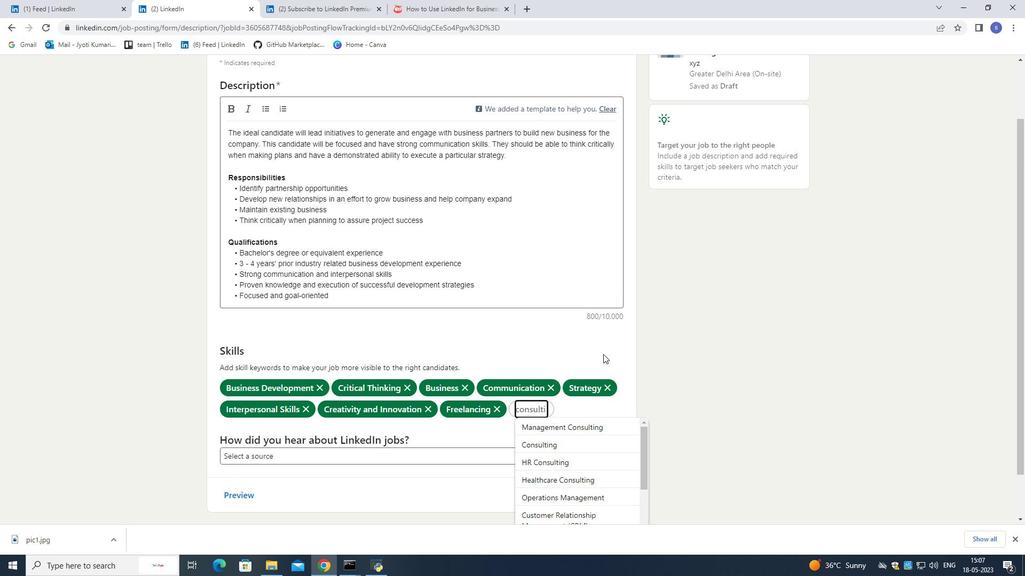 
Action: Mouse moved to (594, 446)
Screenshot: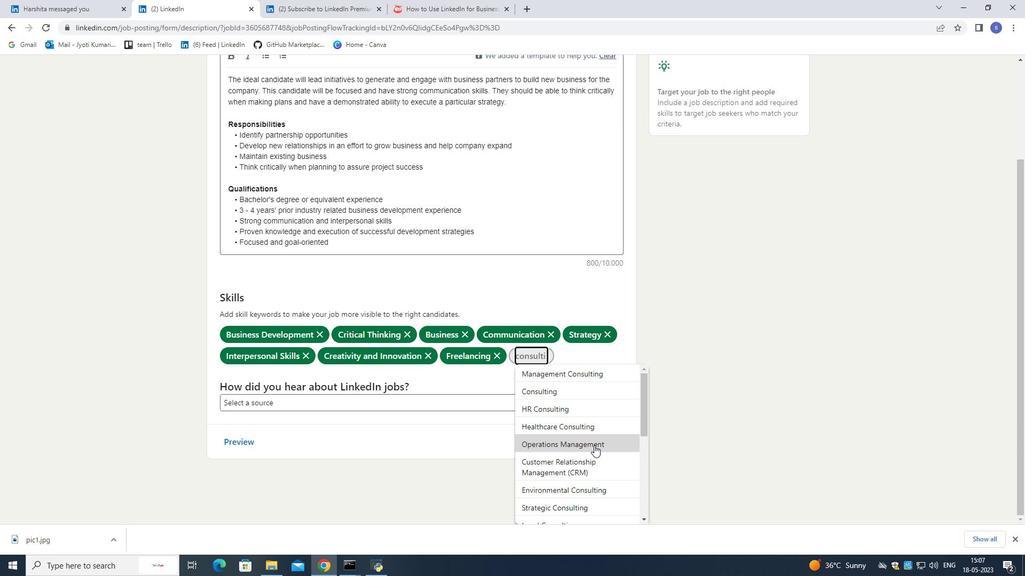 
Action: Mouse scrolled (594, 445) with delta (0, 0)
Screenshot: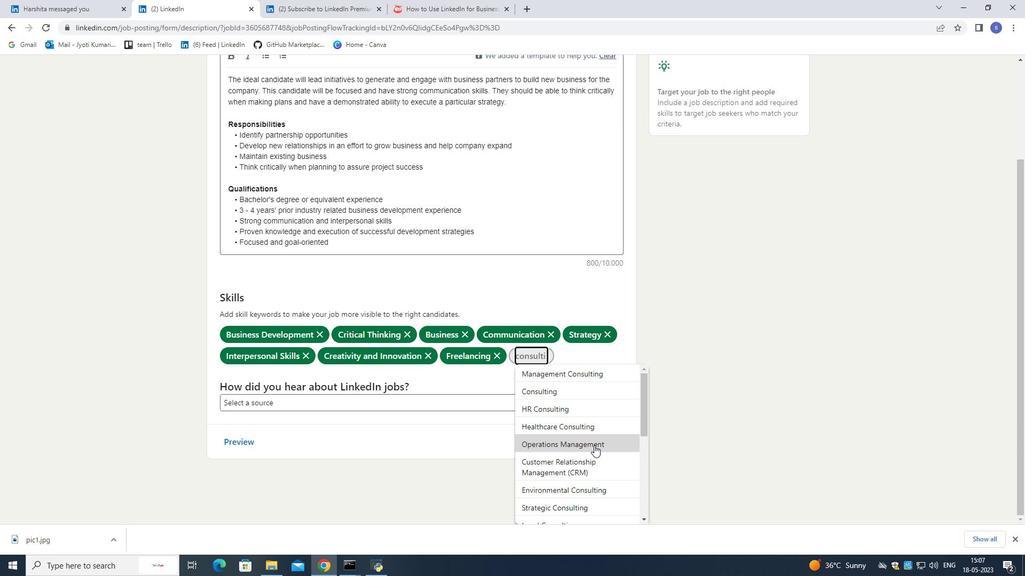 
Action: Mouse moved to (595, 460)
Screenshot: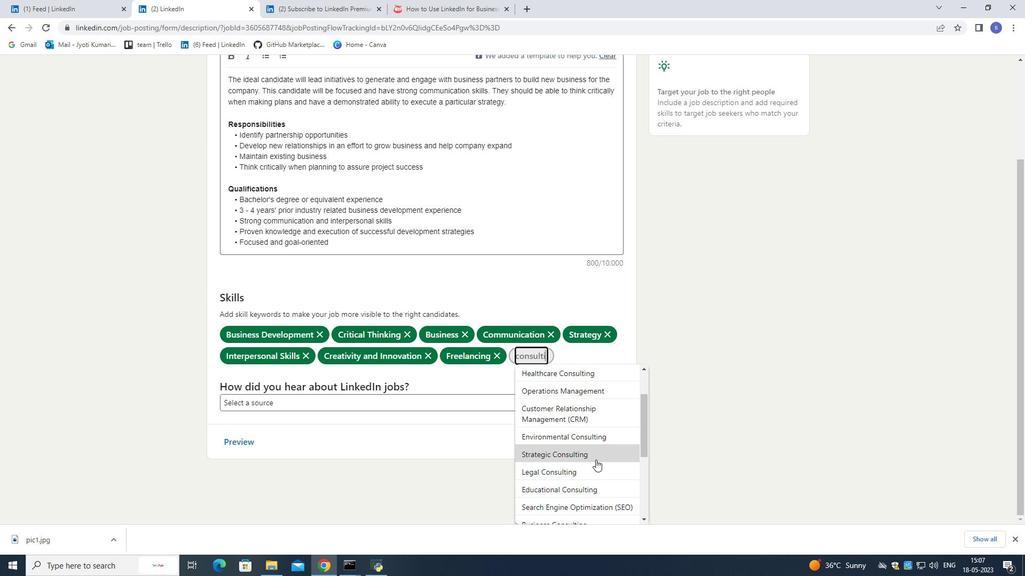 
Action: Mouse scrolled (595, 460) with delta (0, 0)
Screenshot: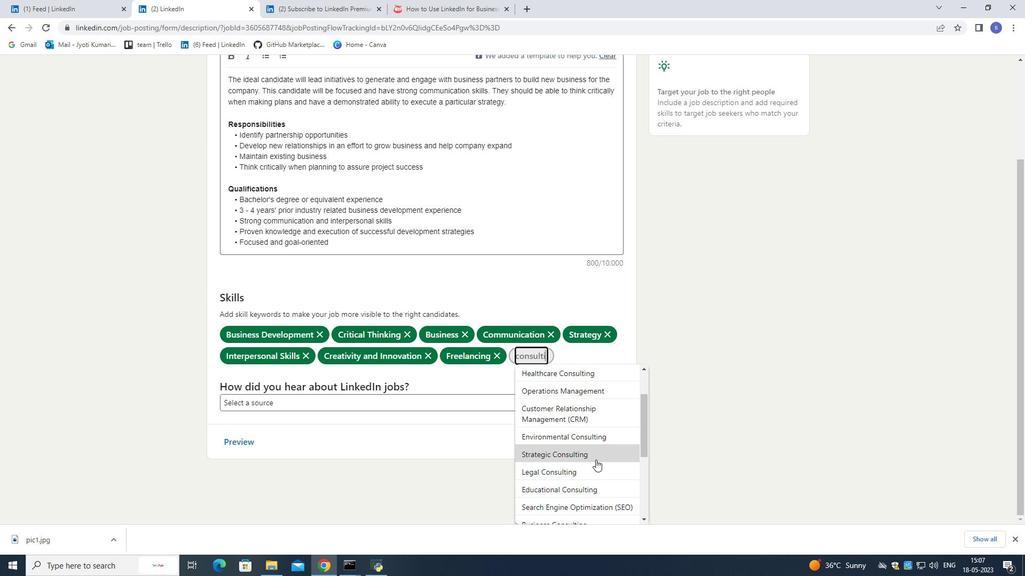 
Action: Mouse moved to (595, 461)
Screenshot: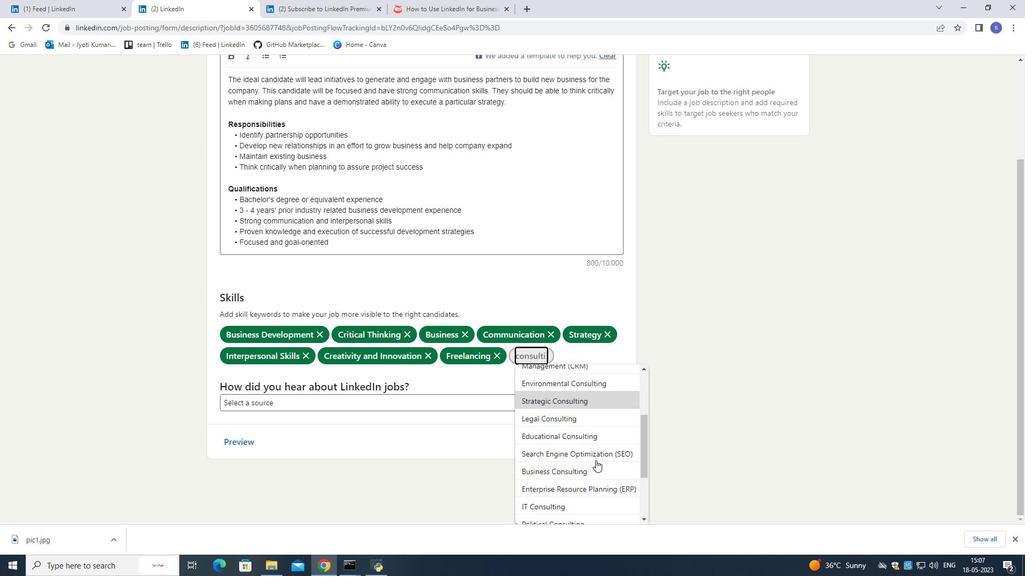 
Action: Mouse scrolled (595, 460) with delta (0, 0)
Screenshot: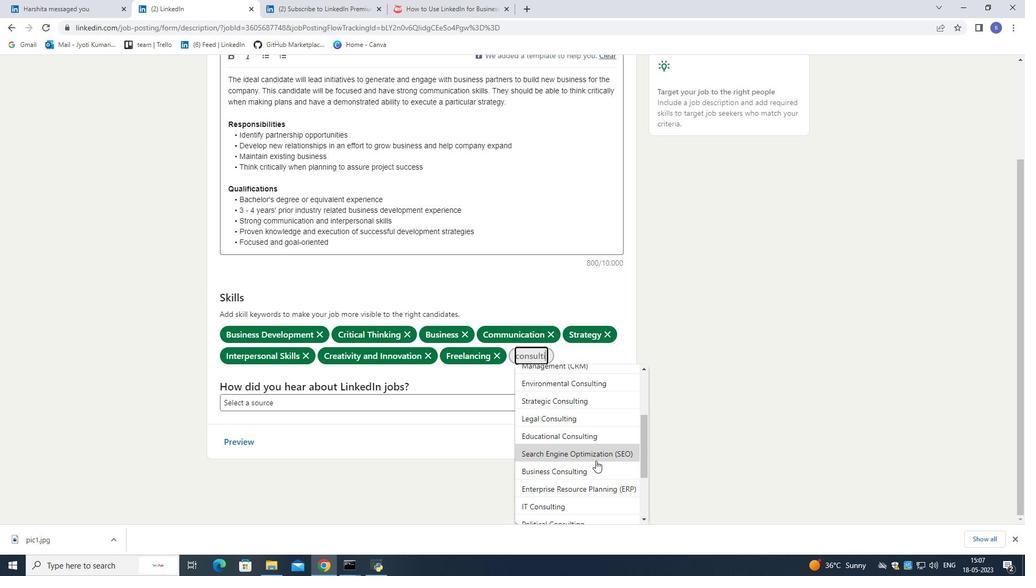
Action: Mouse moved to (594, 454)
Screenshot: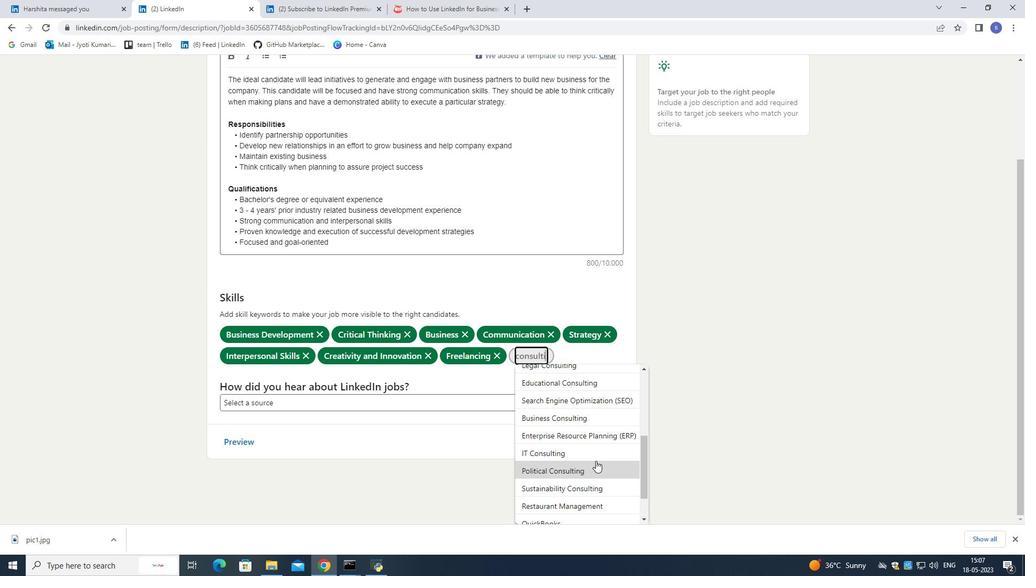 
Action: Mouse scrolled (594, 454) with delta (0, 0)
Screenshot: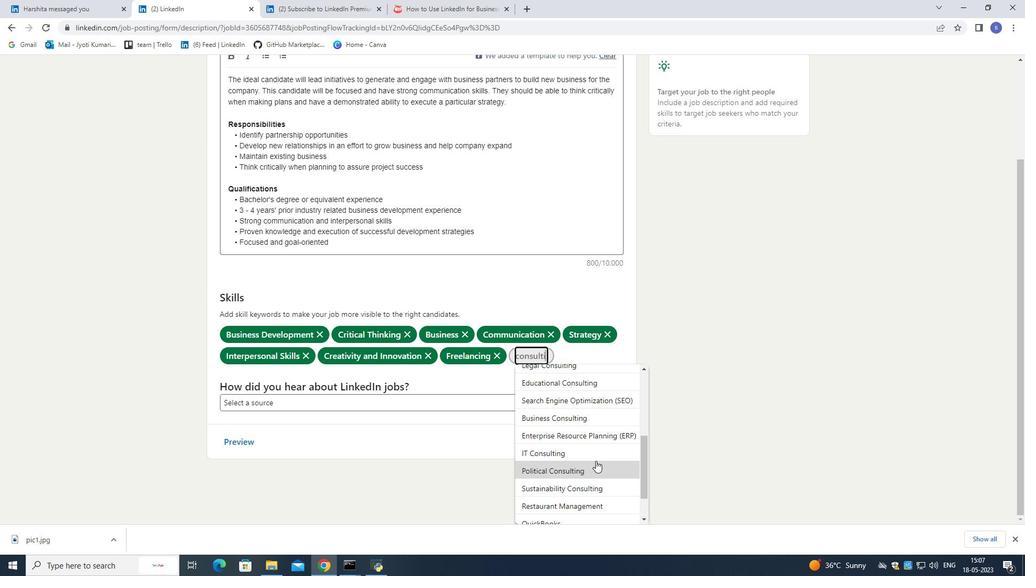 
Action: Mouse moved to (594, 439)
Screenshot: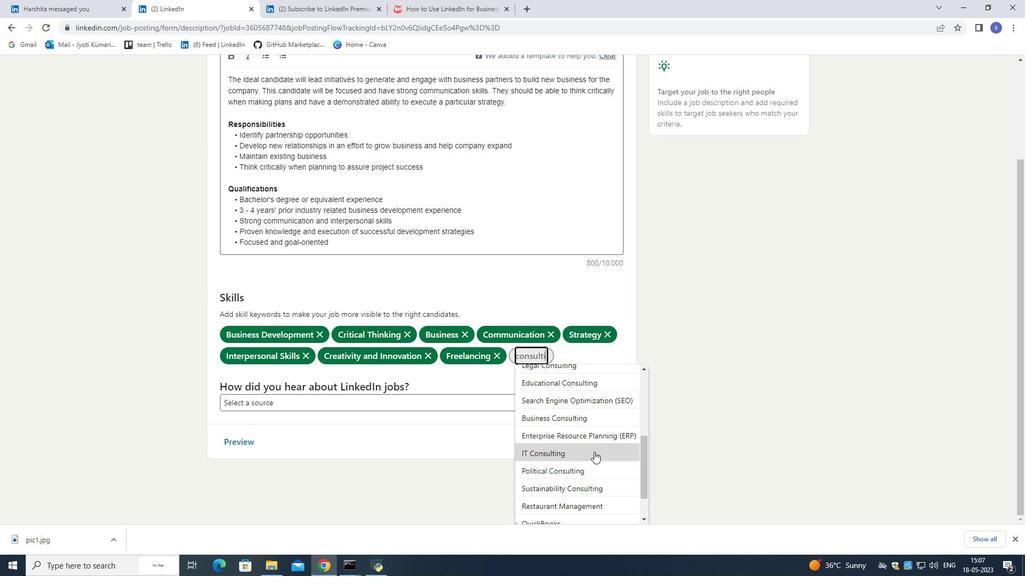 
Action: Mouse scrolled (594, 439) with delta (0, 0)
Screenshot: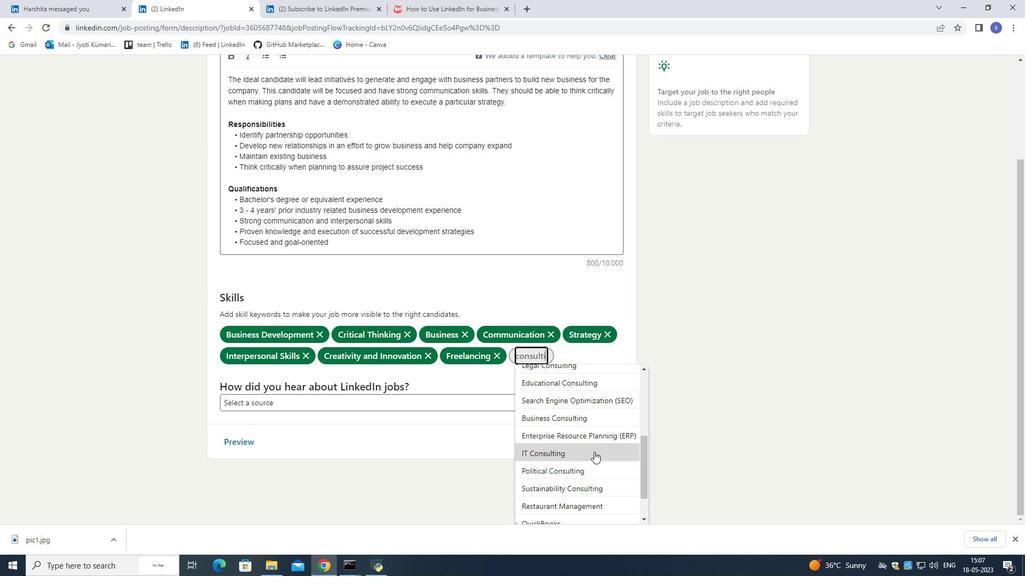 
Action: Mouse moved to (594, 422)
Screenshot: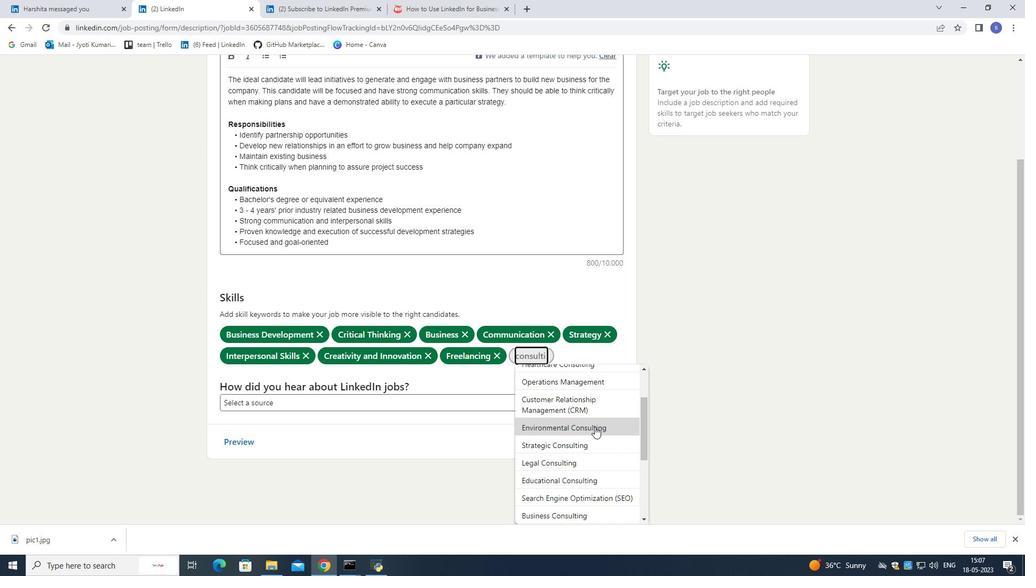 
Action: Mouse scrolled (594, 423) with delta (0, 0)
Screenshot: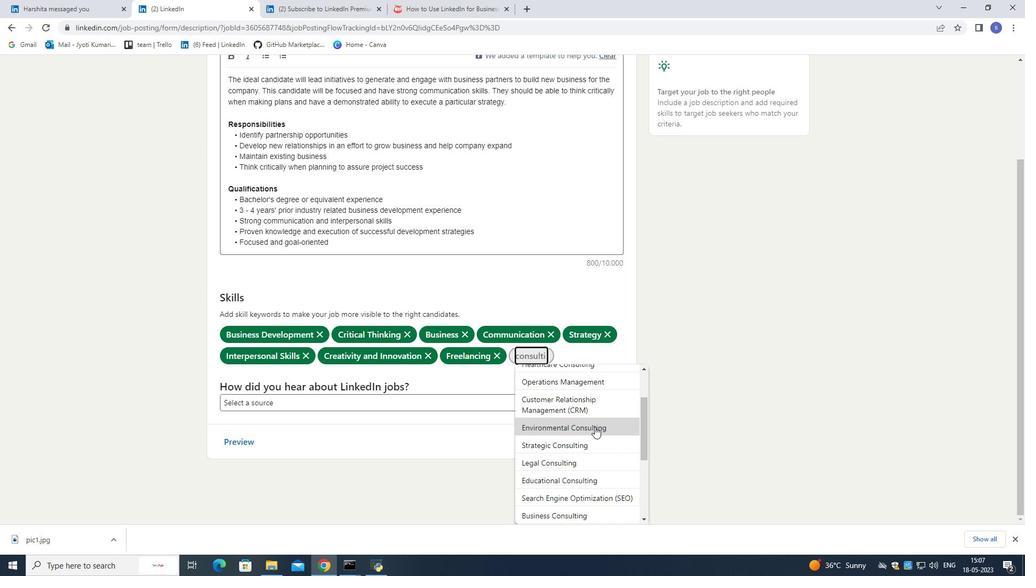 
Action: Mouse moved to (879, 466)
Screenshot: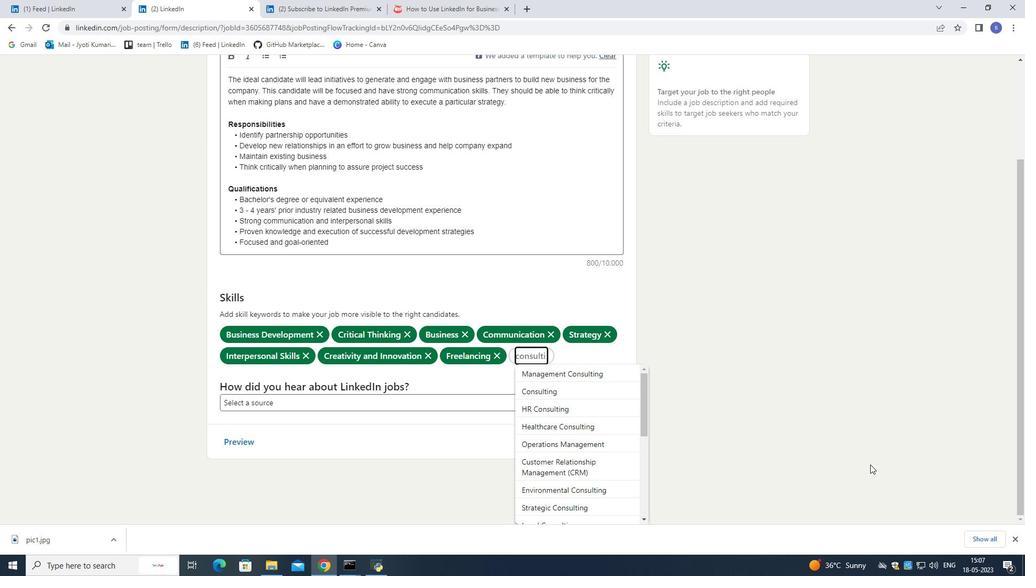 
Action: Key pressed <Key.backspace>
Screenshot: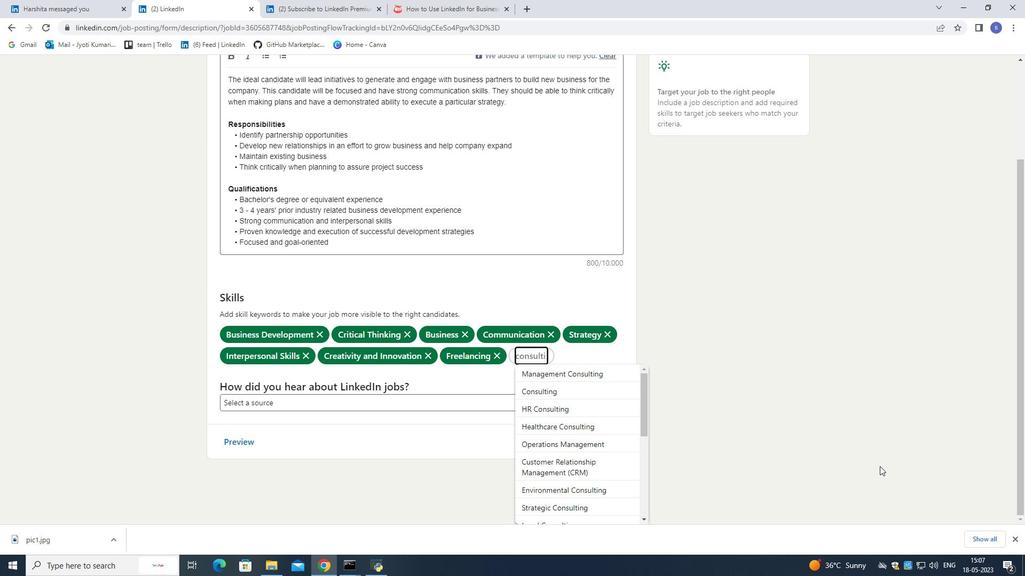 
Action: Mouse moved to (1025, 576)
Screenshot: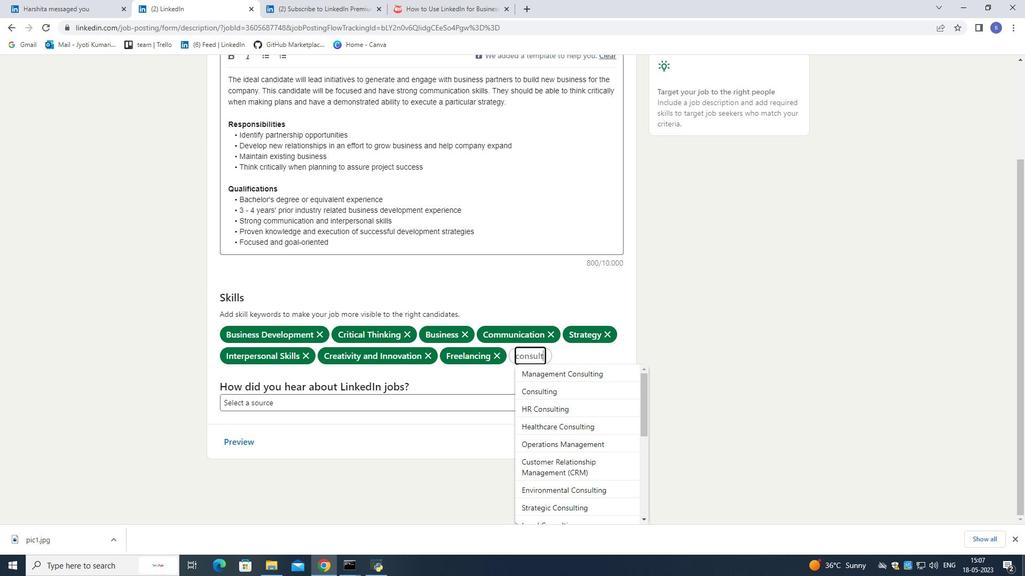 
Action: Key pressed ing<Key.space>ser
Screenshot: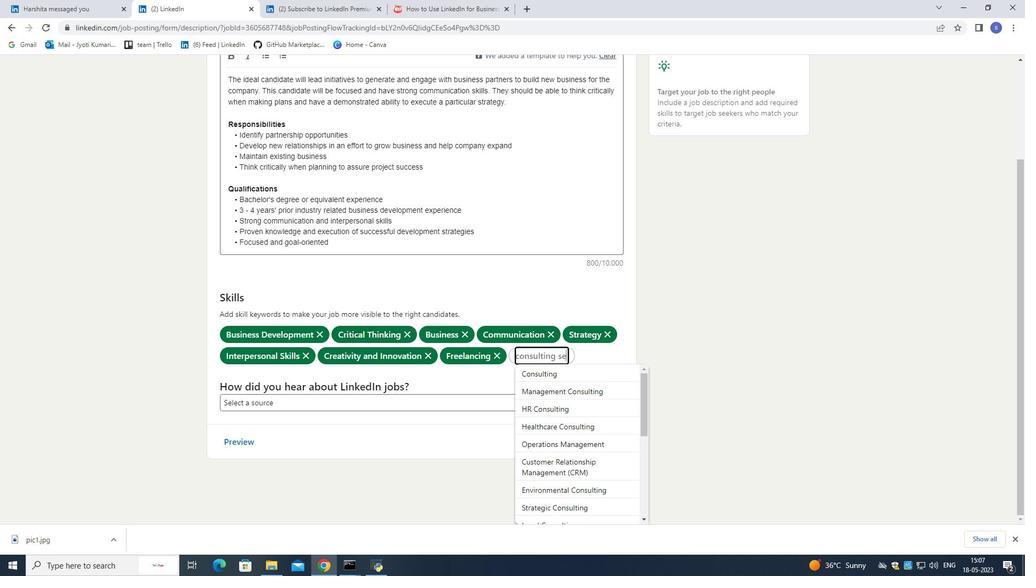 
Action: Mouse moved to (611, 427)
Screenshot: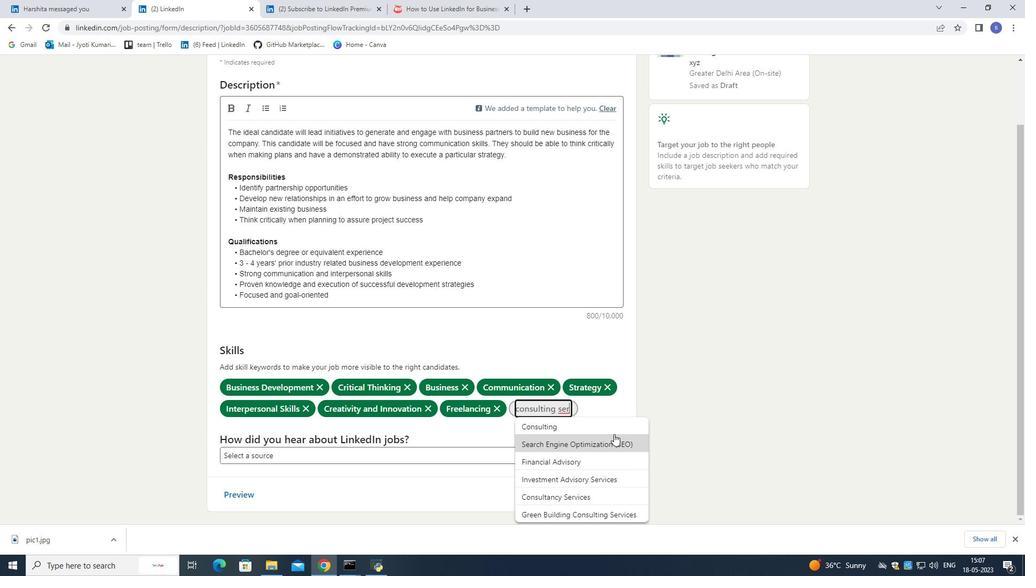 
Action: Mouse pressed left at (611, 427)
Screenshot: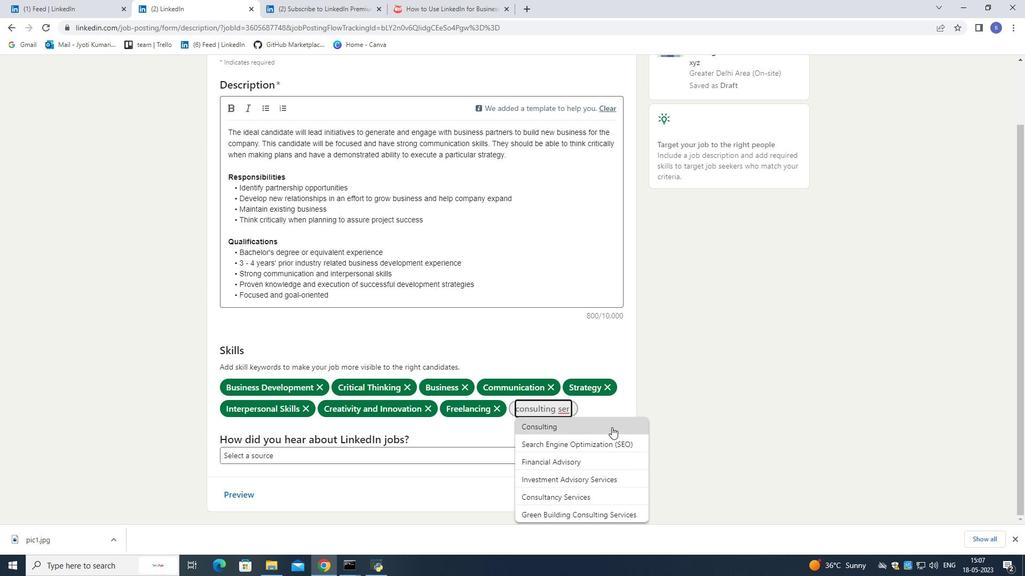 
Action: Mouse moved to (293, 411)
Screenshot: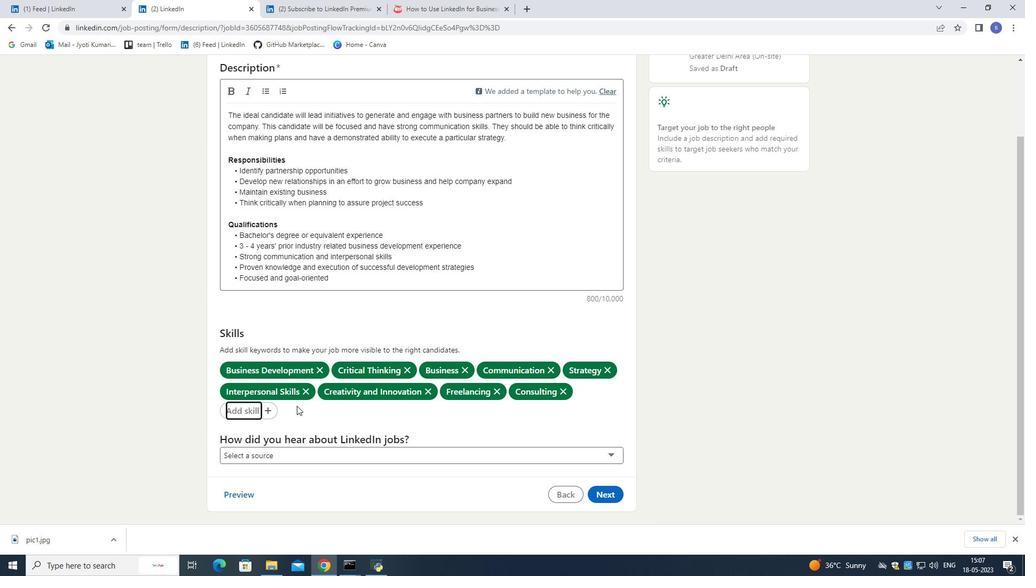 
Action: Key pressed son<Key.backspace><Key.backspace><Key.backspace>consulting<Key.space>services
Screenshot: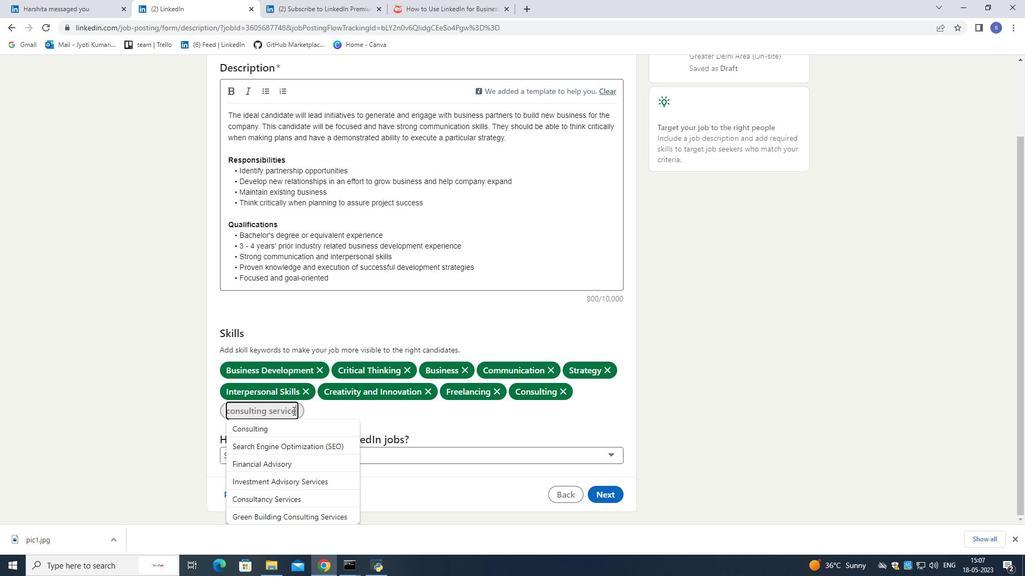
Action: Mouse moved to (488, 453)
Screenshot: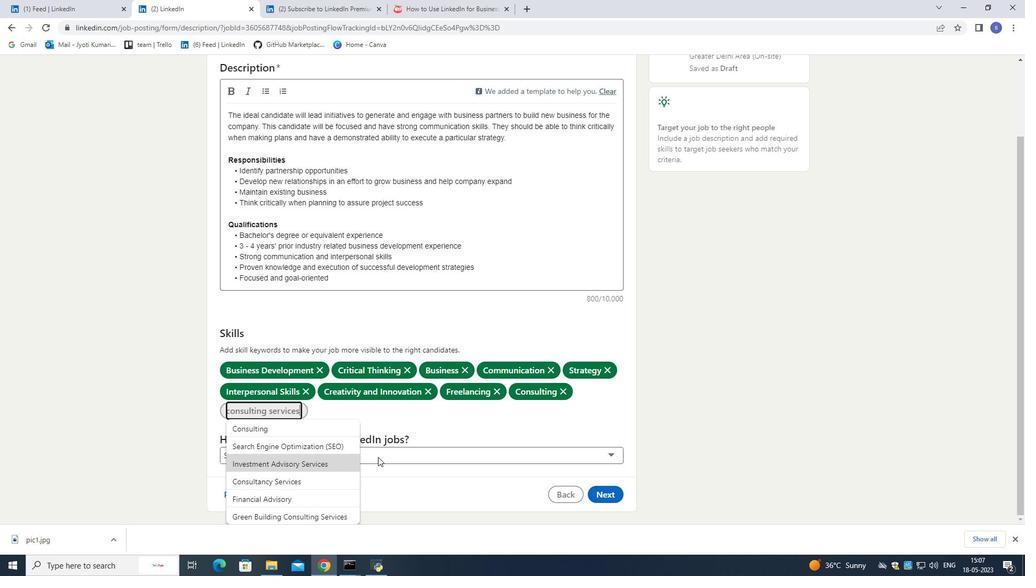 
Action: Mouse scrolled (488, 452) with delta (0, 0)
Screenshot: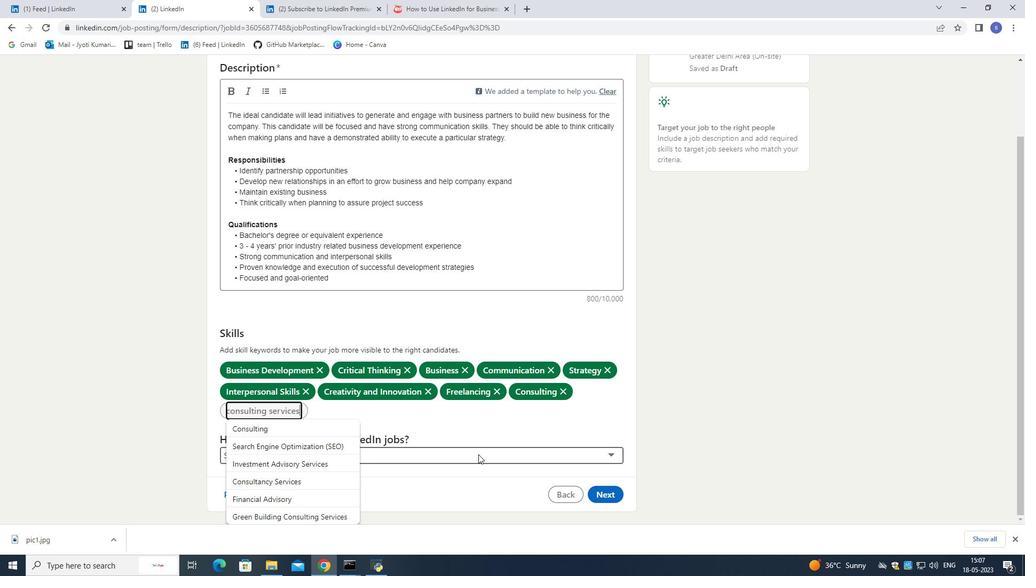 
Action: Mouse moved to (488, 453)
